Task: Create an orange waves letterhead.
Action: Mouse moved to (320, 161)
Screenshot: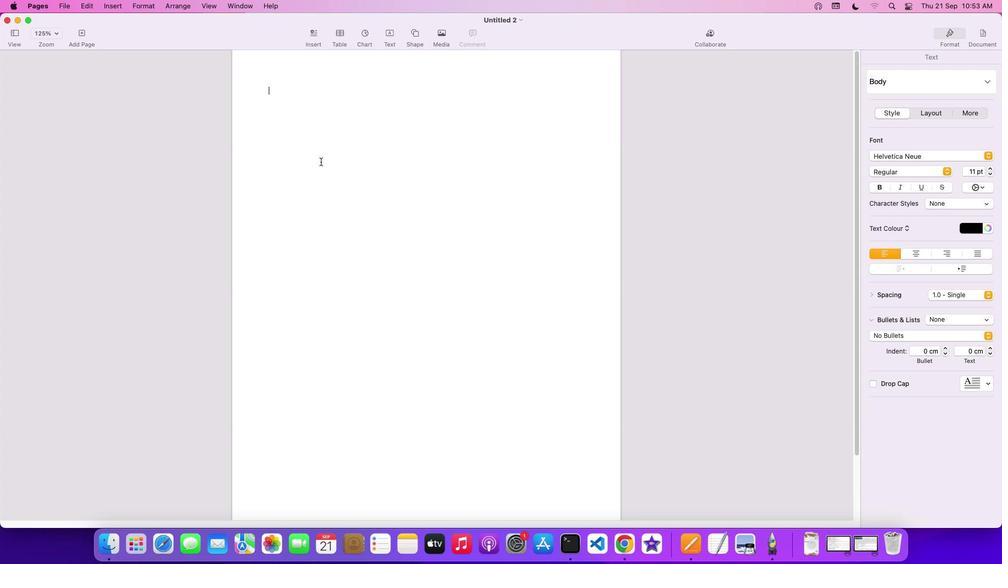 
Action: Mouse pressed left at (320, 161)
Screenshot: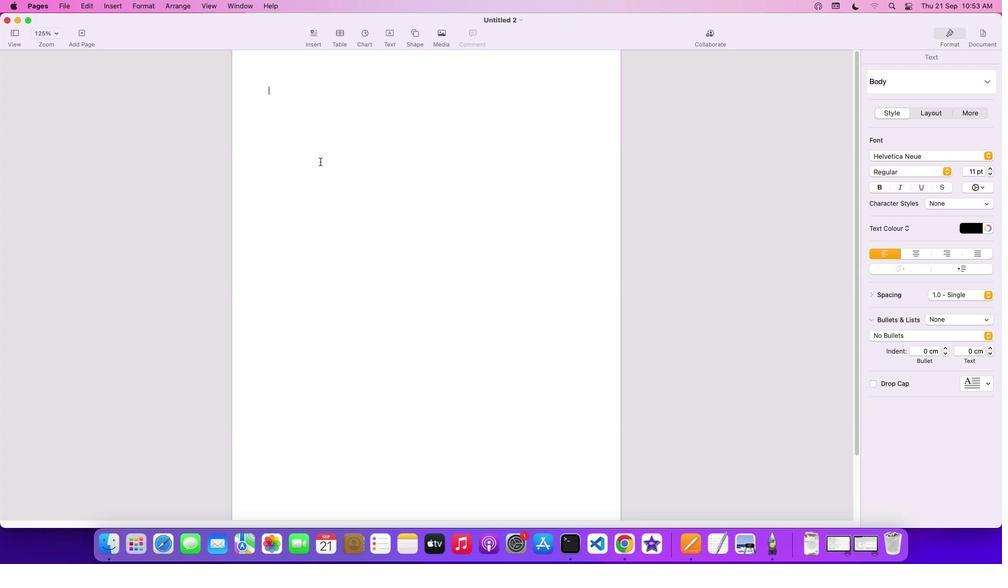 
Action: Mouse moved to (410, 32)
Screenshot: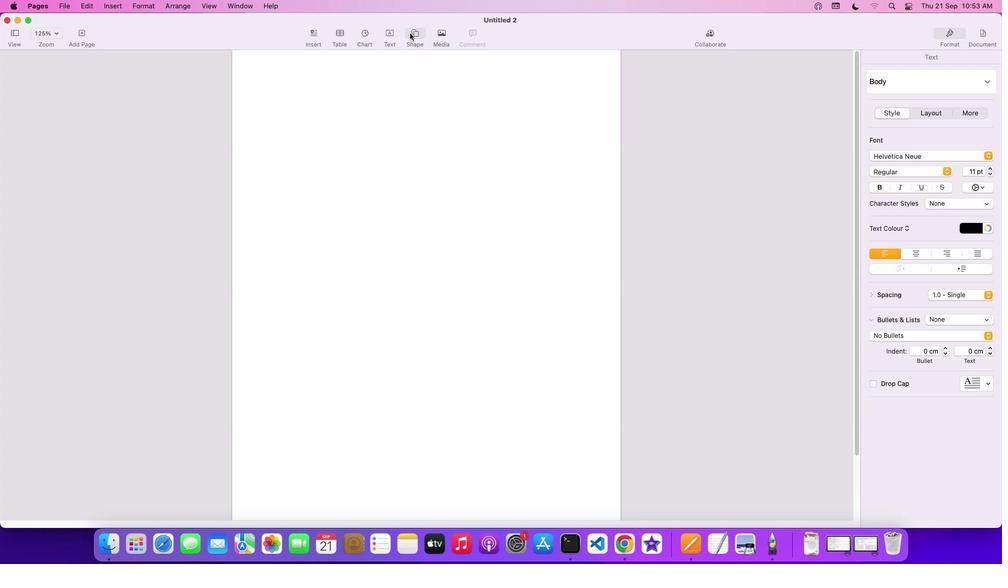 
Action: Mouse pressed left at (410, 32)
Screenshot: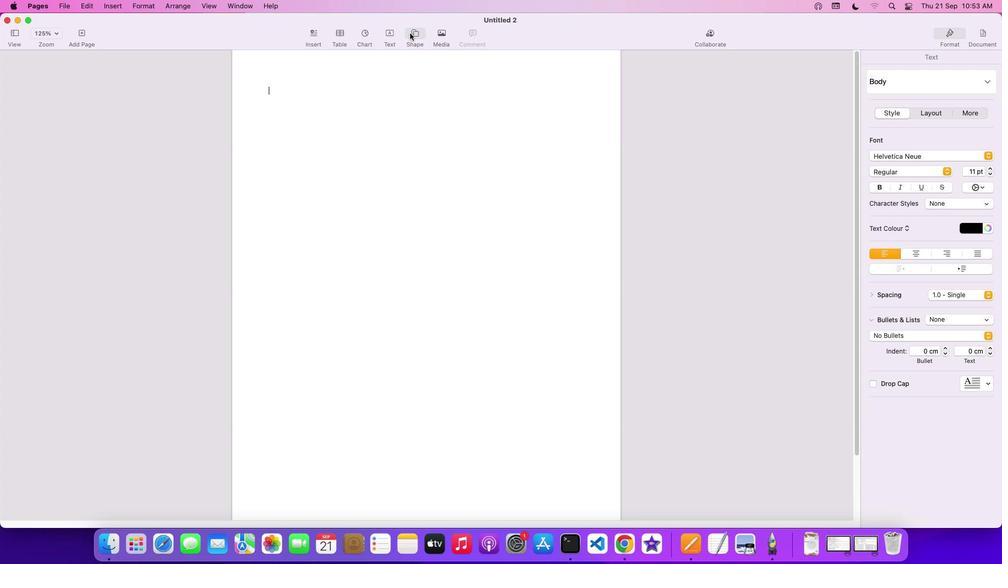 
Action: Mouse moved to (421, 183)
Screenshot: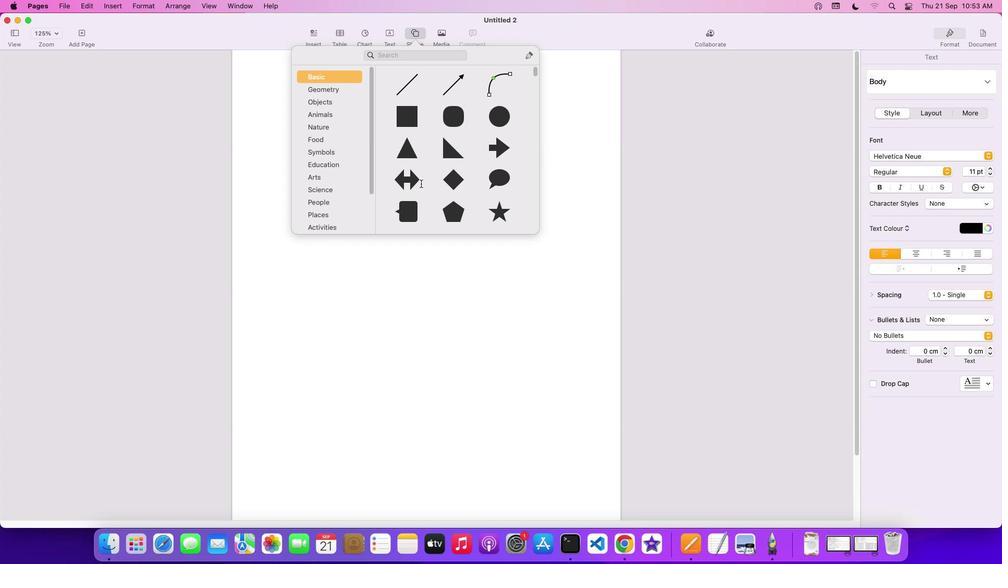 
Action: Mouse scrolled (421, 183) with delta (0, 0)
Screenshot: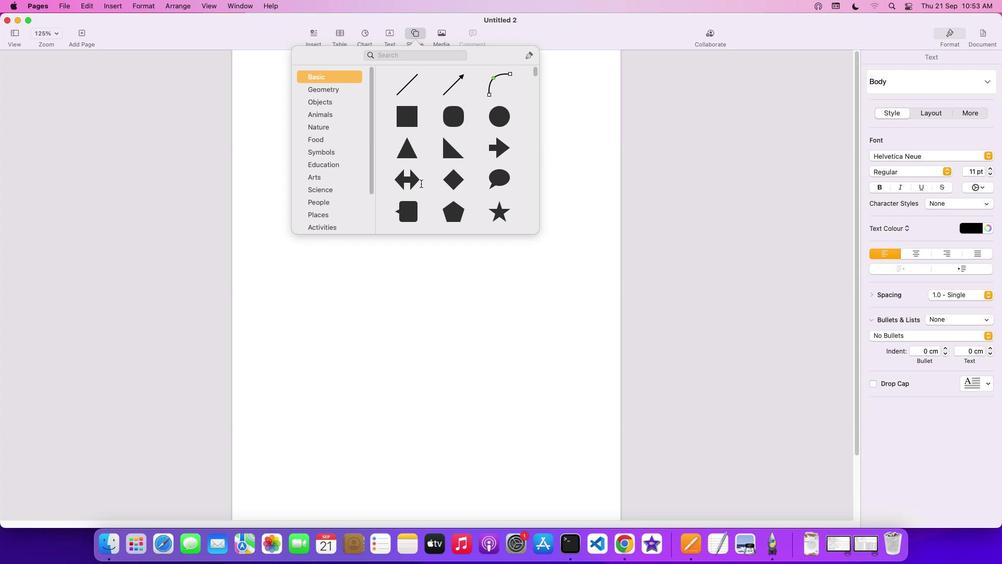 
Action: Mouse scrolled (421, 183) with delta (0, 0)
Screenshot: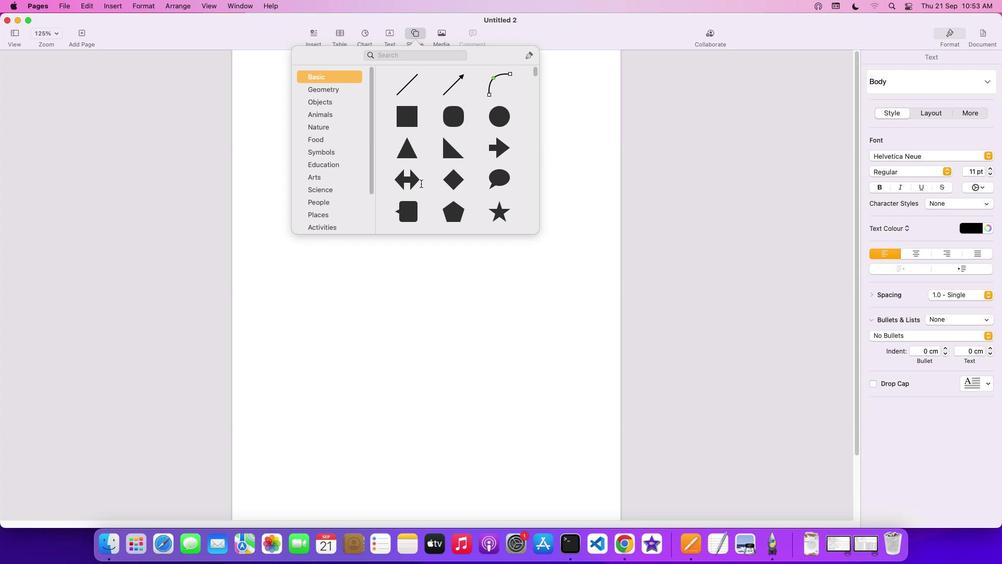 
Action: Mouse scrolled (421, 183) with delta (0, -1)
Screenshot: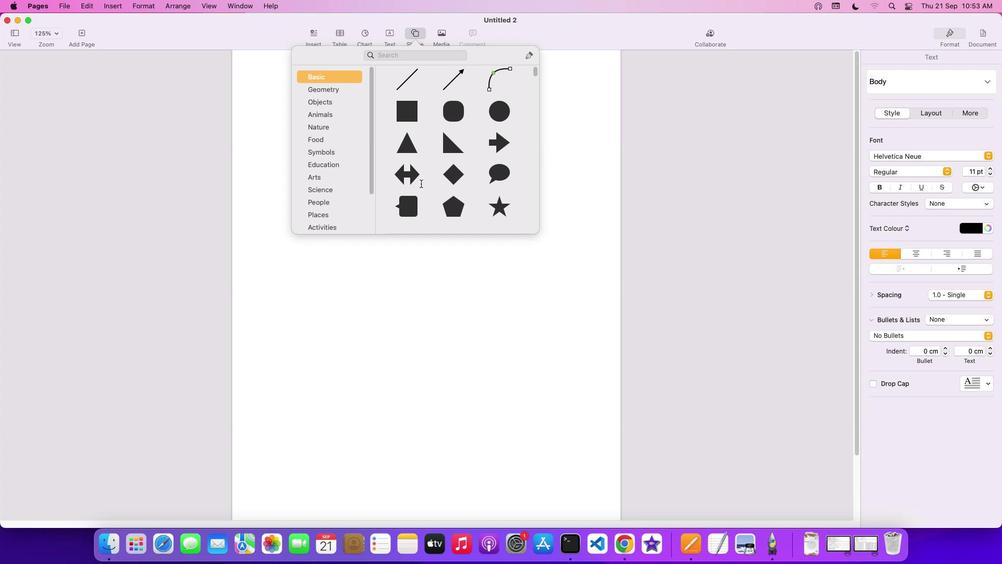 
Action: Mouse scrolled (421, 183) with delta (0, -2)
Screenshot: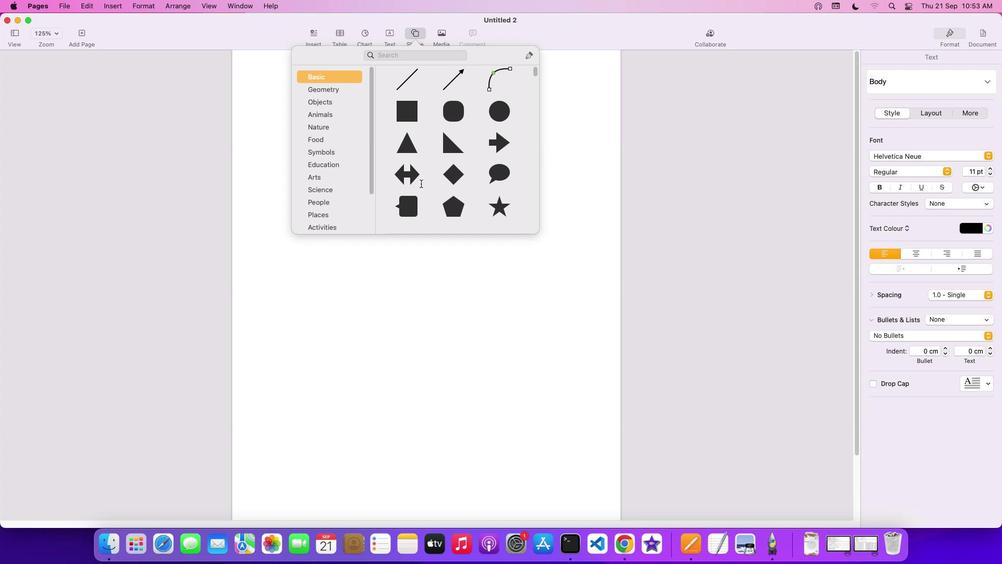 
Action: Mouse scrolled (421, 183) with delta (0, -3)
Screenshot: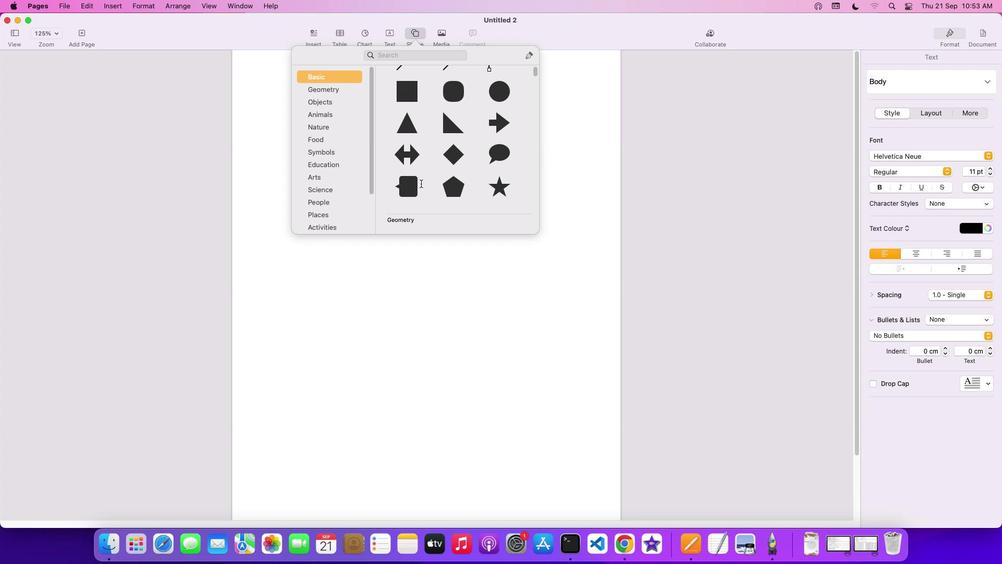 
Action: Mouse scrolled (421, 183) with delta (0, -3)
Screenshot: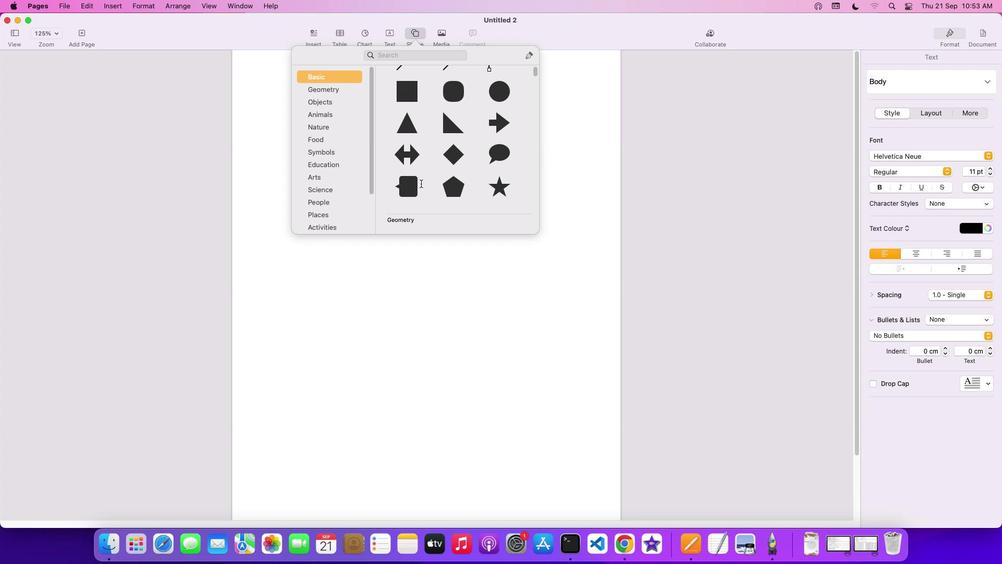 
Action: Mouse scrolled (421, 183) with delta (0, -3)
Screenshot: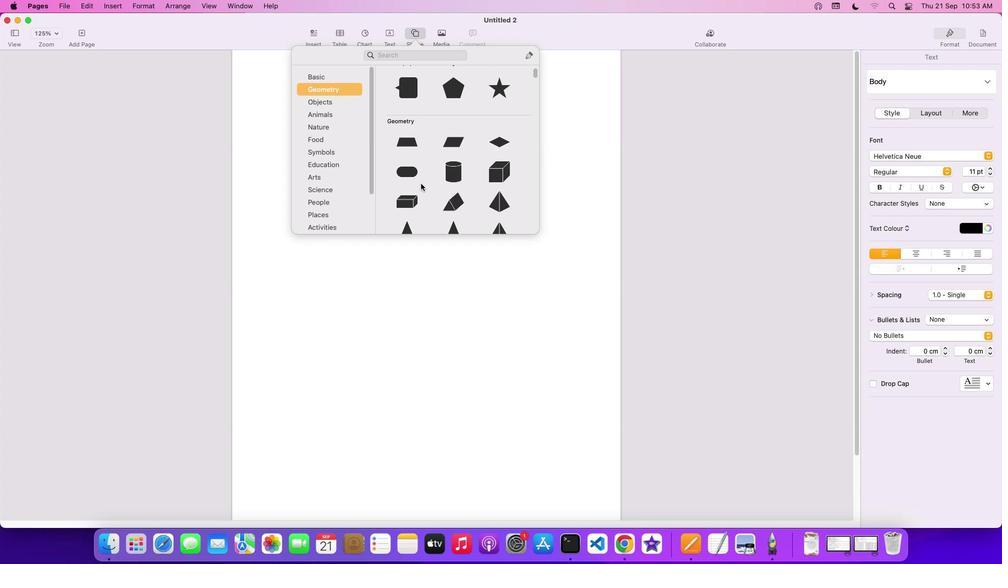 
Action: Mouse scrolled (421, 183) with delta (0, 0)
Screenshot: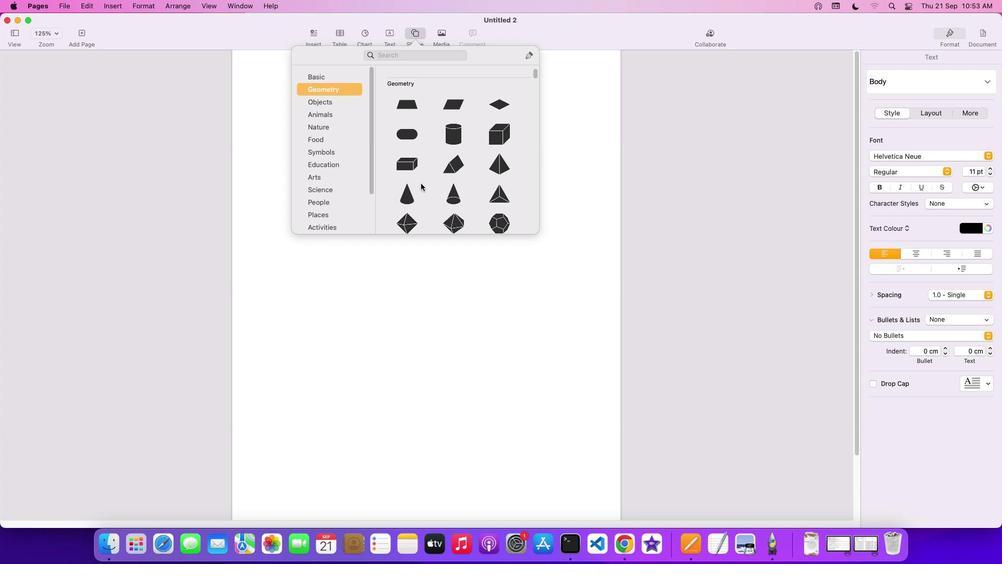 
Action: Mouse scrolled (421, 183) with delta (0, 0)
Screenshot: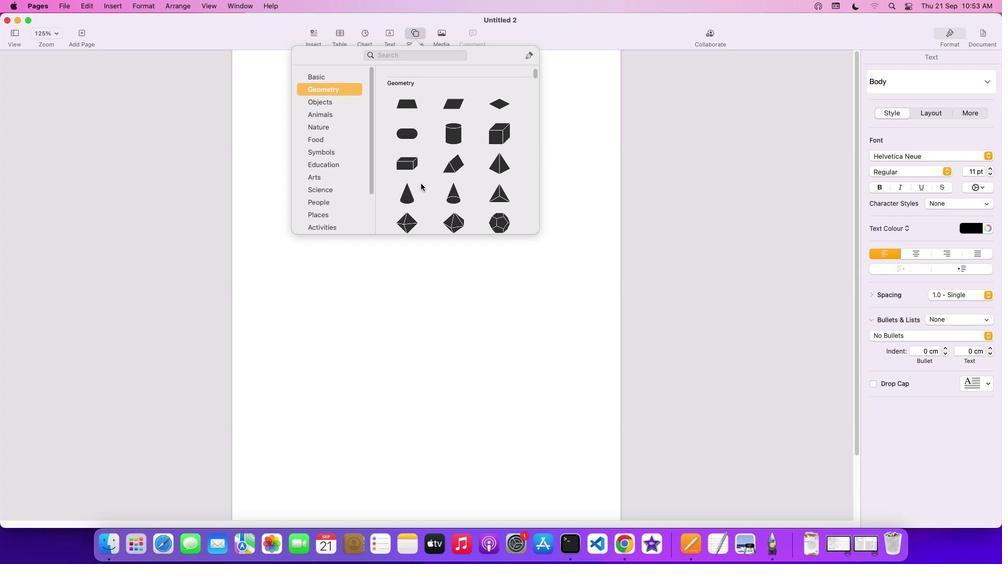 
Action: Mouse scrolled (421, 183) with delta (0, -1)
Screenshot: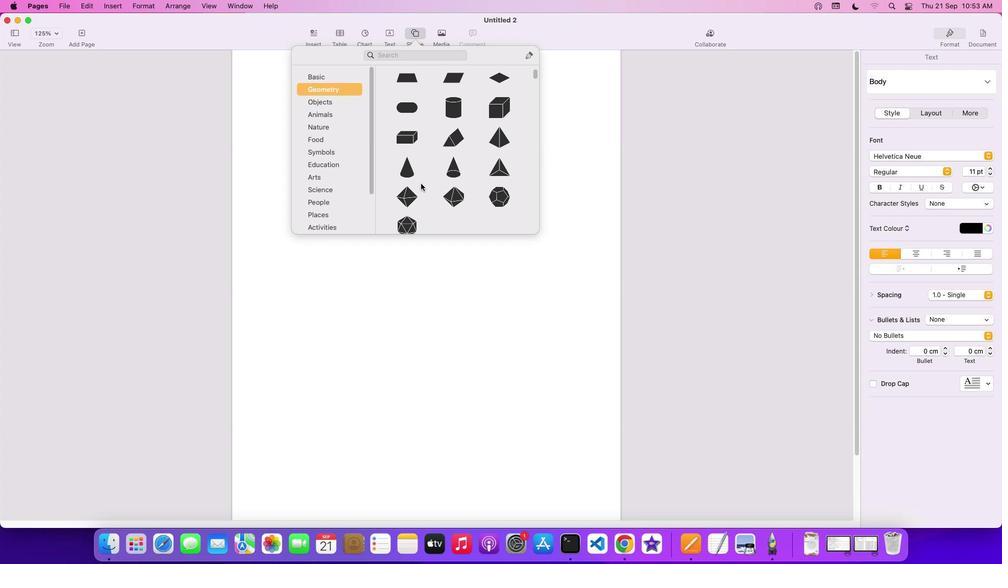 
Action: Mouse scrolled (421, 183) with delta (0, -2)
Screenshot: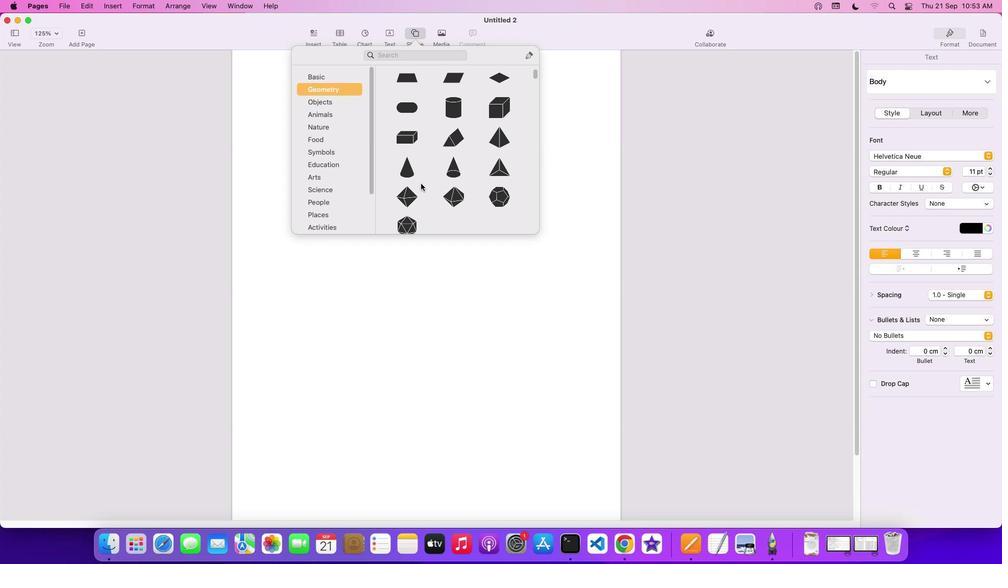 
Action: Mouse scrolled (421, 183) with delta (0, -3)
Screenshot: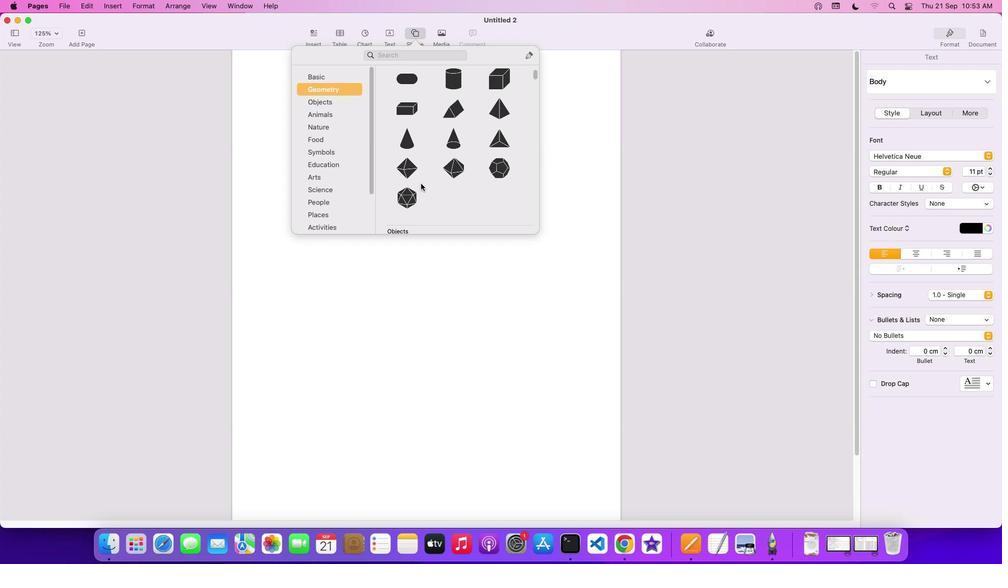 
Action: Mouse scrolled (421, 183) with delta (0, -3)
Screenshot: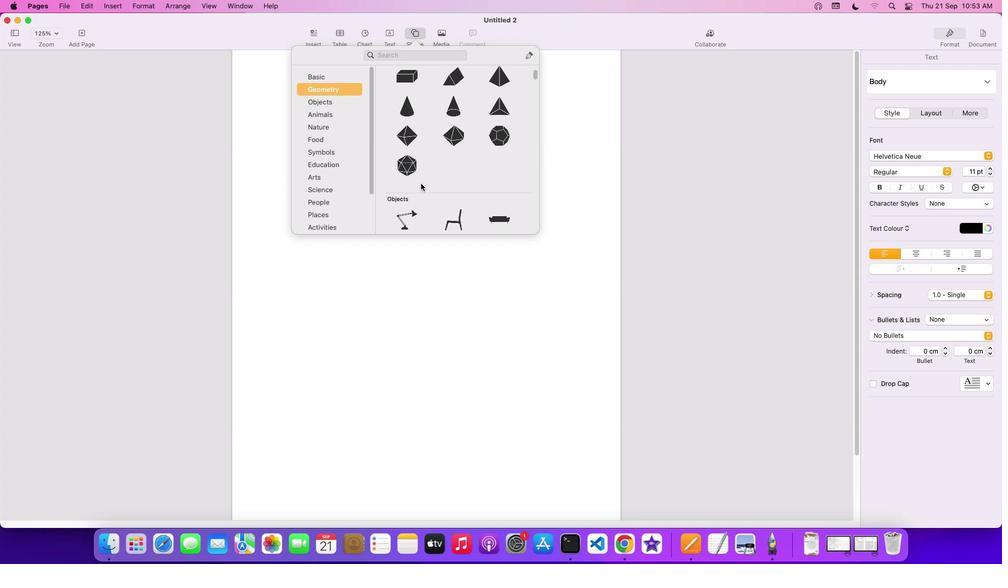 
Action: Mouse scrolled (421, 183) with delta (0, -3)
Screenshot: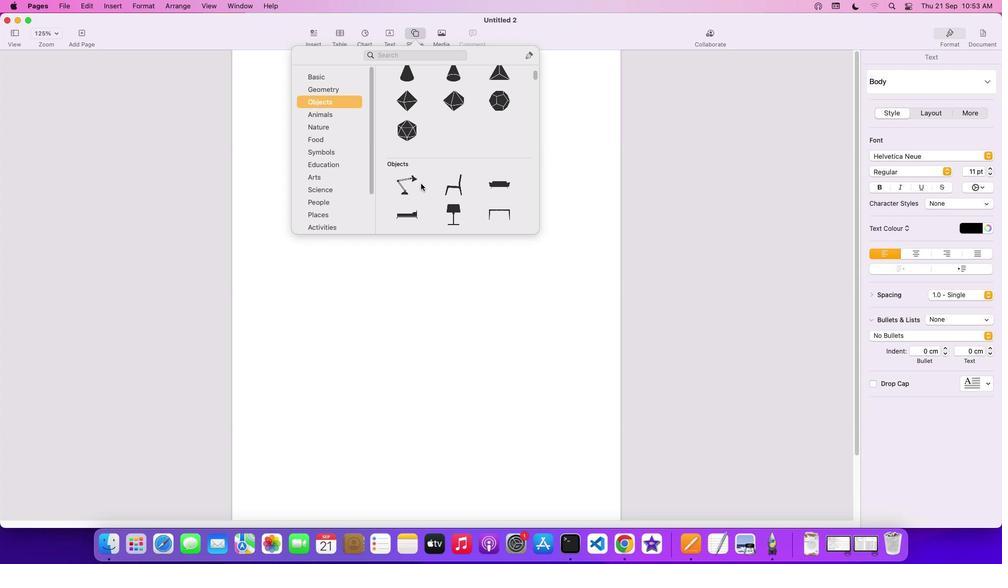 
Action: Mouse scrolled (421, 183) with delta (0, 0)
Screenshot: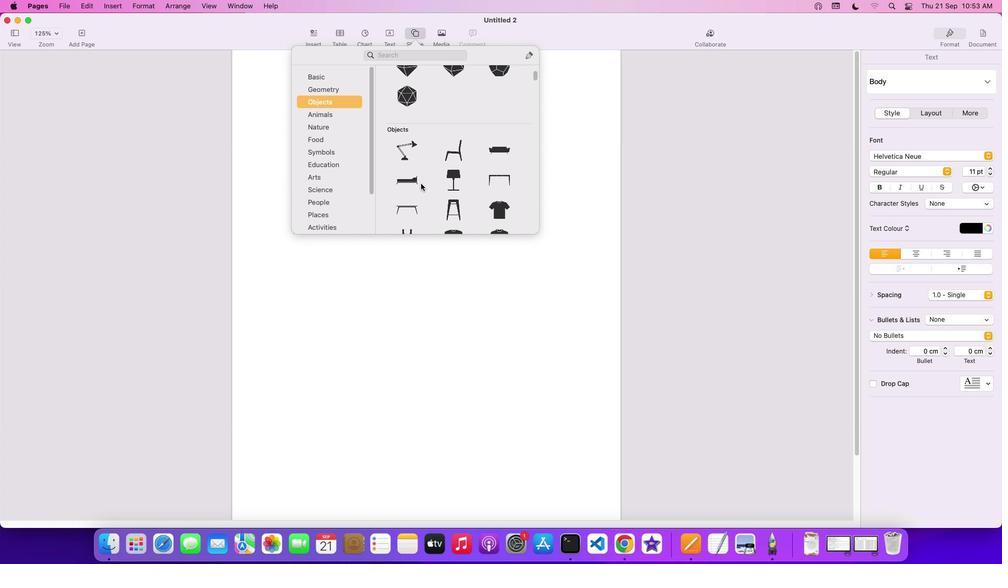 
Action: Mouse scrolled (421, 183) with delta (0, 0)
Screenshot: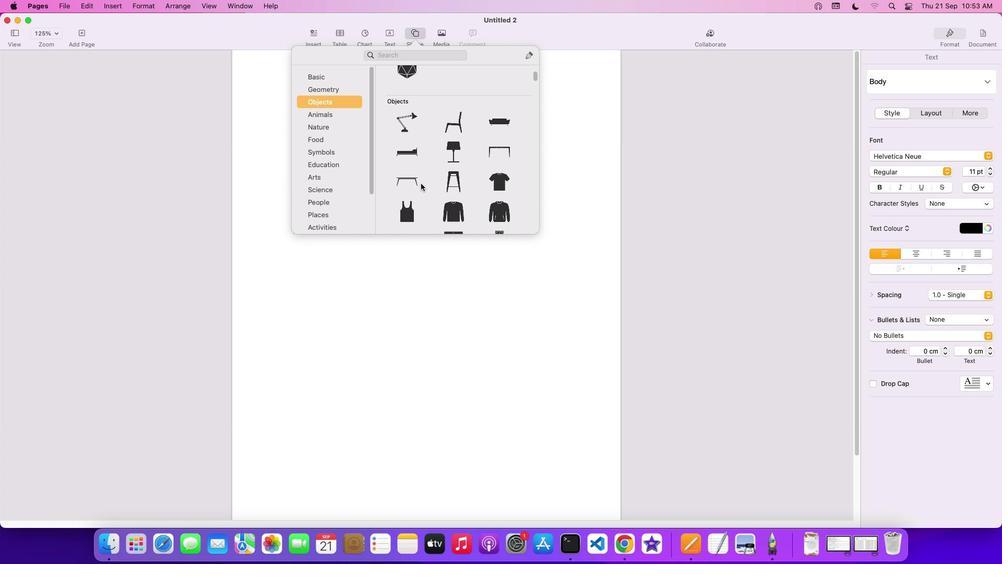 
Action: Mouse scrolled (421, 183) with delta (0, -2)
Screenshot: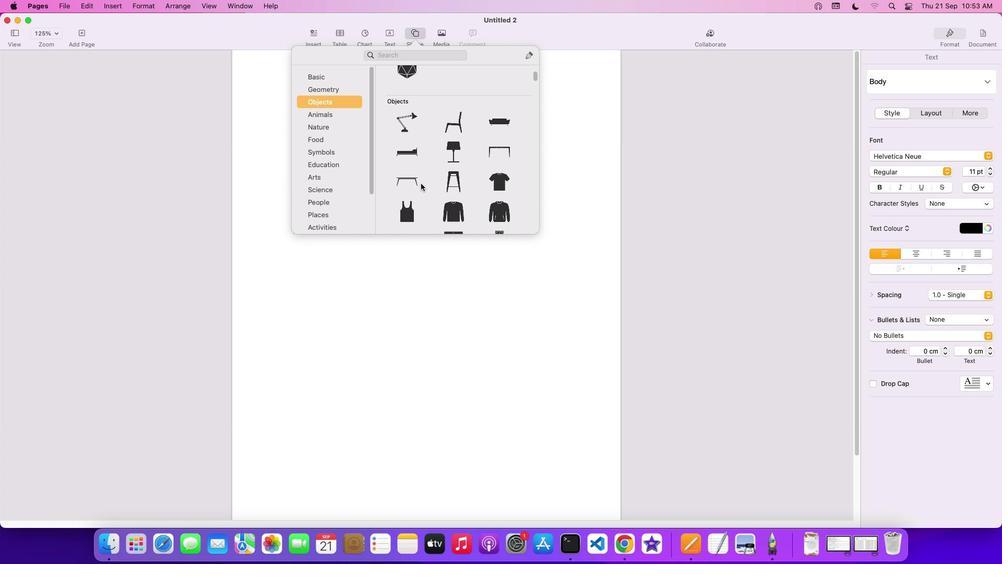 
Action: Mouse scrolled (421, 183) with delta (0, -2)
Screenshot: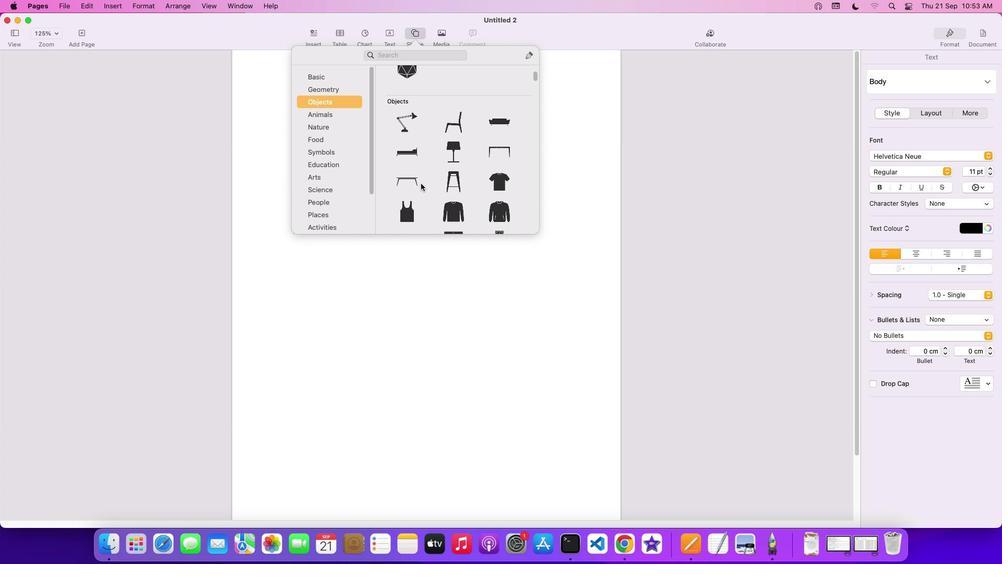 
Action: Mouse scrolled (421, 183) with delta (0, -3)
Screenshot: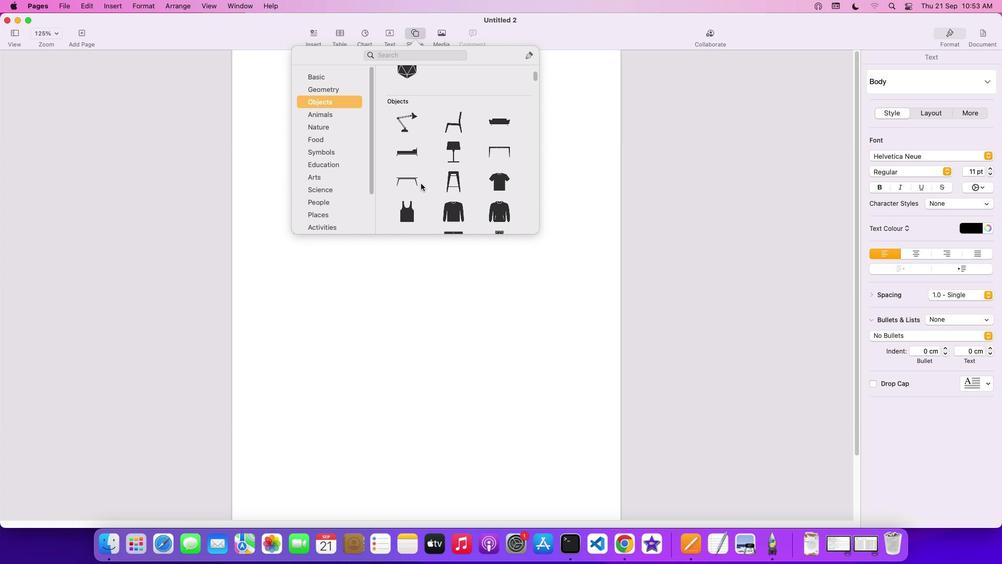 
Action: Mouse scrolled (421, 183) with delta (0, -3)
Screenshot: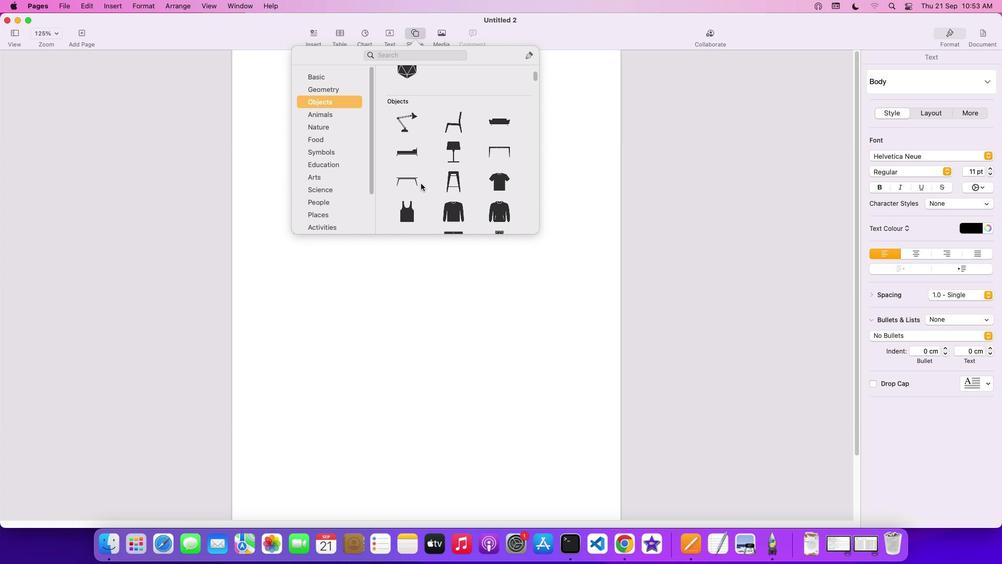 
Action: Mouse scrolled (421, 183) with delta (0, -3)
Screenshot: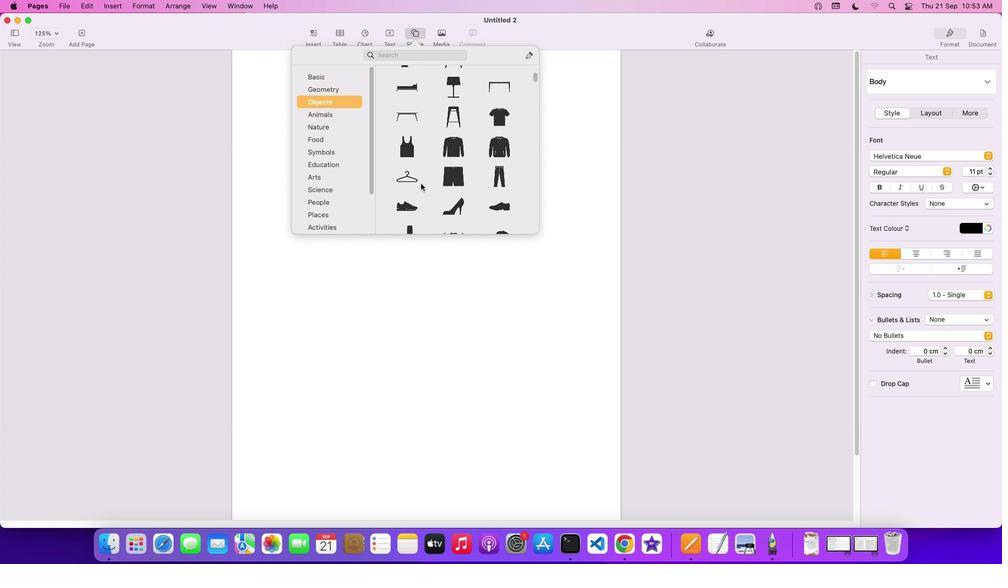
Action: Mouse scrolled (421, 183) with delta (0, 0)
Screenshot: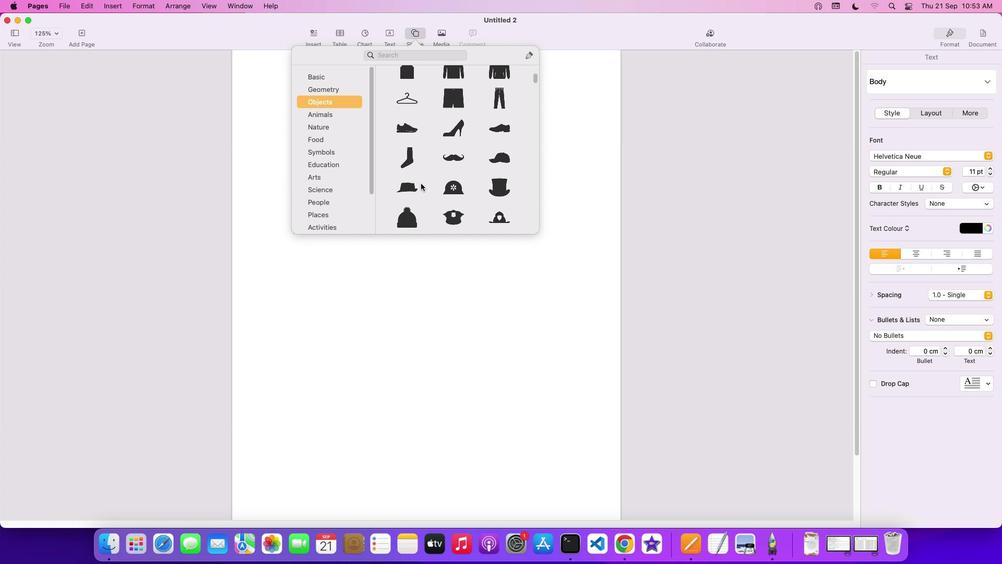 
Action: Mouse scrolled (421, 183) with delta (0, 0)
Screenshot: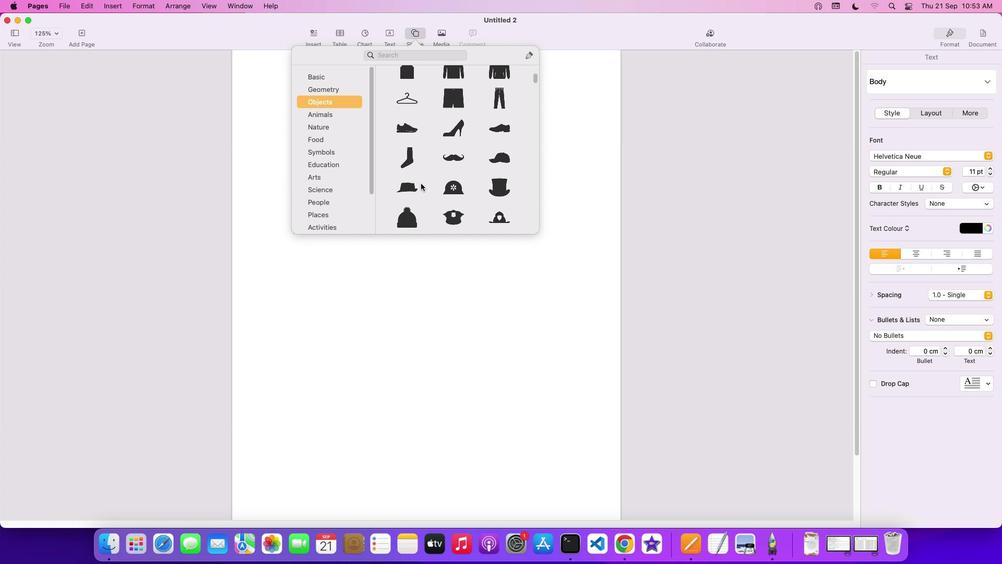 
Action: Mouse scrolled (421, 183) with delta (0, -2)
Screenshot: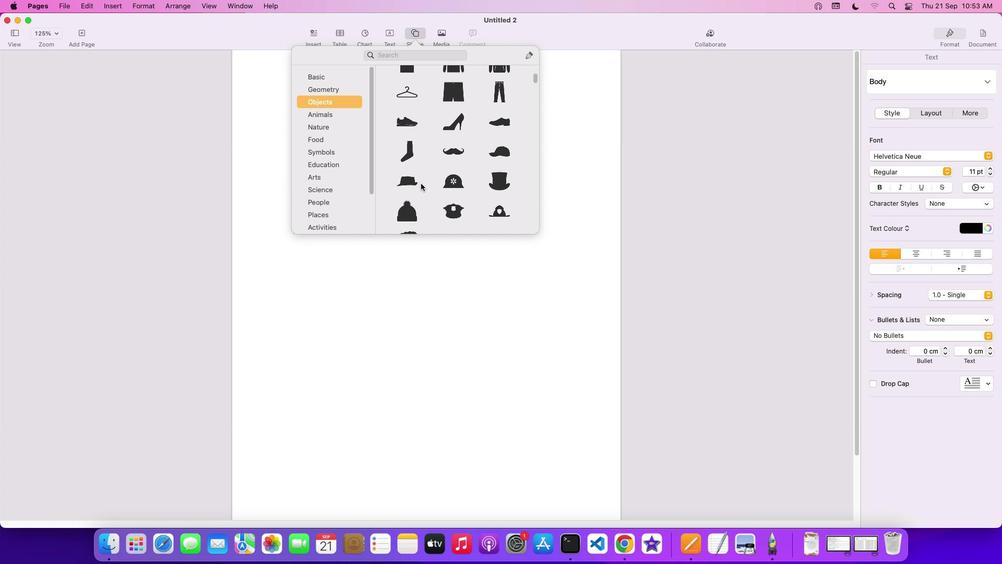 
Action: Mouse scrolled (421, 183) with delta (0, -2)
Screenshot: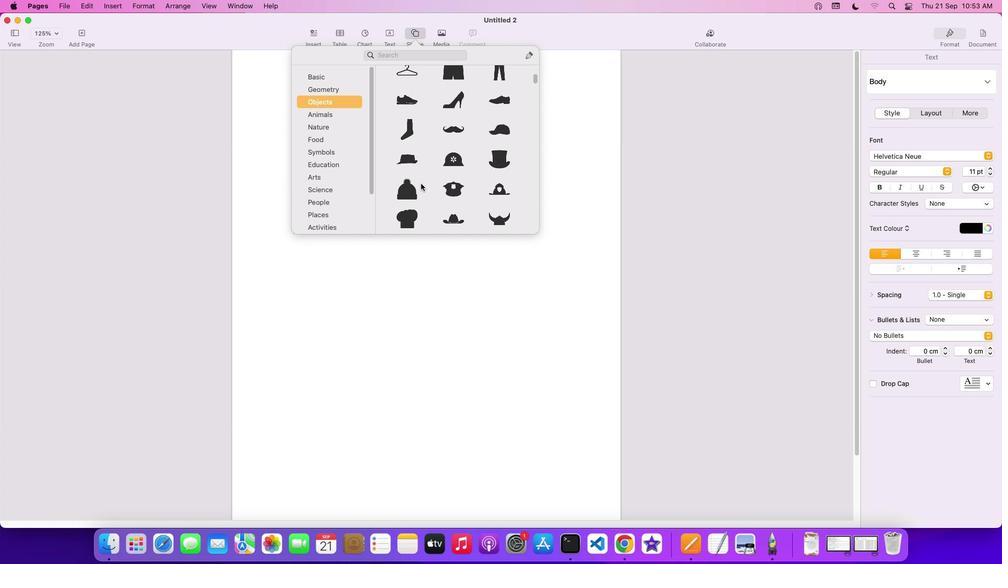 
Action: Mouse scrolled (421, 183) with delta (0, -3)
Screenshot: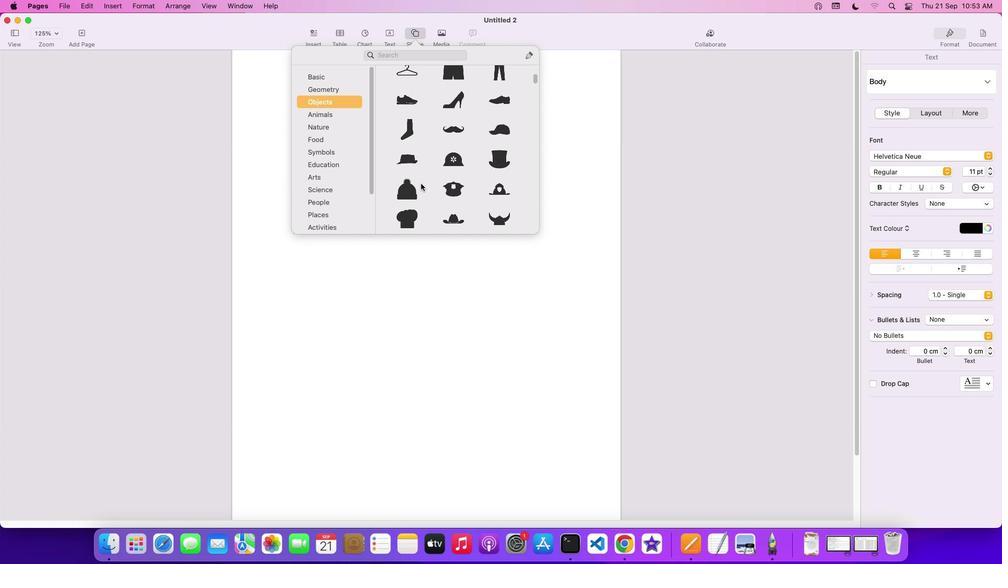
Action: Mouse scrolled (421, 183) with delta (0, -3)
Screenshot: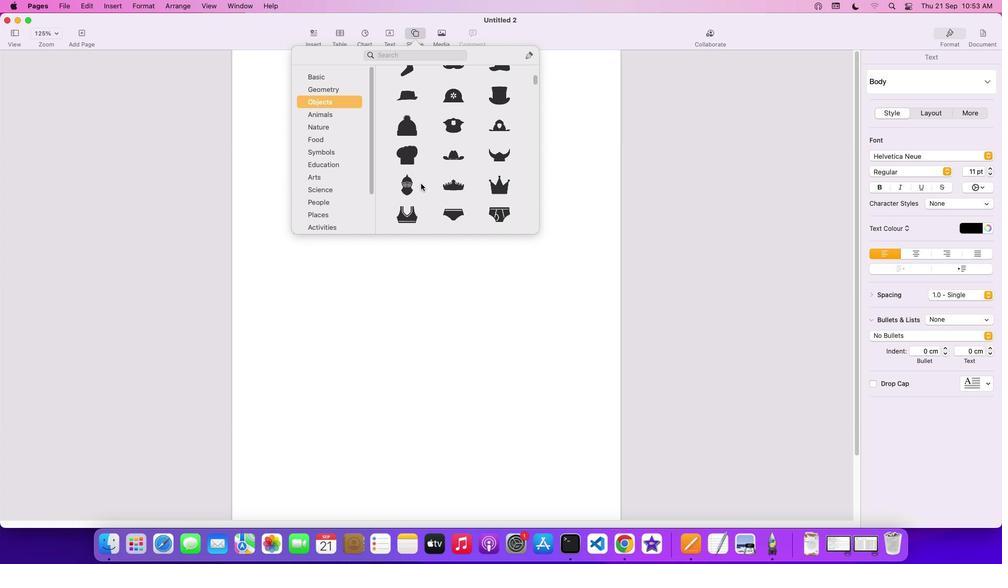 
Action: Mouse moved to (420, 177)
Screenshot: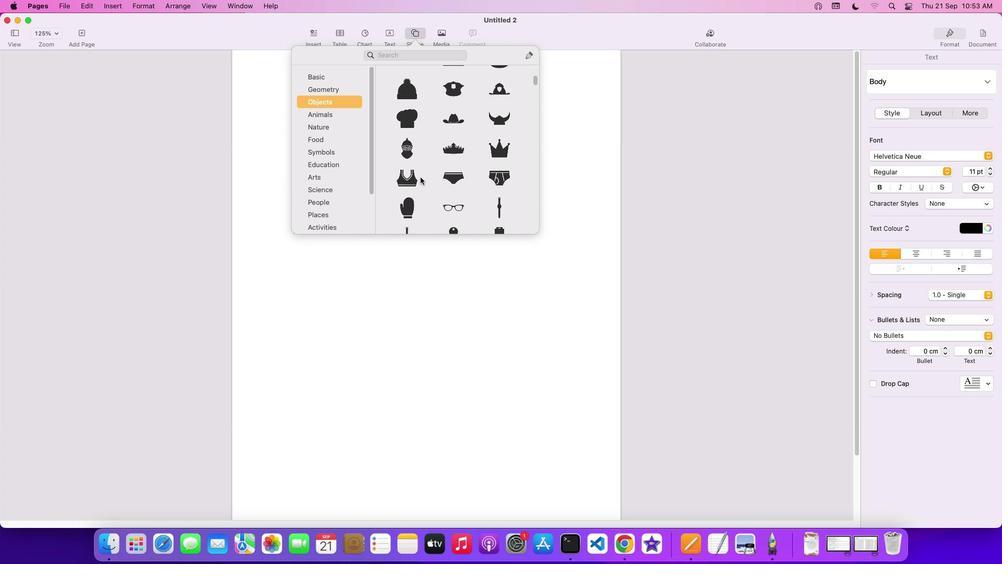 
Action: Mouse scrolled (420, 177) with delta (0, 0)
Screenshot: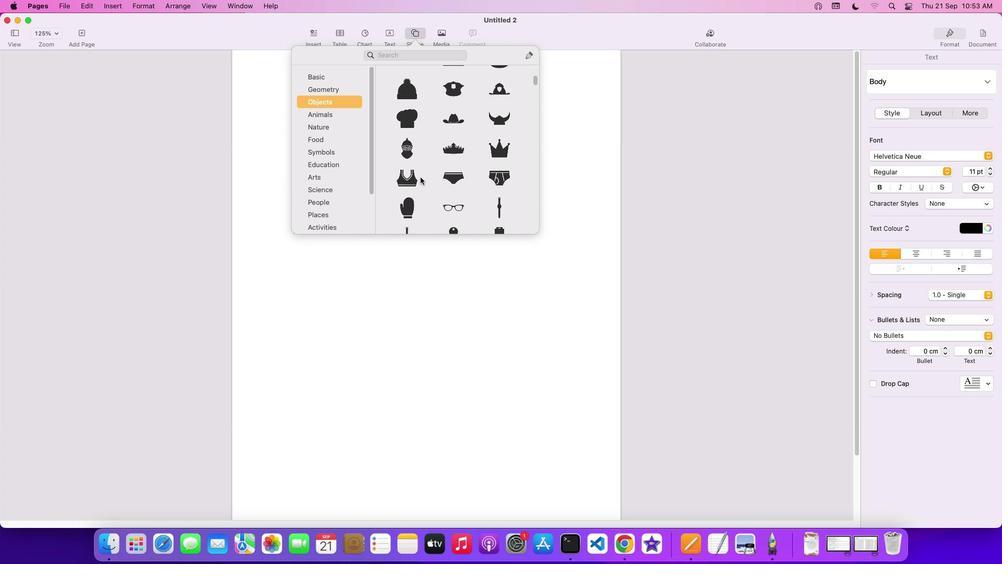 
Action: Mouse moved to (420, 177)
Screenshot: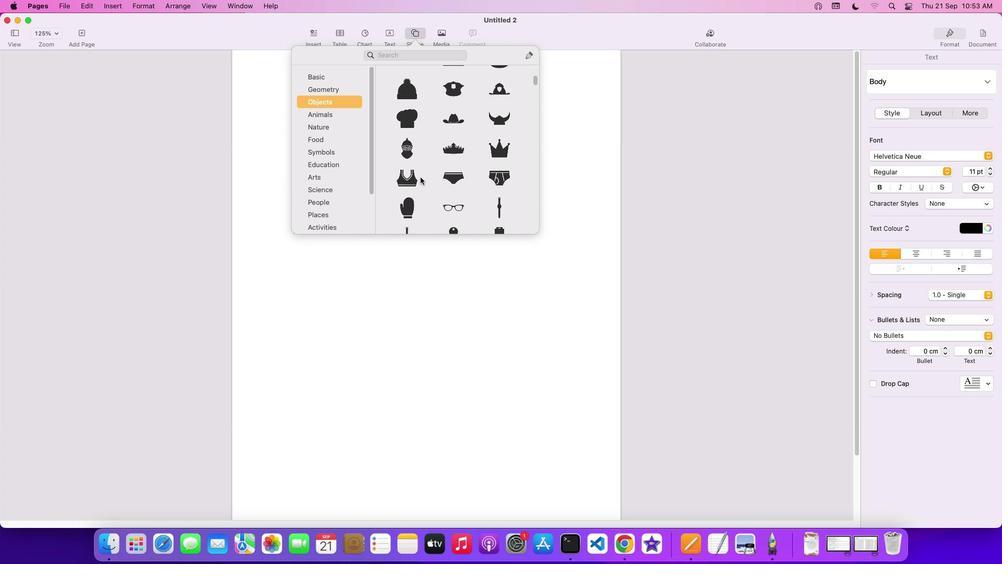 
Action: Mouse scrolled (420, 177) with delta (0, 0)
Screenshot: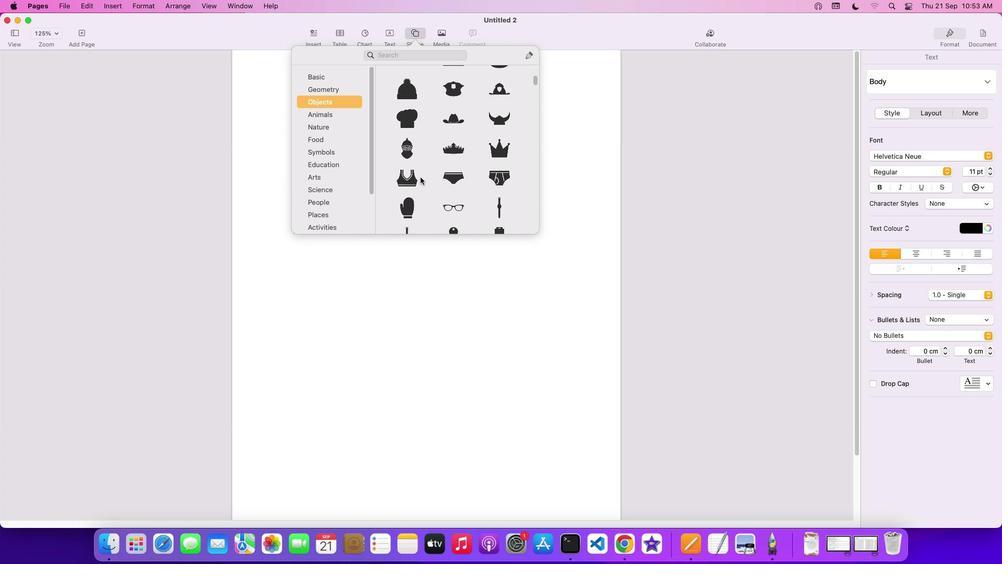 
Action: Mouse scrolled (420, 177) with delta (0, -2)
Screenshot: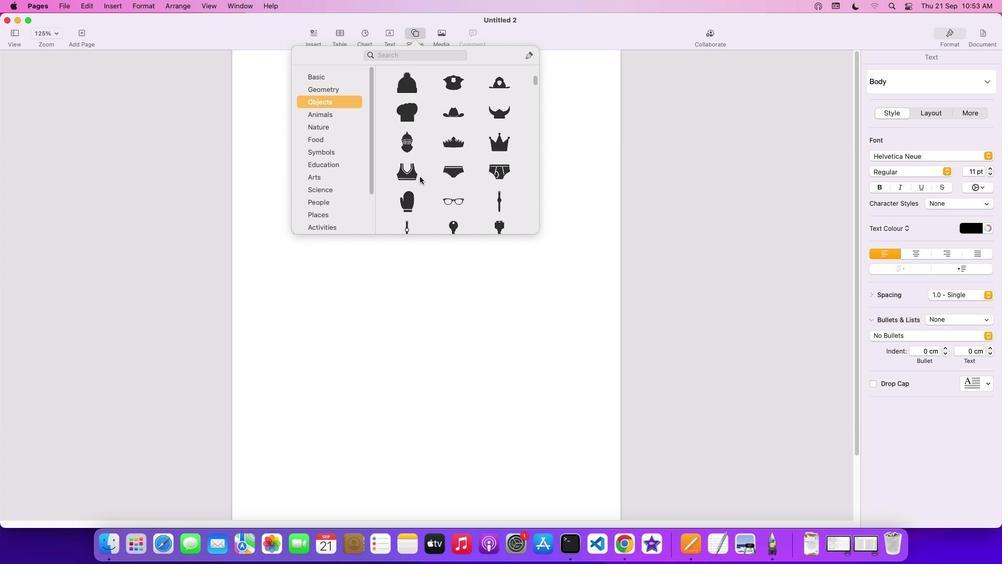 
Action: Mouse scrolled (420, 177) with delta (0, -2)
Screenshot: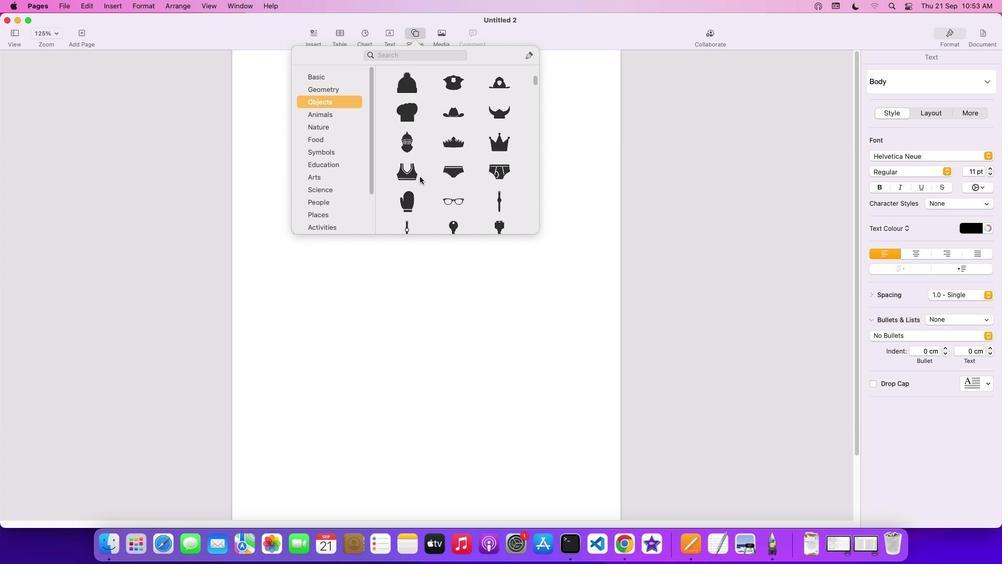 
Action: Mouse scrolled (420, 177) with delta (0, -3)
Screenshot: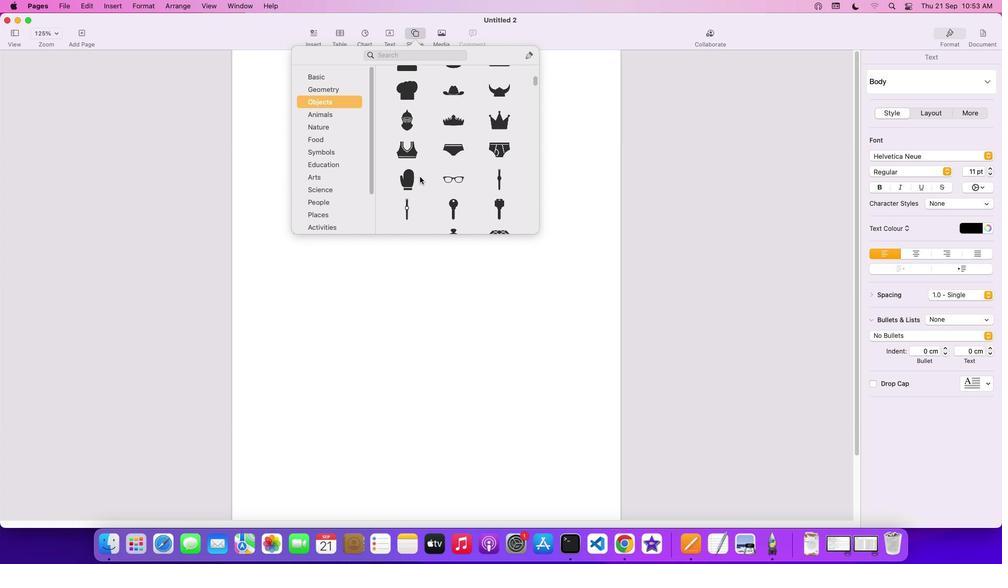 
Action: Mouse scrolled (420, 177) with delta (0, -3)
Screenshot: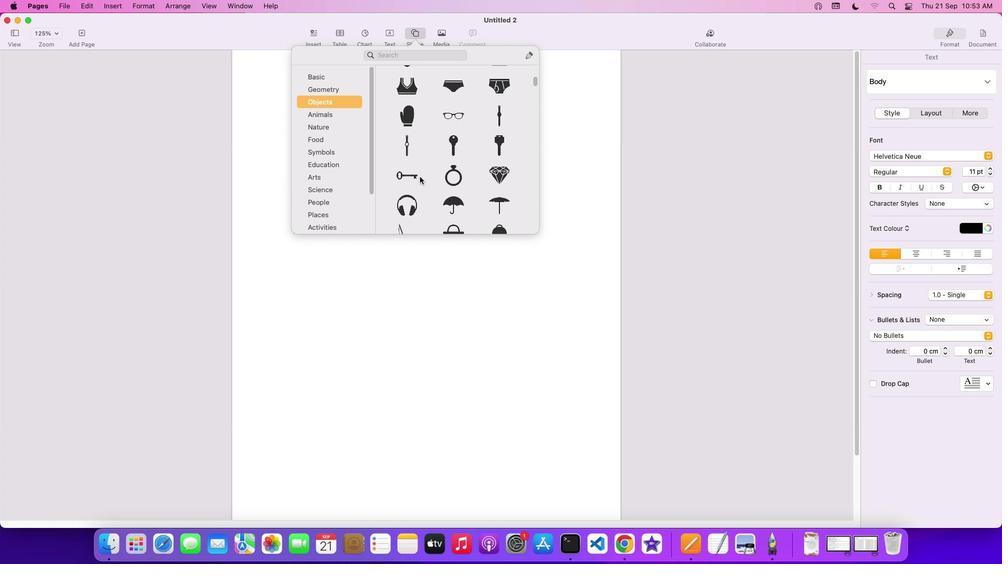 
Action: Mouse scrolled (420, 177) with delta (0, 0)
Screenshot: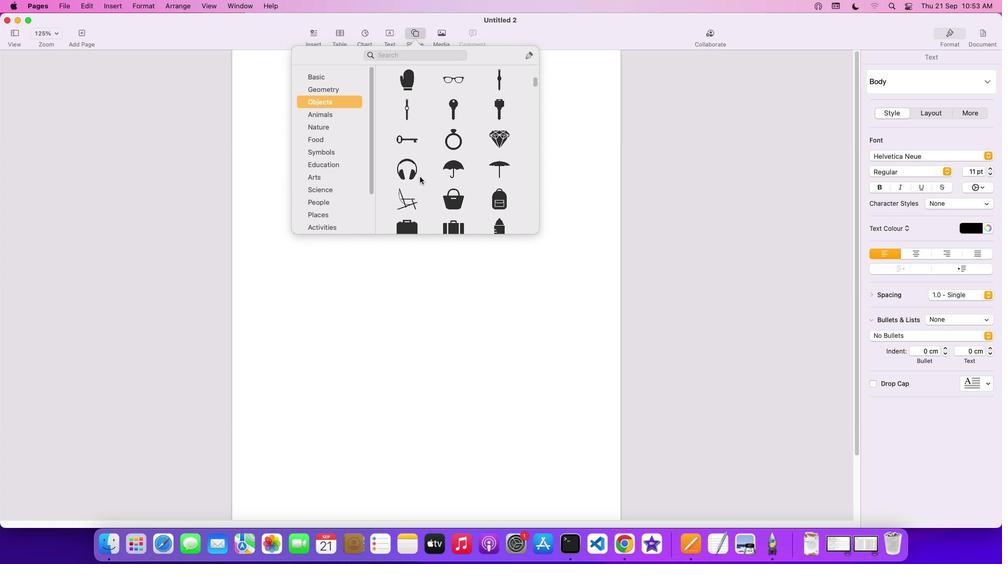 
Action: Mouse scrolled (420, 177) with delta (0, 0)
Screenshot: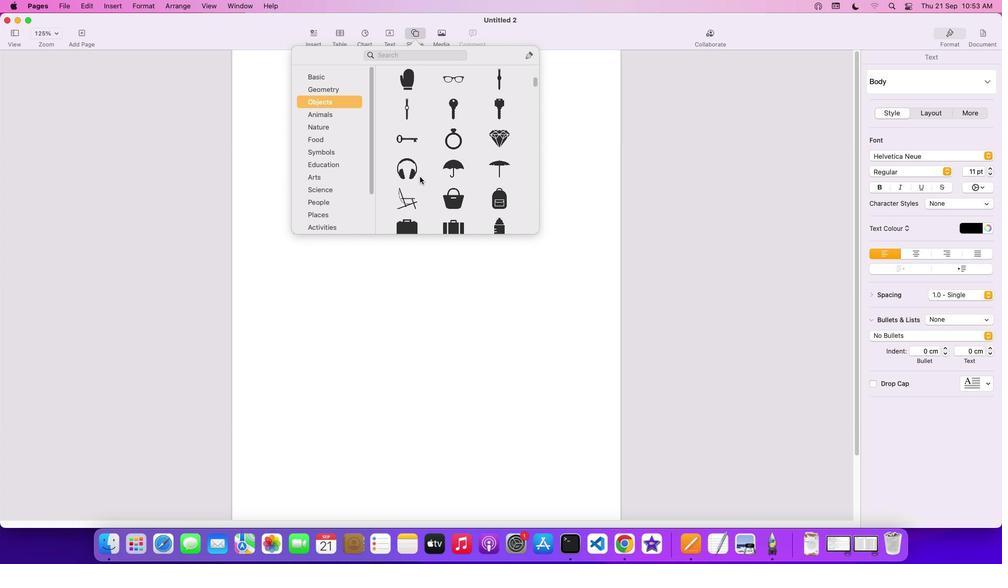 
Action: Mouse scrolled (420, 177) with delta (0, -1)
Screenshot: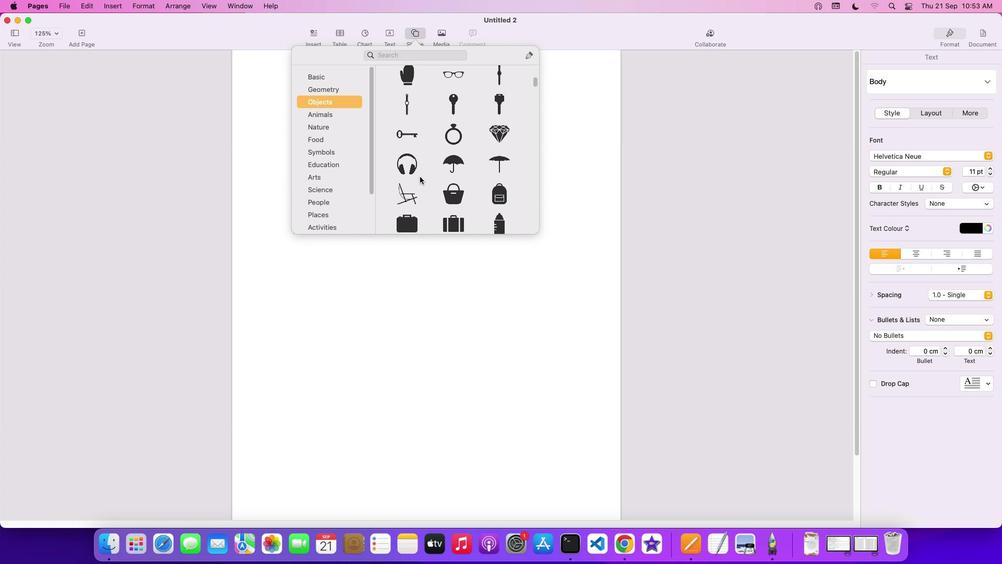 
Action: Mouse scrolled (420, 177) with delta (0, -2)
Screenshot: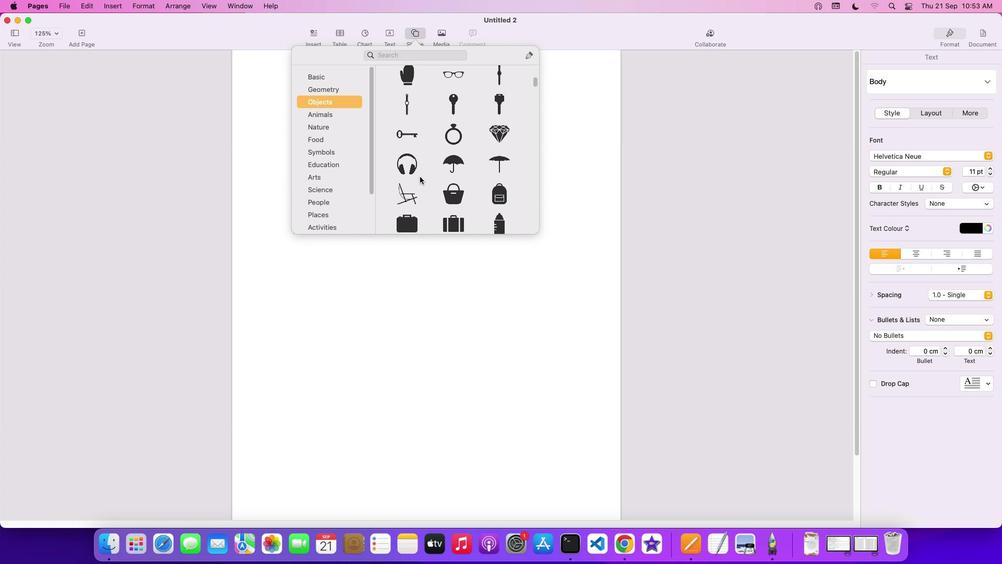
Action: Mouse scrolled (420, 177) with delta (0, 0)
Screenshot: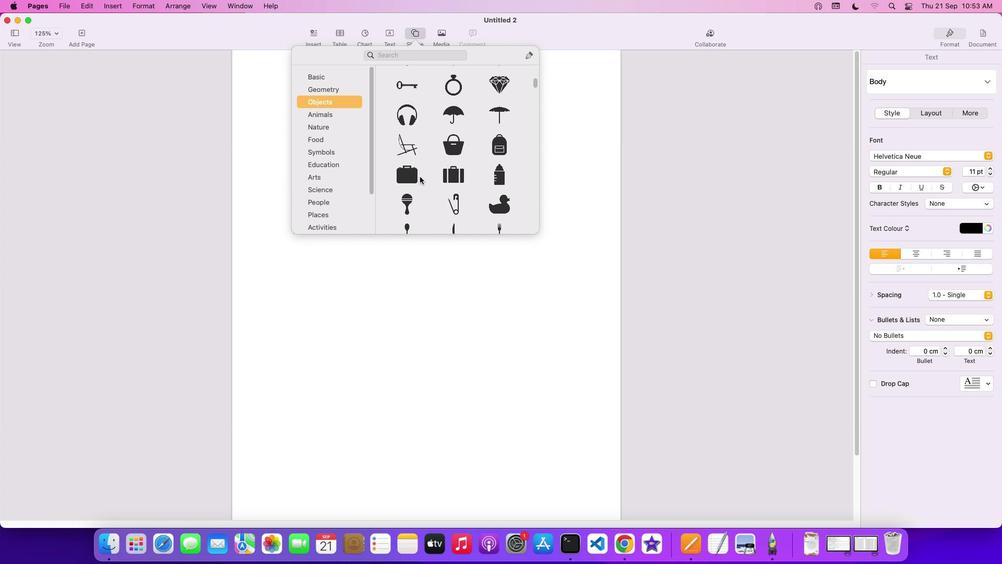 
Action: Mouse scrolled (420, 177) with delta (0, 0)
Screenshot: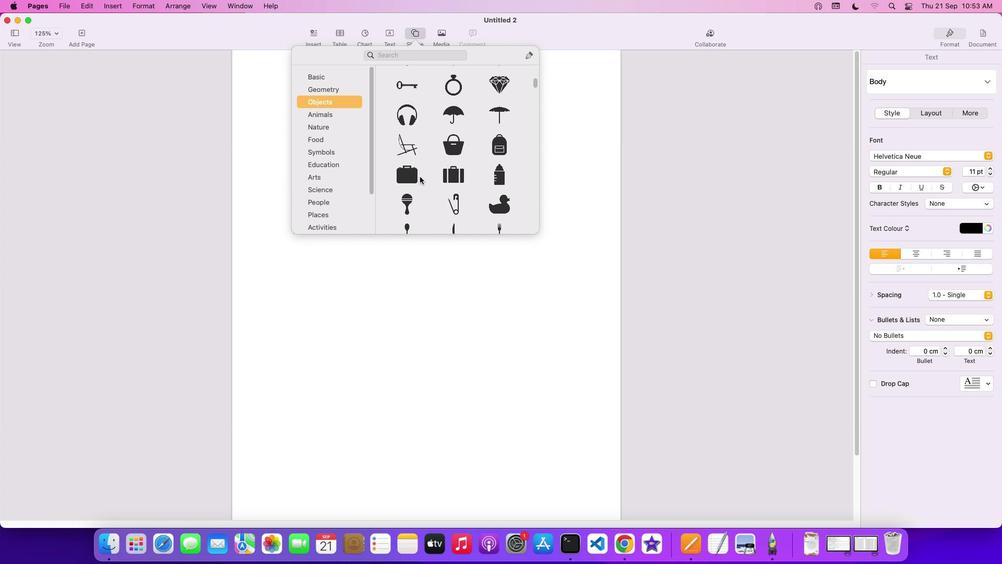 
Action: Mouse scrolled (420, 177) with delta (0, -1)
Screenshot: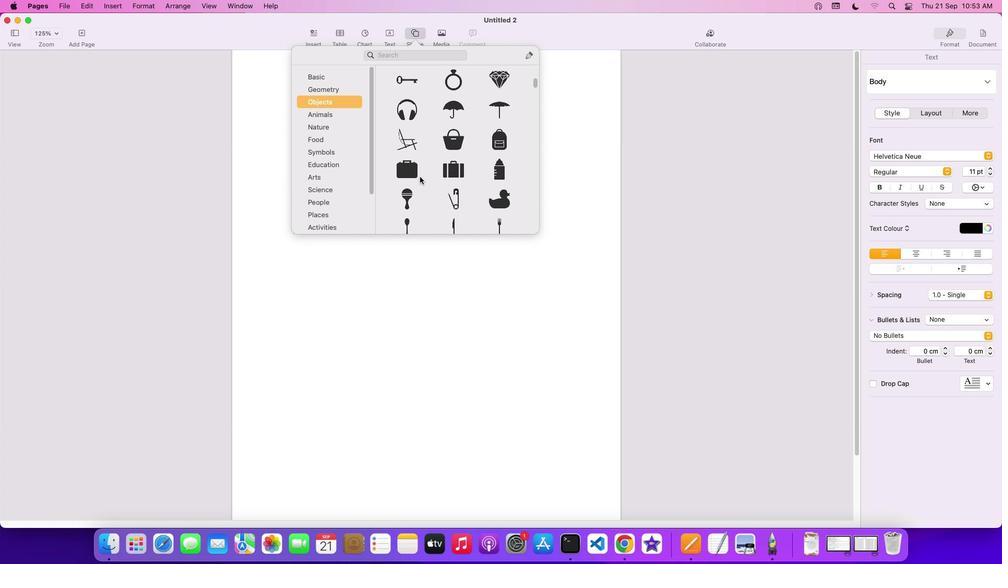 
Action: Mouse scrolled (420, 177) with delta (0, -2)
Screenshot: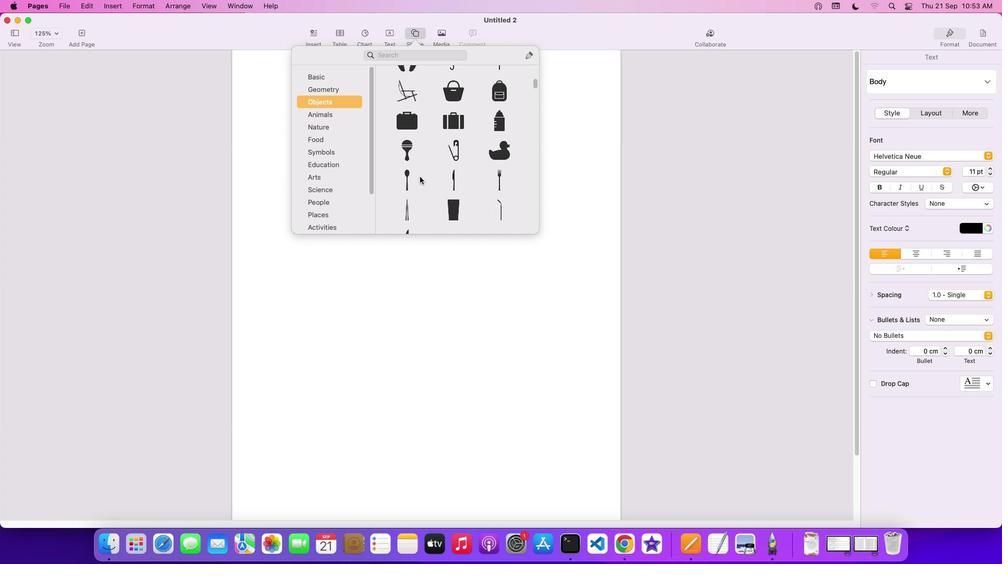 
Action: Mouse scrolled (420, 177) with delta (0, 0)
Screenshot: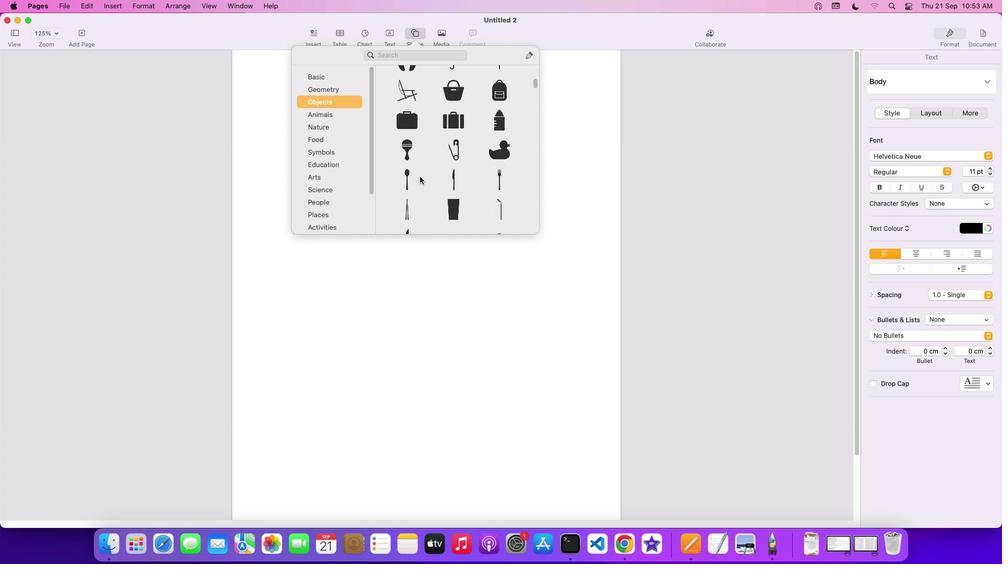 
Action: Mouse scrolled (420, 177) with delta (0, 0)
Screenshot: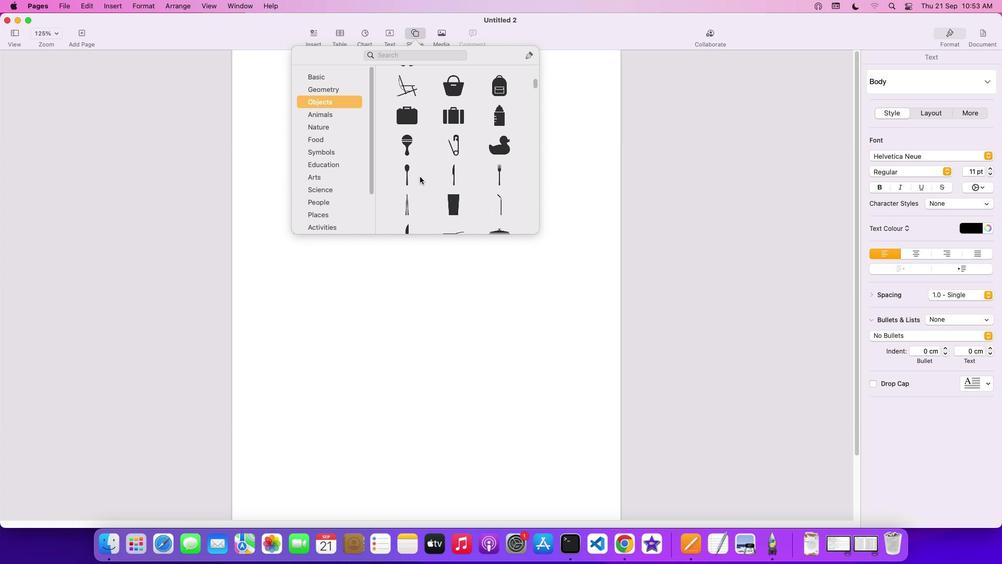 
Action: Mouse scrolled (420, 177) with delta (0, -1)
Screenshot: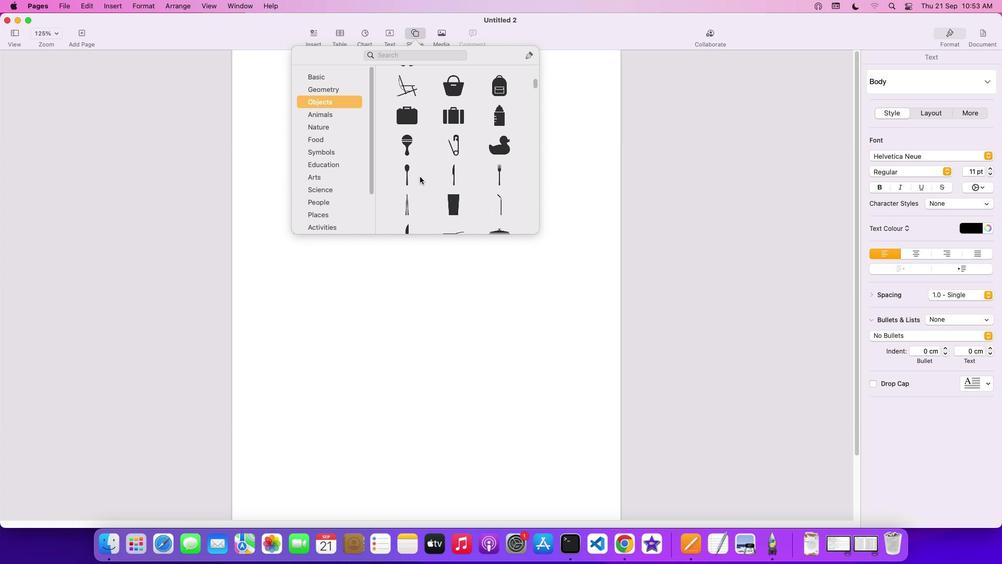 
Action: Mouse scrolled (420, 177) with delta (0, -2)
Screenshot: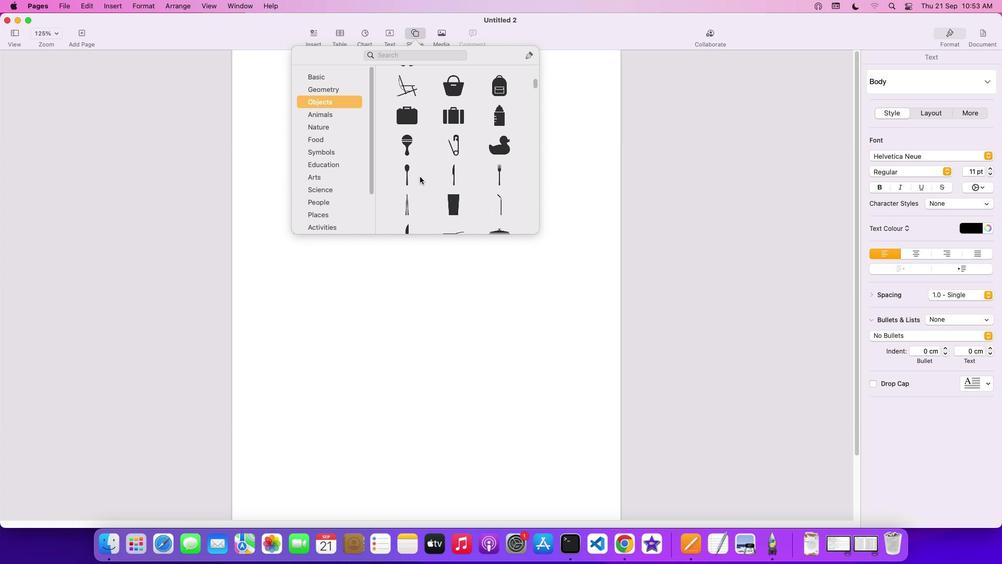 
Action: Mouse scrolled (420, 177) with delta (0, -2)
Screenshot: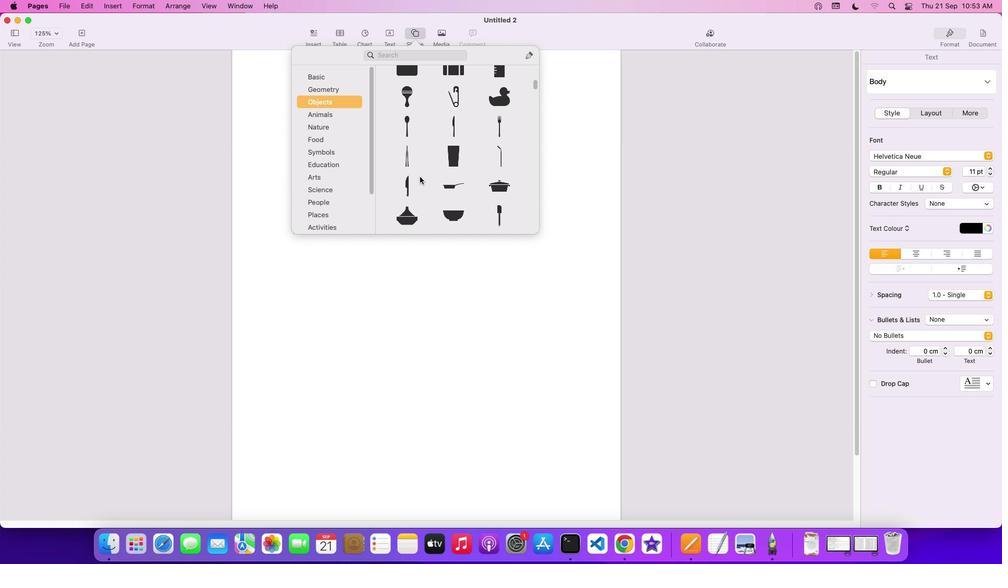 
Action: Mouse scrolled (420, 177) with delta (0, 0)
Screenshot: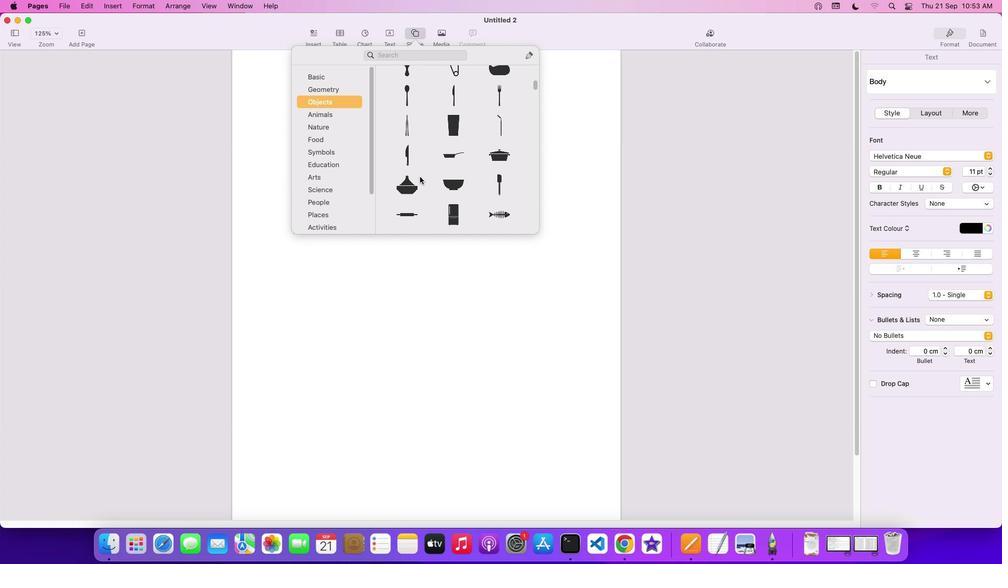 
Action: Mouse scrolled (420, 177) with delta (0, 0)
Screenshot: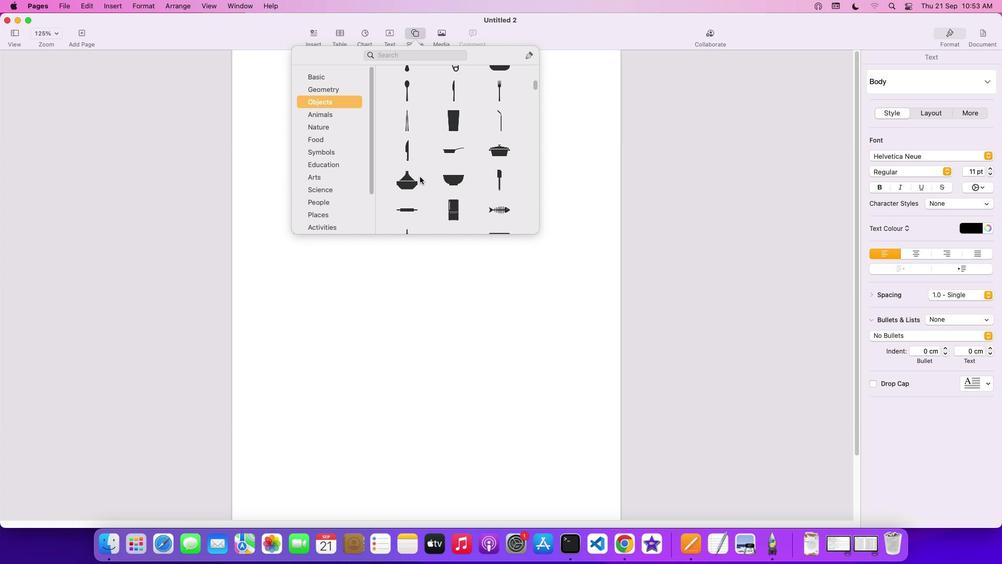 
Action: Mouse scrolled (420, 177) with delta (0, -1)
Screenshot: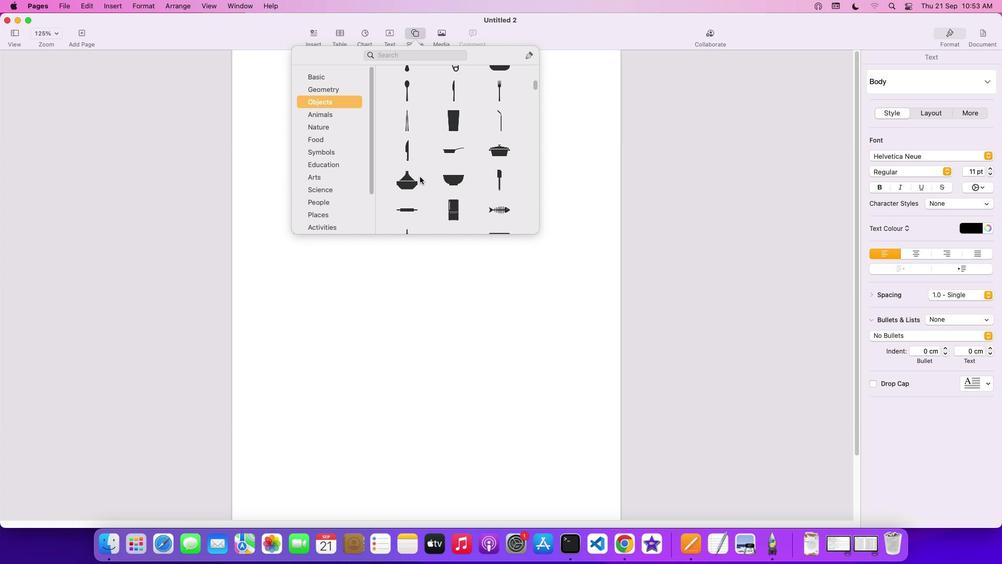 
Action: Mouse scrolled (420, 177) with delta (0, -2)
Screenshot: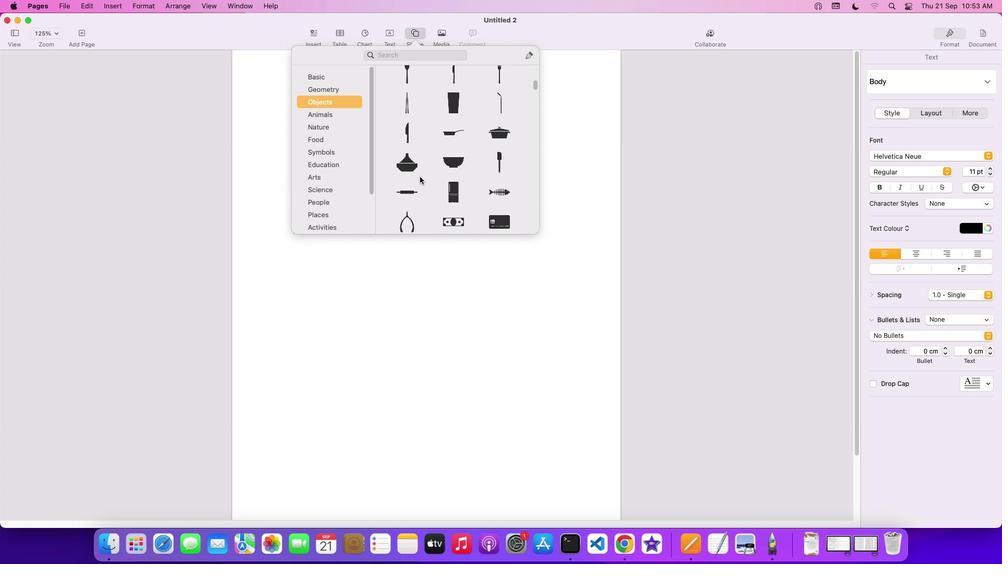 
Action: Mouse scrolled (420, 177) with delta (0, -2)
Screenshot: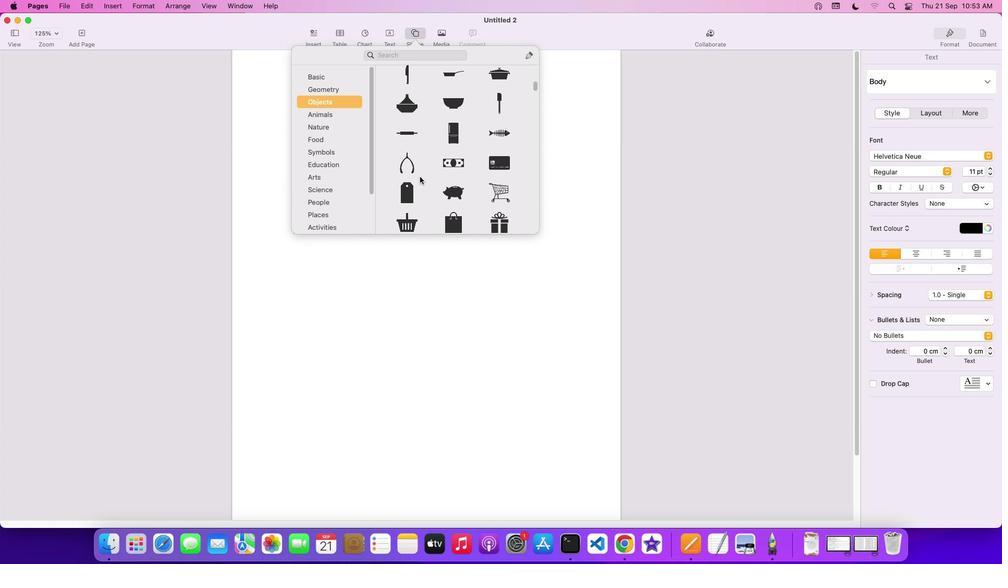 
Action: Mouse scrolled (420, 177) with delta (0, 0)
Screenshot: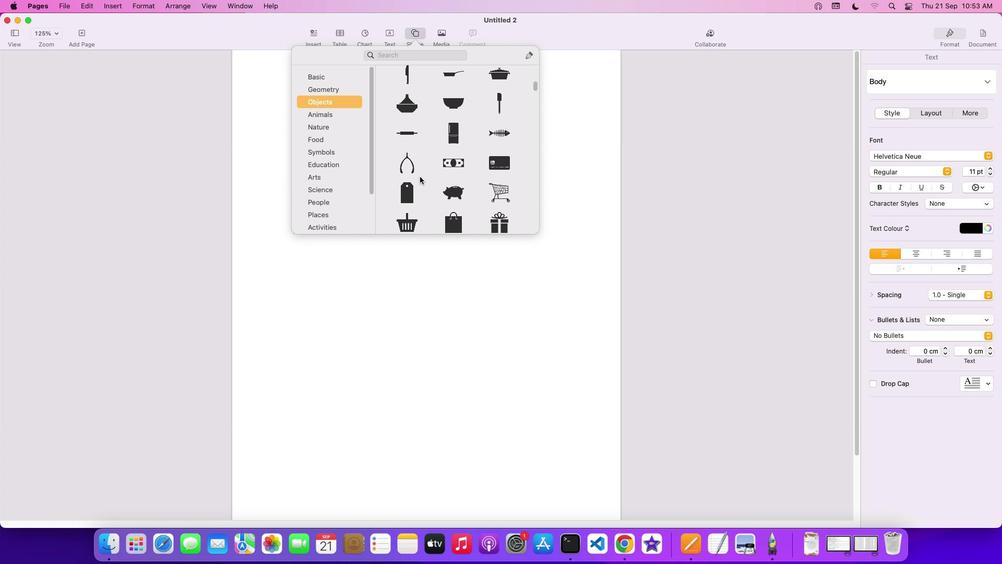 
Action: Mouse scrolled (420, 177) with delta (0, 0)
Screenshot: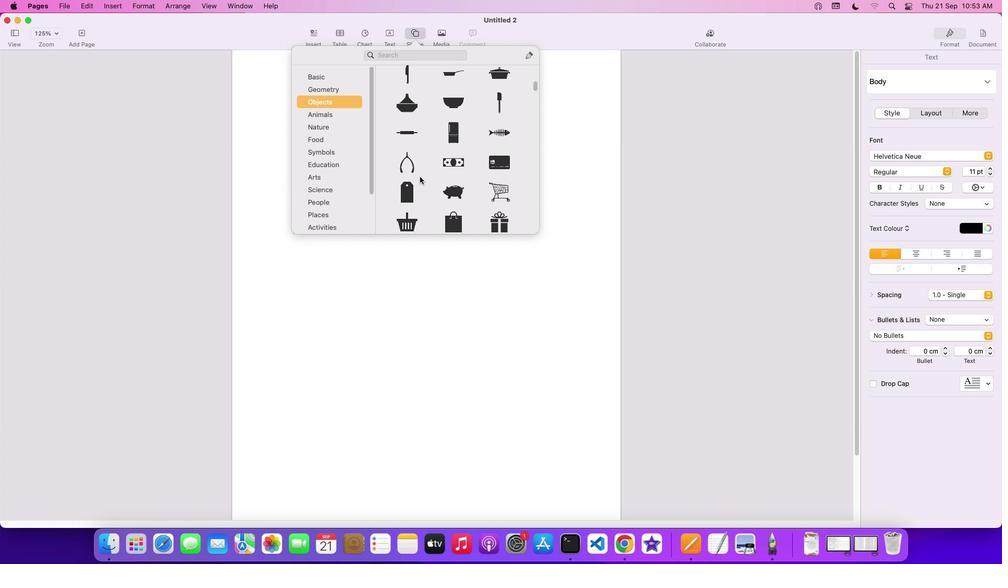 
Action: Mouse scrolled (420, 177) with delta (0, -1)
Screenshot: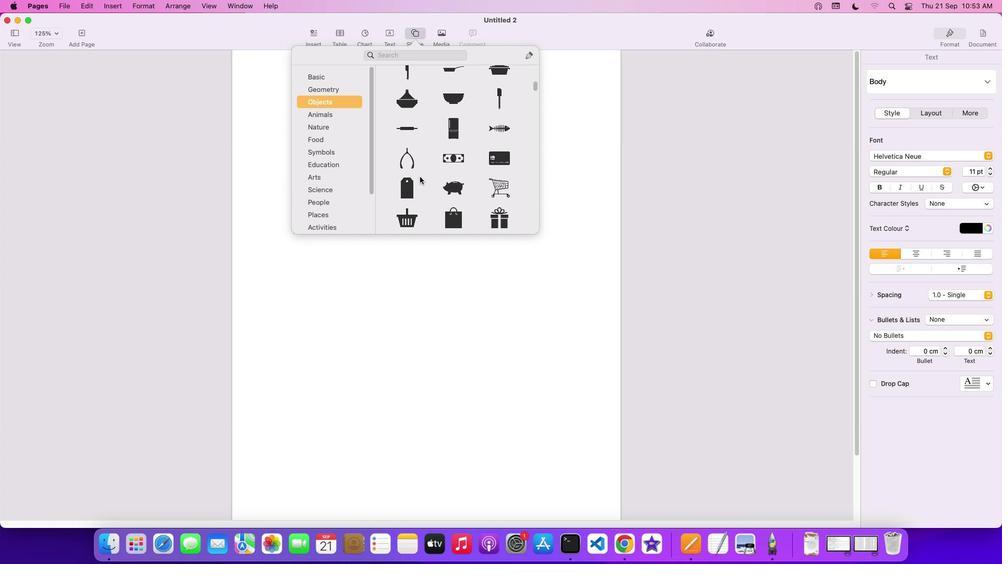 
Action: Mouse scrolled (420, 177) with delta (0, -2)
Screenshot: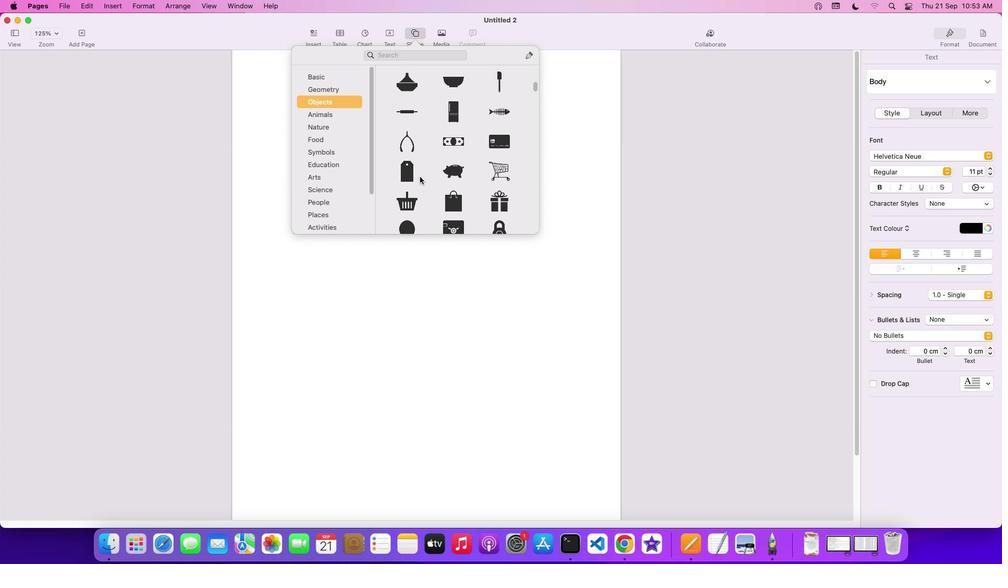 
Action: Mouse scrolled (420, 177) with delta (0, -2)
Screenshot: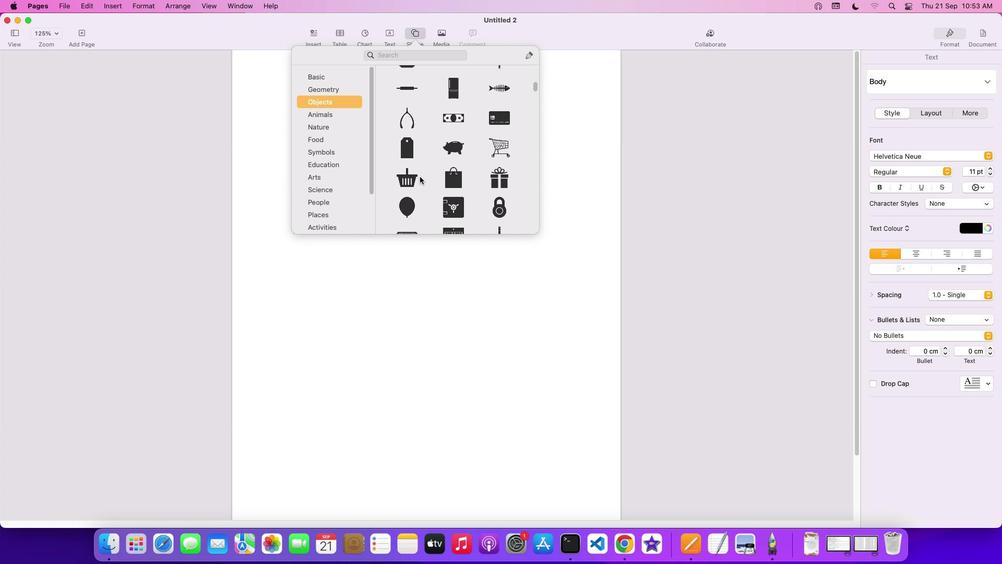 
Action: Mouse scrolled (420, 177) with delta (0, 0)
Screenshot: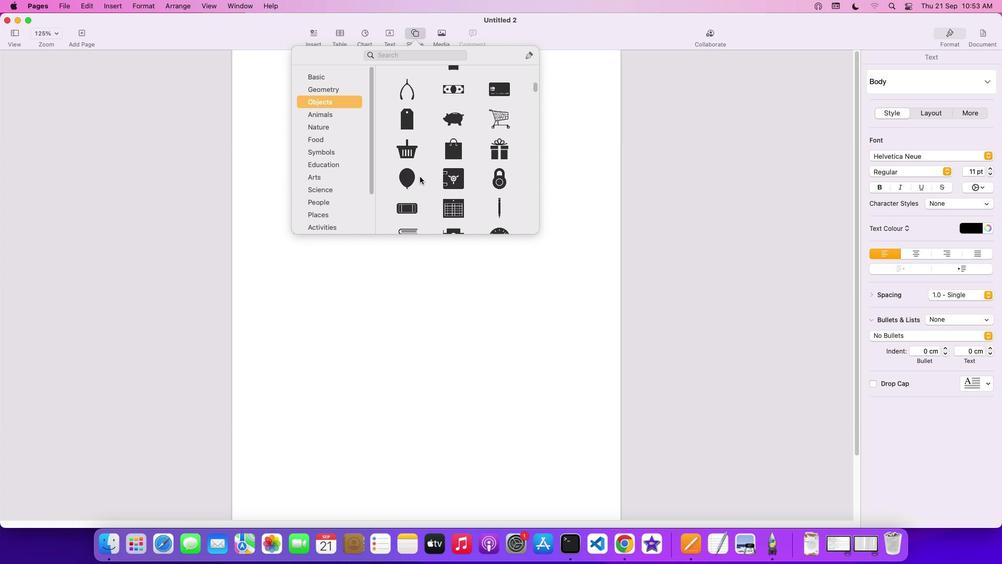 
Action: Mouse scrolled (420, 177) with delta (0, 0)
Screenshot: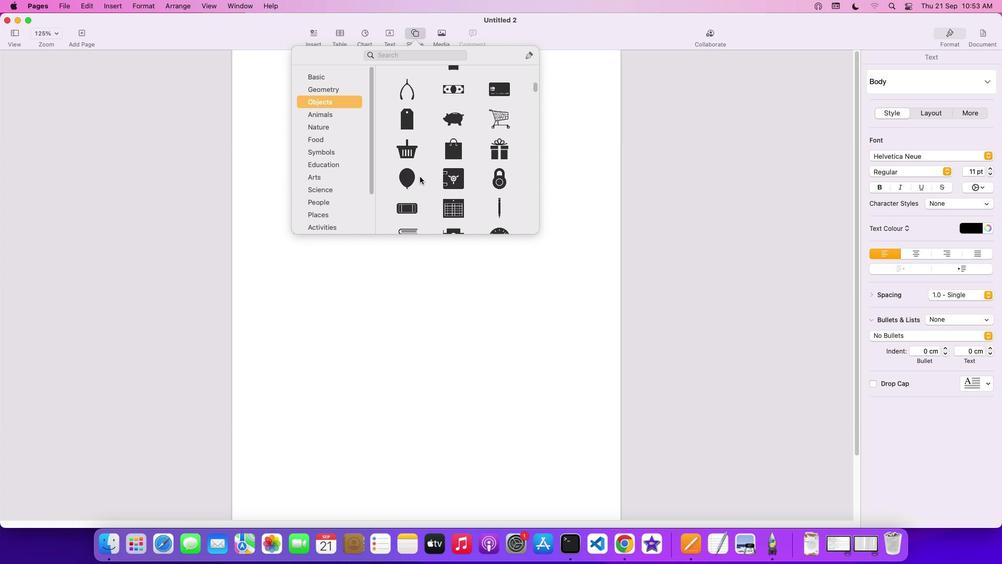 
Action: Mouse scrolled (420, 177) with delta (0, 0)
Screenshot: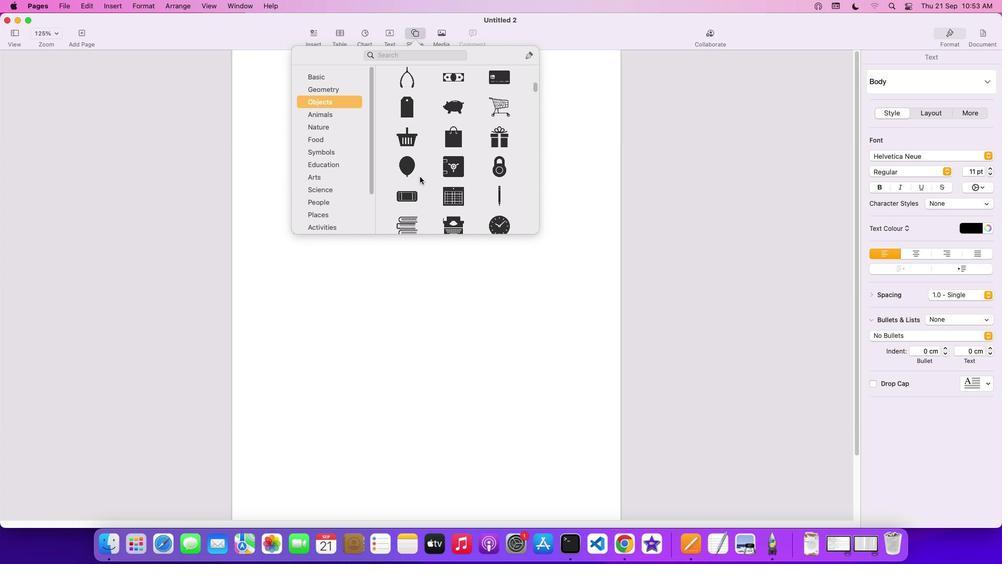 
Action: Mouse scrolled (420, 177) with delta (0, -1)
Screenshot: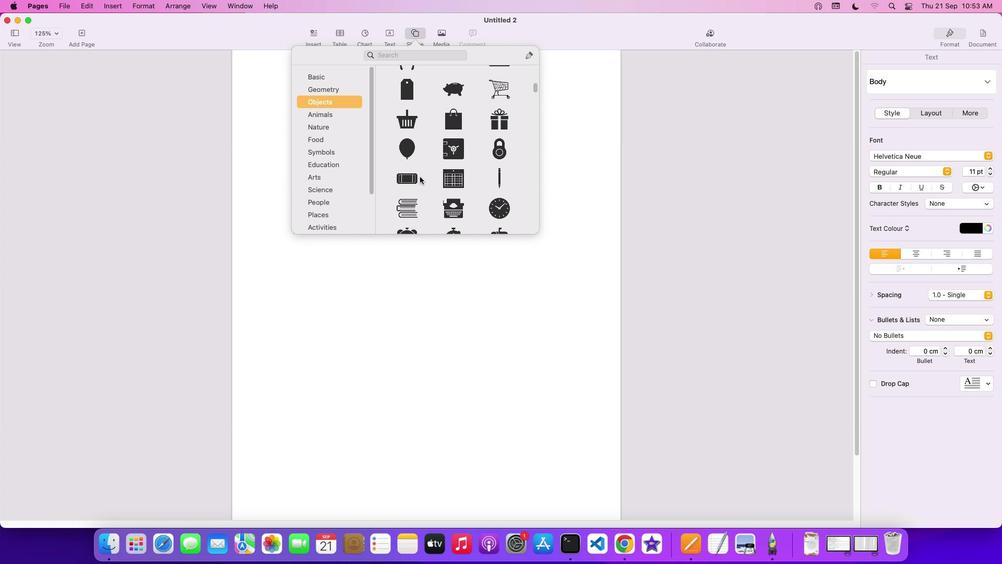 
Action: Mouse scrolled (420, 177) with delta (0, 0)
Screenshot: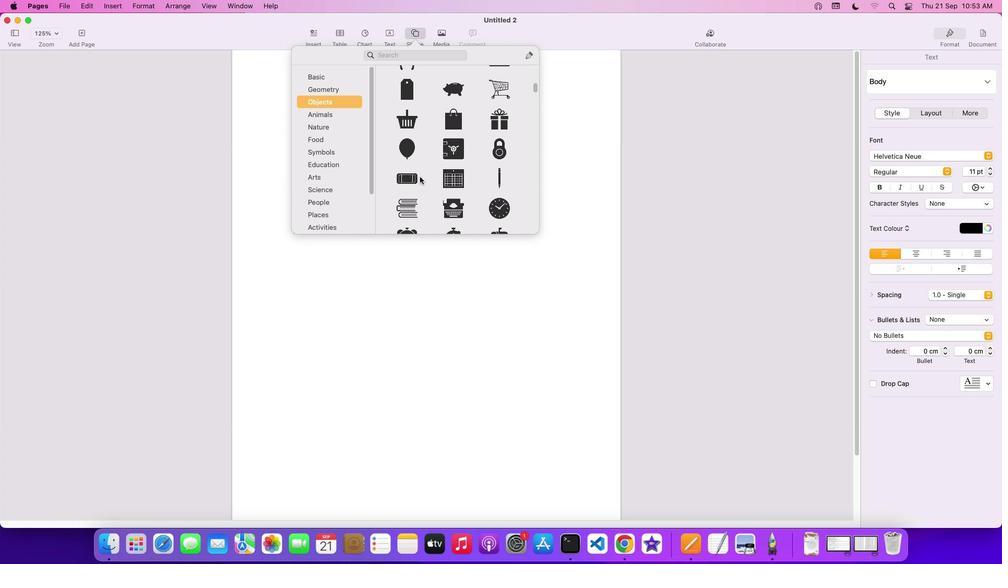 
Action: Mouse scrolled (420, 177) with delta (0, 0)
Screenshot: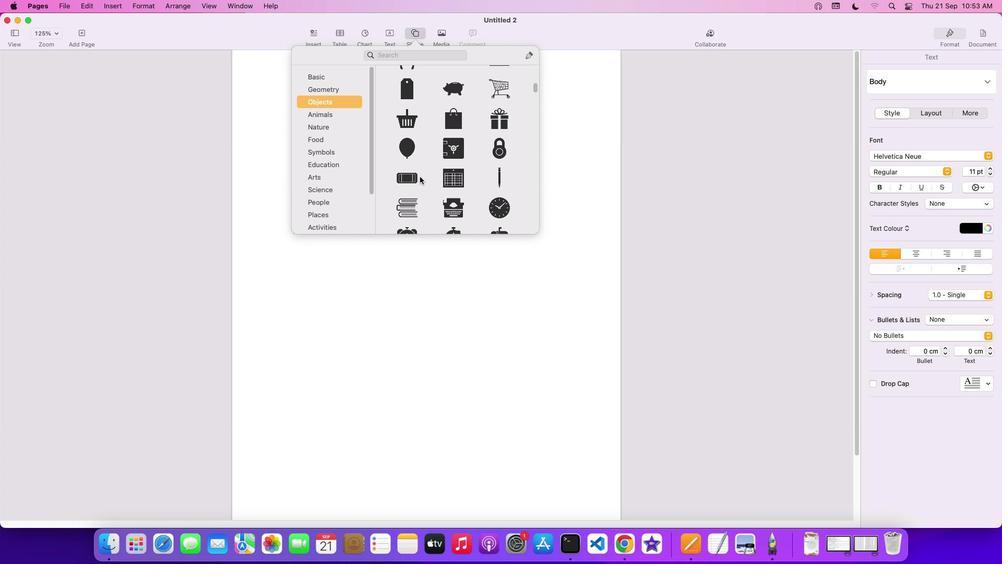 
Action: Mouse scrolled (420, 177) with delta (0, -1)
Screenshot: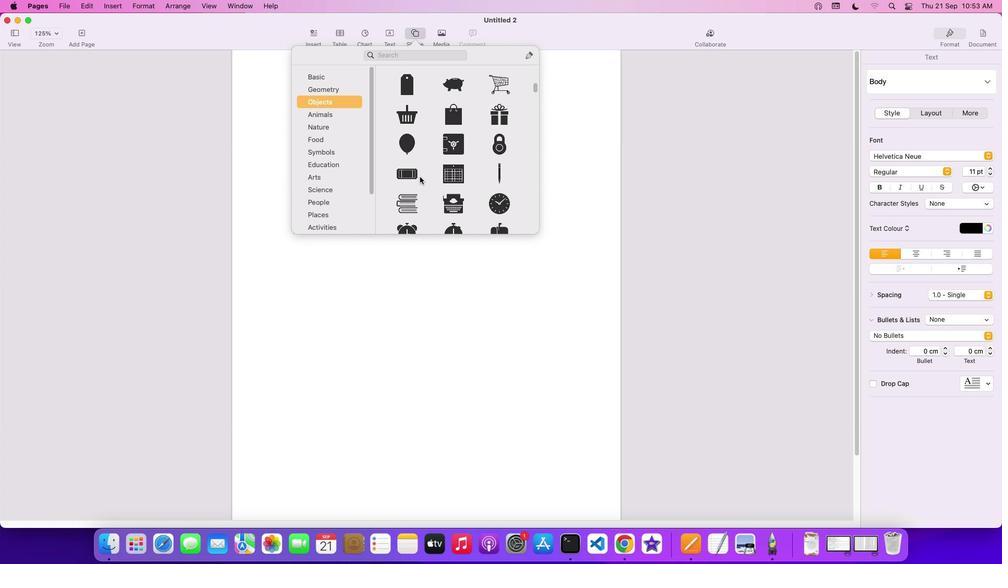 
Action: Mouse scrolled (420, 177) with delta (0, -2)
Screenshot: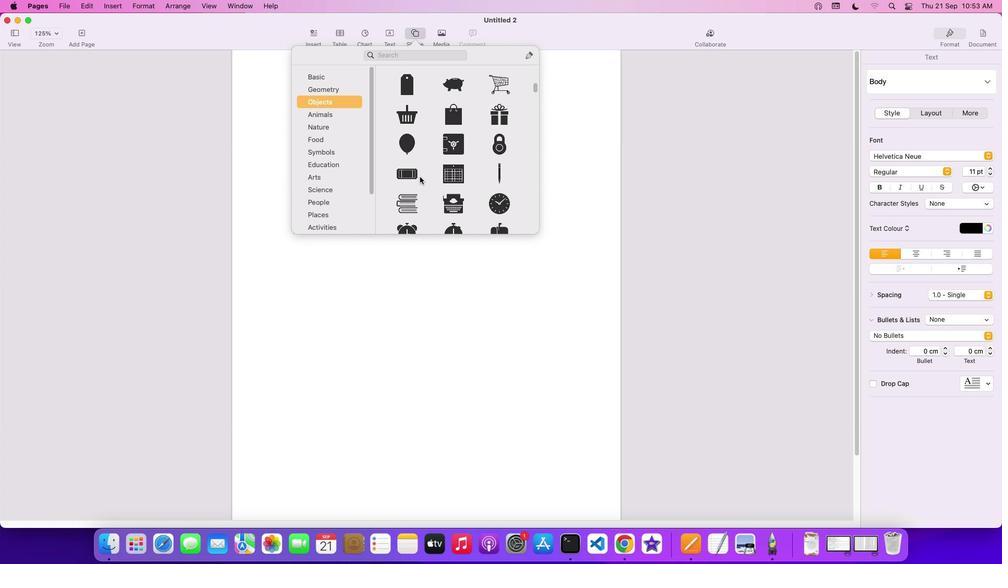 
Action: Mouse scrolled (420, 177) with delta (0, -2)
Screenshot: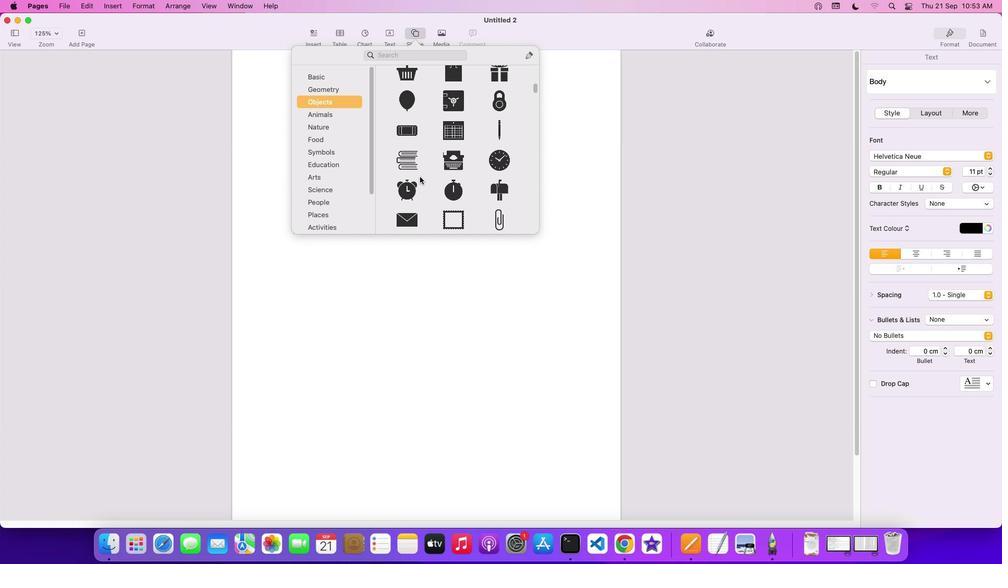 
Action: Mouse scrolled (420, 177) with delta (0, 0)
Screenshot: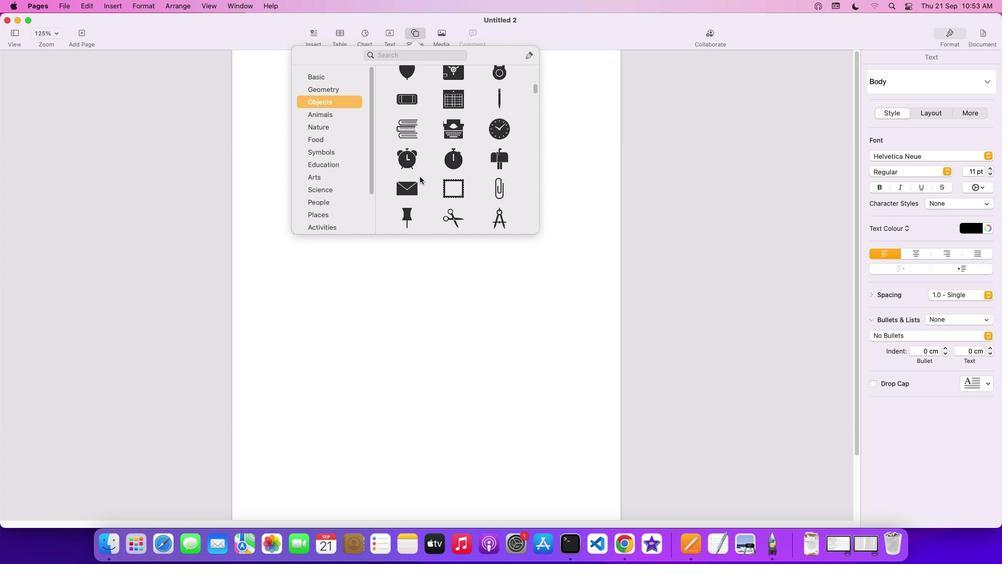 
Action: Mouse scrolled (420, 177) with delta (0, 0)
Screenshot: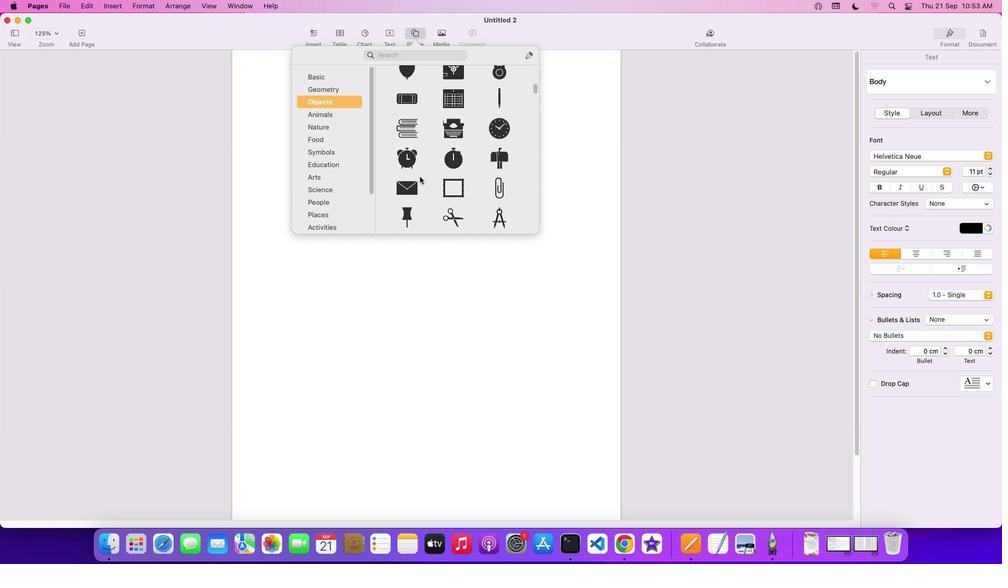 
Action: Mouse scrolled (420, 177) with delta (0, -1)
Screenshot: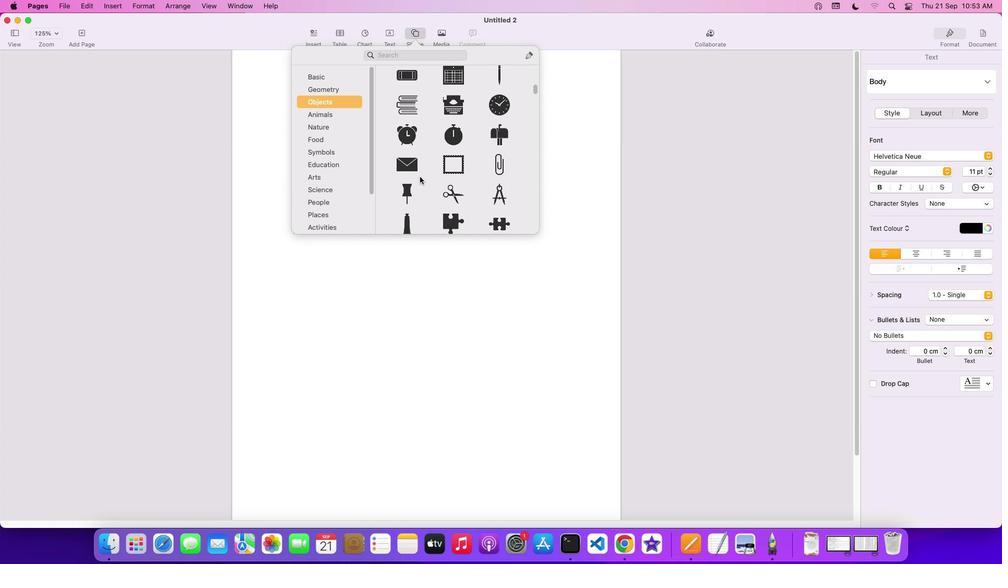 
Action: Mouse scrolled (420, 177) with delta (0, -2)
Screenshot: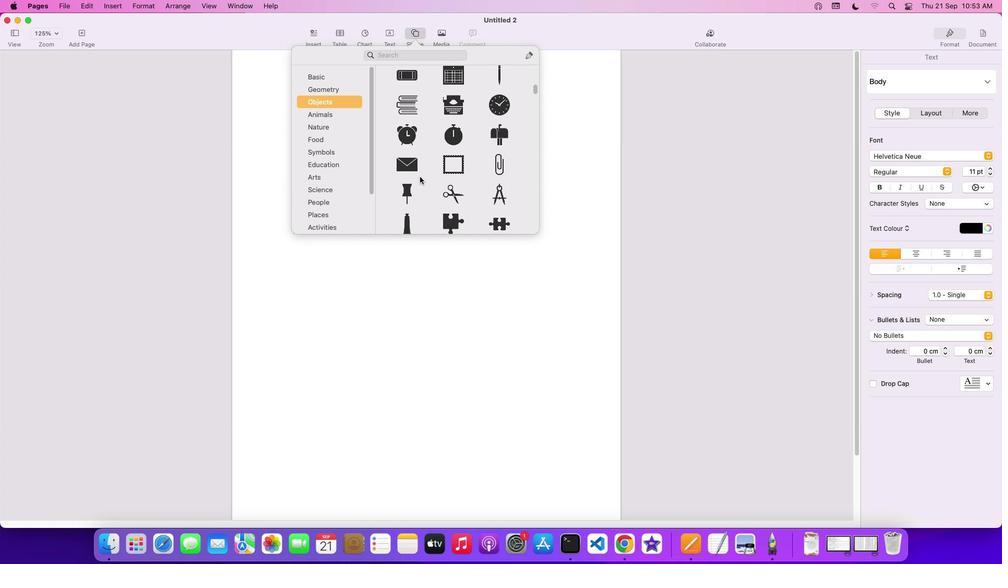 
Action: Mouse scrolled (420, 177) with delta (0, -3)
Screenshot: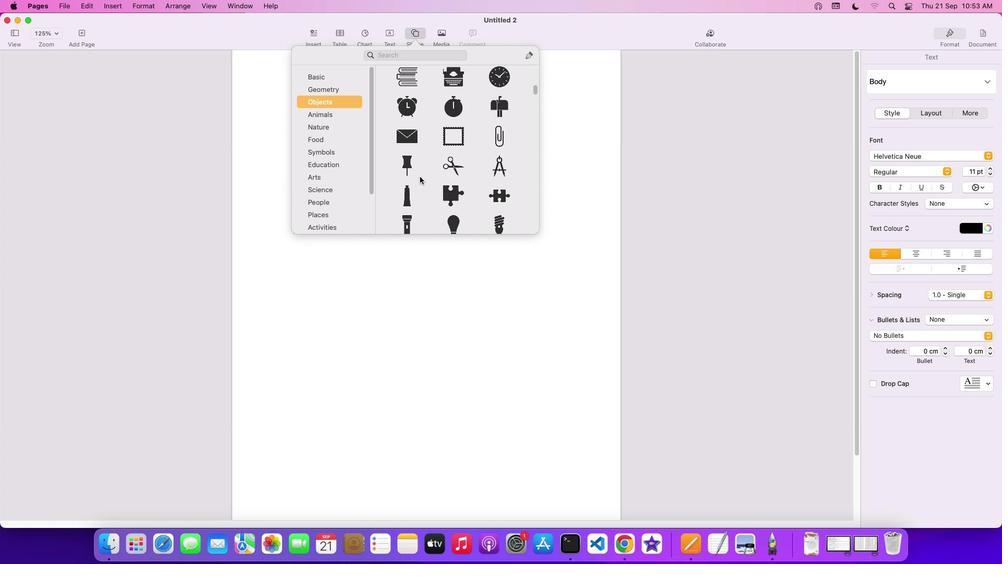 
Action: Mouse scrolled (420, 177) with delta (0, 0)
Screenshot: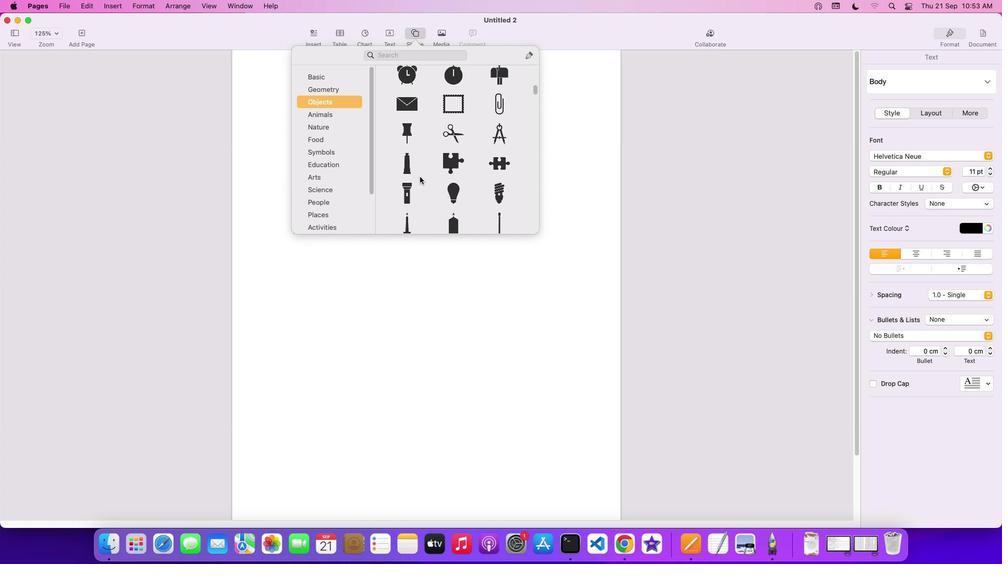 
Action: Mouse scrolled (420, 177) with delta (0, 0)
Screenshot: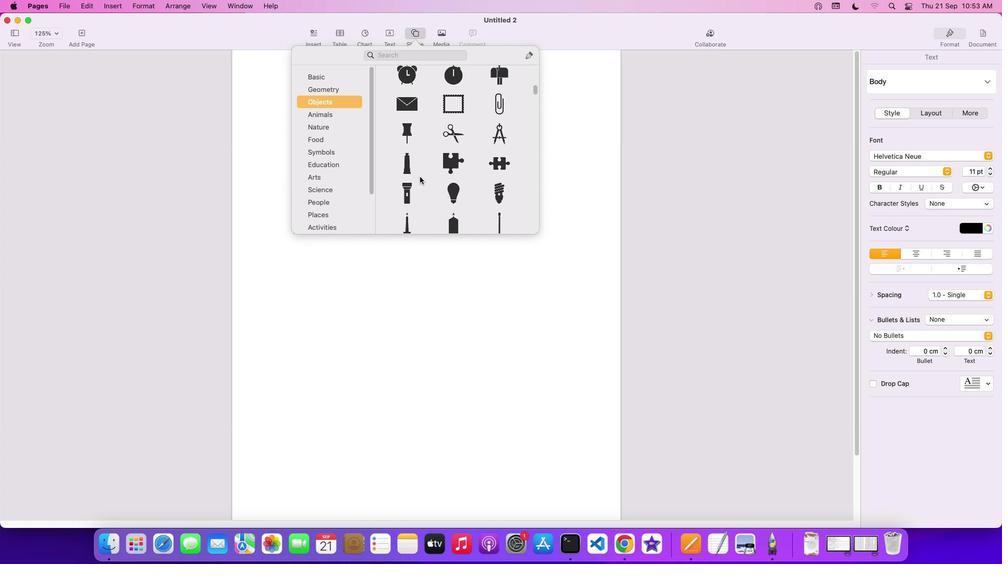 
Action: Mouse scrolled (420, 177) with delta (0, -1)
Screenshot: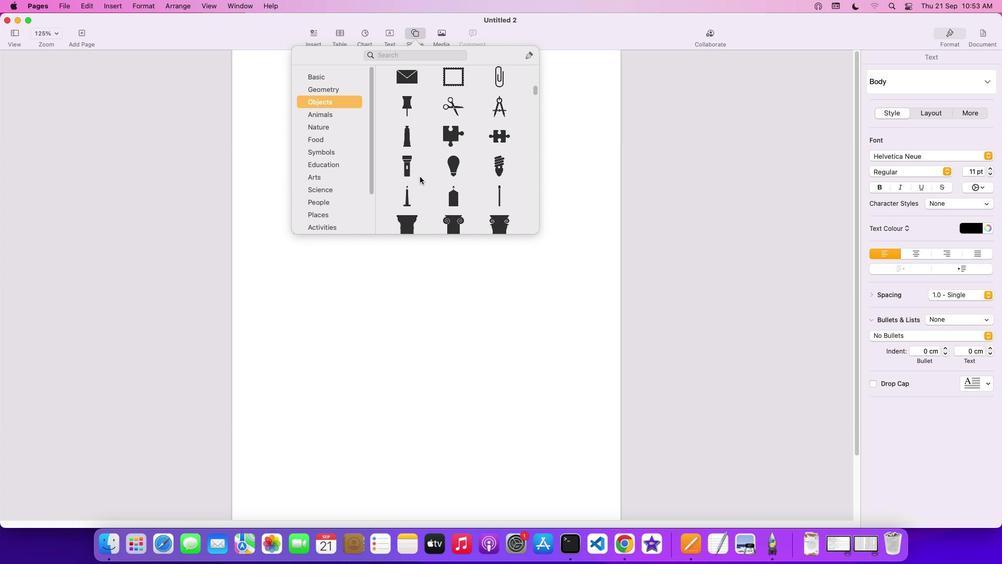 
Action: Mouse scrolled (420, 177) with delta (0, -2)
Screenshot: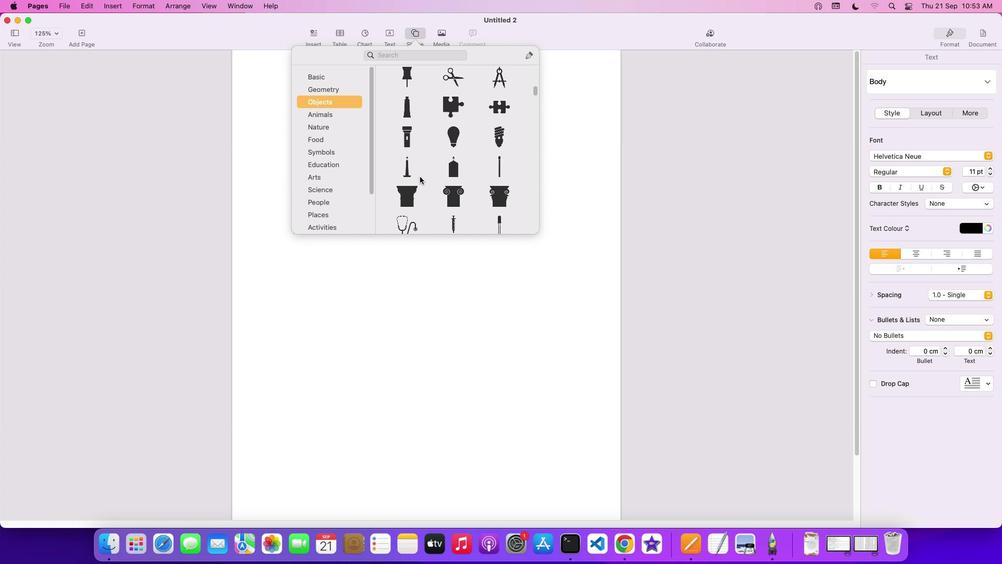 
Action: Mouse scrolled (420, 177) with delta (0, -3)
Screenshot: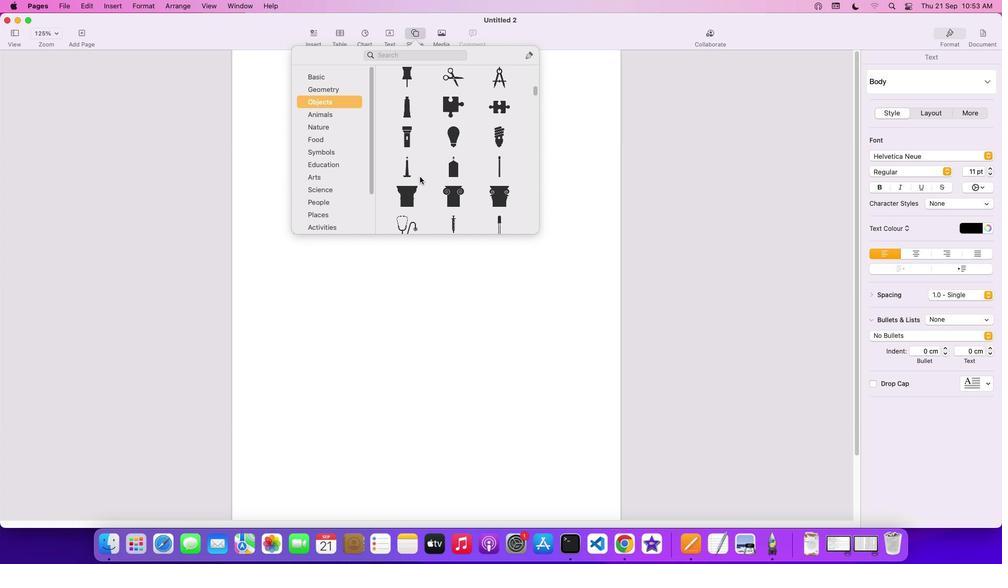 
Action: Mouse scrolled (420, 177) with delta (0, 0)
Screenshot: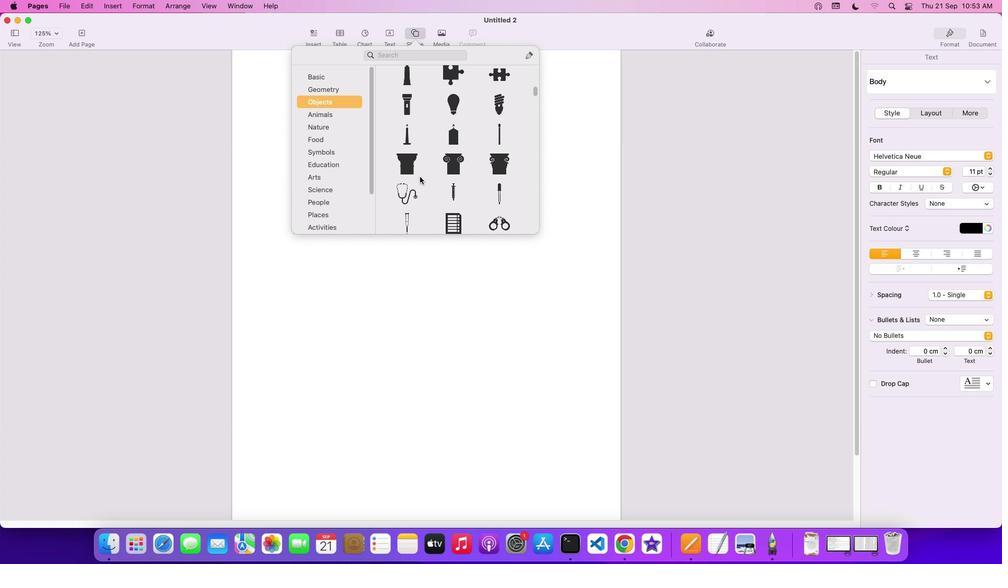 
Action: Mouse scrolled (420, 177) with delta (0, 0)
Screenshot: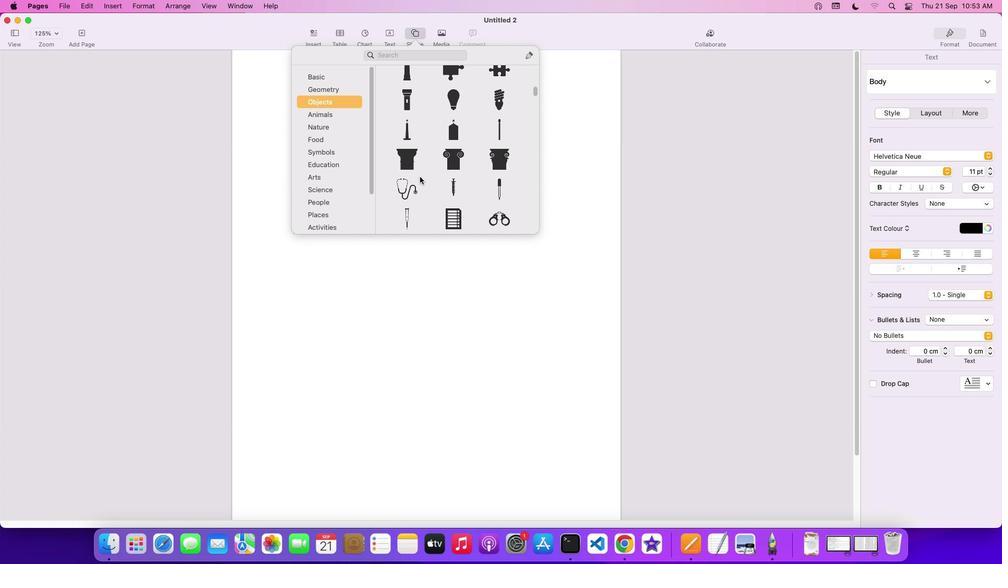 
Action: Mouse scrolled (420, 177) with delta (0, -1)
Screenshot: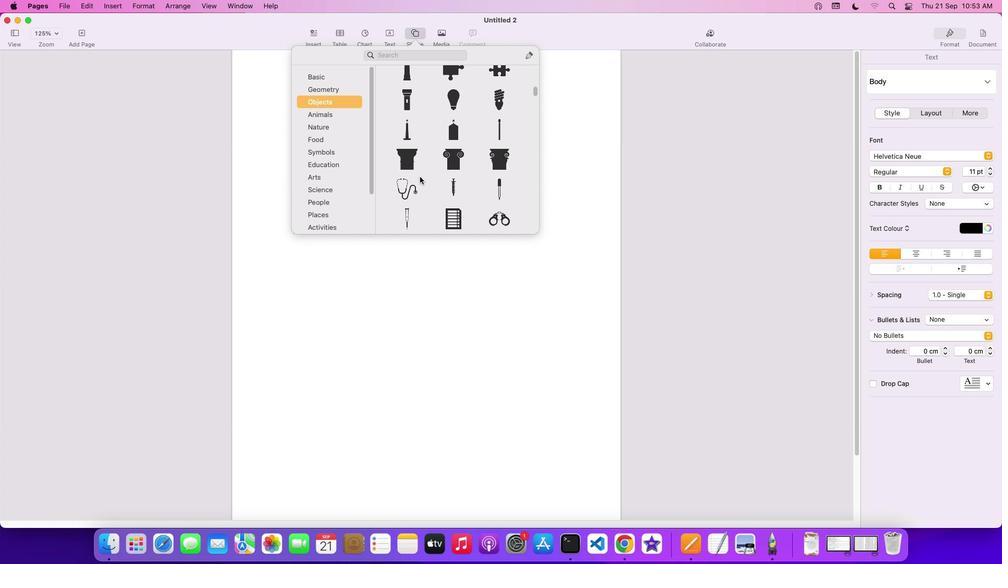 
Action: Mouse scrolled (420, 177) with delta (0, -2)
Screenshot: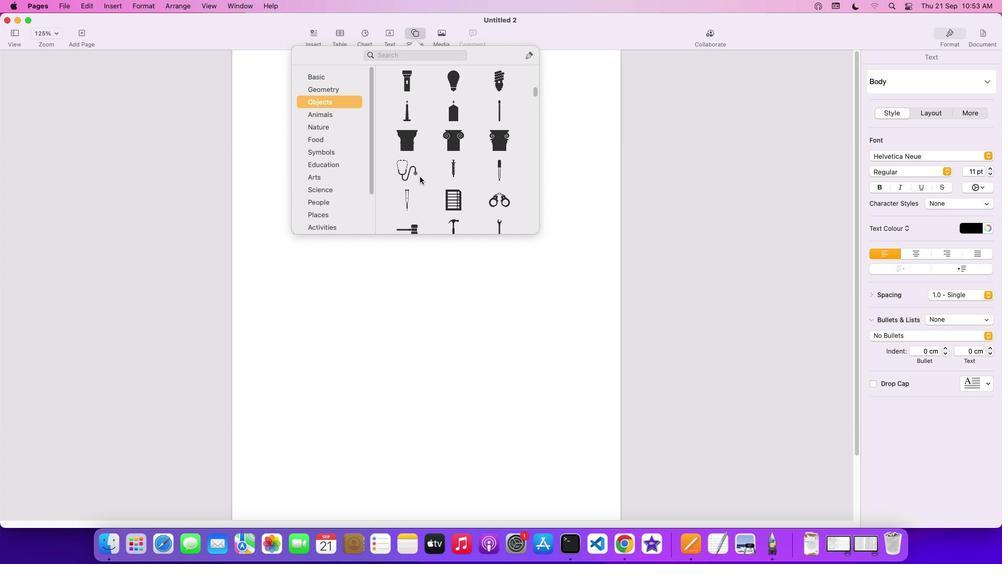 
Action: Mouse scrolled (420, 177) with delta (0, -2)
Screenshot: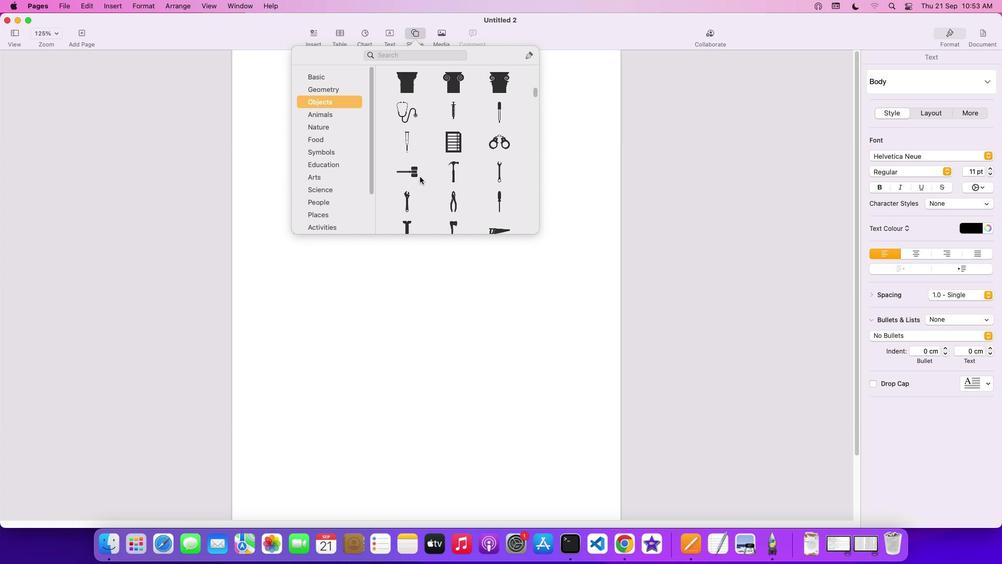
Action: Mouse scrolled (420, 177) with delta (0, 0)
Screenshot: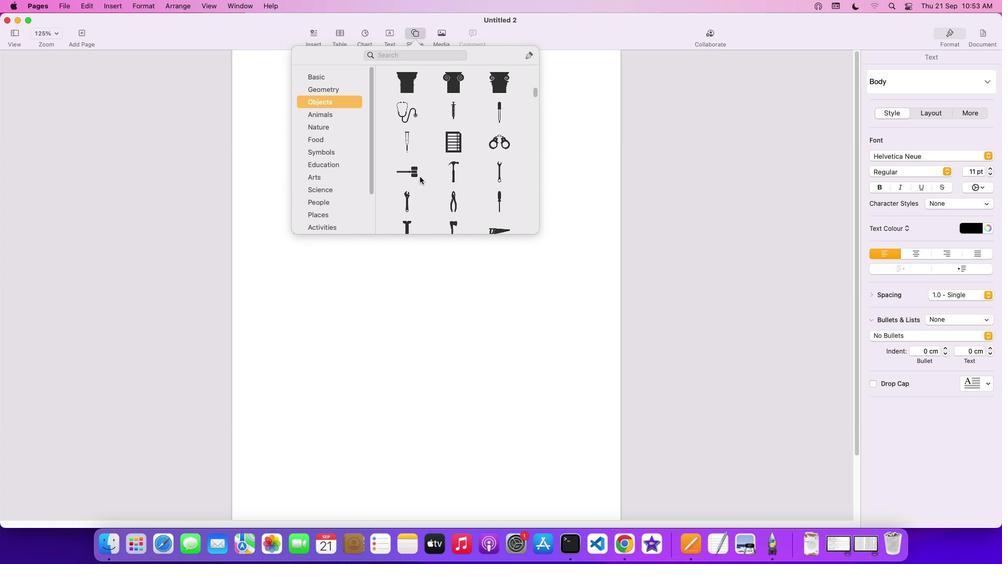 
Action: Mouse scrolled (420, 177) with delta (0, 0)
Screenshot: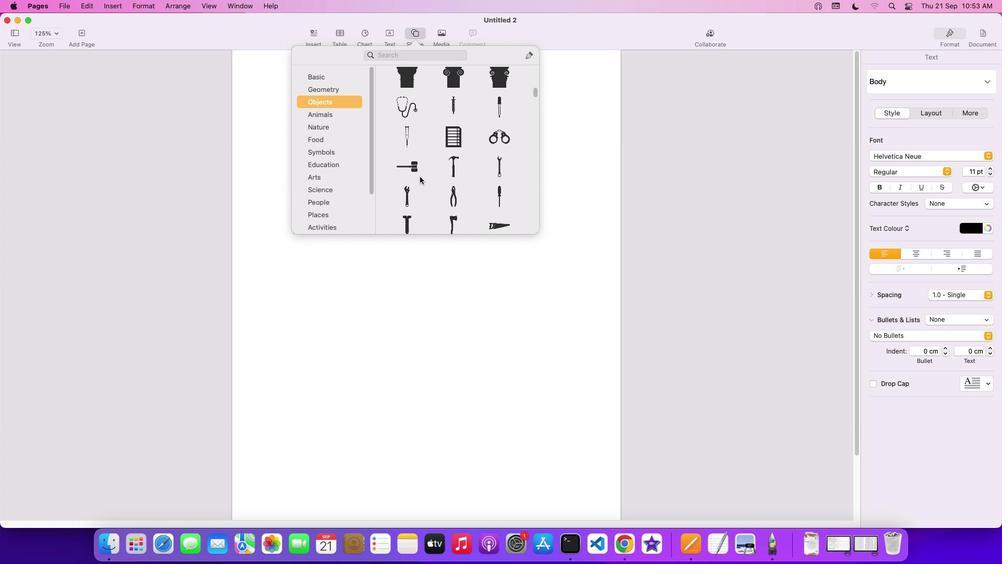 
Action: Mouse scrolled (420, 177) with delta (0, -1)
Screenshot: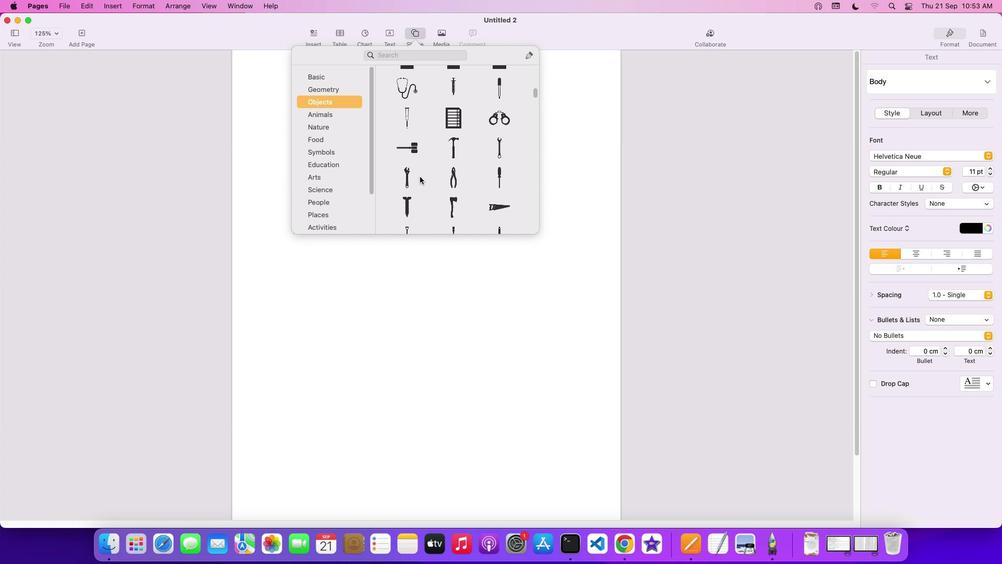 
Action: Mouse scrolled (420, 177) with delta (0, -2)
Screenshot: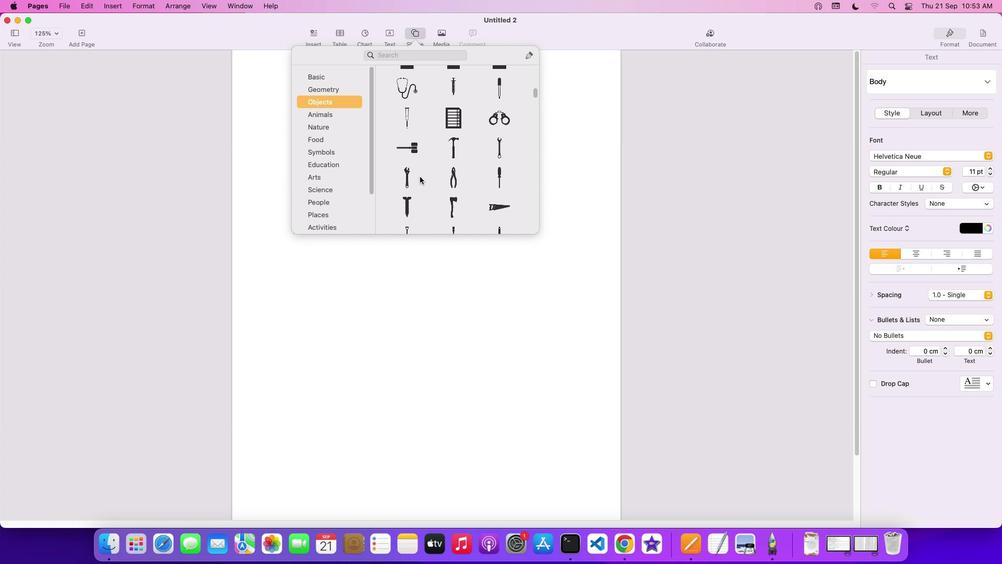 
Action: Mouse scrolled (420, 177) with delta (0, -3)
Screenshot: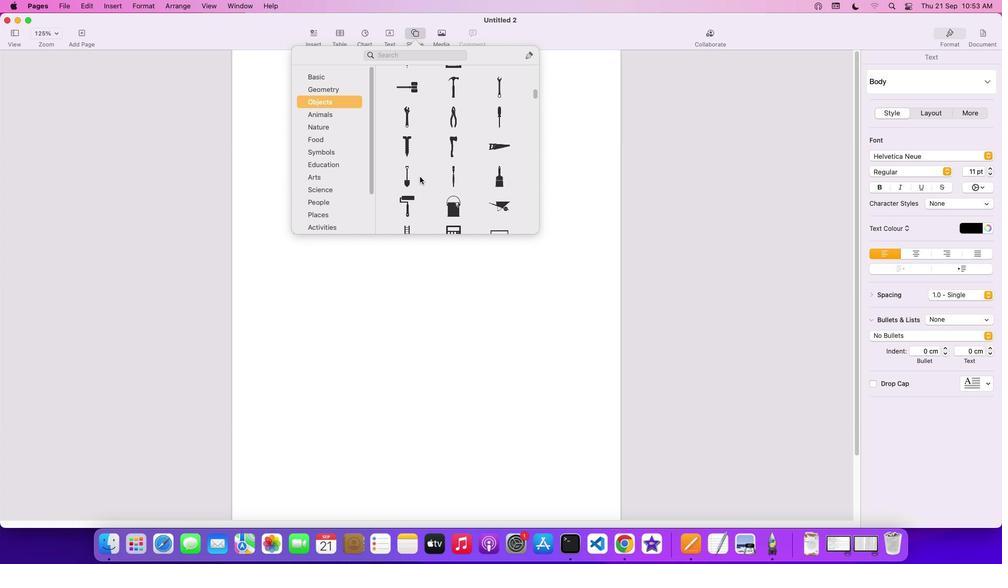 
Action: Mouse scrolled (420, 177) with delta (0, -2)
Screenshot: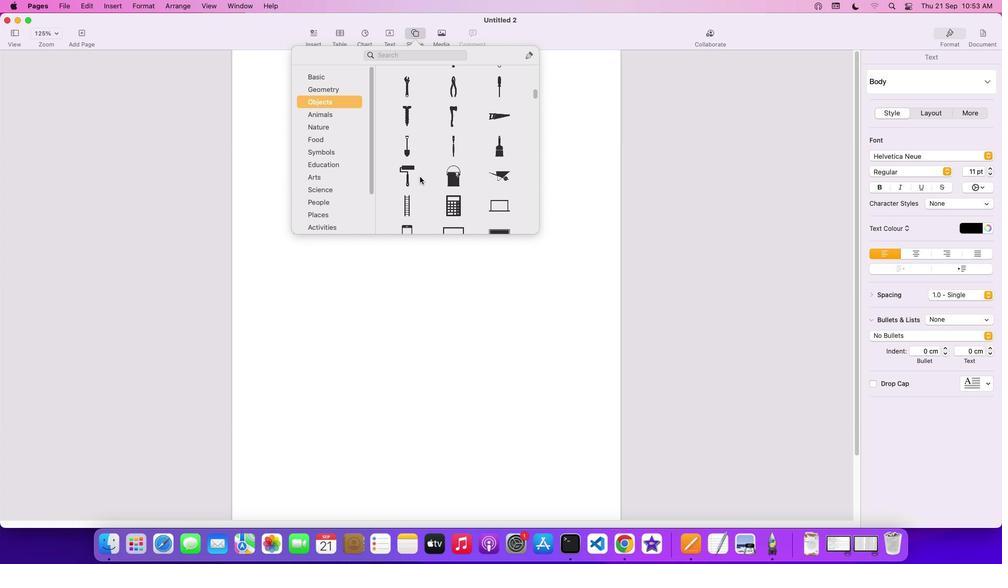 
Action: Mouse scrolled (420, 177) with delta (0, 0)
Screenshot: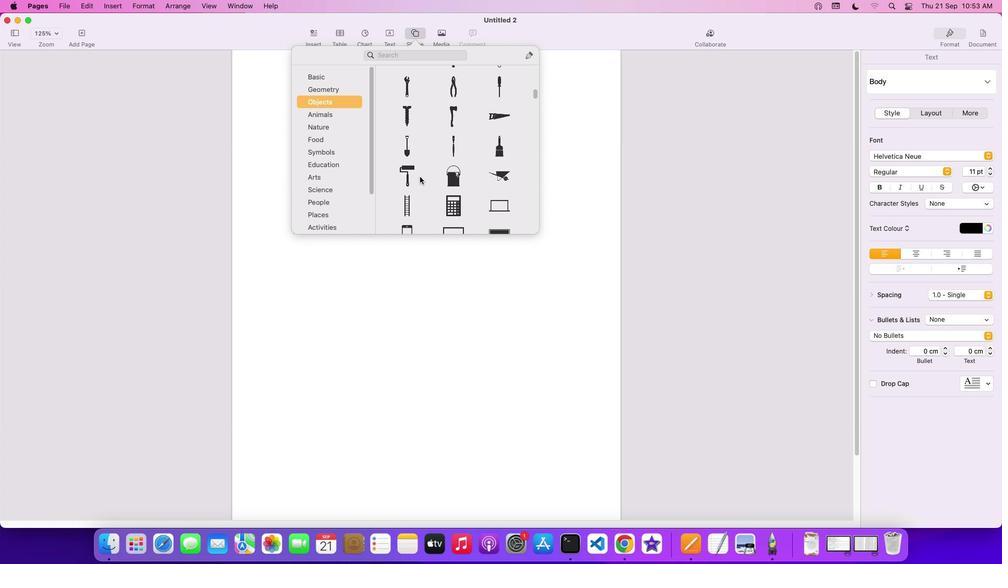 
Action: Mouse scrolled (420, 177) with delta (0, 0)
Screenshot: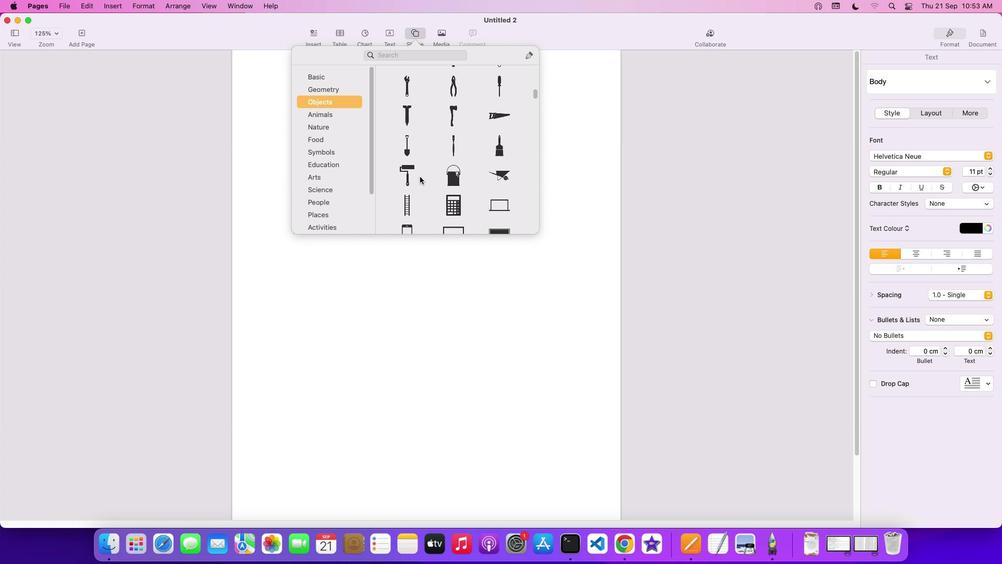 
Action: Mouse scrolled (420, 177) with delta (0, -1)
Screenshot: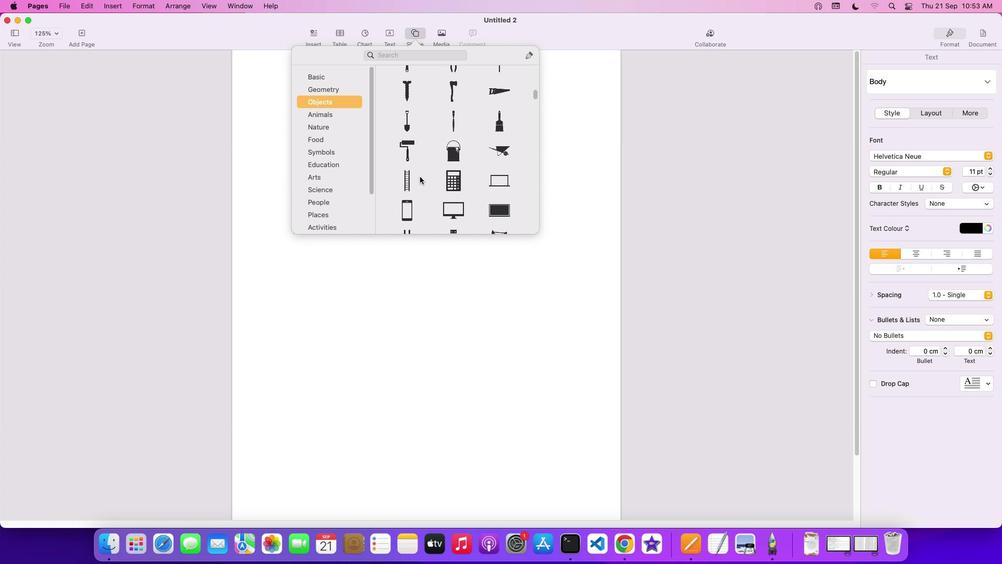 
Action: Mouse scrolled (420, 177) with delta (0, -2)
Screenshot: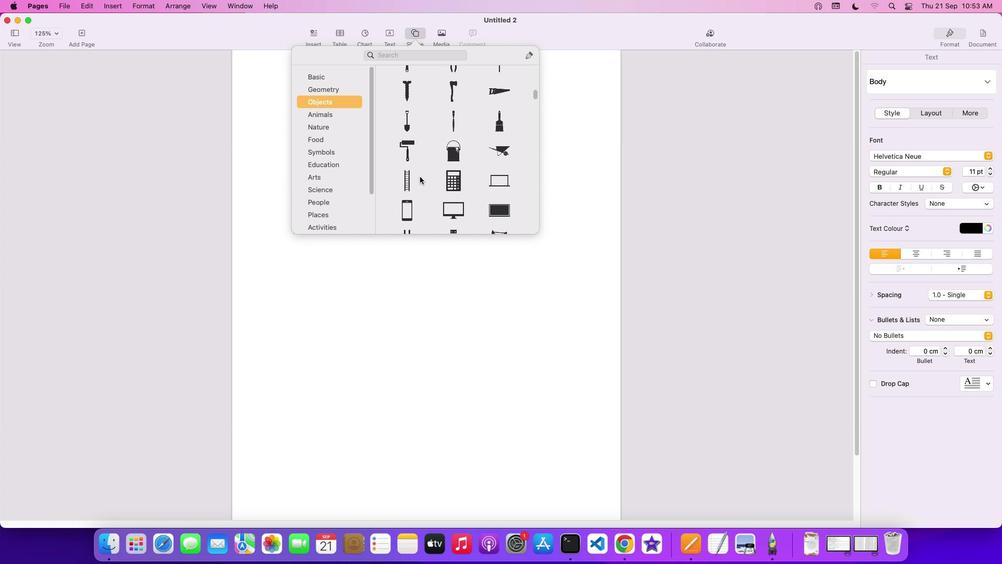 
Action: Mouse scrolled (420, 177) with delta (0, -3)
Screenshot: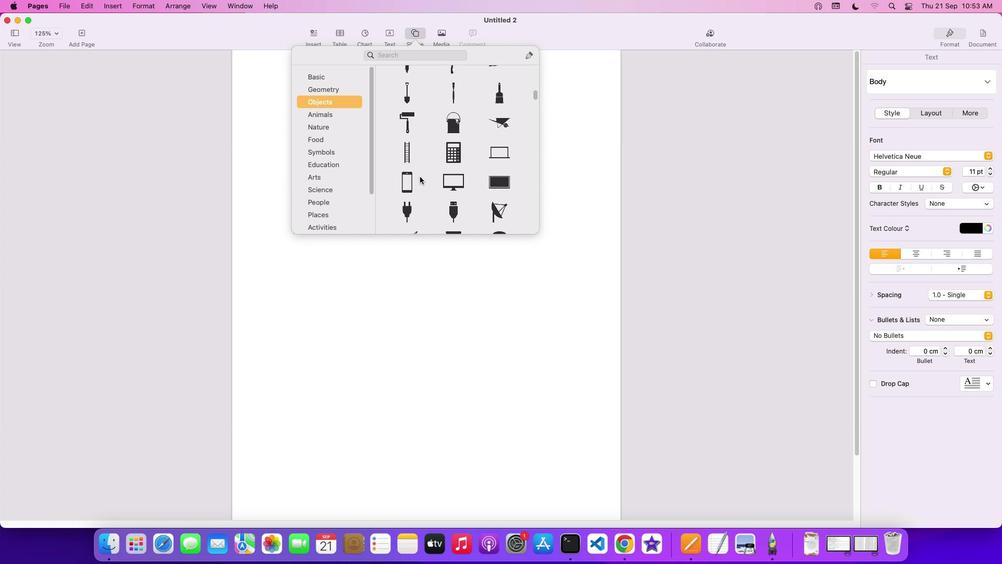 
Action: Mouse scrolled (420, 177) with delta (0, 0)
Screenshot: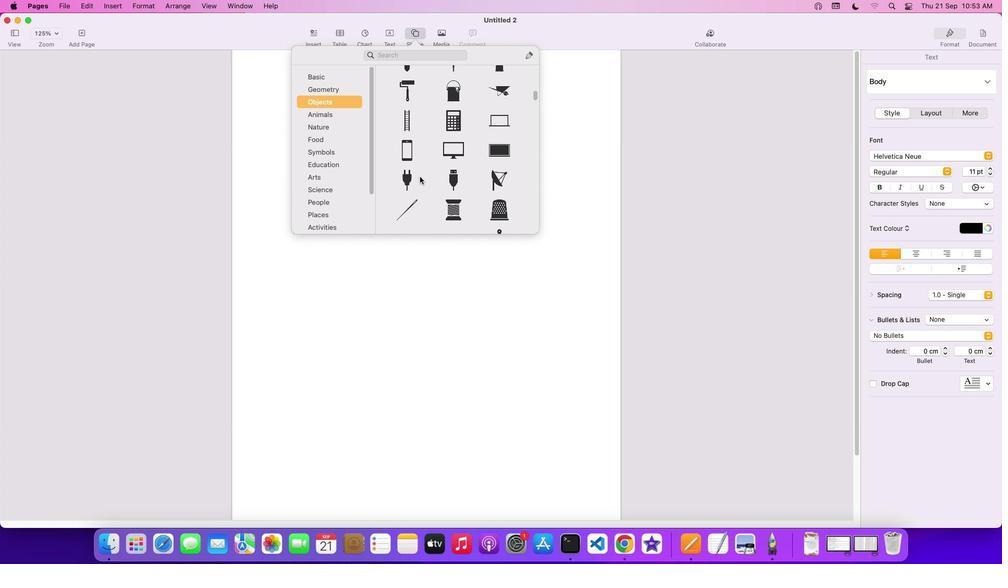 
Action: Mouse scrolled (420, 177) with delta (0, 0)
Screenshot: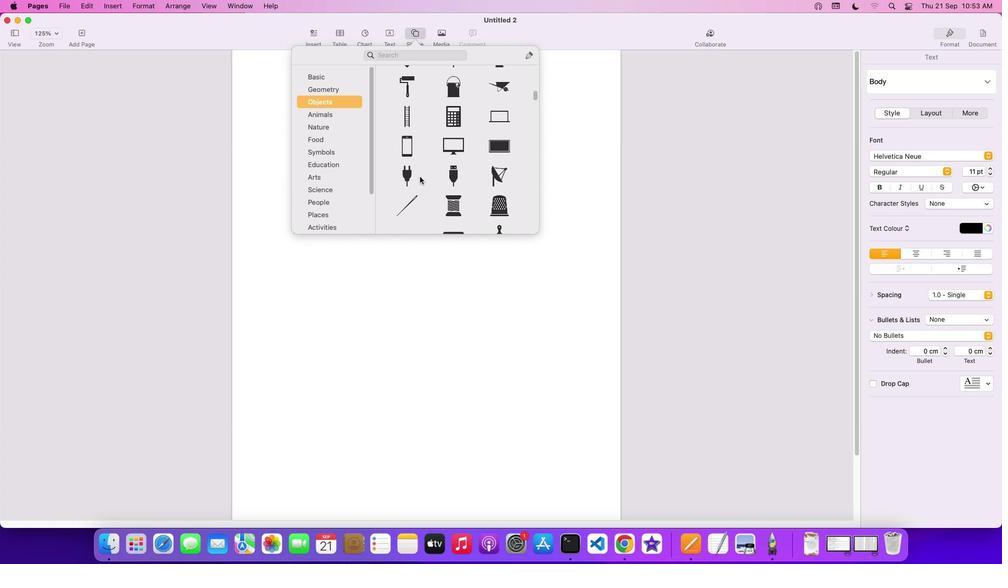 
Action: Mouse scrolled (420, 177) with delta (0, -1)
Screenshot: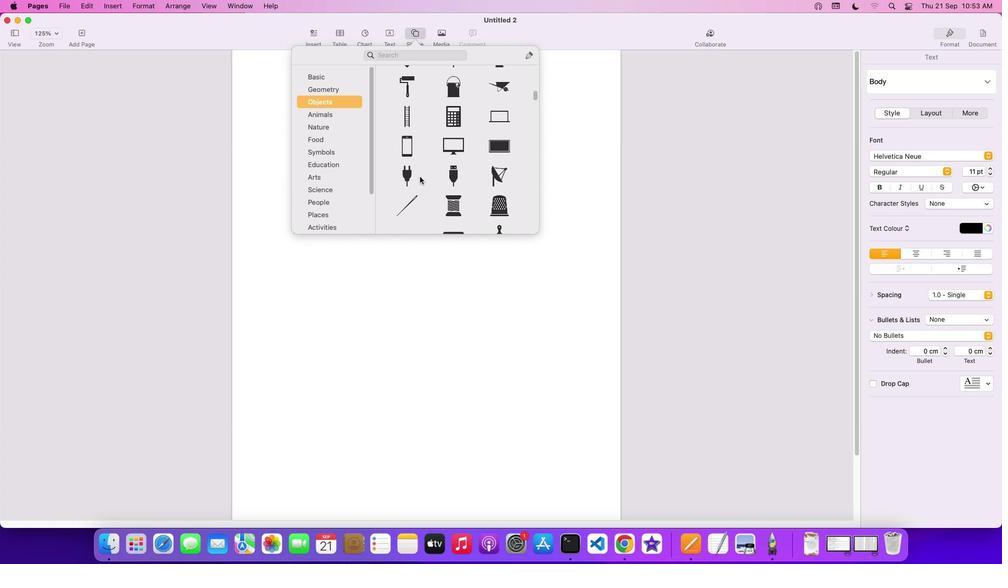 
Action: Mouse scrolled (420, 177) with delta (0, 0)
Screenshot: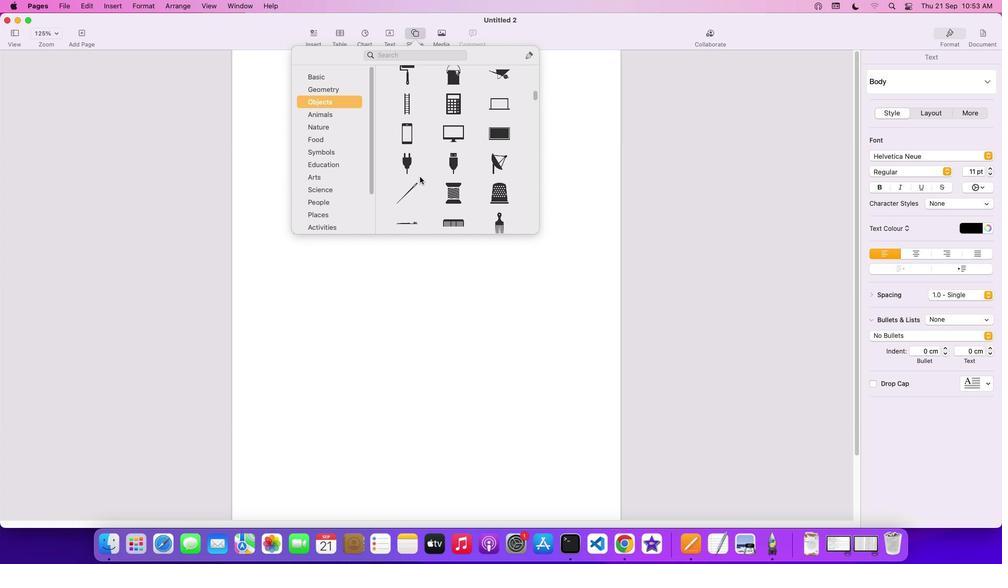 
Action: Mouse scrolled (420, 177) with delta (0, 0)
Screenshot: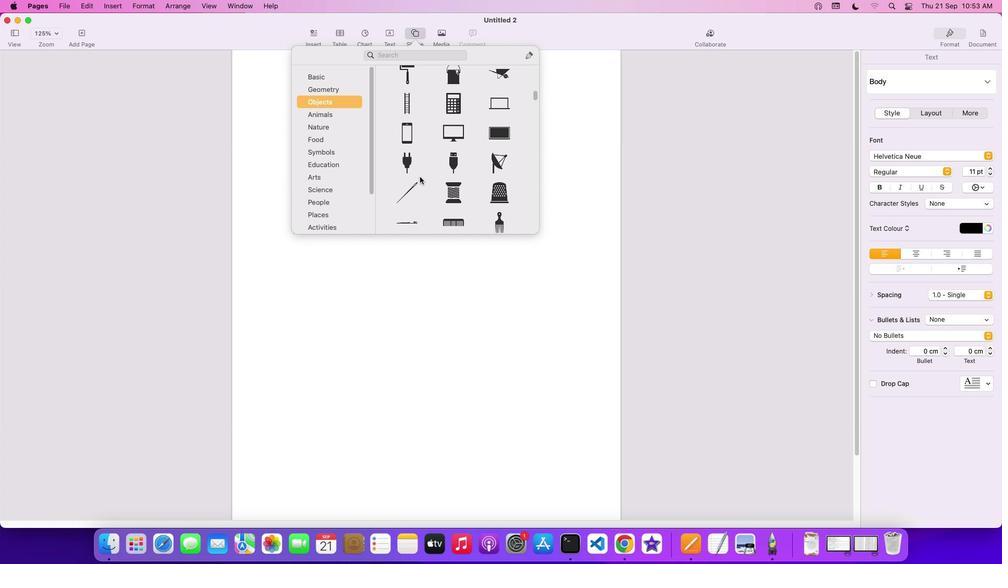 
Action: Mouse scrolled (420, 177) with delta (0, -1)
Screenshot: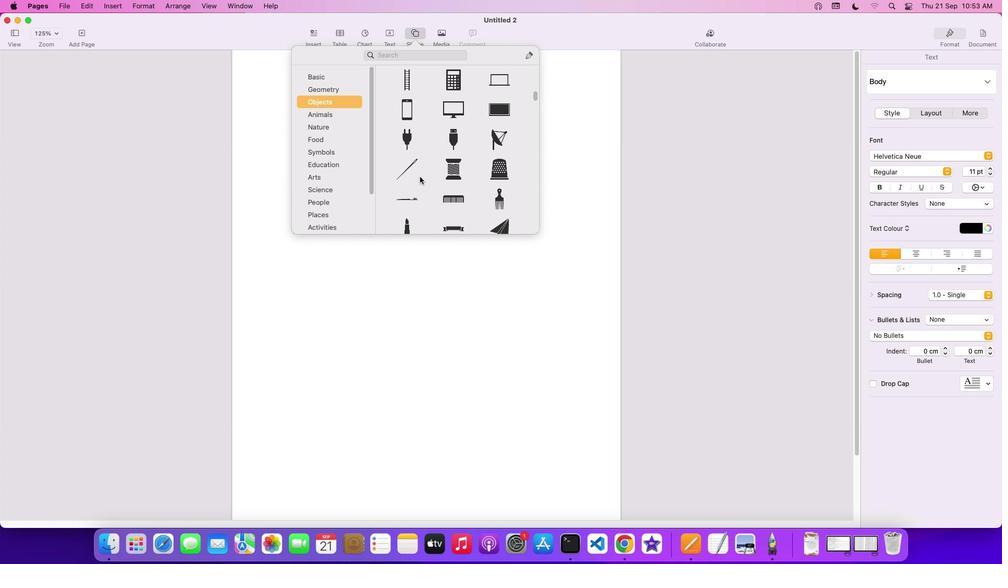 
Action: Mouse scrolled (420, 177) with delta (0, -2)
Screenshot: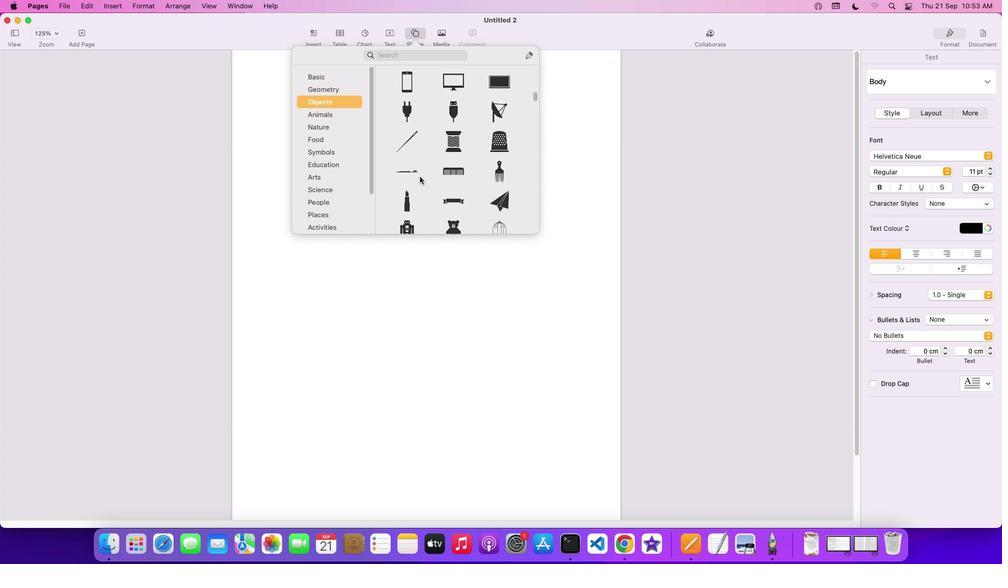 
Action: Mouse scrolled (420, 177) with delta (0, -2)
Screenshot: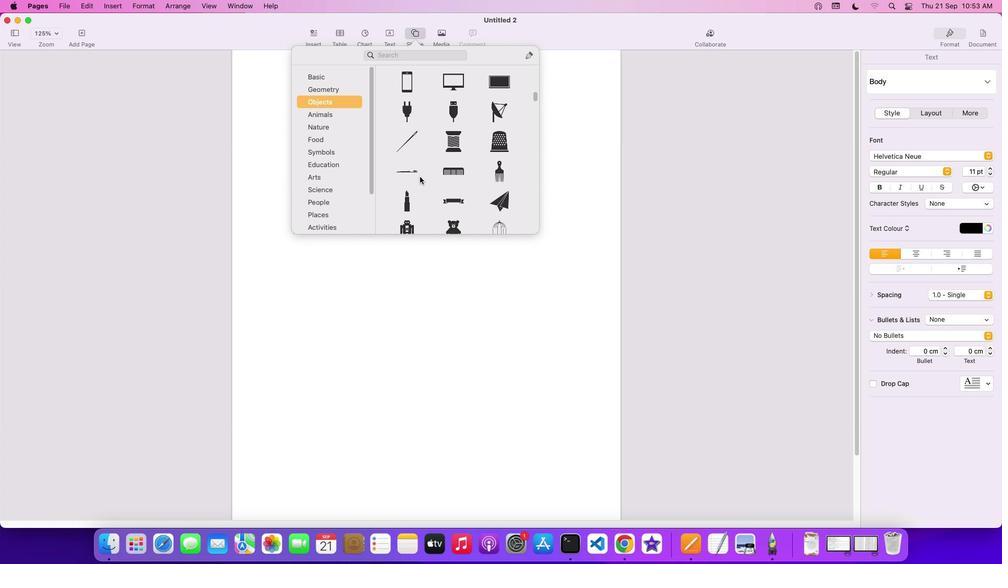 
Action: Mouse moved to (422, 177)
Screenshot: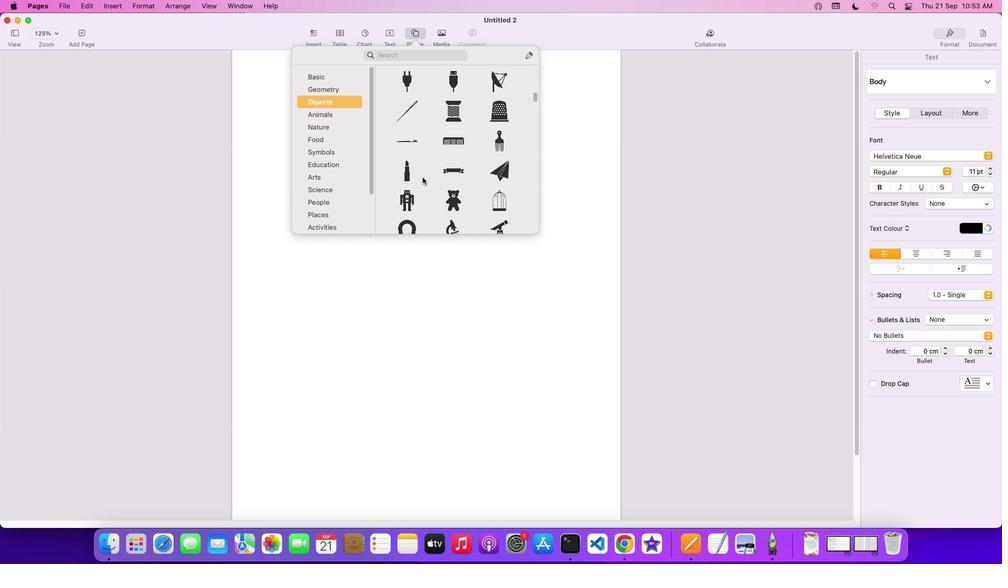 
Action: Mouse scrolled (422, 177) with delta (0, 0)
Screenshot: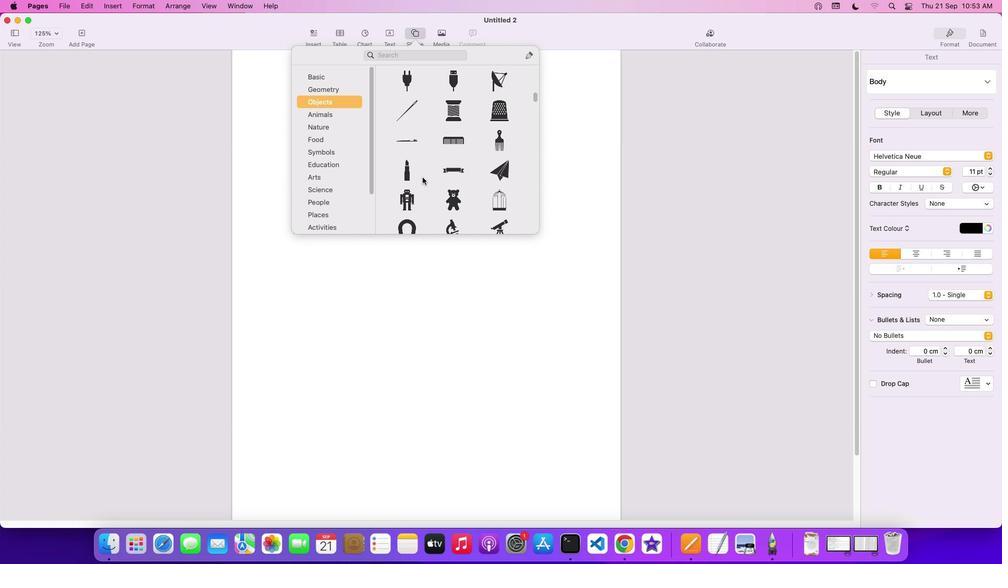 
Action: Mouse scrolled (422, 177) with delta (0, 0)
Screenshot: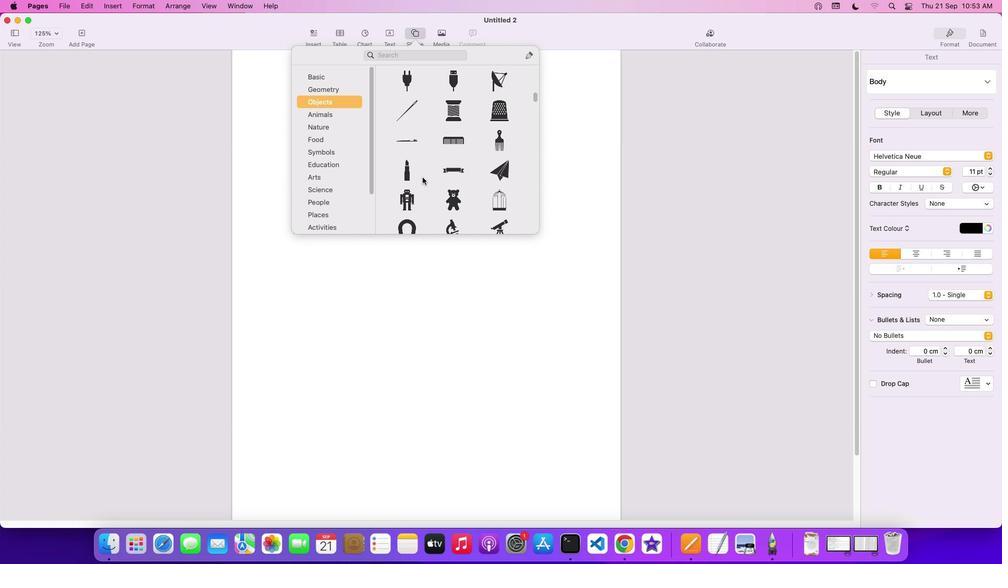 
Action: Mouse scrolled (422, 177) with delta (0, -1)
Screenshot: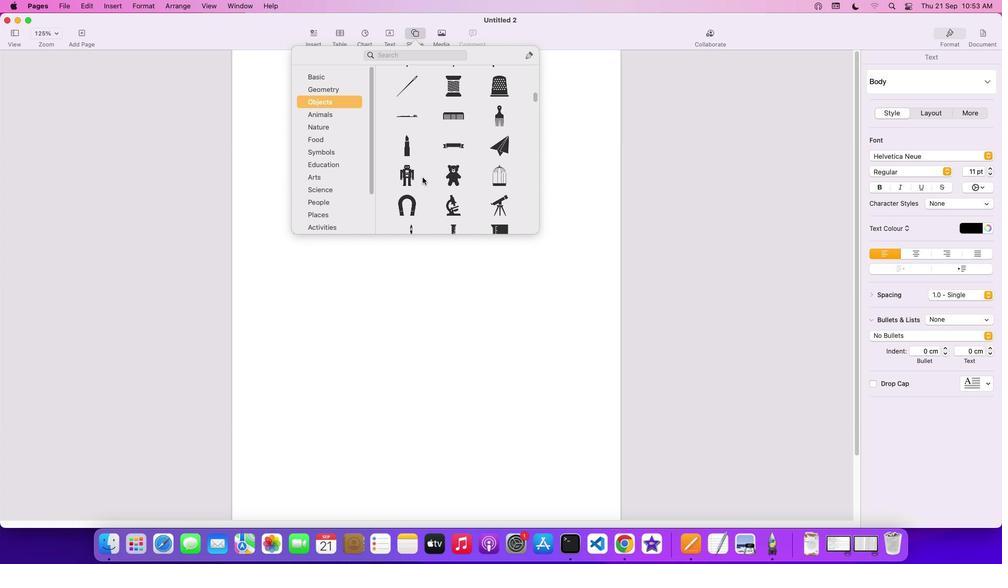 
Action: Mouse scrolled (422, 177) with delta (0, -2)
Screenshot: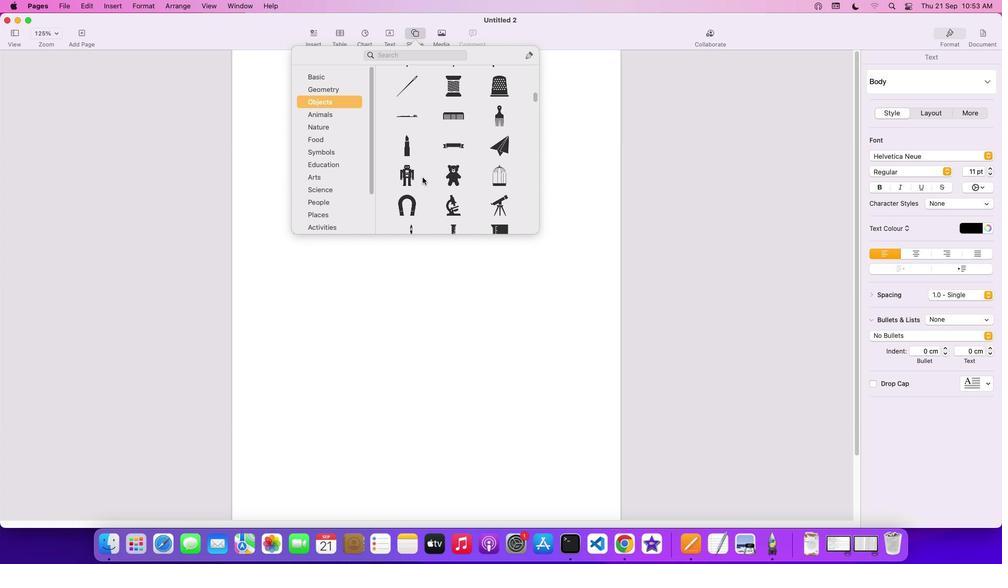
Action: Mouse scrolled (422, 177) with delta (0, -2)
Screenshot: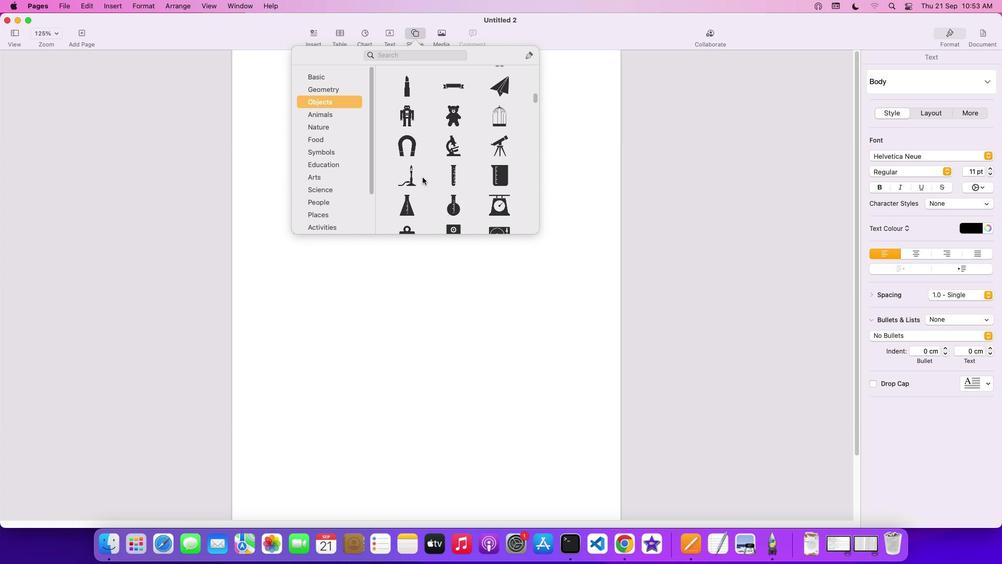 
Action: Mouse scrolled (422, 177) with delta (0, 0)
Screenshot: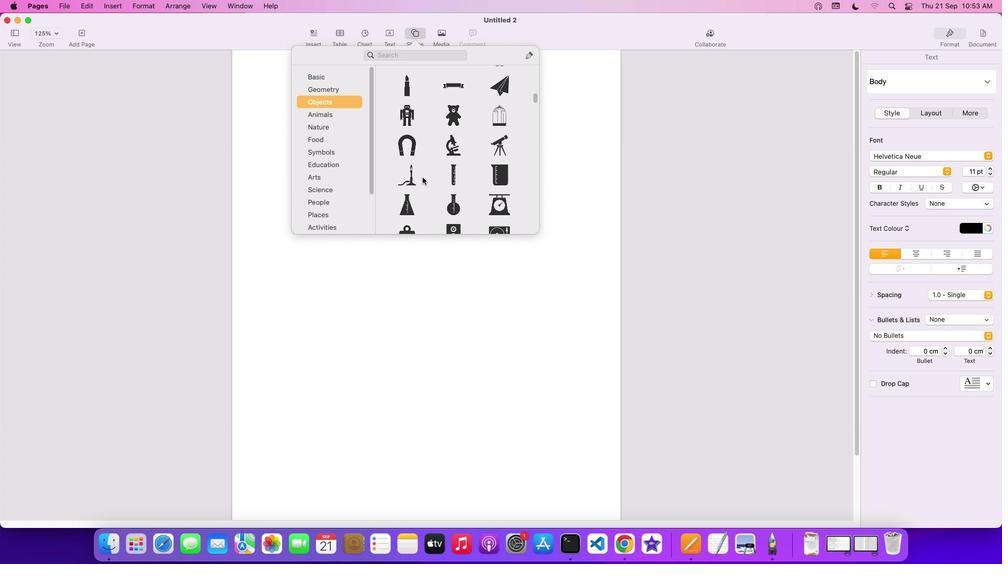 
Action: Mouse scrolled (422, 177) with delta (0, 0)
Screenshot: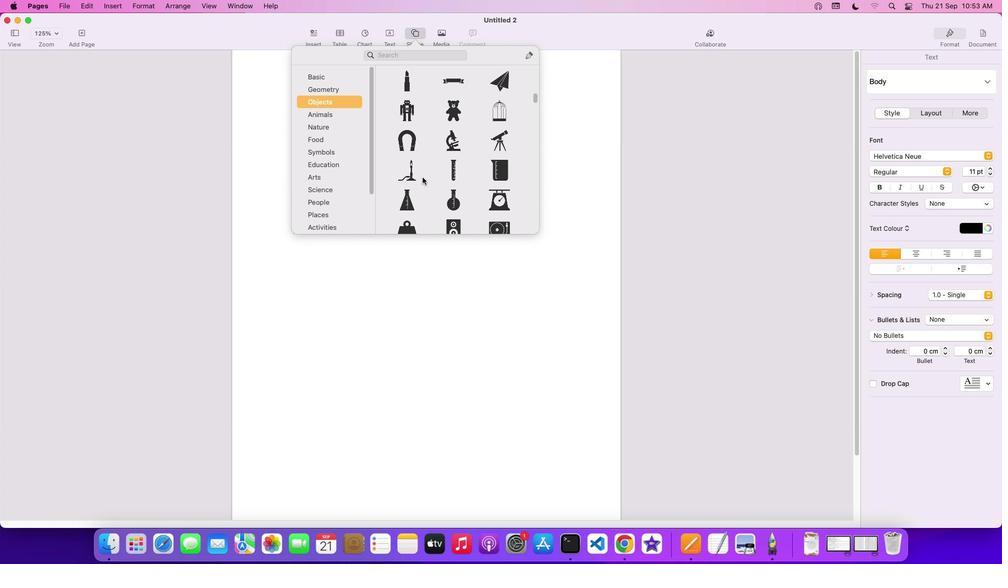 
Action: Mouse scrolled (422, 177) with delta (0, -1)
Screenshot: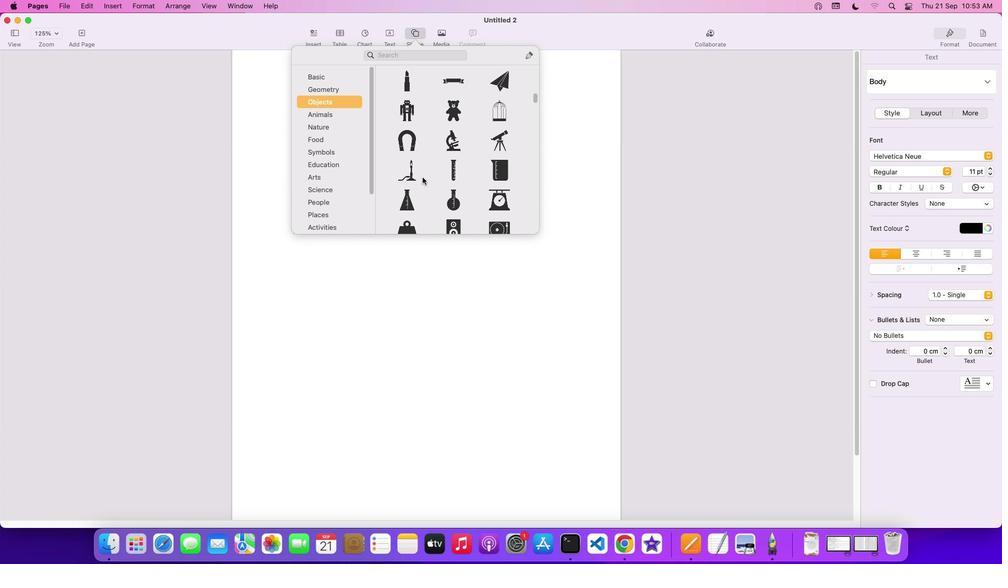 
Action: Mouse scrolled (422, 177) with delta (0, -2)
Screenshot: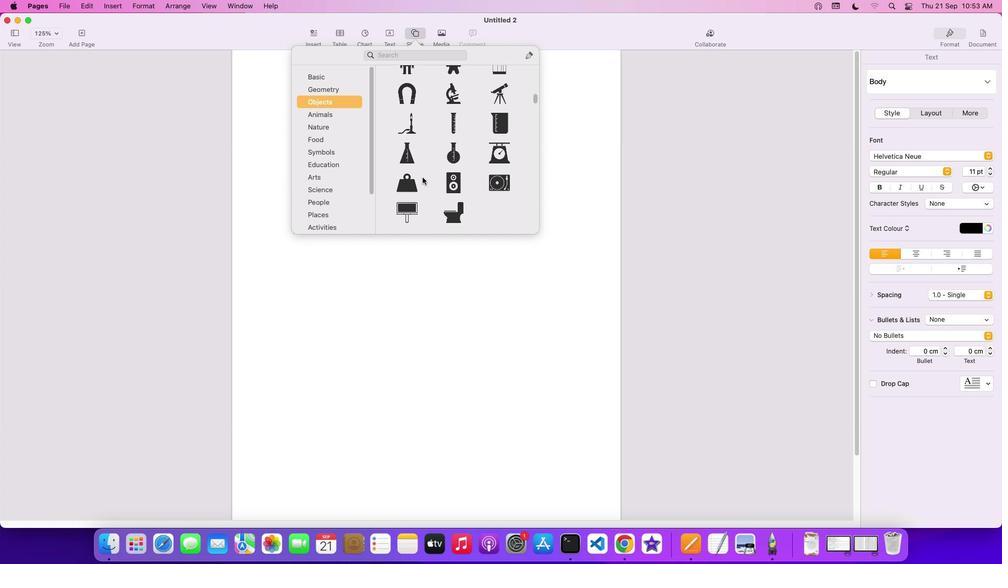 
Action: Mouse scrolled (422, 177) with delta (0, -2)
Screenshot: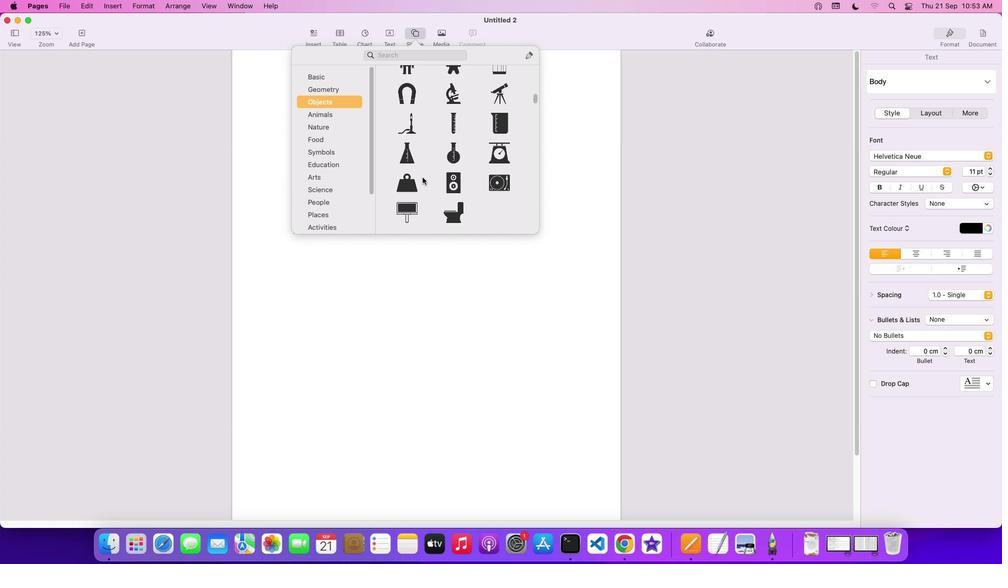 
Action: Mouse scrolled (422, 177) with delta (0, 0)
Screenshot: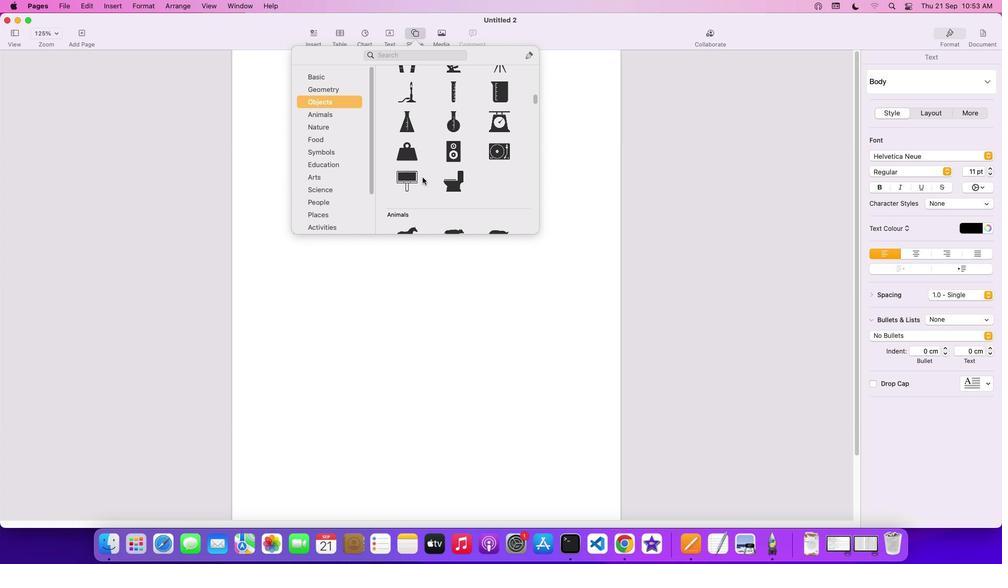 
Action: Mouse scrolled (422, 177) with delta (0, 0)
Screenshot: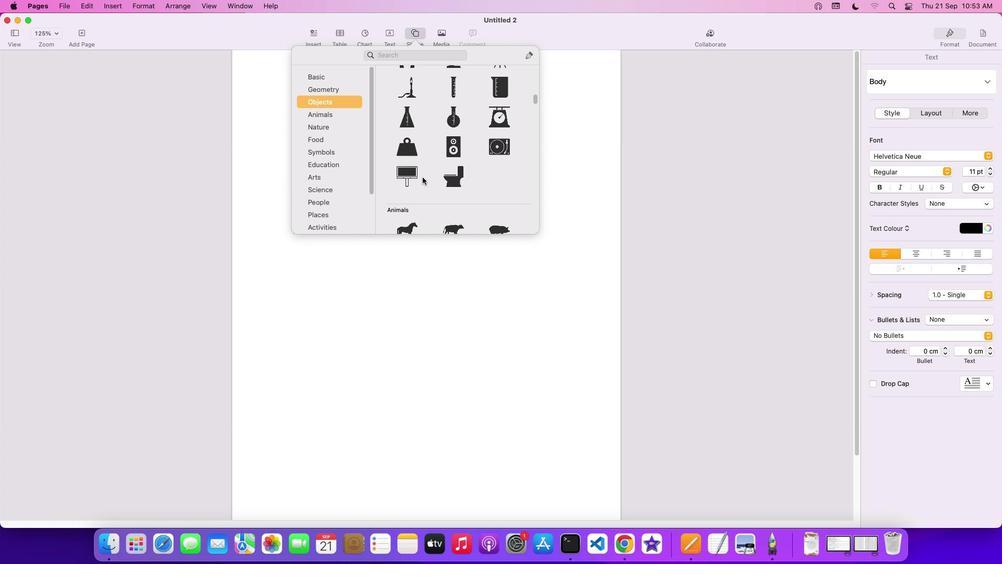 
Action: Mouse scrolled (422, 177) with delta (0, -1)
Screenshot: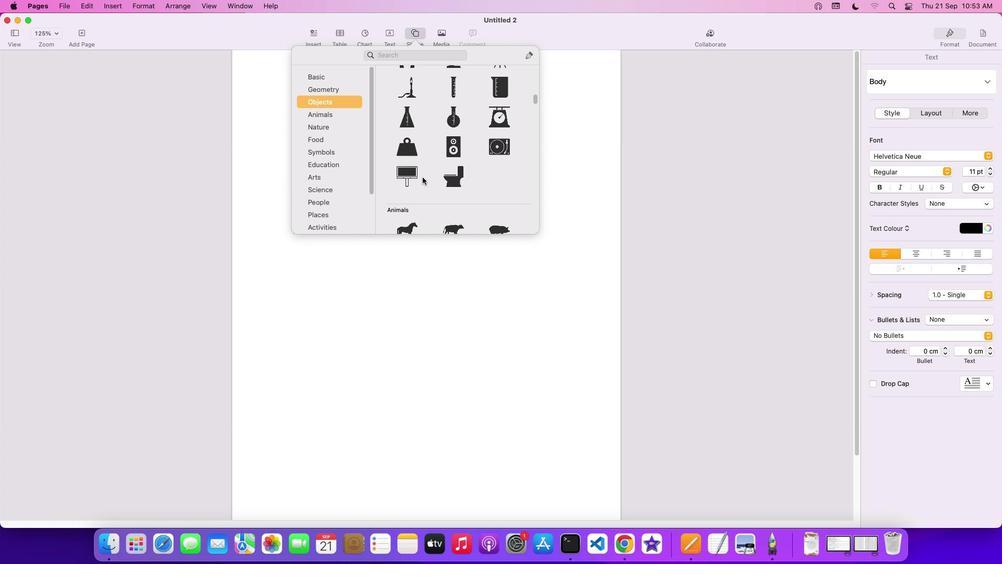 
Action: Mouse scrolled (422, 177) with delta (0, -2)
Screenshot: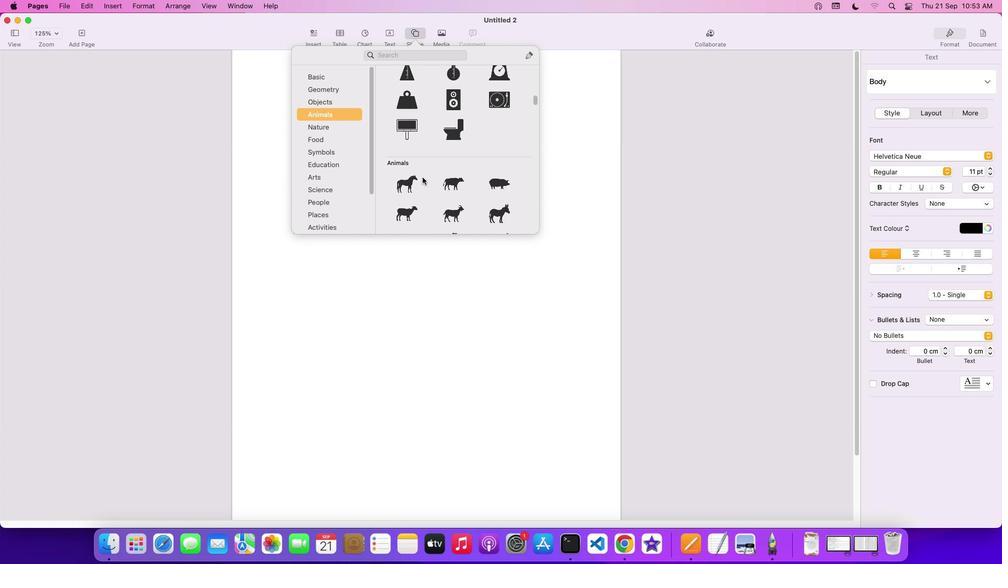 
Action: Mouse scrolled (422, 177) with delta (0, -3)
Screenshot: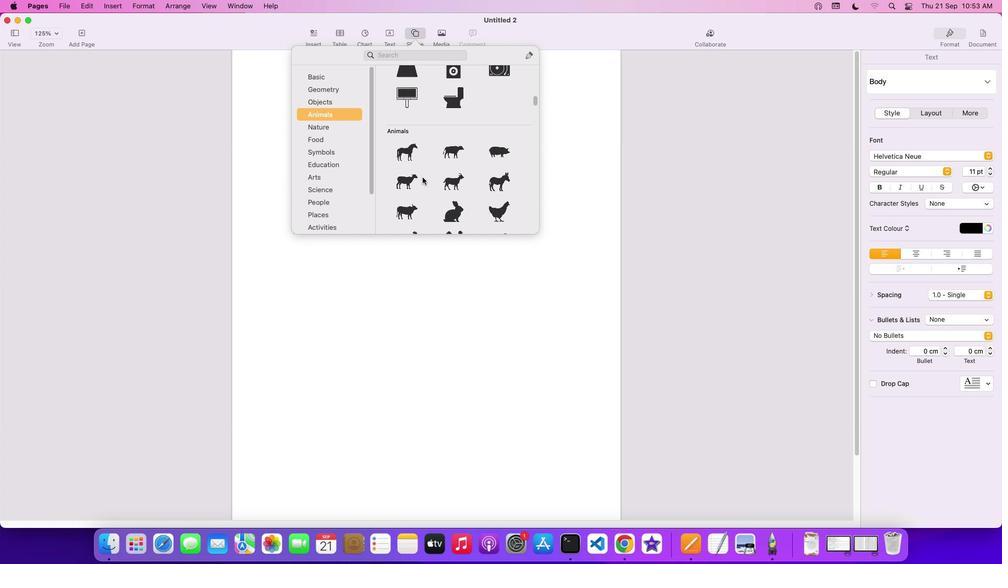 
Action: Mouse scrolled (422, 177) with delta (0, 0)
Screenshot: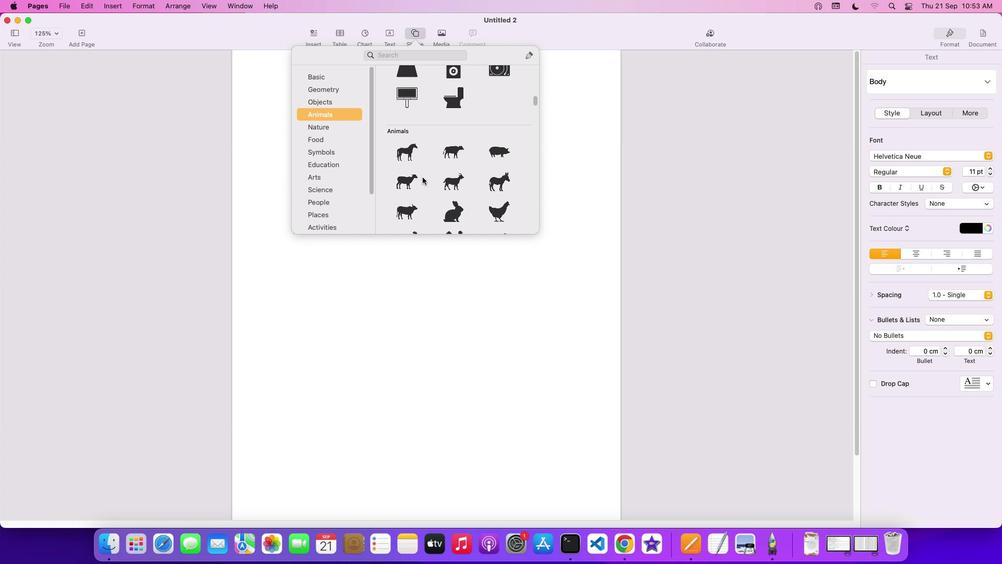 
Action: Mouse scrolled (422, 177) with delta (0, 0)
Screenshot: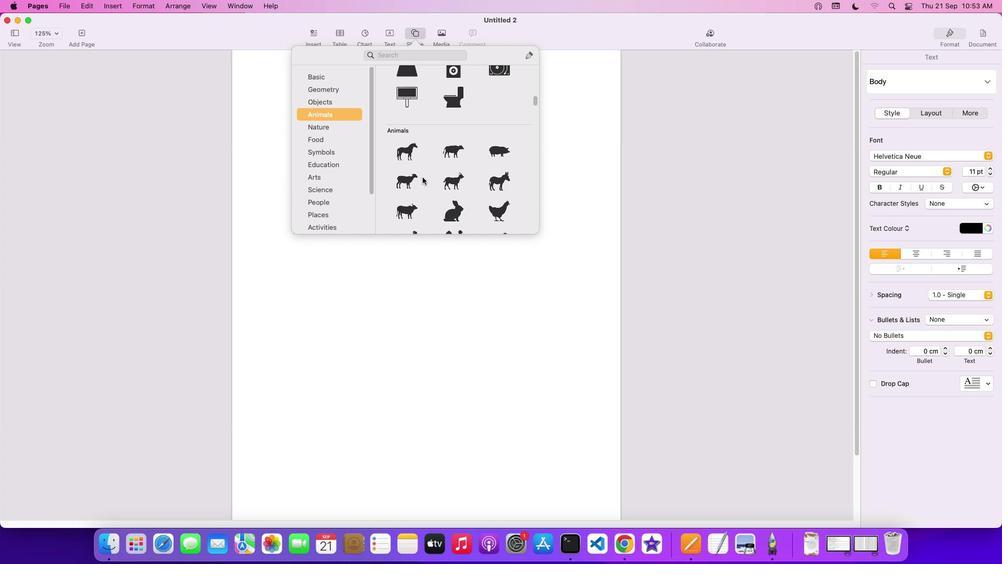 
Action: Mouse scrolled (422, 177) with delta (0, -1)
Screenshot: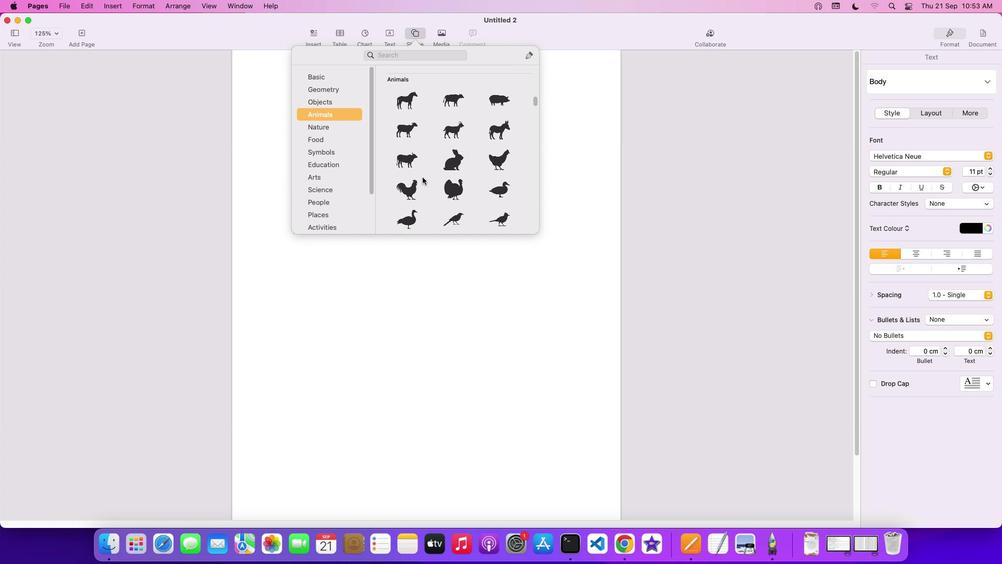 
Action: Mouse scrolled (422, 177) with delta (0, -2)
Screenshot: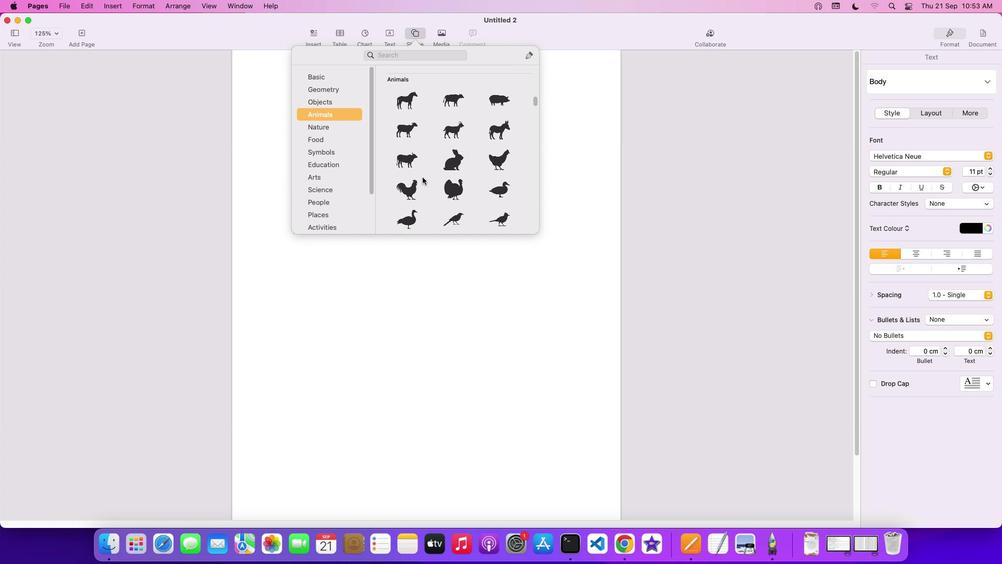 
Action: Mouse scrolled (422, 177) with delta (0, -2)
Screenshot: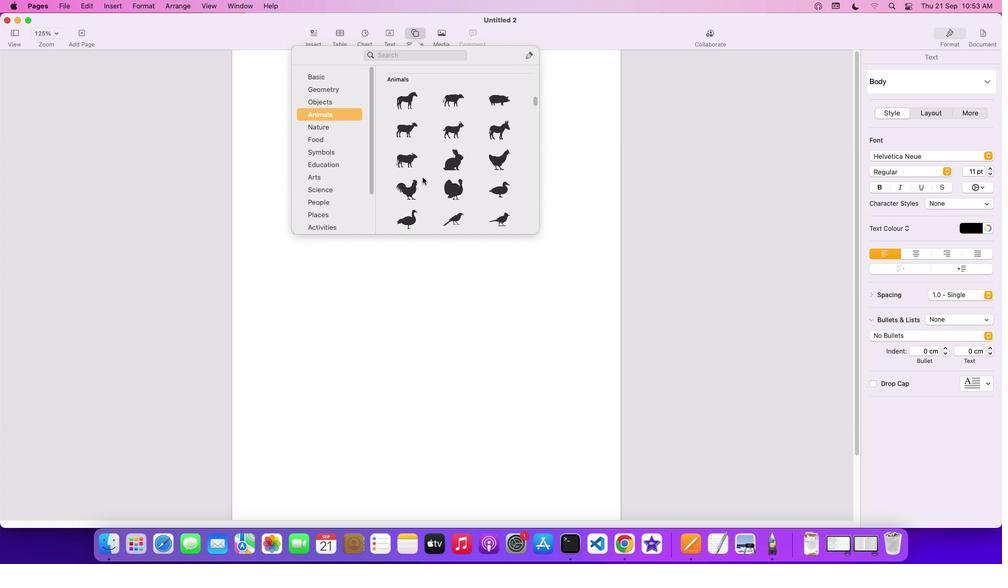 
Action: Mouse scrolled (422, 177) with delta (0, 0)
Screenshot: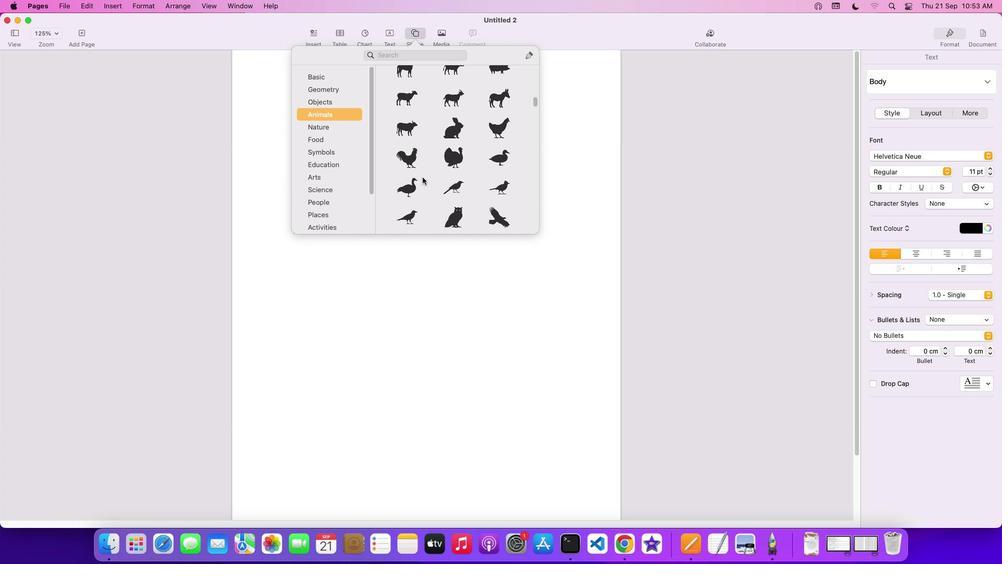 
Action: Mouse scrolled (422, 177) with delta (0, 0)
Screenshot: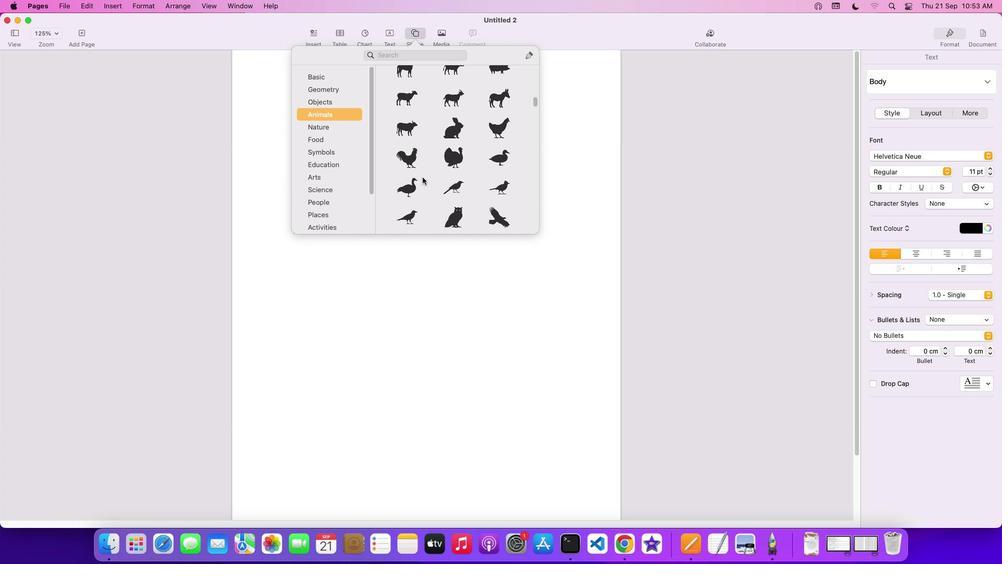 
Action: Mouse scrolled (422, 177) with delta (0, -1)
Screenshot: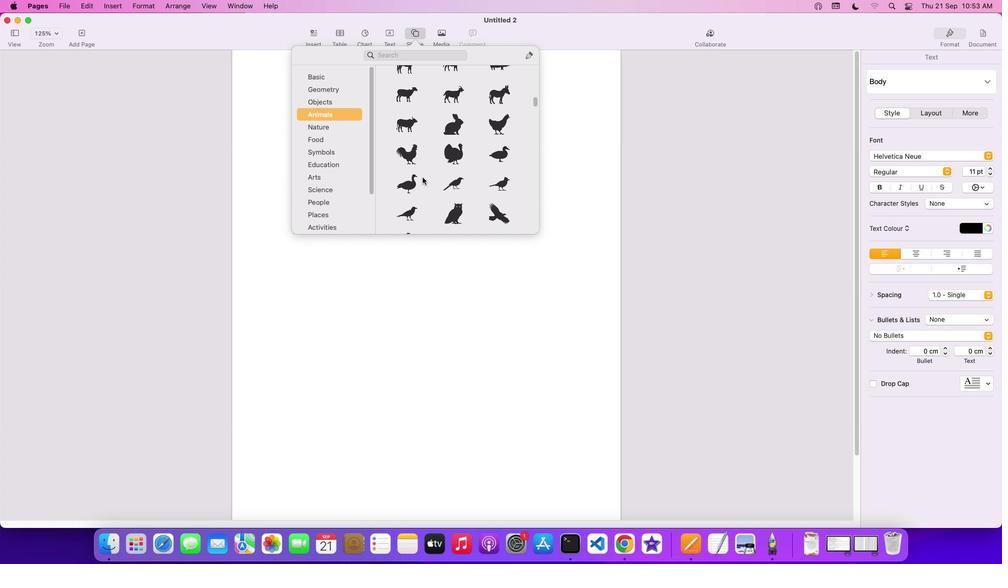 
Action: Mouse scrolled (422, 177) with delta (0, -2)
Screenshot: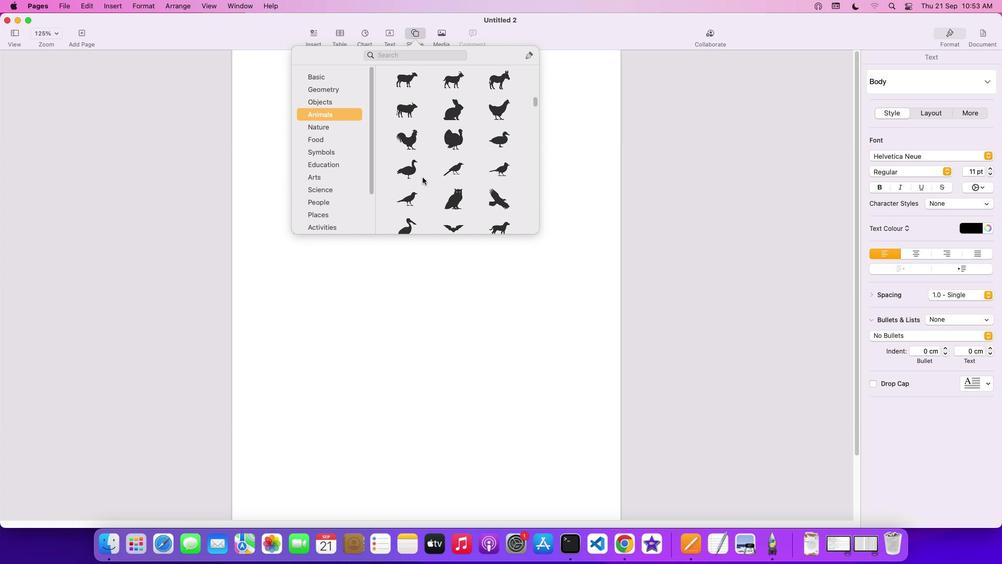 
Action: Mouse scrolled (422, 177) with delta (0, -2)
Screenshot: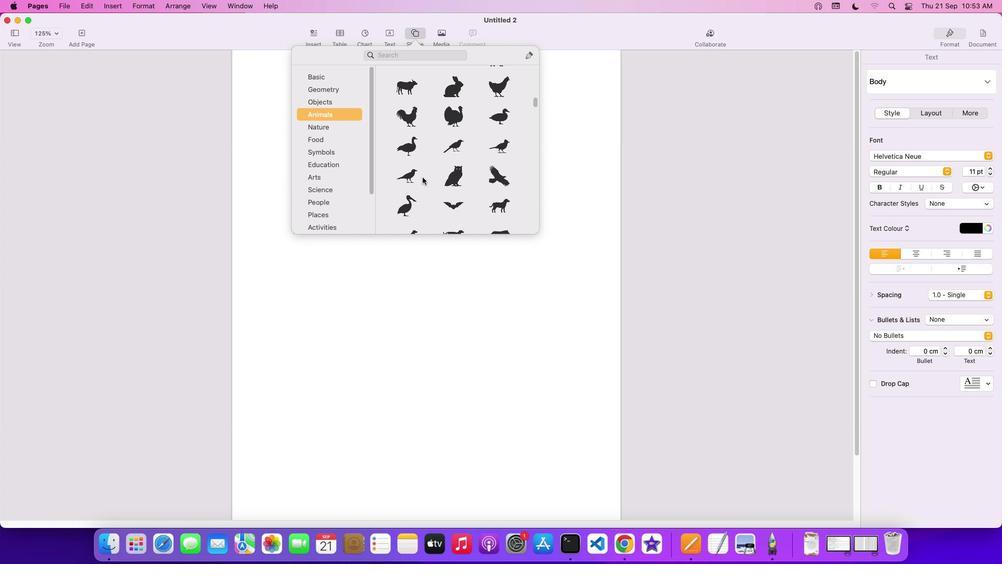 
Action: Mouse scrolled (422, 177) with delta (0, 0)
Screenshot: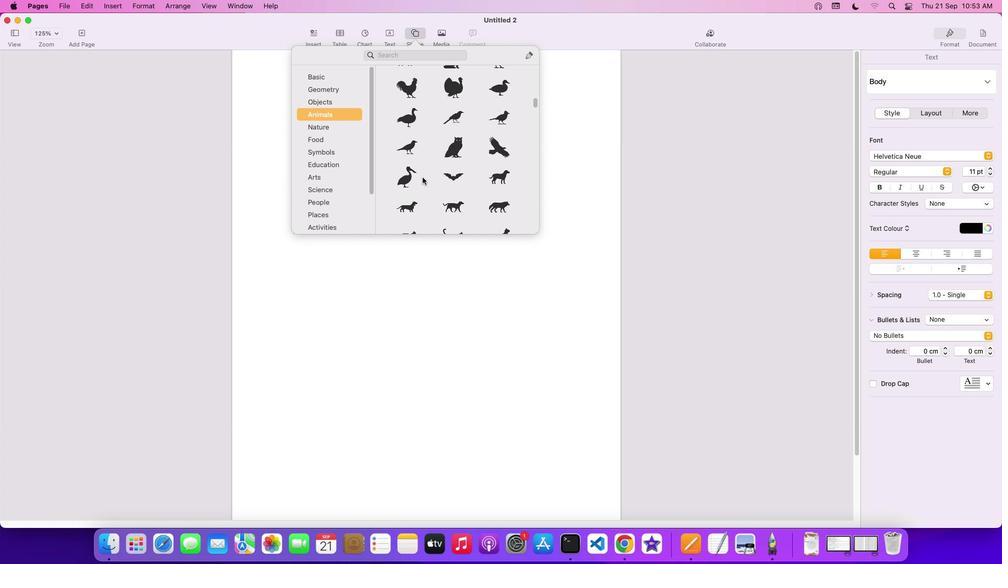 
Action: Mouse scrolled (422, 177) with delta (0, 0)
Screenshot: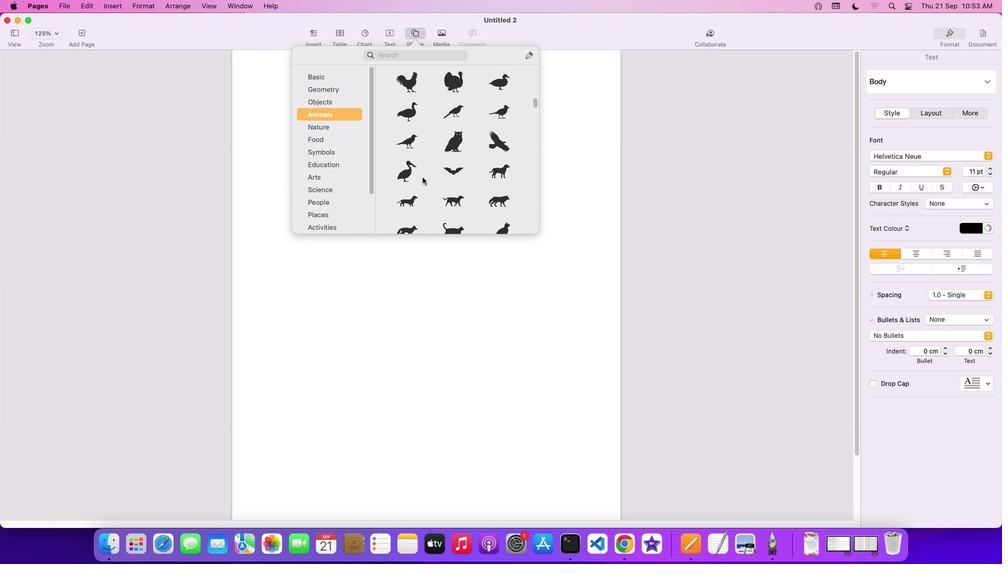 
Action: Mouse scrolled (422, 177) with delta (0, -1)
Screenshot: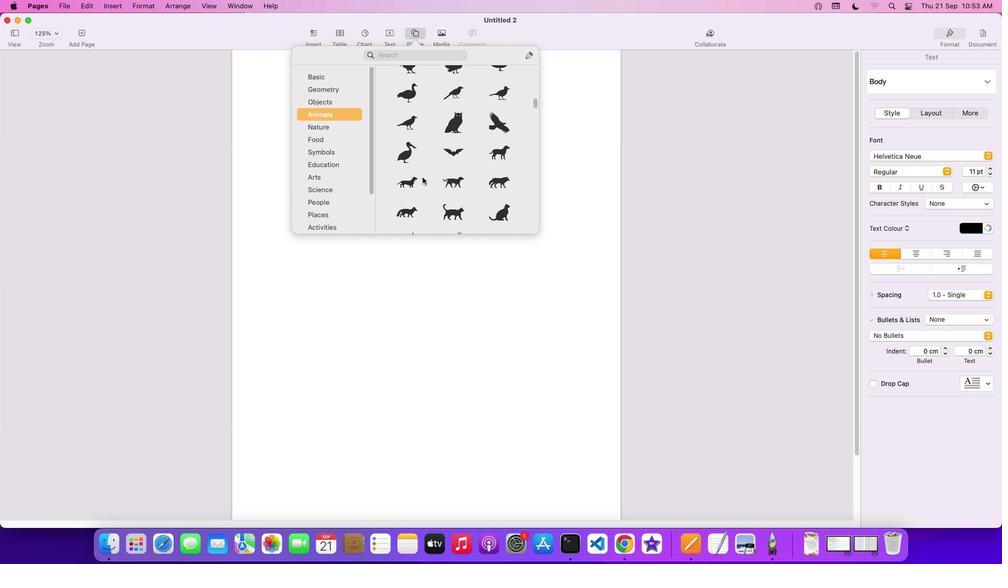 
Action: Mouse scrolled (422, 177) with delta (0, -2)
Screenshot: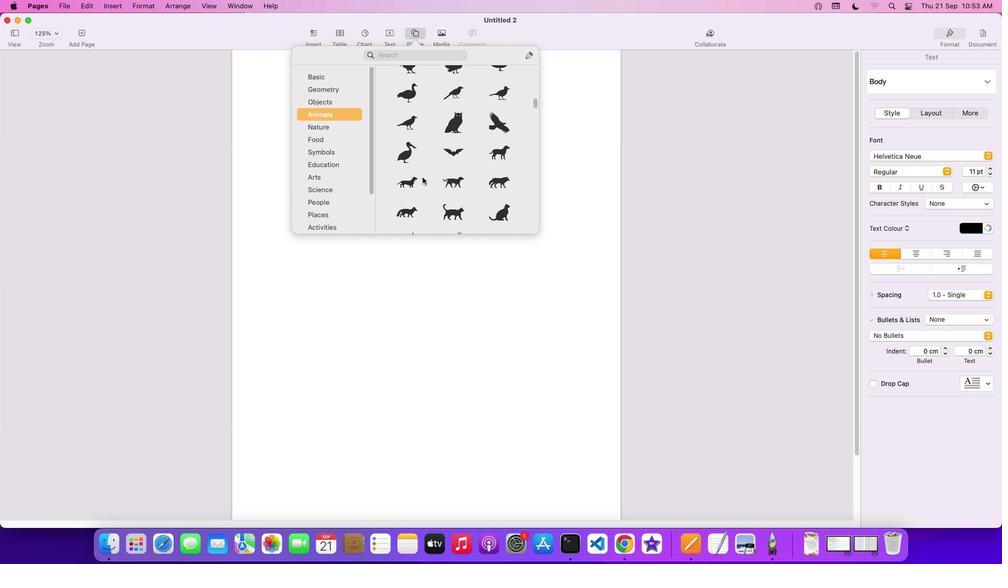 
Action: Mouse scrolled (422, 177) with delta (0, -3)
Screenshot: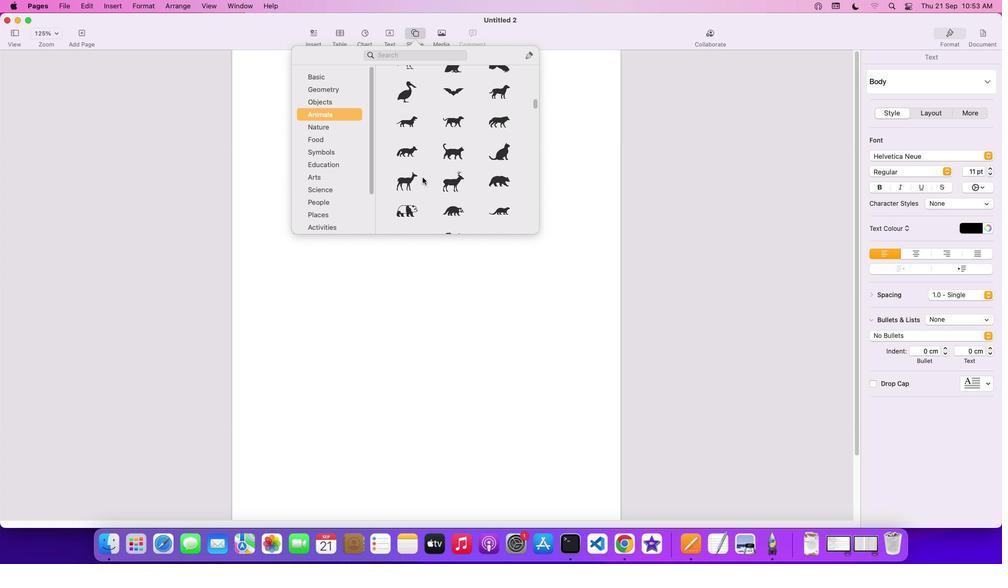 
Action: Mouse scrolled (422, 177) with delta (0, -3)
Screenshot: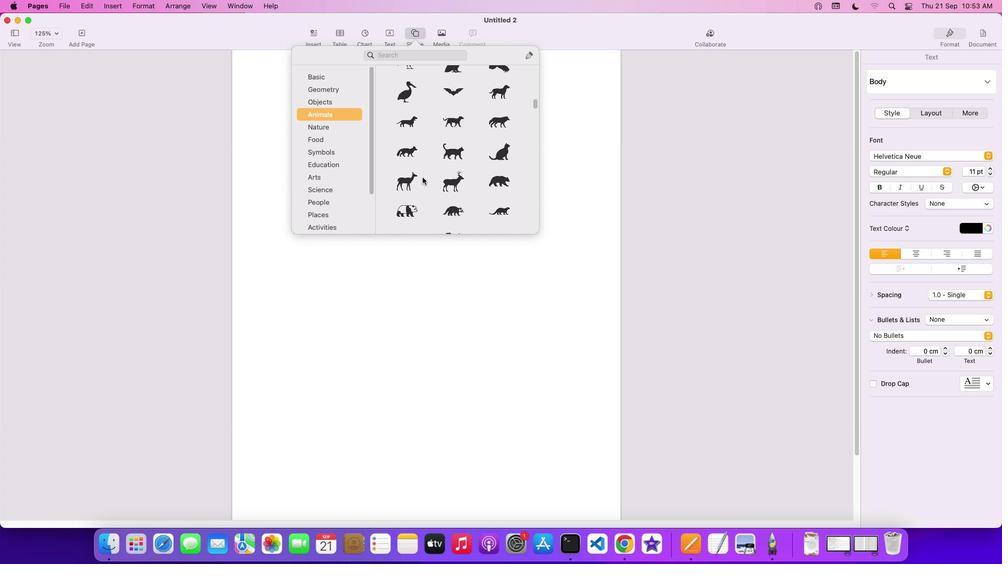 
Action: Mouse scrolled (422, 177) with delta (0, 0)
Screenshot: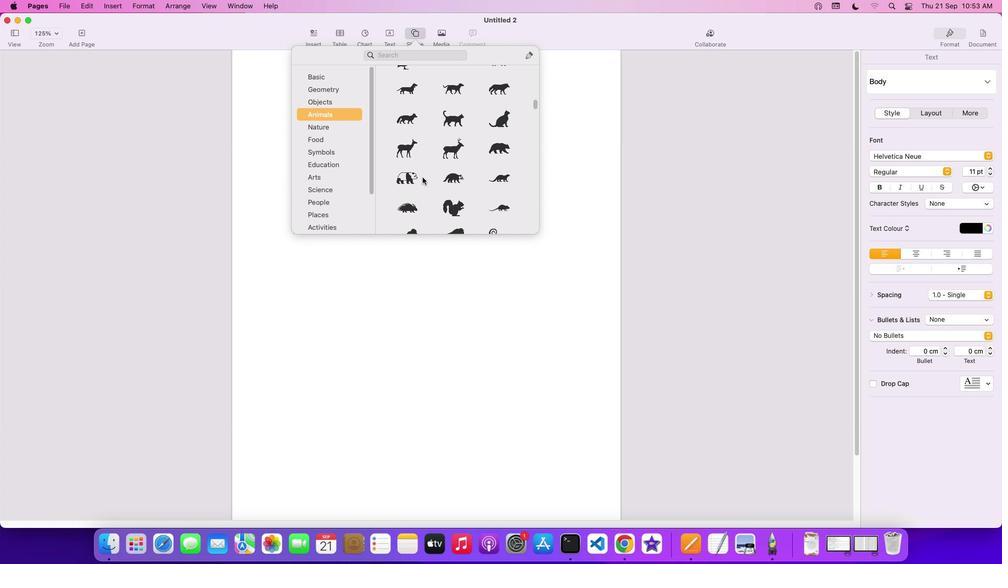 
Action: Mouse scrolled (422, 177) with delta (0, 0)
Screenshot: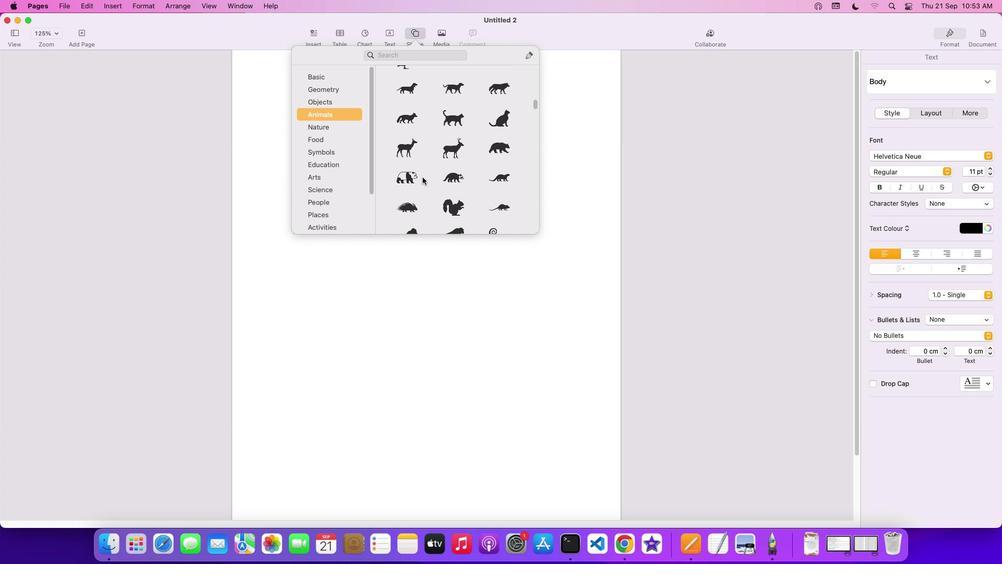 
Action: Mouse scrolled (422, 177) with delta (0, -1)
Screenshot: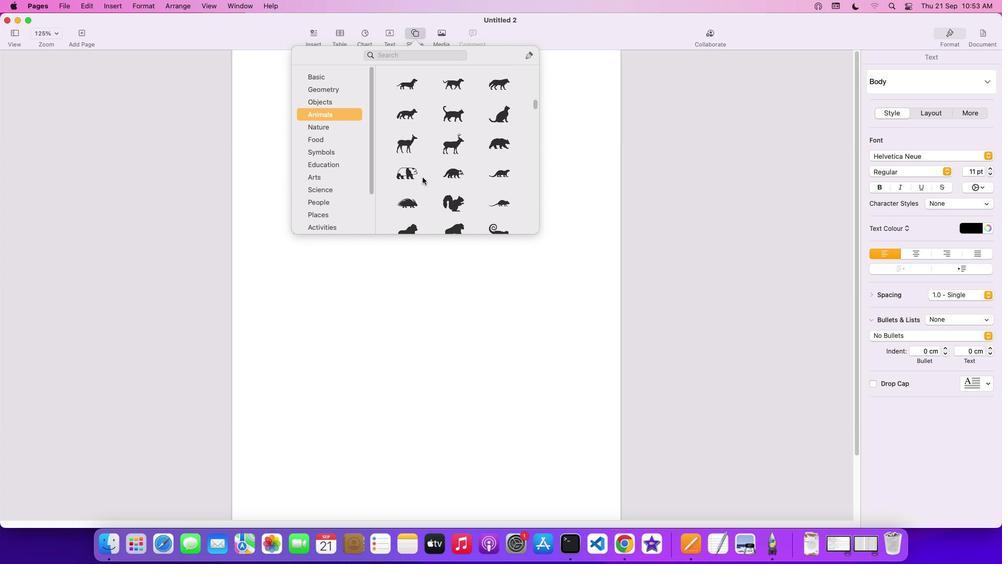 
Action: Mouse scrolled (422, 177) with delta (0, -2)
Screenshot: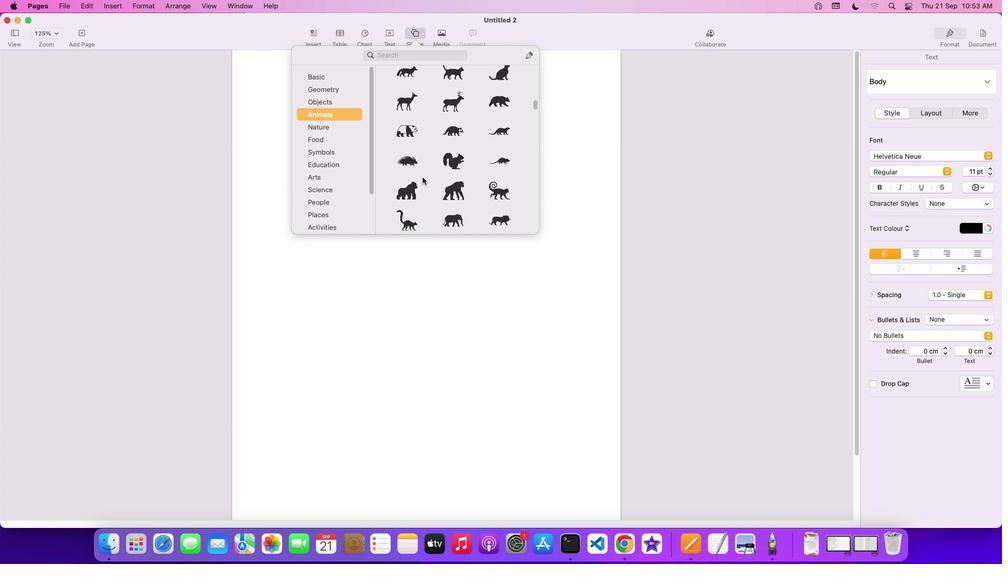 
Action: Mouse scrolled (422, 177) with delta (0, -2)
Screenshot: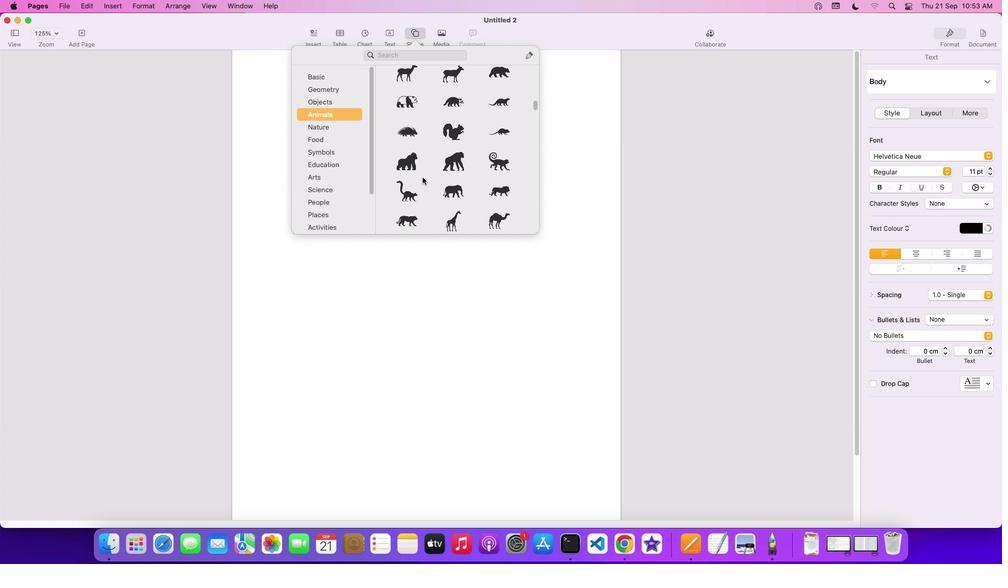 
Action: Mouse scrolled (422, 177) with delta (0, 0)
Screenshot: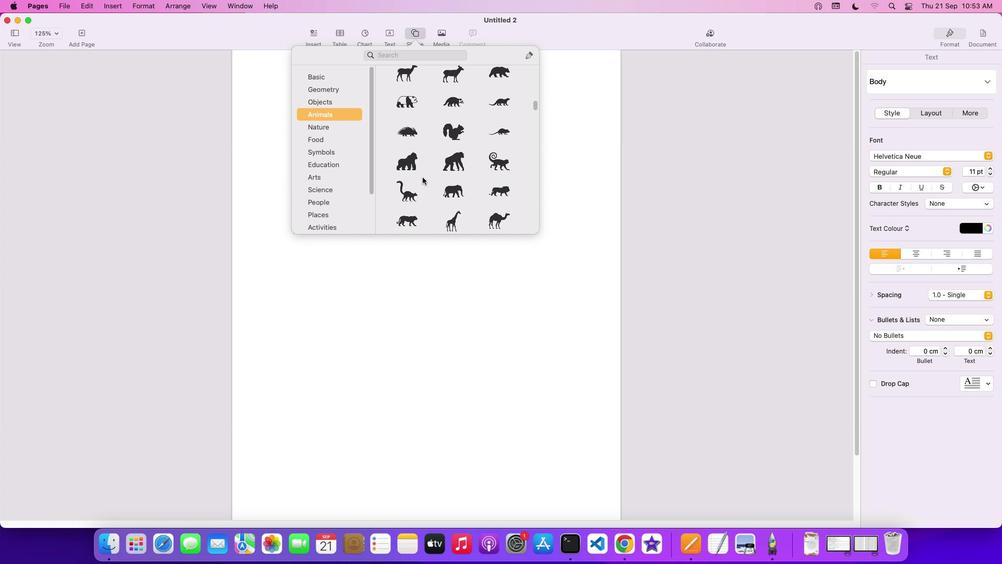 
Action: Mouse scrolled (422, 177) with delta (0, 0)
Screenshot: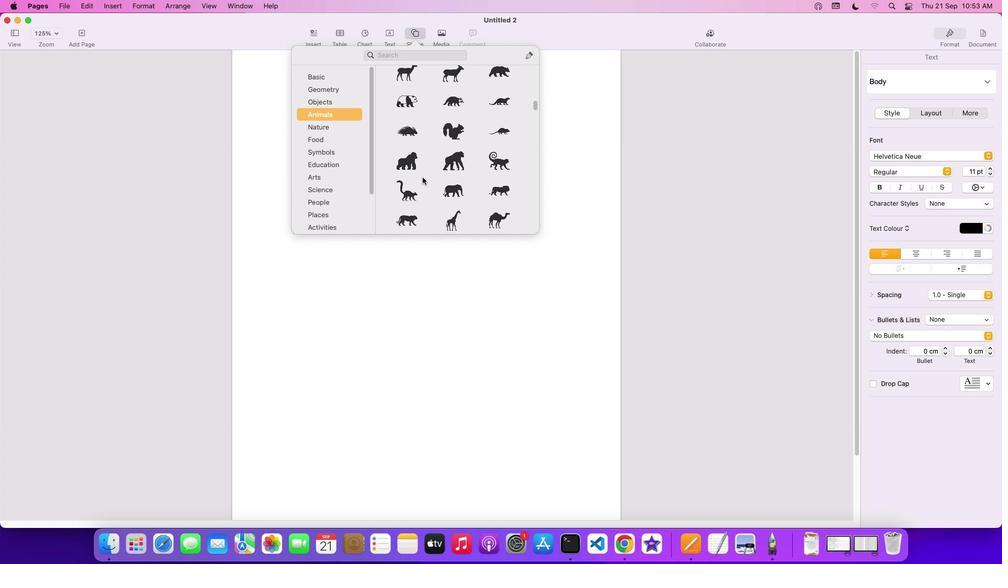 
Action: Mouse scrolled (422, 177) with delta (0, -1)
Screenshot: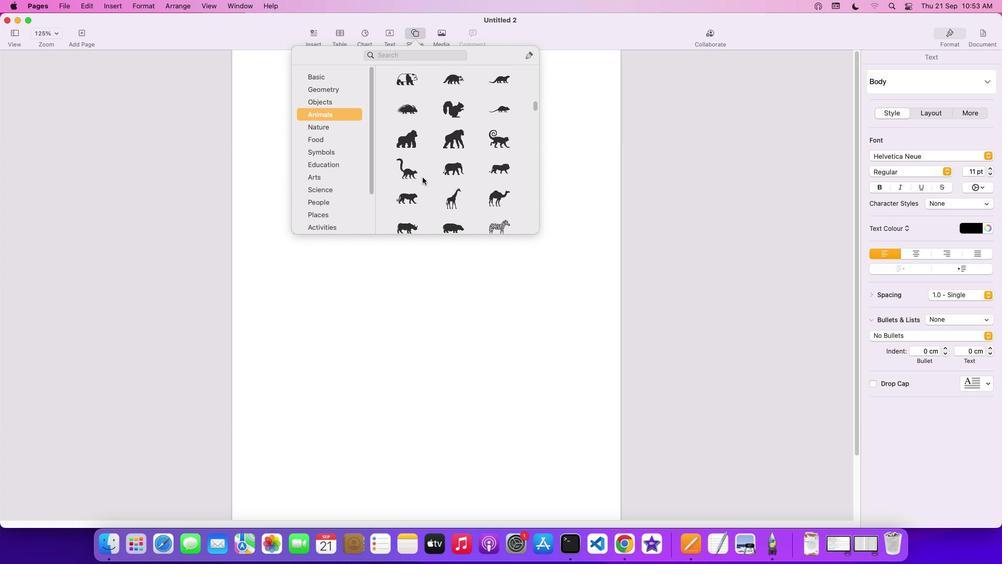 
Action: Mouse scrolled (422, 177) with delta (0, -2)
Screenshot: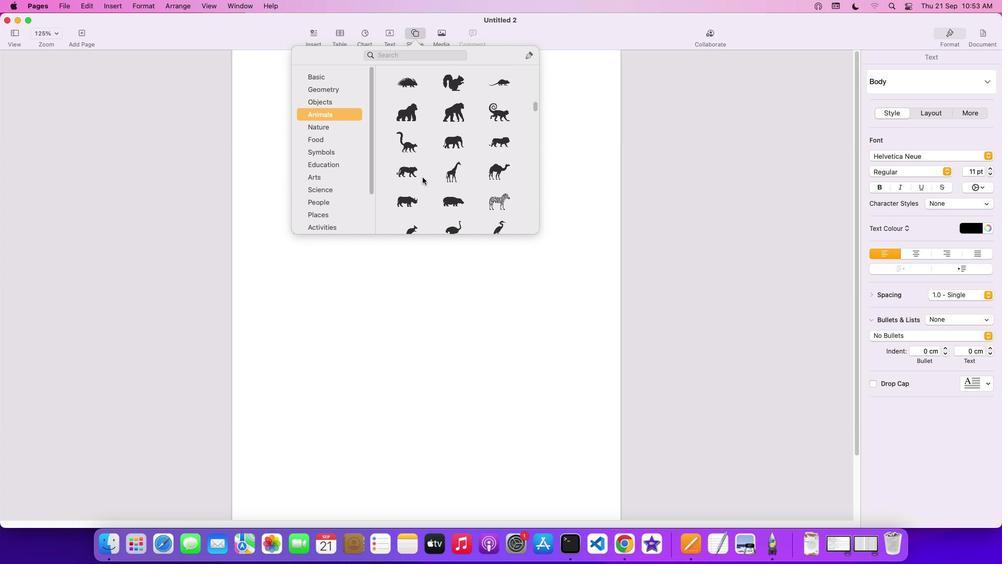 
Action: Mouse scrolled (422, 177) with delta (0, -2)
Screenshot: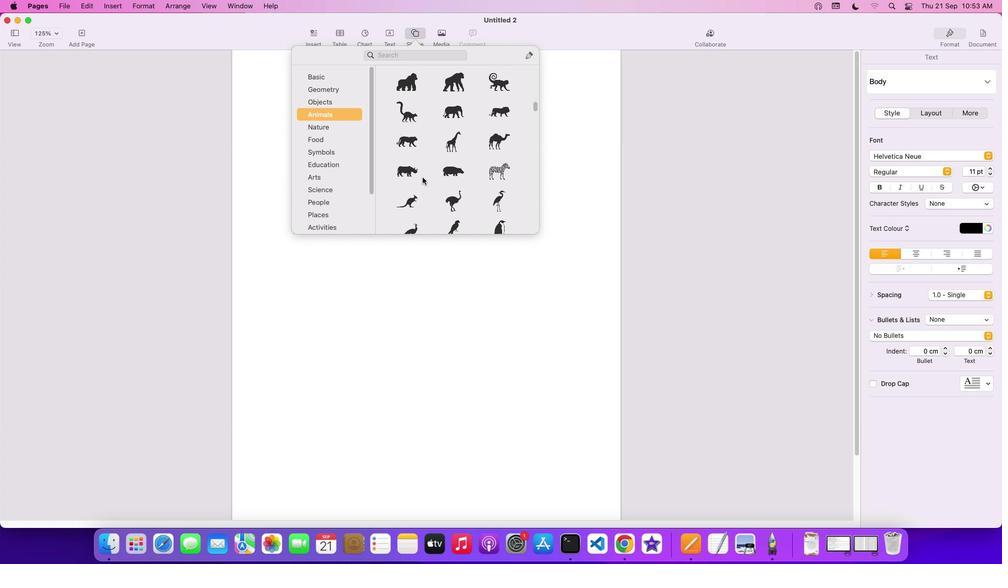 
Action: Mouse scrolled (422, 177) with delta (0, 0)
Screenshot: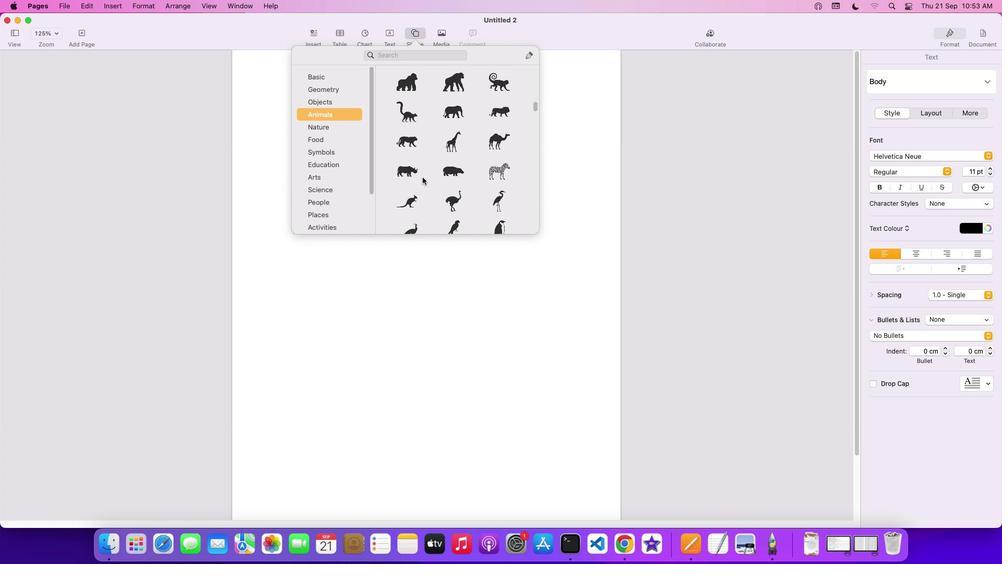 
Action: Mouse scrolled (422, 177) with delta (0, 0)
Screenshot: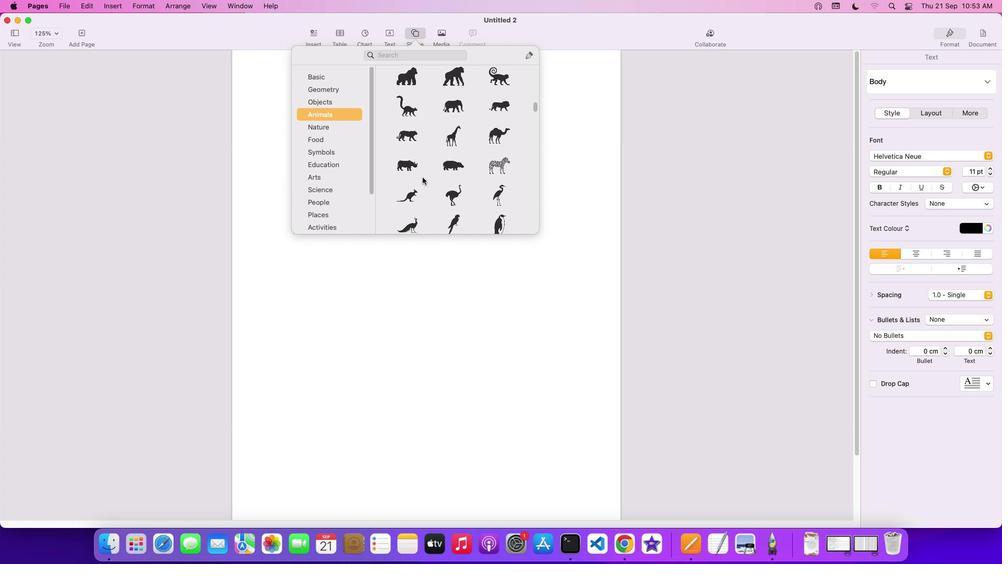 
Action: Mouse scrolled (422, 177) with delta (0, -1)
Screenshot: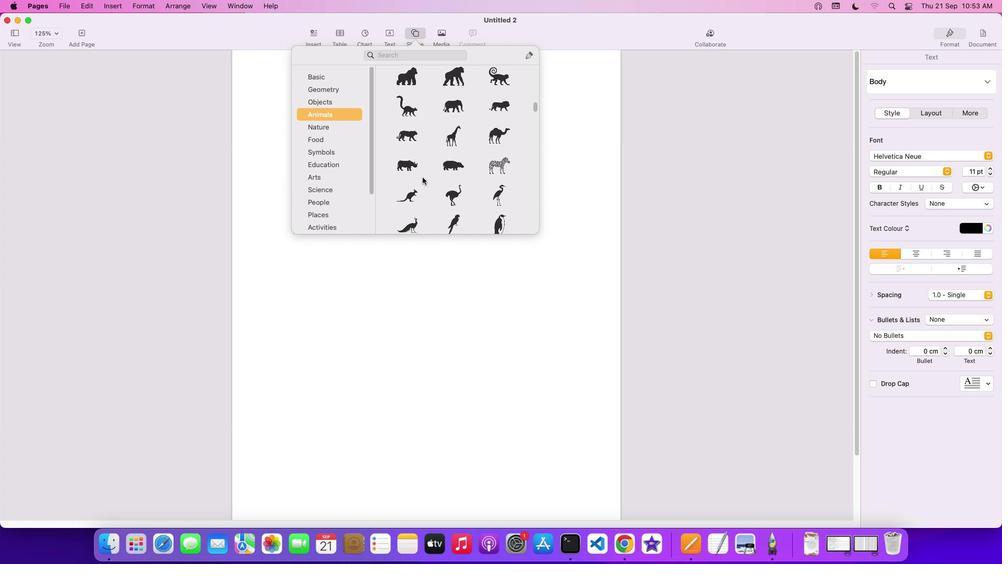 
Action: Mouse scrolled (422, 177) with delta (0, -2)
Screenshot: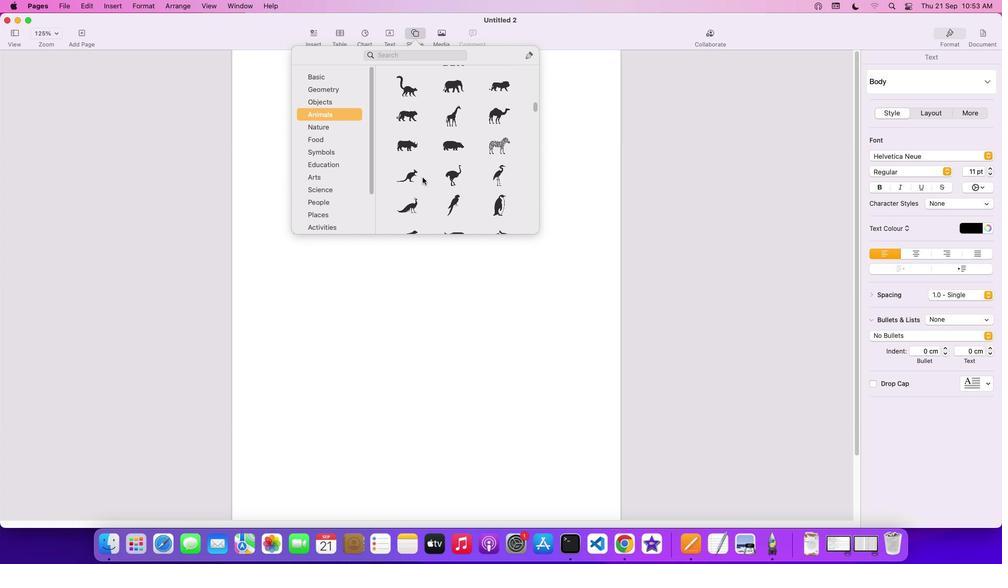 
Action: Mouse scrolled (422, 177) with delta (0, -3)
Screenshot: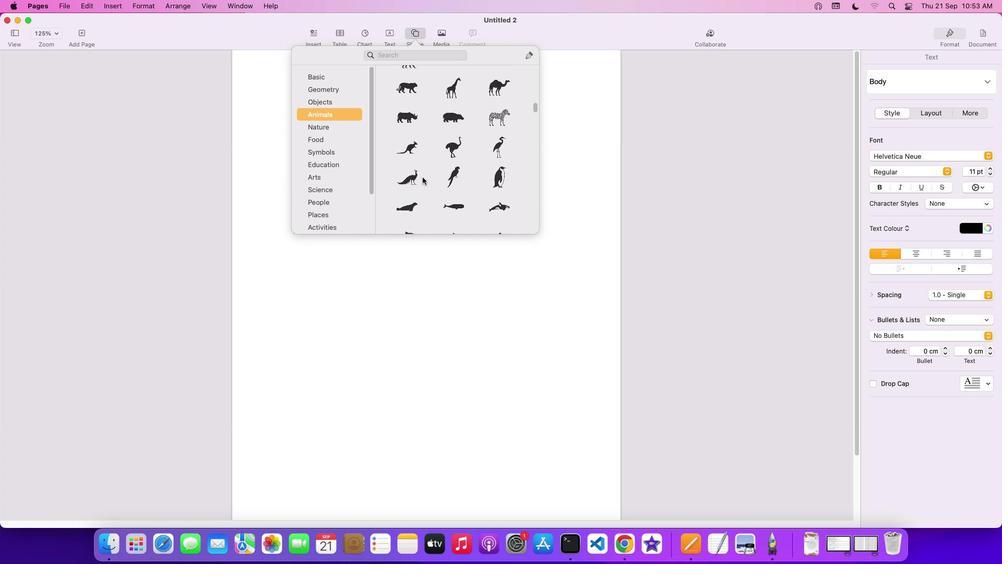 
Action: Mouse scrolled (422, 177) with delta (0, -3)
Screenshot: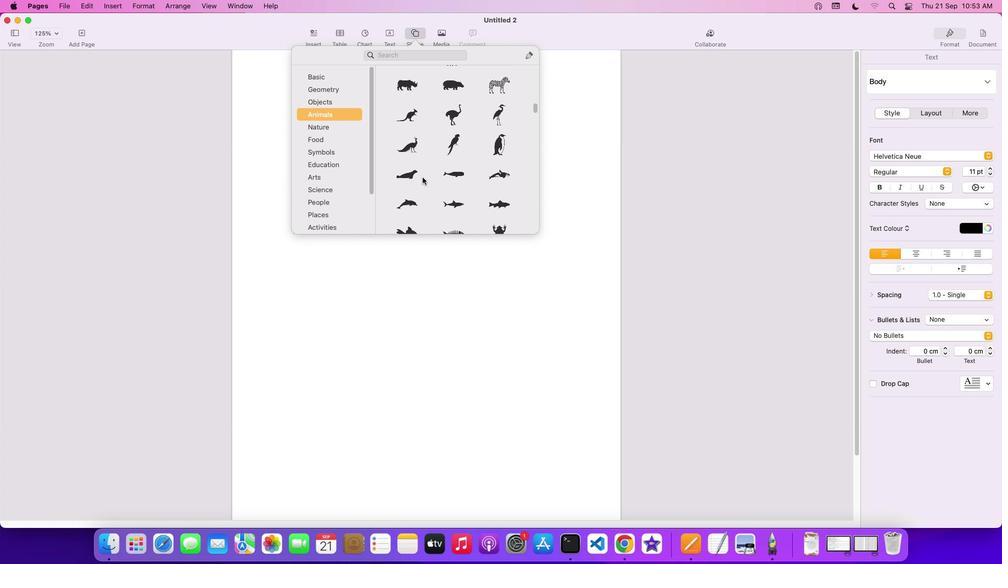 
Action: Mouse moved to (324, 143)
Screenshot: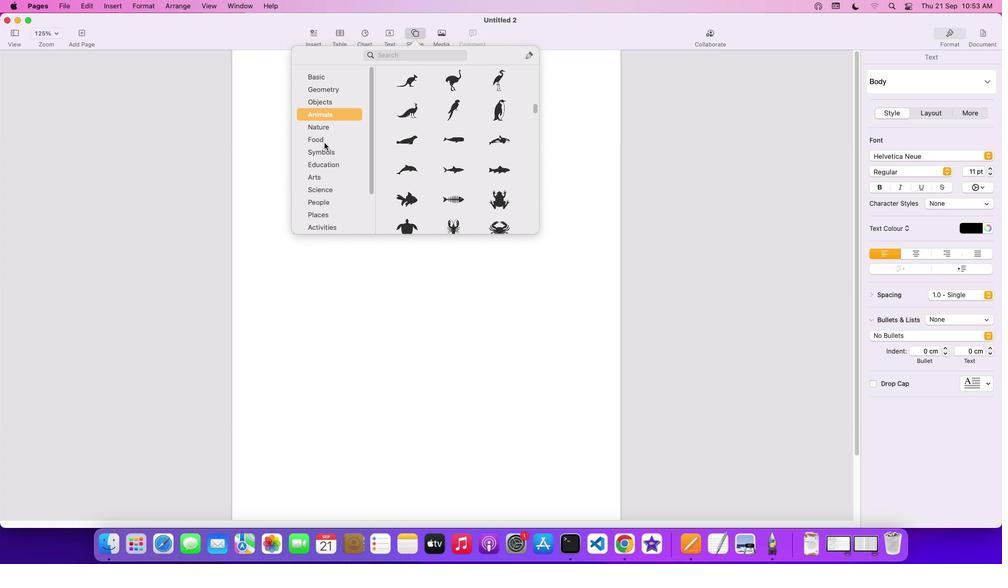
Action: Mouse pressed left at (324, 143)
Screenshot: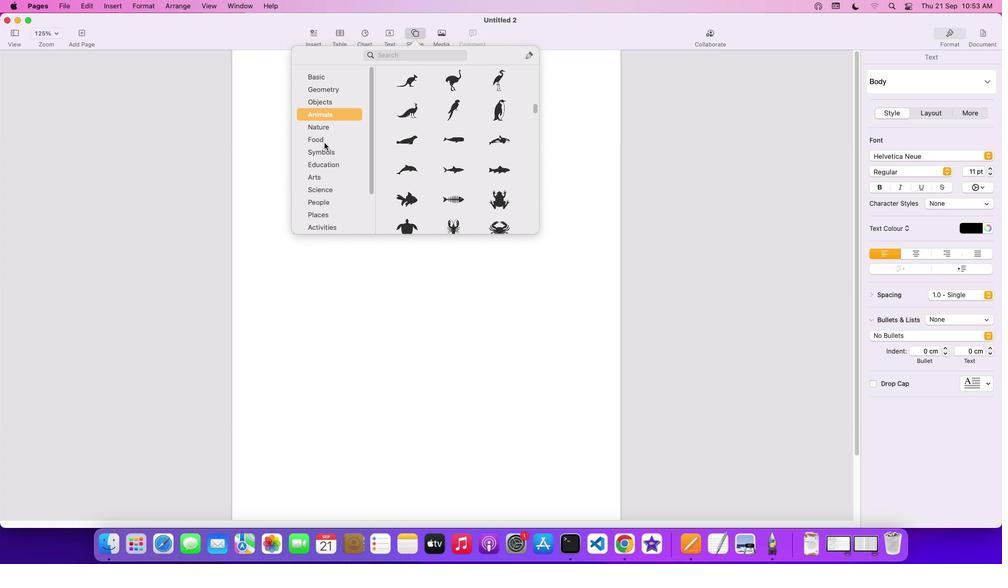 
Action: Mouse moved to (322, 149)
Screenshot: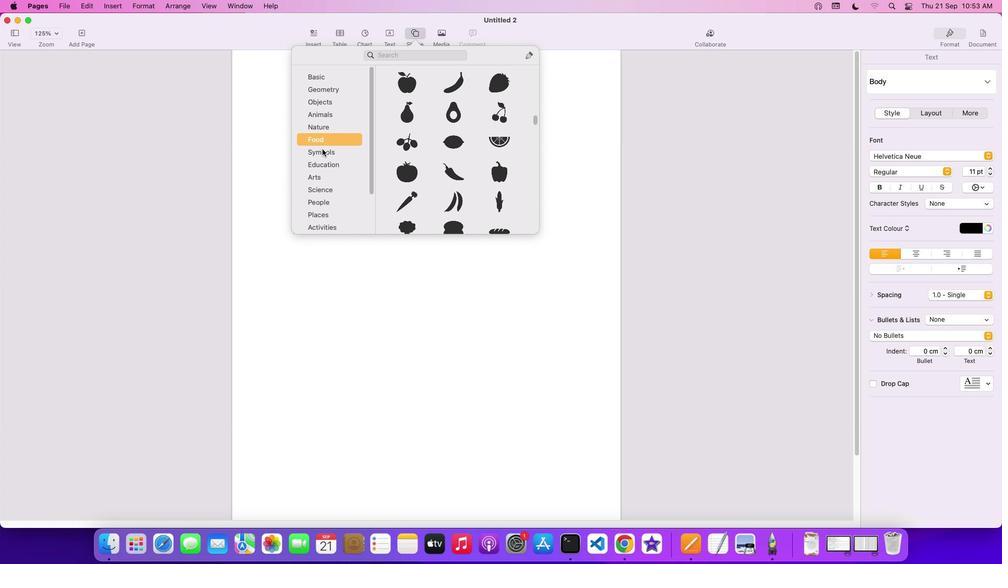 
Action: Mouse pressed left at (322, 149)
Screenshot: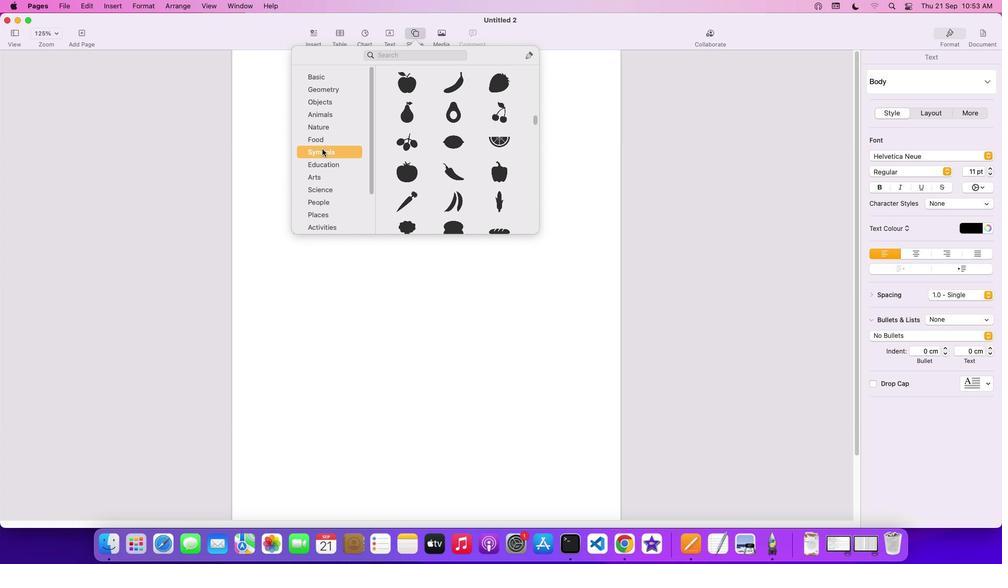 
Action: Mouse moved to (470, 190)
Screenshot: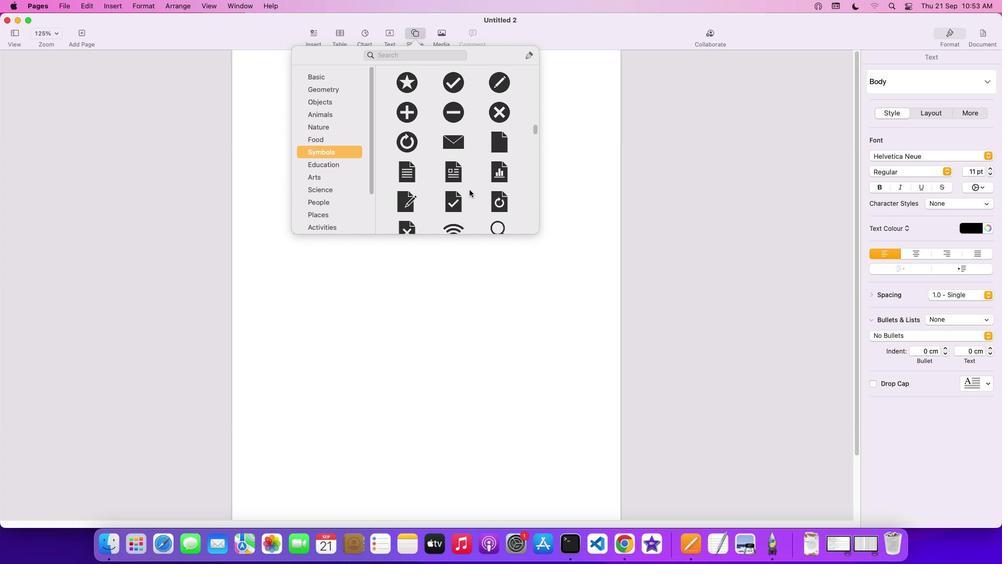 
Action: Mouse scrolled (470, 190) with delta (0, 0)
Screenshot: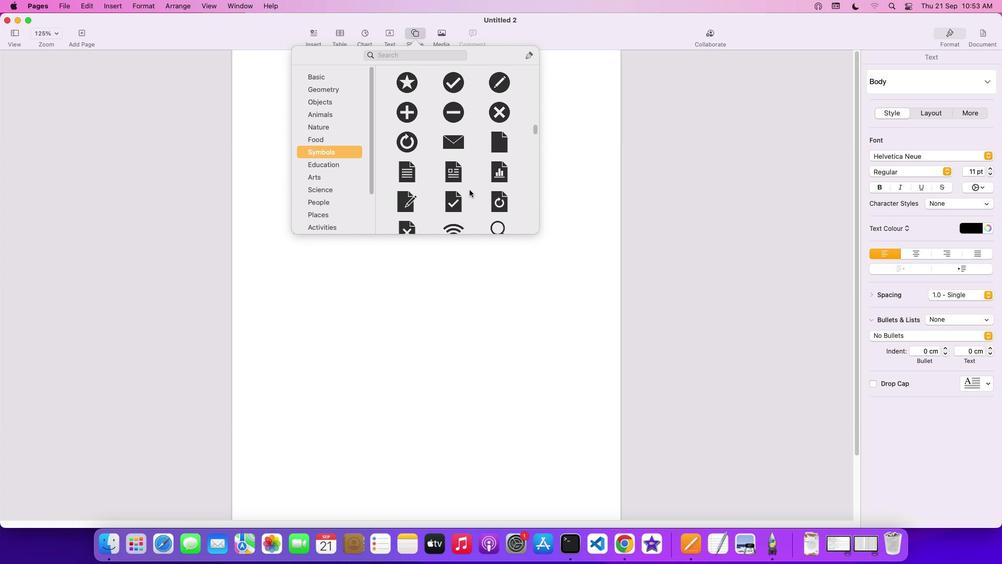 
Action: Mouse scrolled (470, 190) with delta (0, 0)
Screenshot: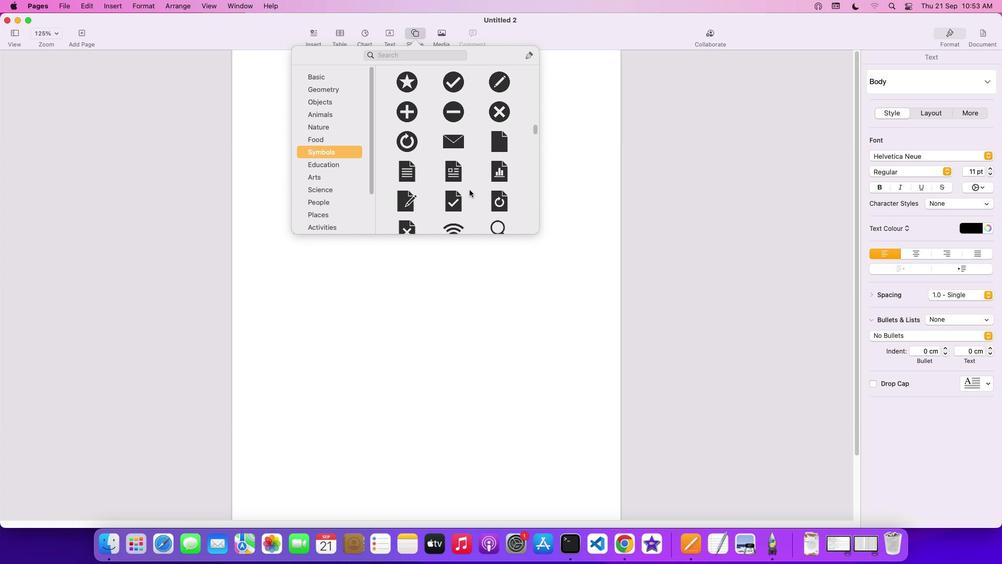 
Action: Mouse scrolled (470, 190) with delta (0, -1)
Screenshot: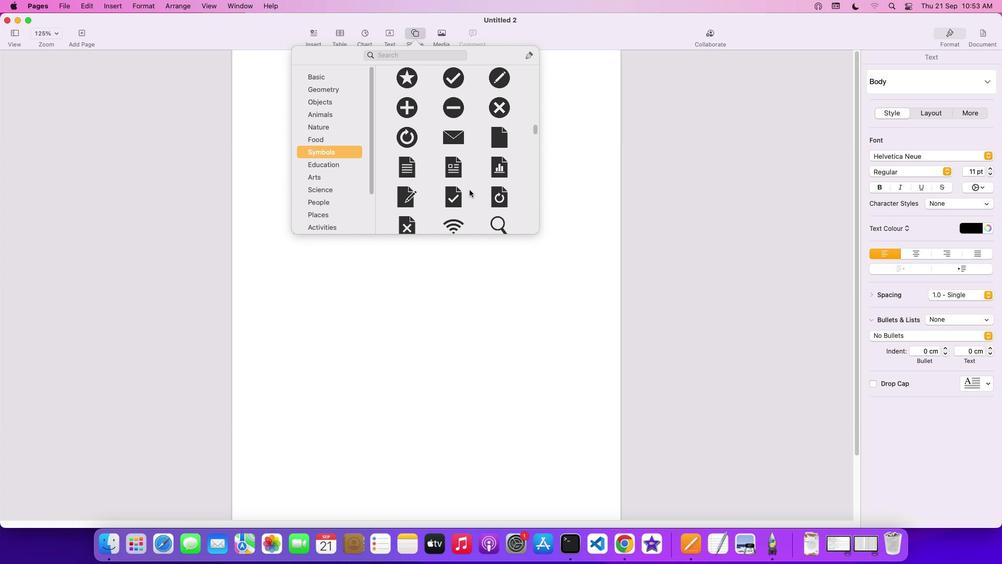 
Action: Mouse scrolled (470, 190) with delta (0, -2)
Screenshot: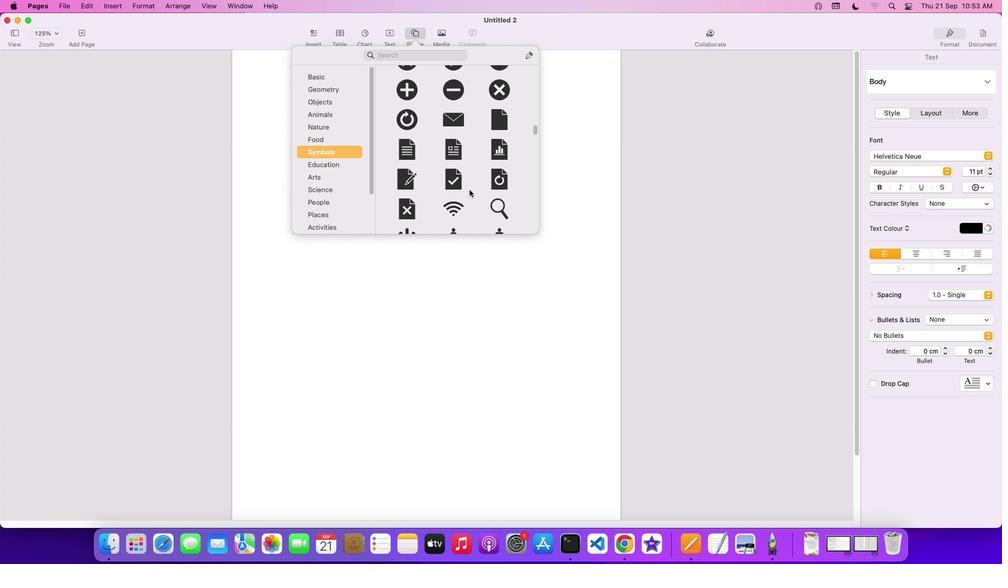 
Action: Mouse scrolled (470, 190) with delta (0, -2)
Screenshot: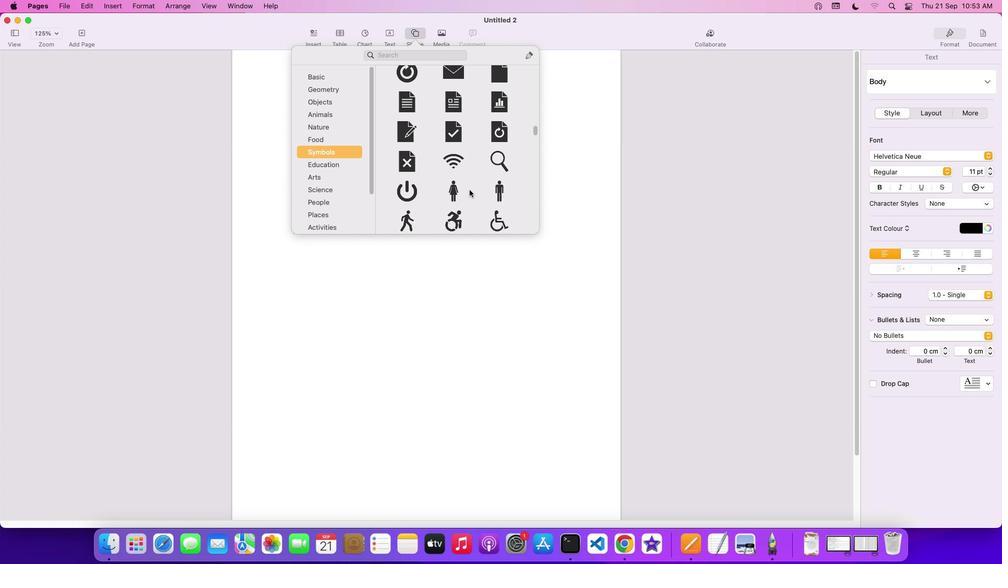 
Action: Mouse scrolled (470, 190) with delta (0, 0)
Screenshot: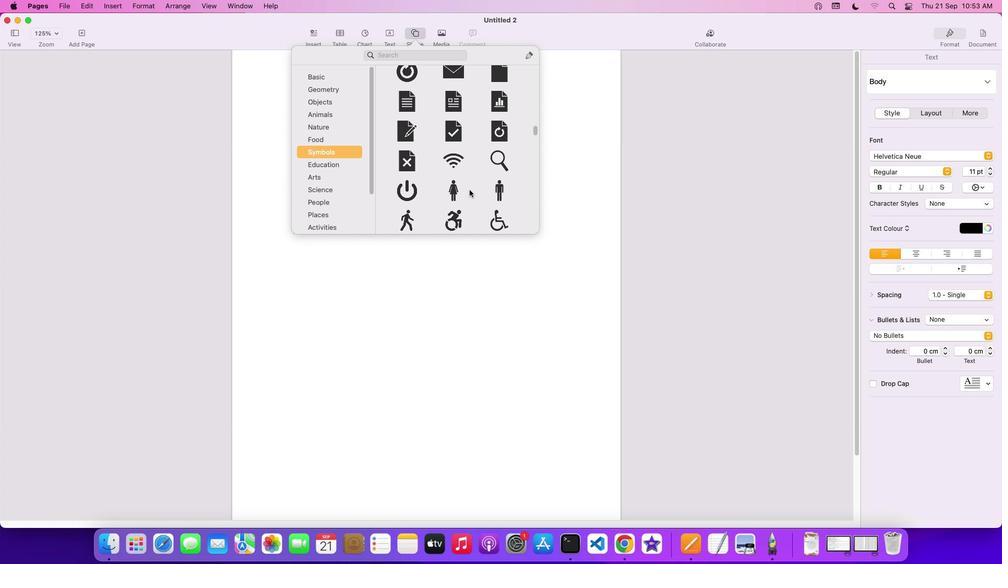 
Action: Mouse scrolled (470, 190) with delta (0, 0)
Screenshot: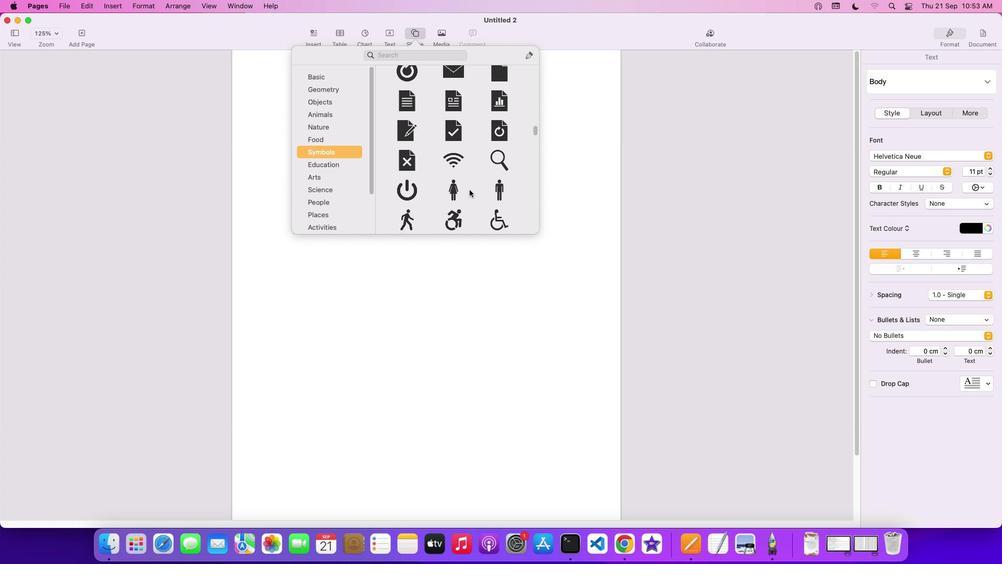 
Action: Mouse scrolled (470, 190) with delta (0, 0)
Screenshot: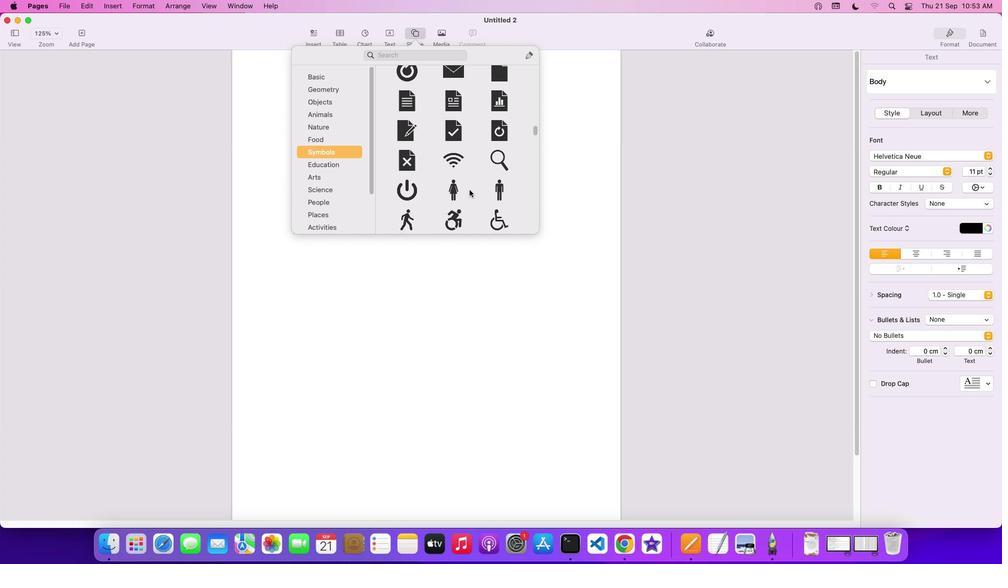 
Action: Mouse scrolled (470, 190) with delta (0, -1)
Screenshot: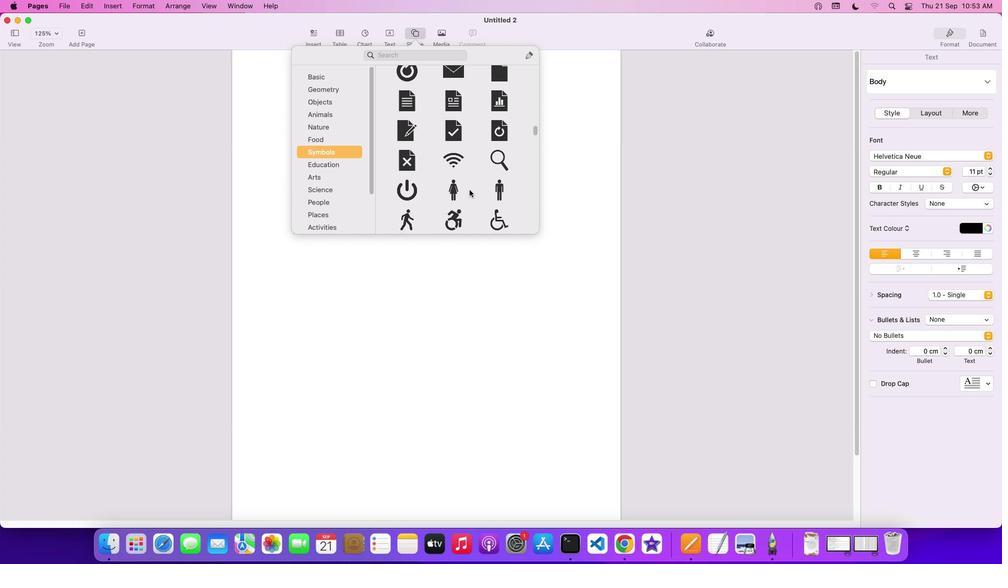 
Action: Mouse scrolled (470, 190) with delta (0, -2)
Screenshot: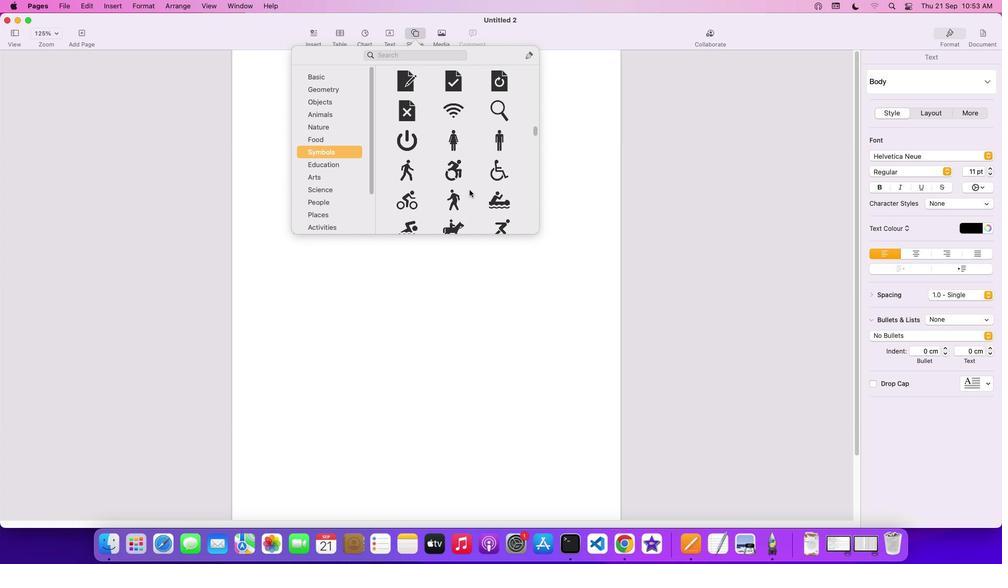 
Action: Mouse scrolled (470, 190) with delta (0, -2)
Screenshot: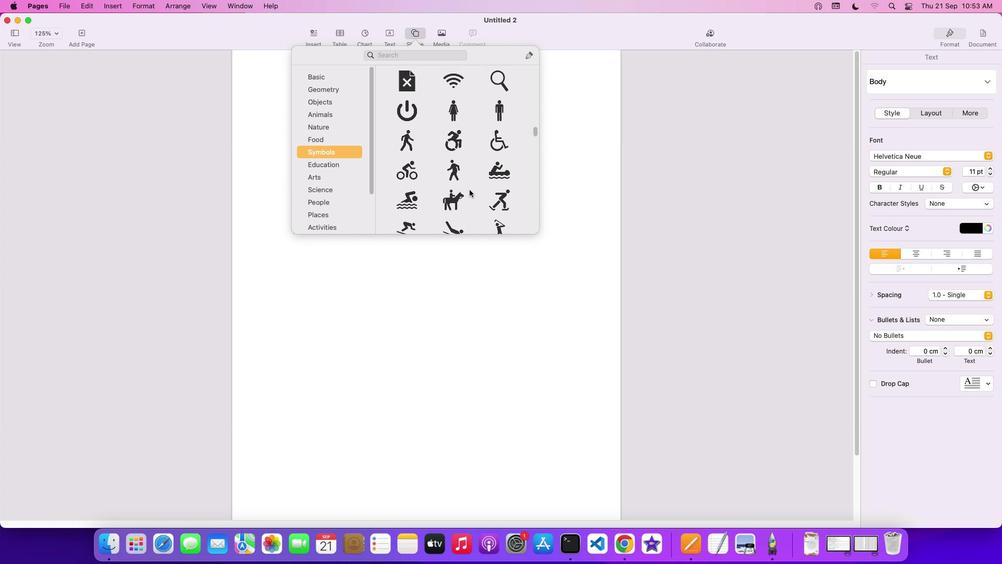 
Action: Mouse scrolled (470, 190) with delta (0, 0)
Screenshot: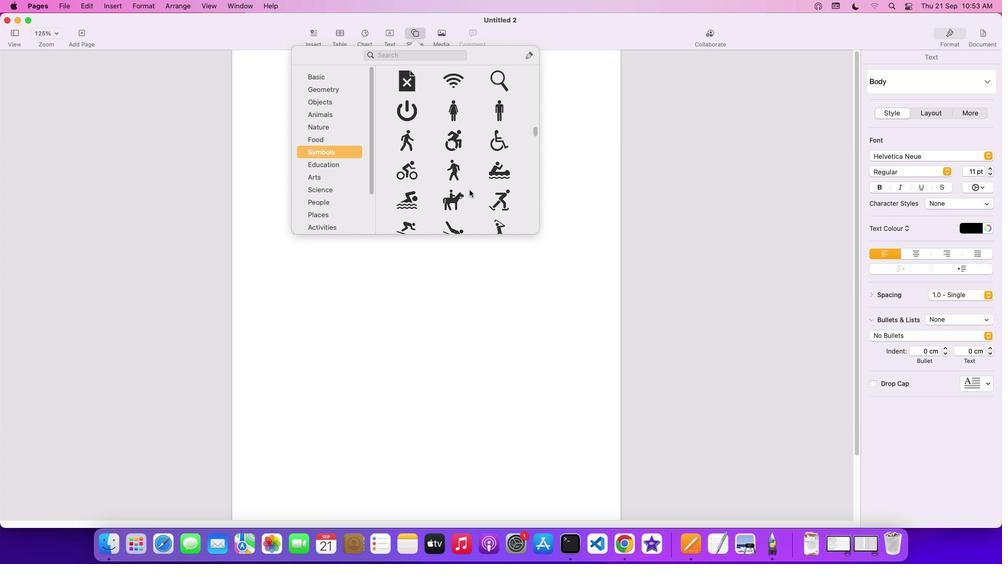 
Action: Mouse scrolled (470, 190) with delta (0, 0)
Screenshot: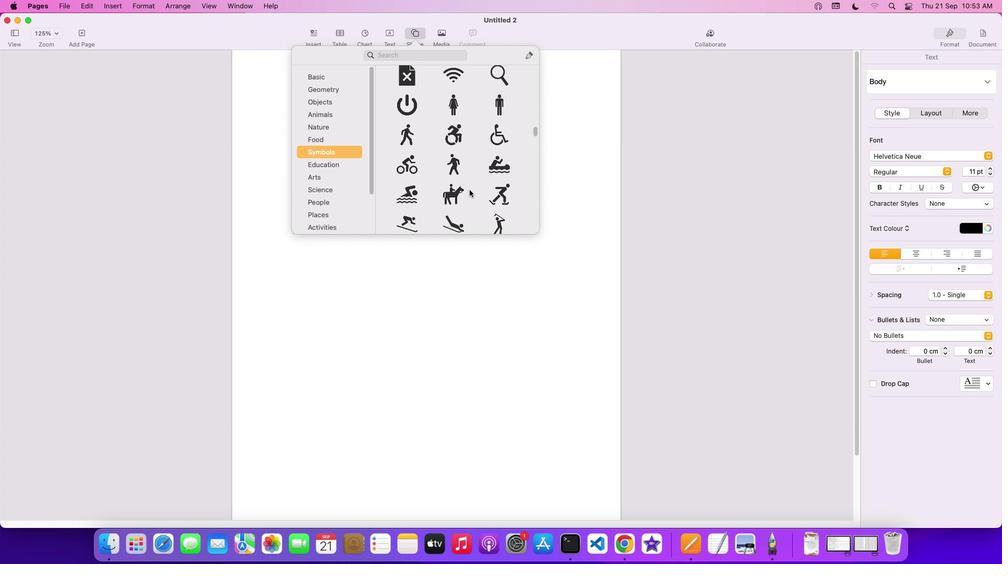 
Action: Mouse scrolled (470, 190) with delta (0, -1)
Screenshot: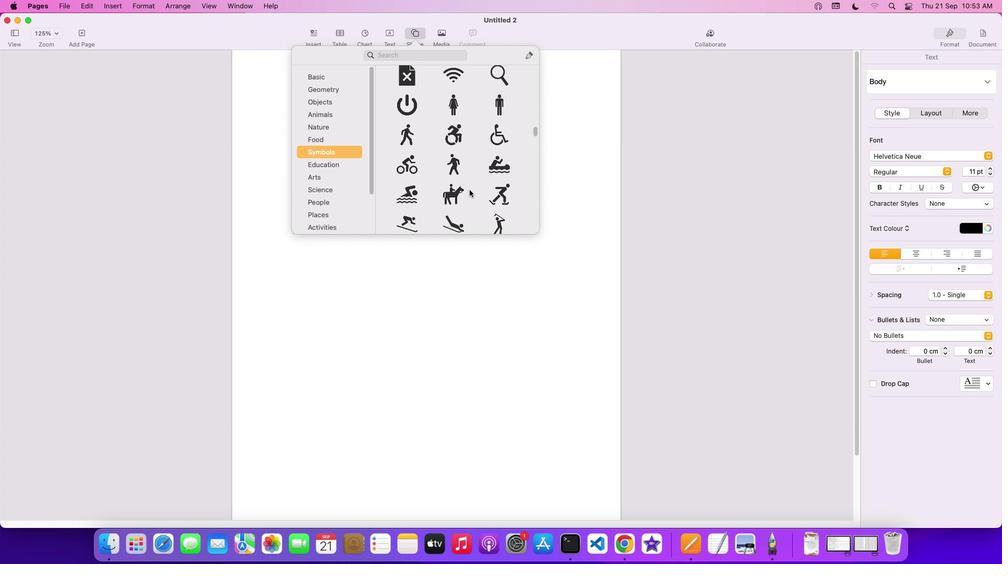 
Action: Mouse scrolled (470, 190) with delta (0, -2)
Screenshot: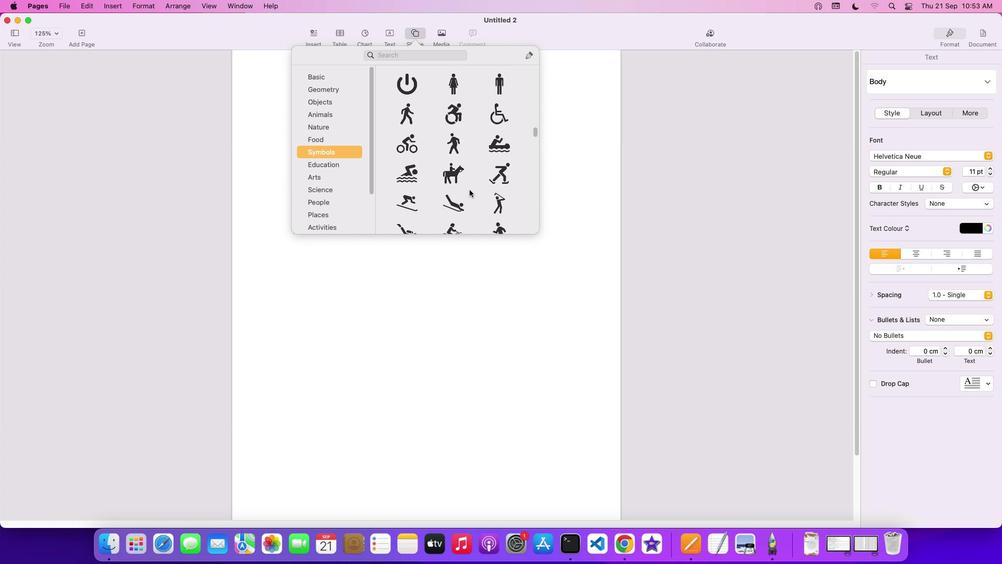 
Action: Mouse scrolled (470, 190) with delta (0, -2)
Screenshot: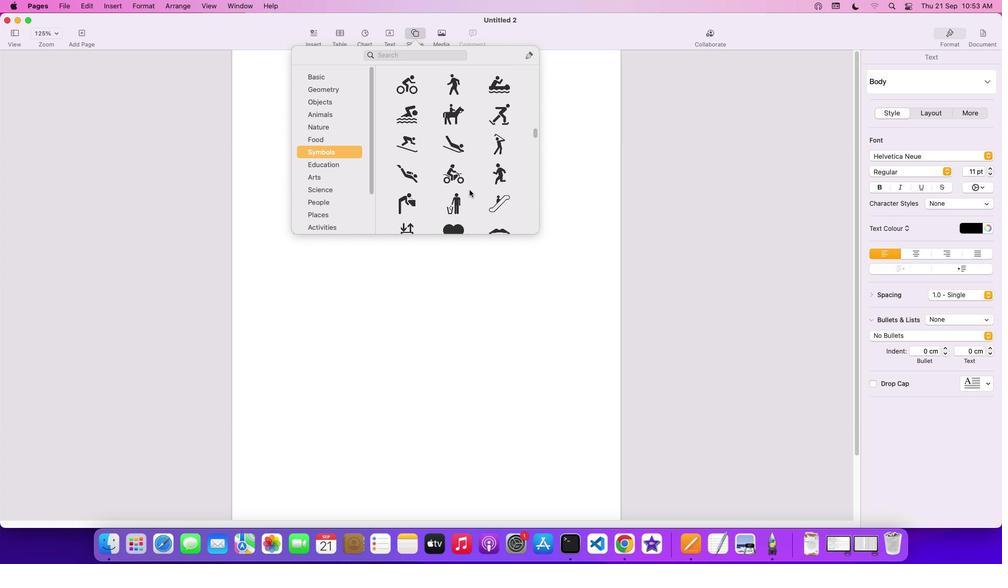 
Action: Mouse scrolled (470, 190) with delta (0, 0)
Screenshot: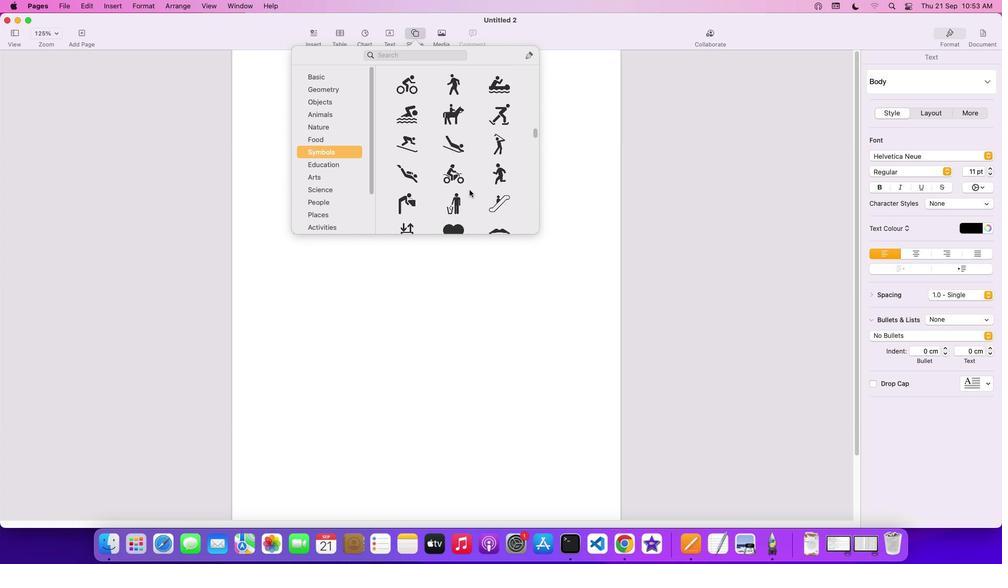 
Action: Mouse scrolled (470, 190) with delta (0, 0)
Screenshot: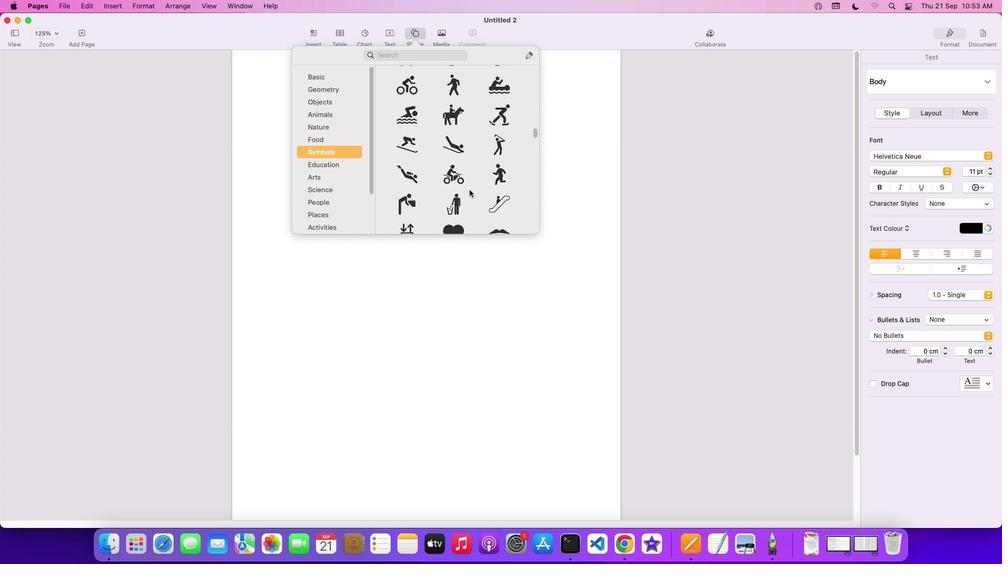 
Action: Mouse scrolled (470, 190) with delta (0, 0)
Screenshot: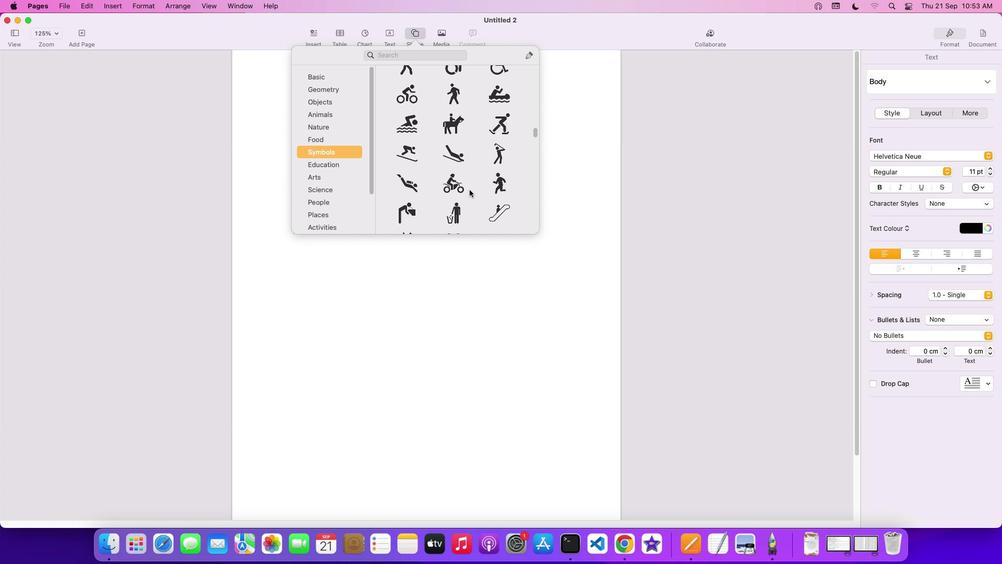 
Action: Mouse scrolled (470, 190) with delta (0, 1)
Screenshot: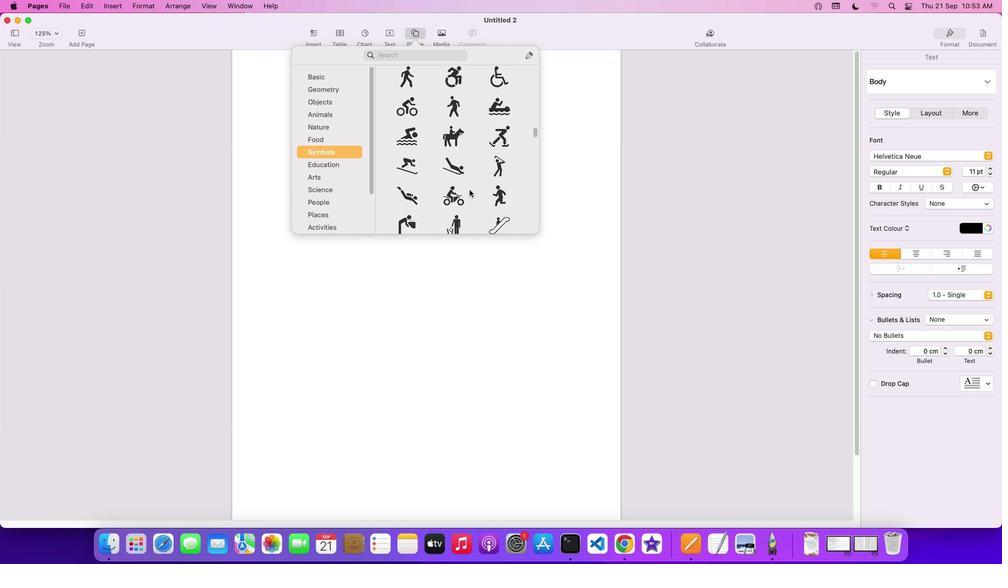 
Action: Mouse scrolled (470, 190) with delta (0, 0)
Screenshot: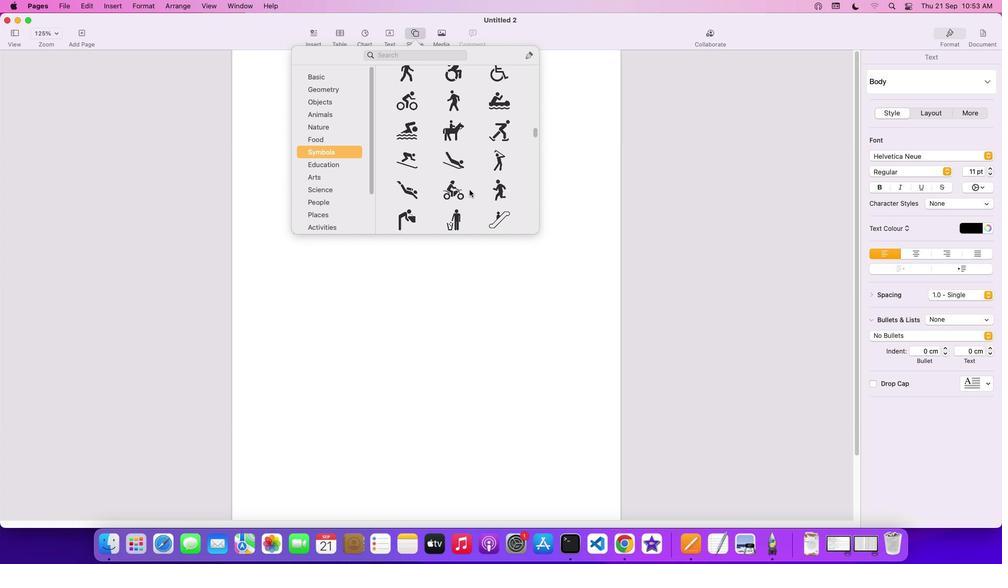
Action: Mouse scrolled (470, 190) with delta (0, 0)
Screenshot: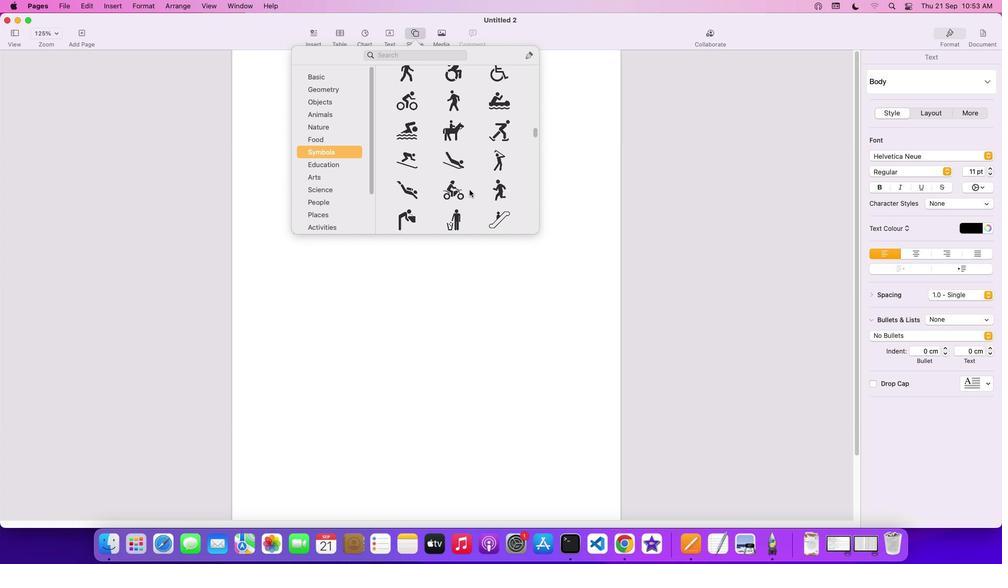 
Action: Mouse scrolled (470, 190) with delta (0, -1)
Screenshot: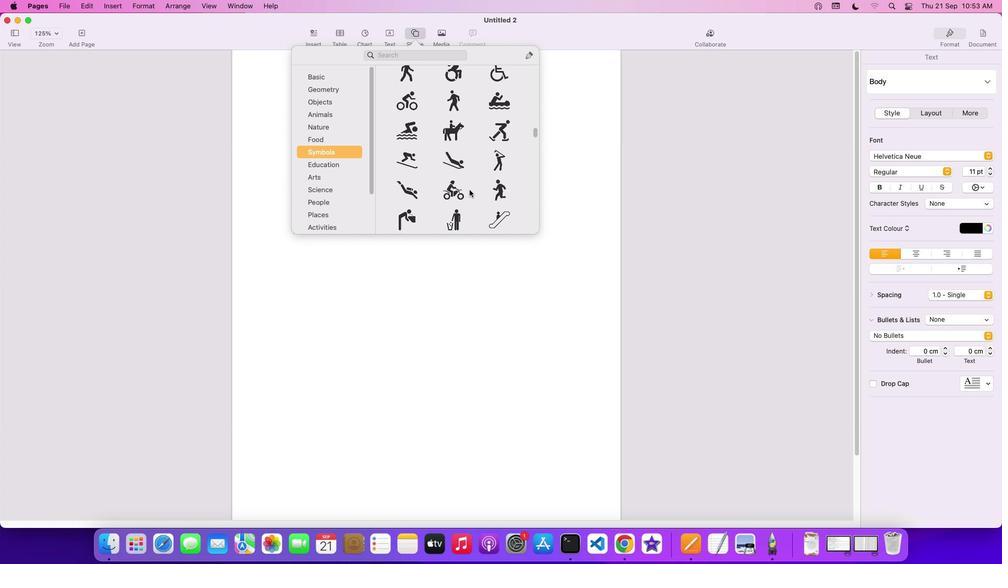 
Action: Mouse scrolled (470, 190) with delta (0, -2)
Screenshot: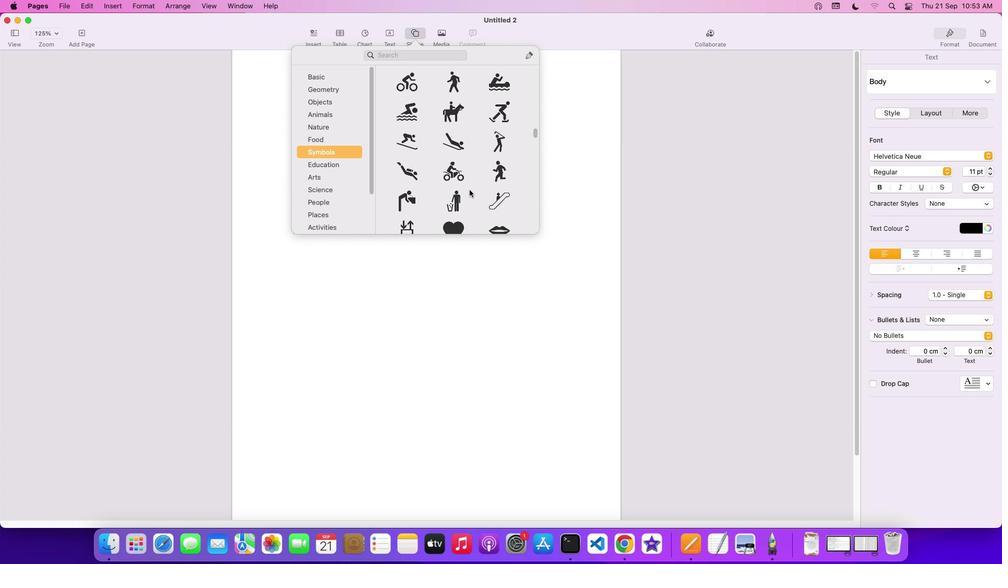 
Action: Mouse scrolled (470, 190) with delta (0, -2)
Screenshot: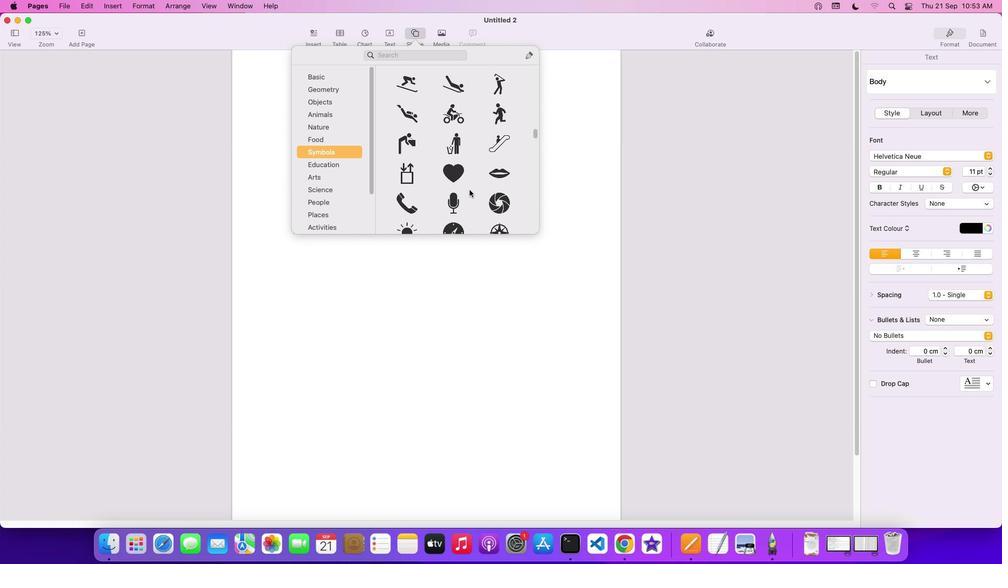 
Action: Mouse scrolled (470, 190) with delta (0, 0)
Screenshot: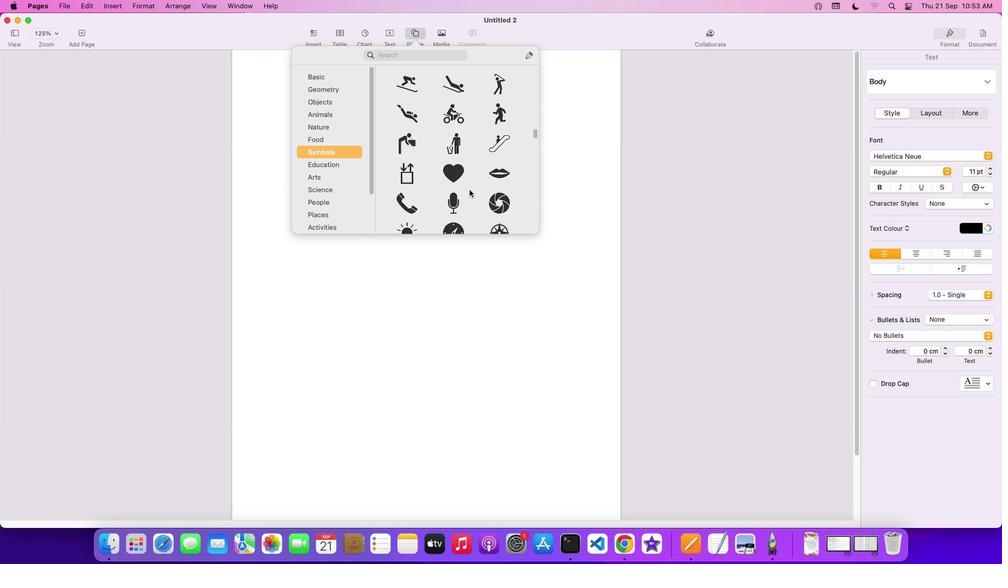 
Action: Mouse scrolled (470, 190) with delta (0, 0)
Screenshot: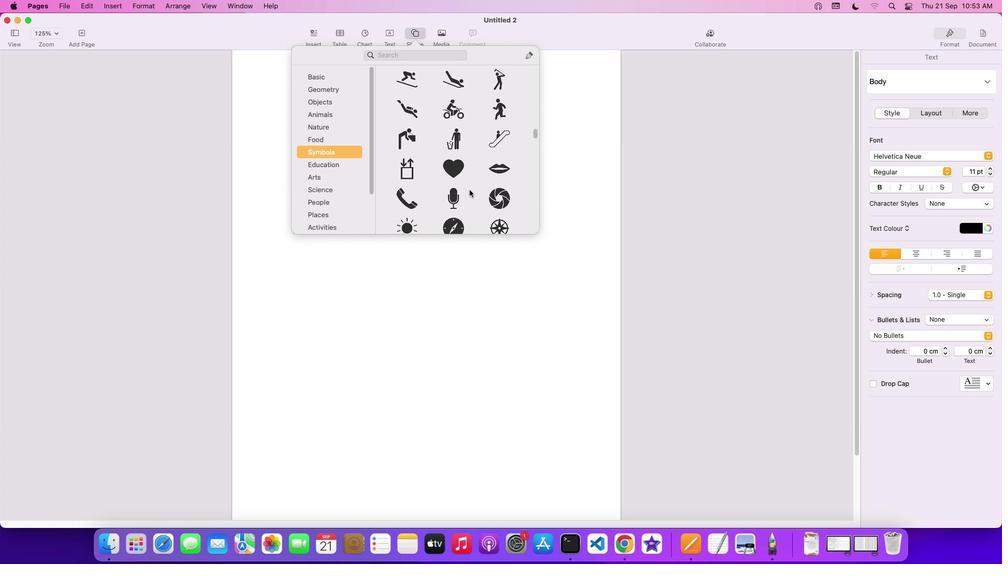 
Action: Mouse scrolled (470, 190) with delta (0, -1)
Screenshot: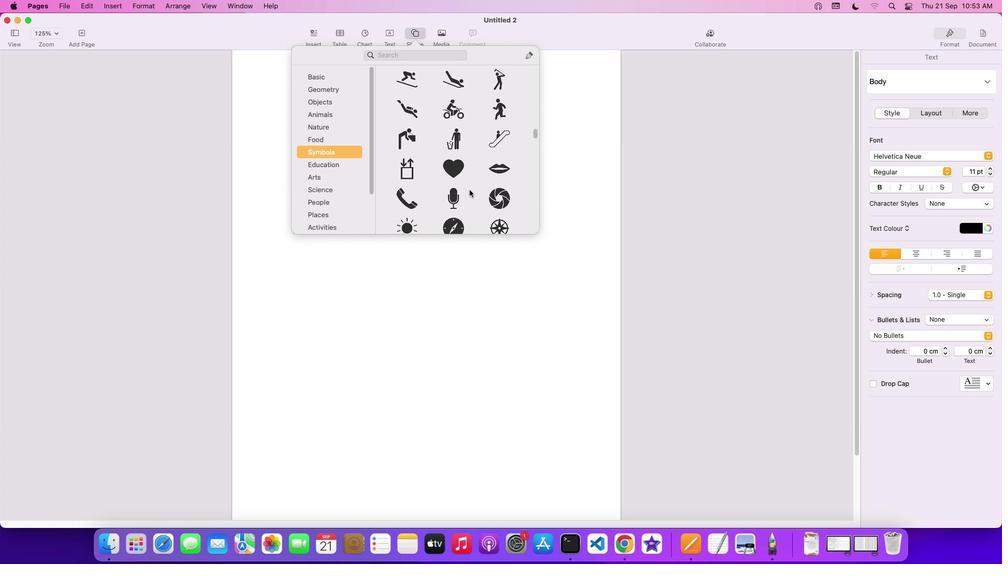 
Action: Mouse scrolled (470, 190) with delta (0, -2)
Screenshot: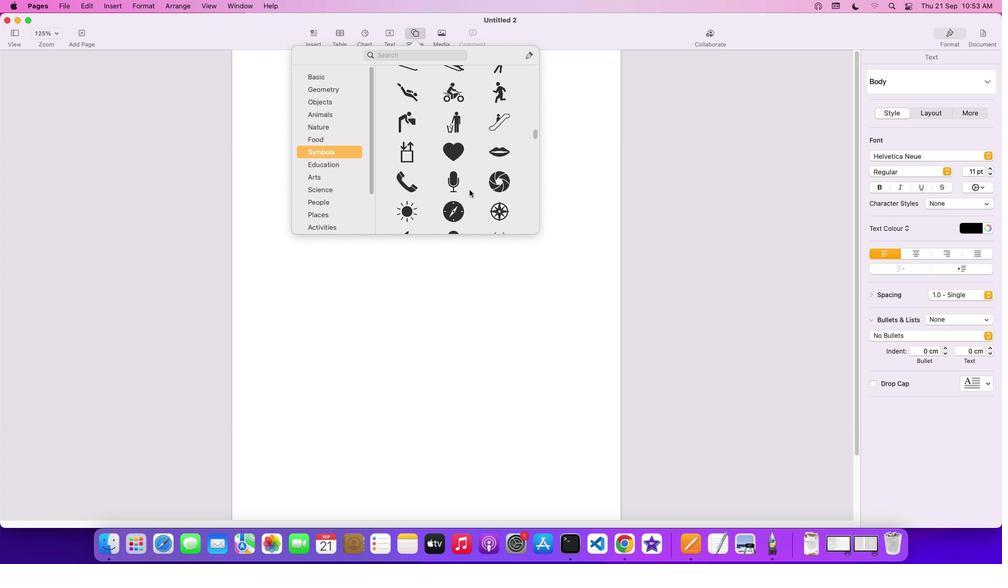 
Action: Mouse scrolled (470, 190) with delta (0, -2)
Screenshot: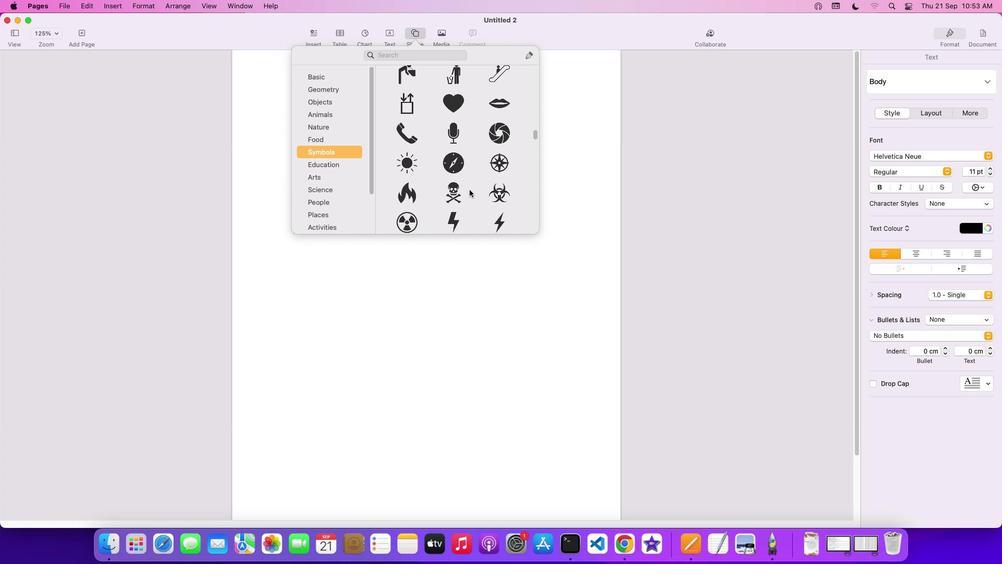 
Action: Mouse scrolled (470, 190) with delta (0, 0)
Screenshot: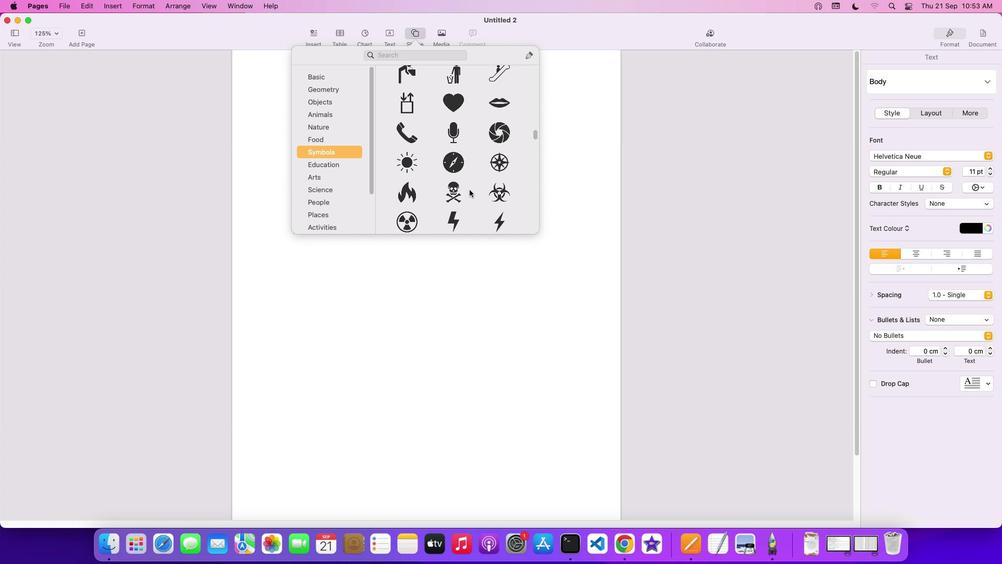 
Action: Mouse scrolled (470, 190) with delta (0, 0)
Screenshot: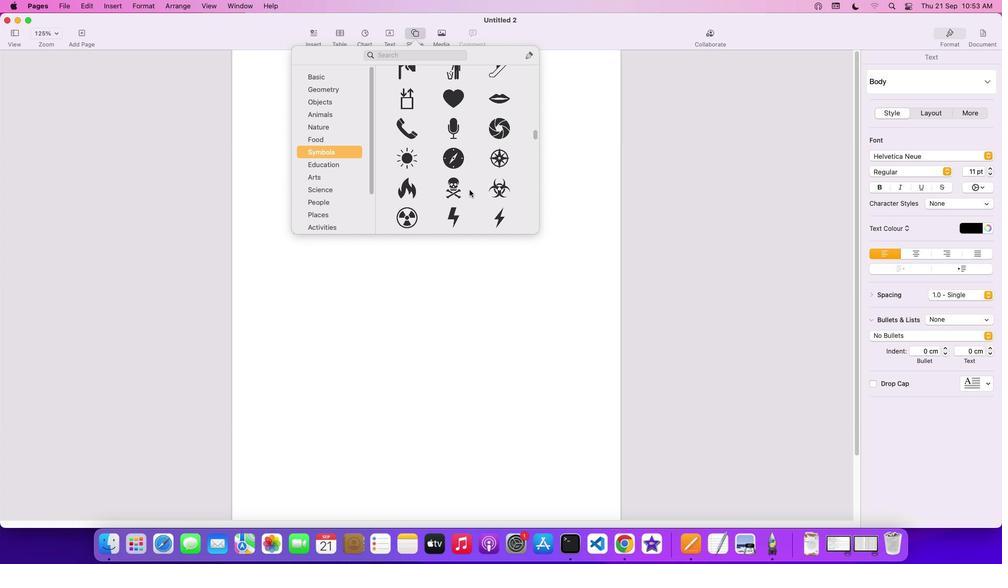 
Action: Mouse scrolled (470, 190) with delta (0, -1)
Screenshot: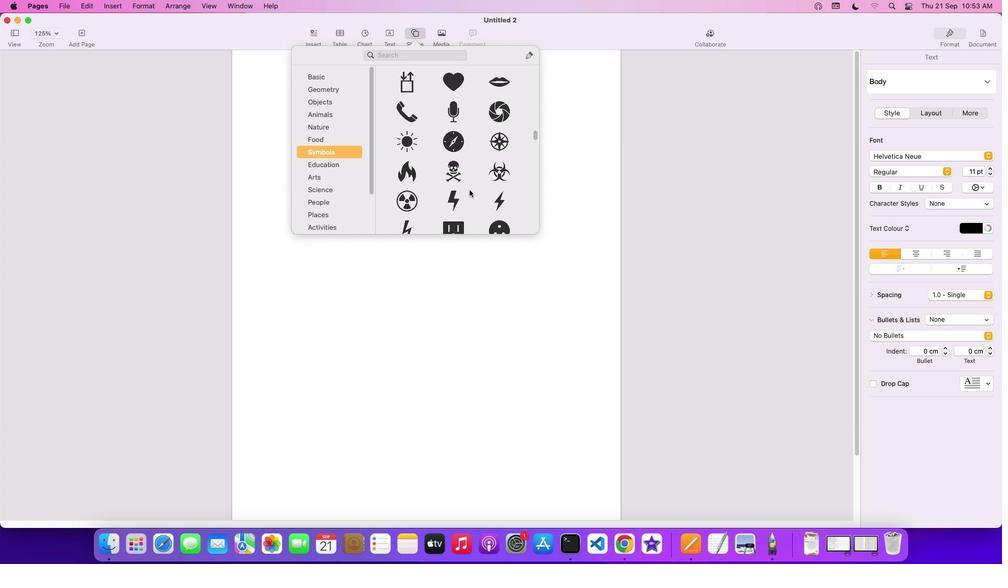 
Action: Mouse scrolled (470, 190) with delta (0, -2)
Screenshot: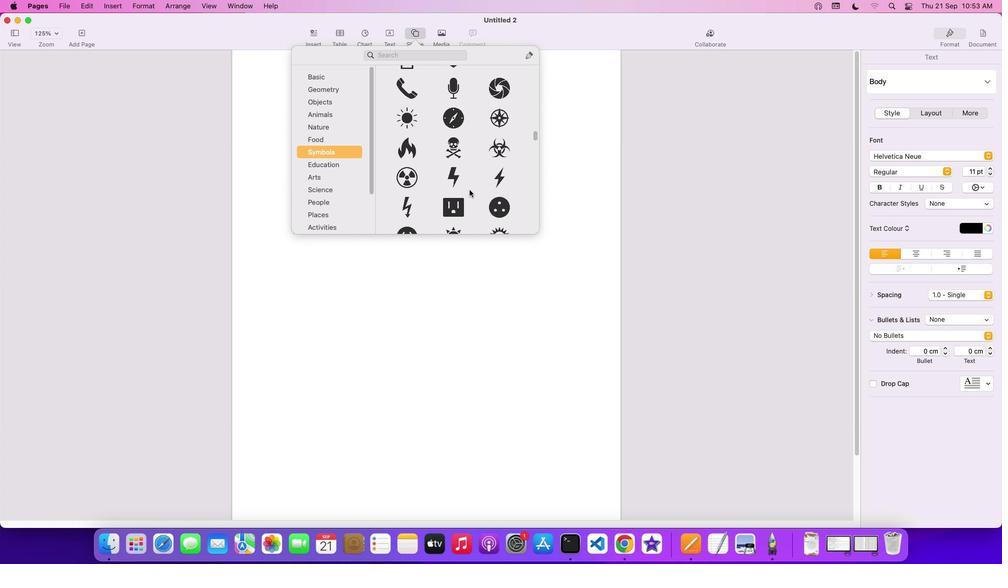 
Action: Mouse scrolled (470, 190) with delta (0, -2)
Screenshot: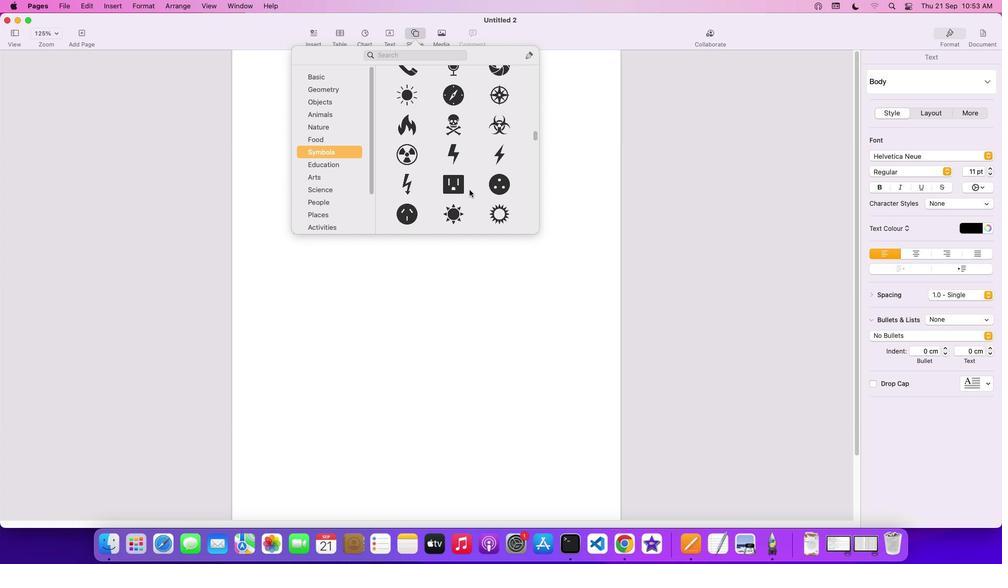 
Action: Mouse scrolled (470, 190) with delta (0, 0)
Screenshot: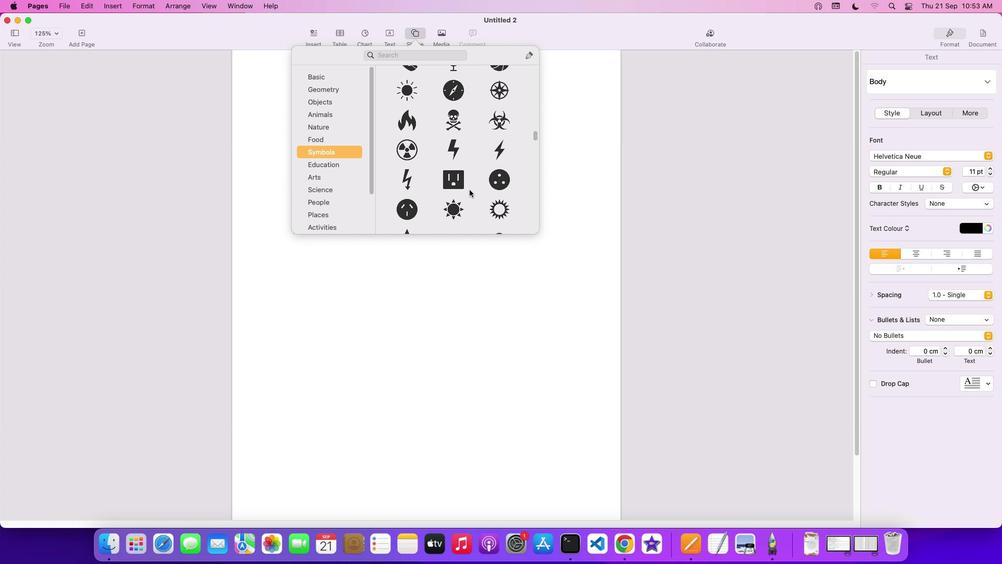
Action: Mouse scrolled (470, 190) with delta (0, 0)
Screenshot: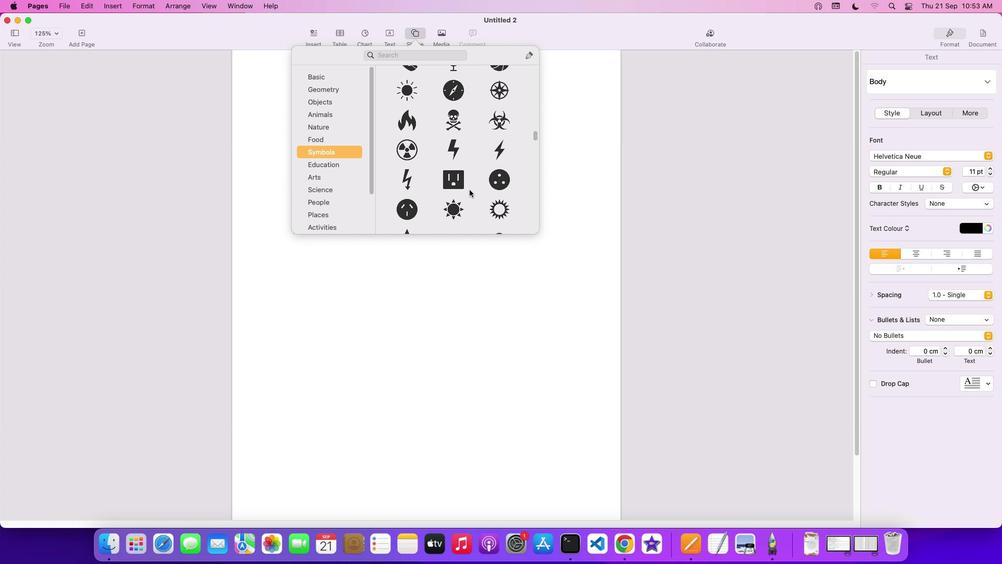 
Action: Mouse scrolled (470, 190) with delta (0, -1)
Screenshot: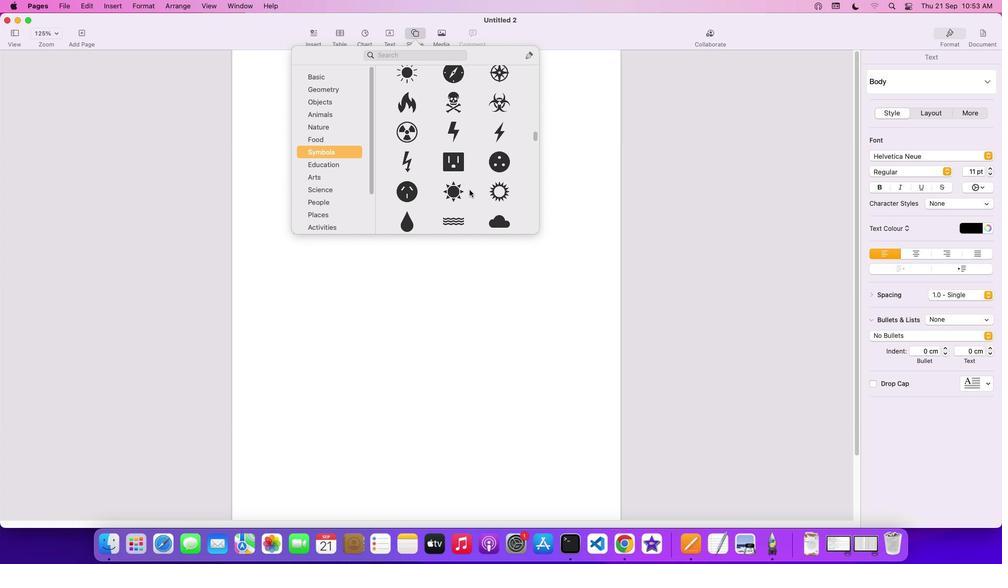 
Action: Mouse scrolled (470, 190) with delta (0, -2)
Screenshot: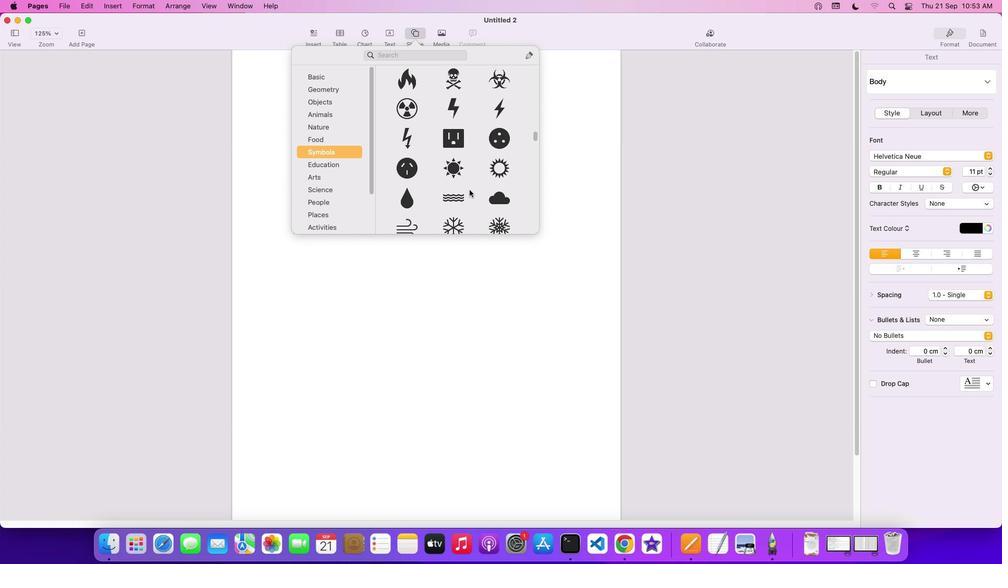 
Action: Mouse scrolled (470, 190) with delta (0, 0)
Screenshot: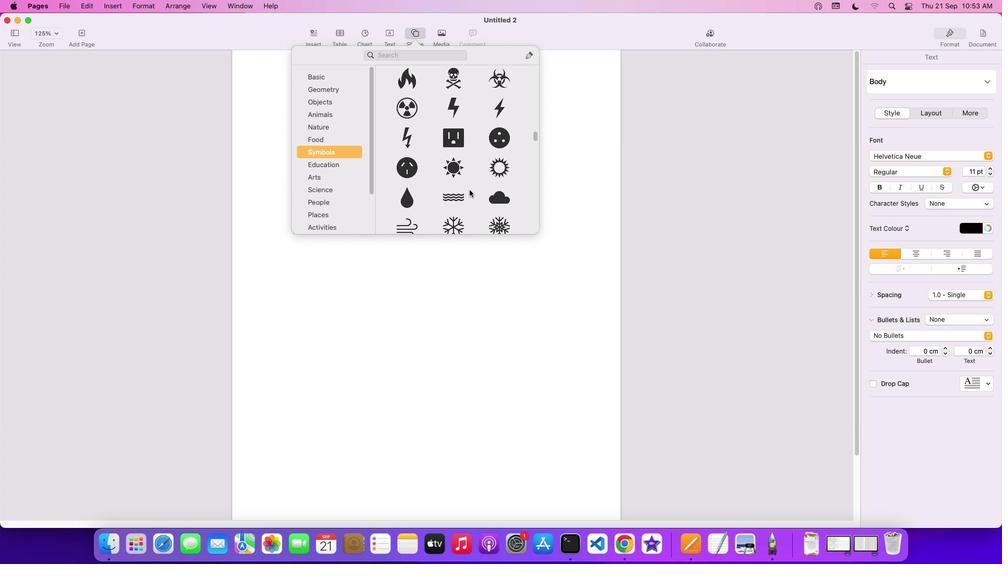 
Action: Mouse scrolled (470, 190) with delta (0, 0)
Screenshot: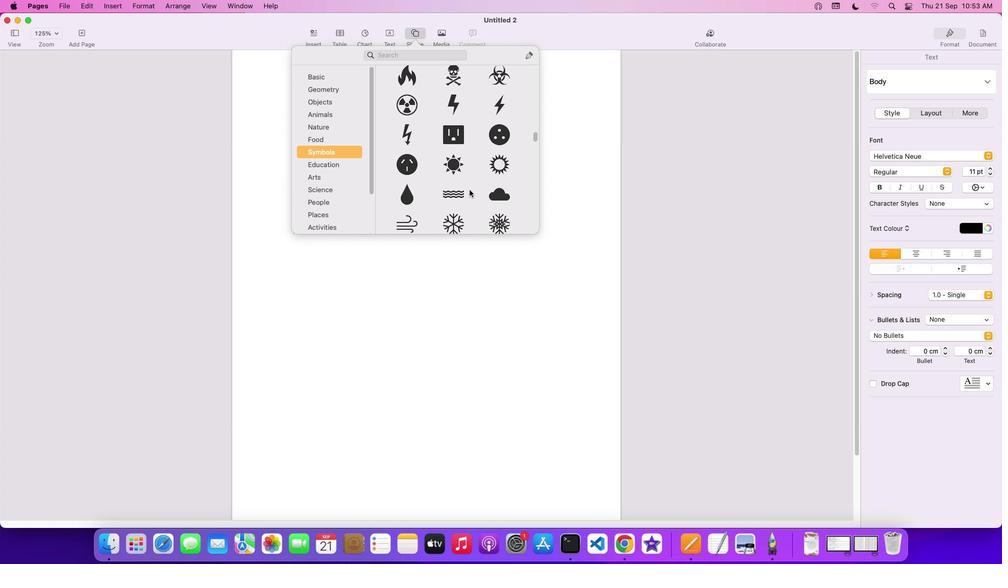 
Action: Mouse moved to (451, 190)
Screenshot: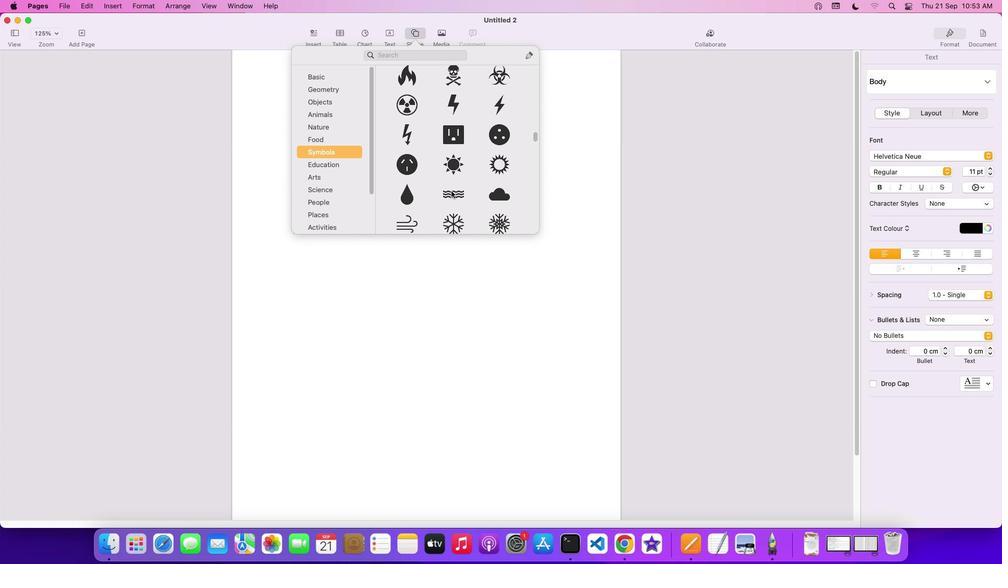 
Action: Mouse pressed left at (451, 190)
Screenshot: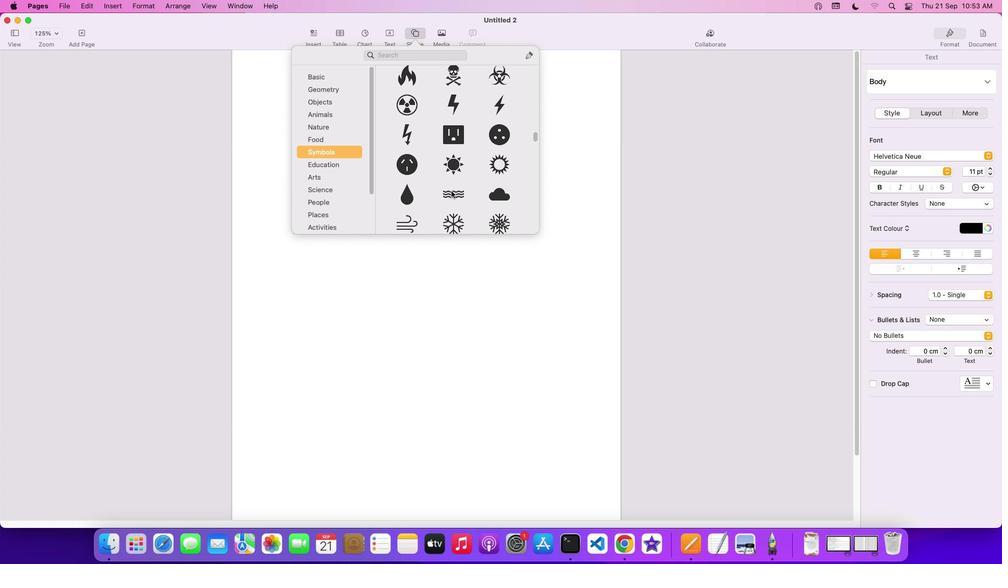 
Action: Mouse moved to (420, 110)
Screenshot: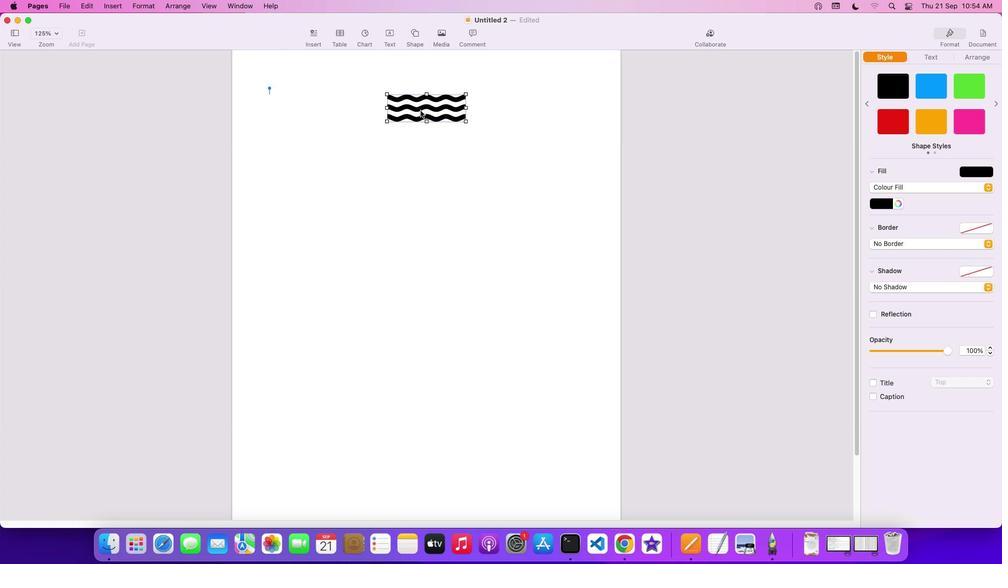 
Action: Mouse pressed left at (420, 110)
Screenshot: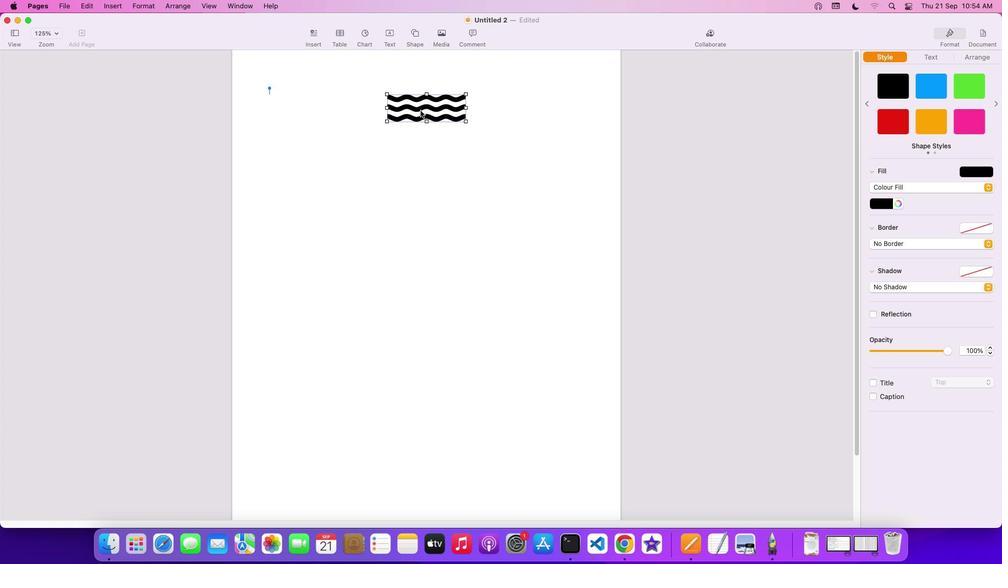
Action: Mouse moved to (418, 177)
Screenshot: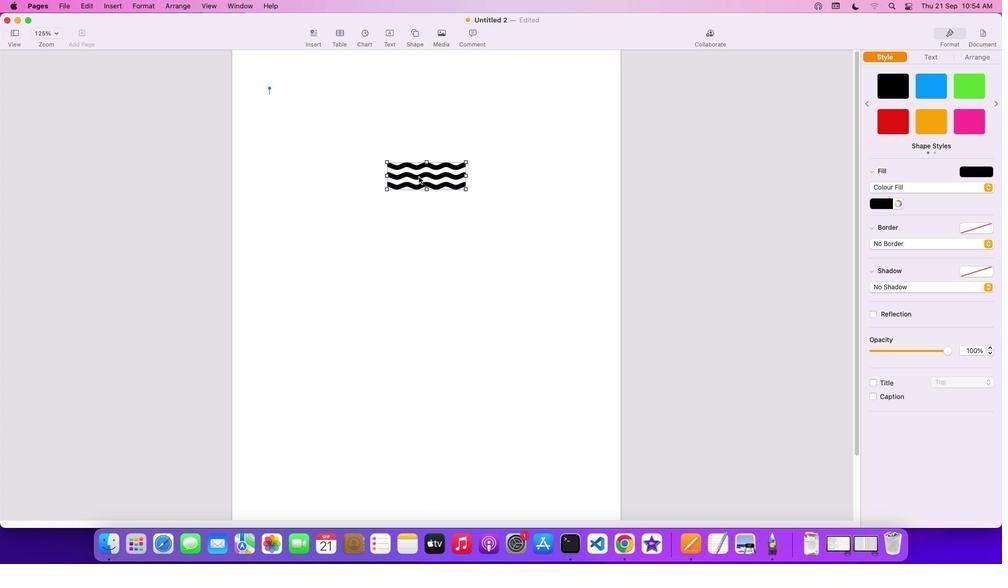 
Action: Mouse pressed right at (418, 177)
Screenshot: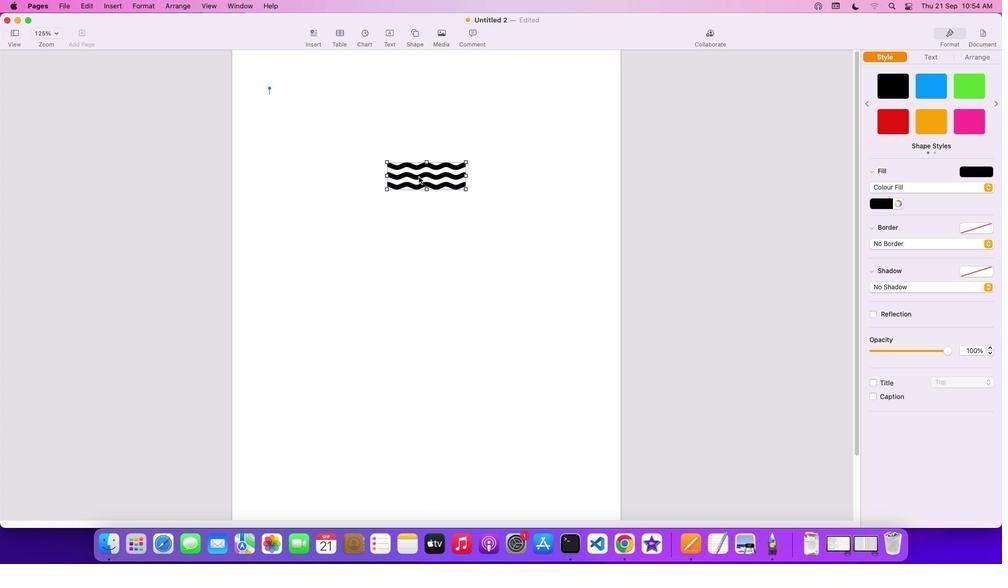 
Action: Mouse moved to (579, 222)
Screenshot: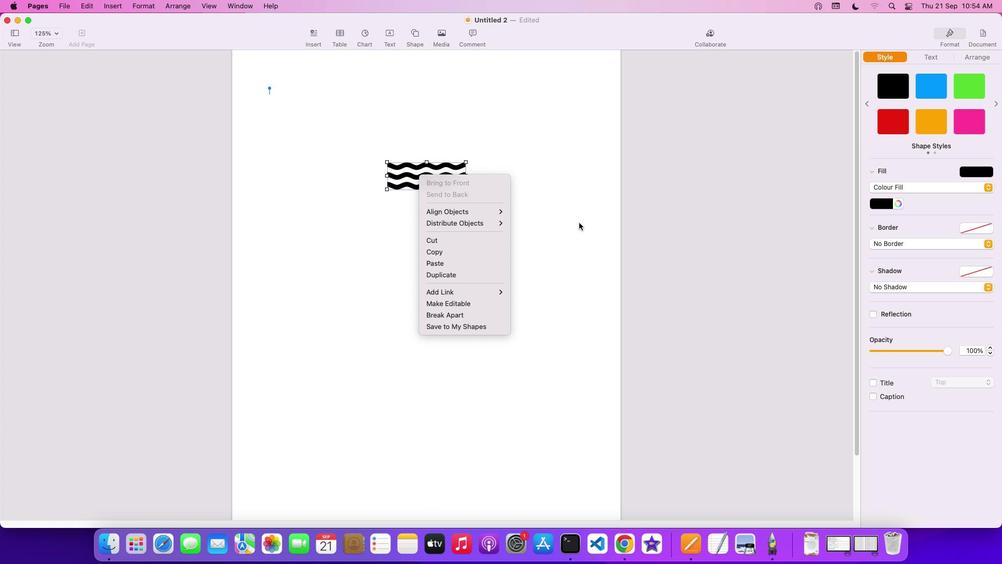 
Action: Mouse pressed left at (579, 222)
Screenshot: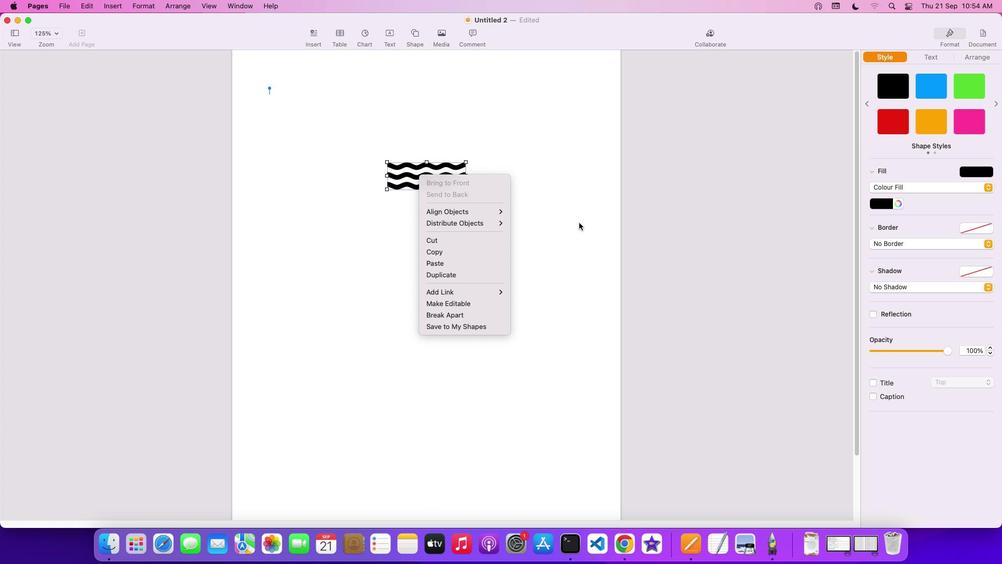 
Action: Mouse moved to (466, 162)
Screenshot: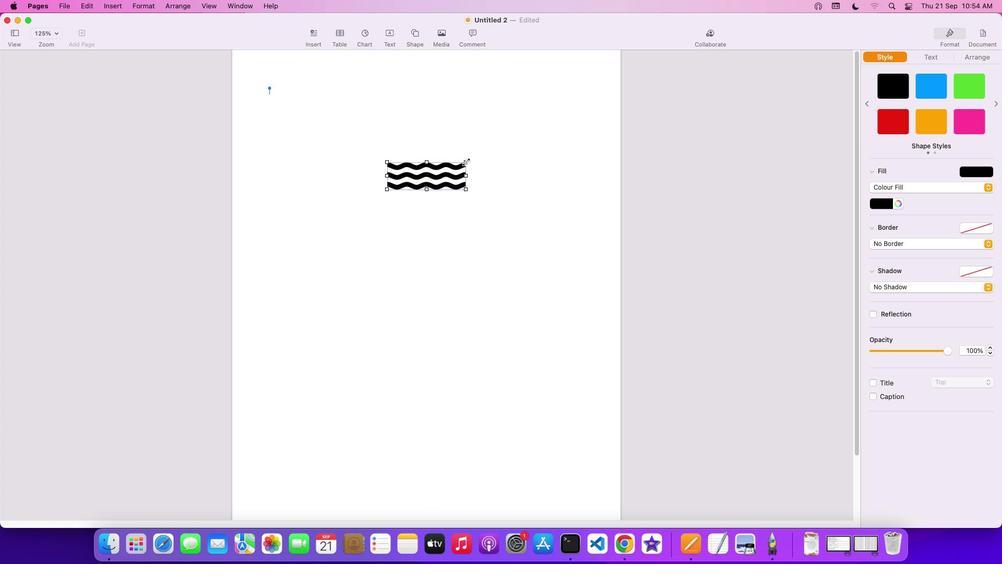 
Action: Mouse pressed left at (466, 162)
Screenshot: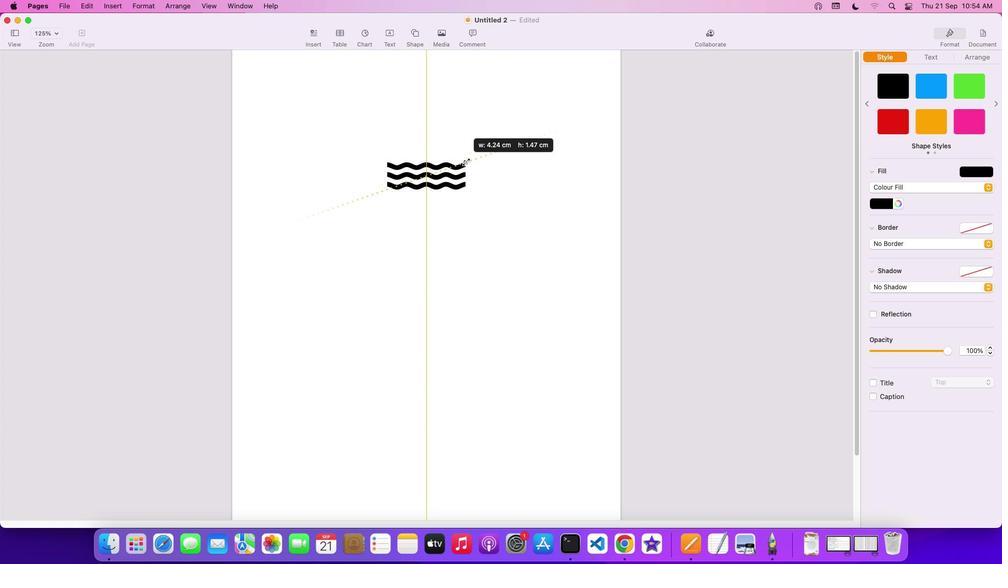 
Action: Mouse moved to (521, 125)
Screenshot: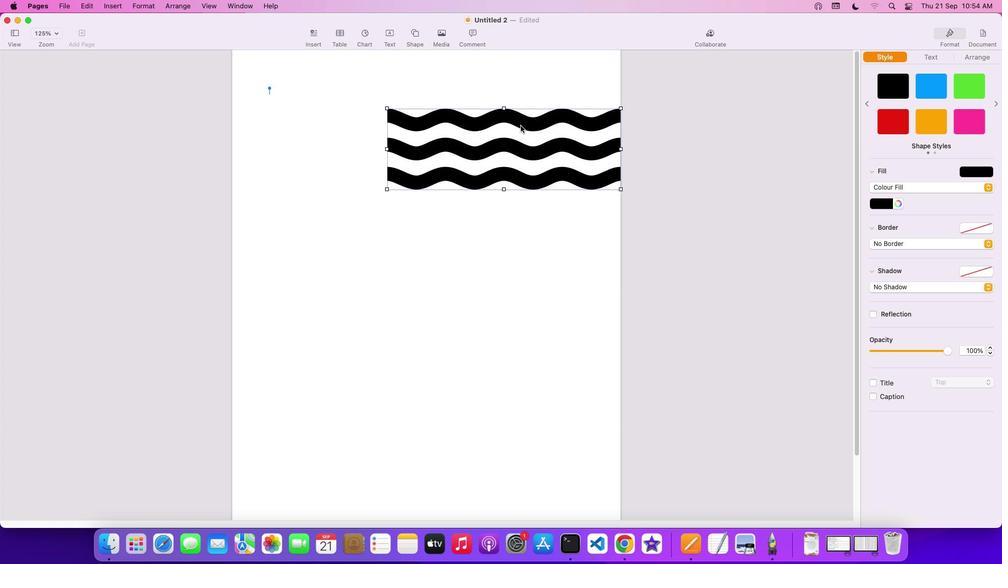 
Action: Mouse pressed left at (521, 125)
Screenshot: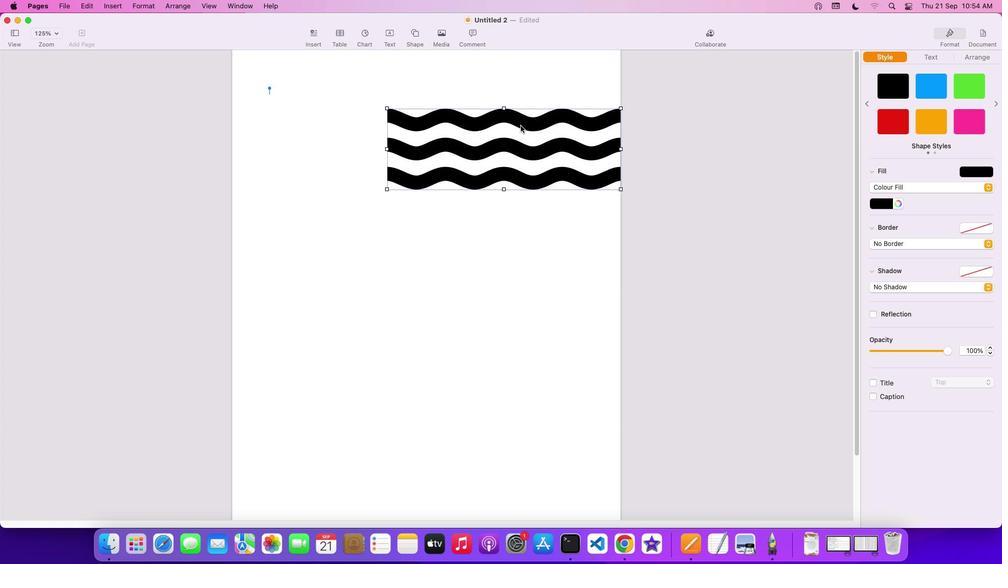
Action: Mouse moved to (489, 124)
Screenshot: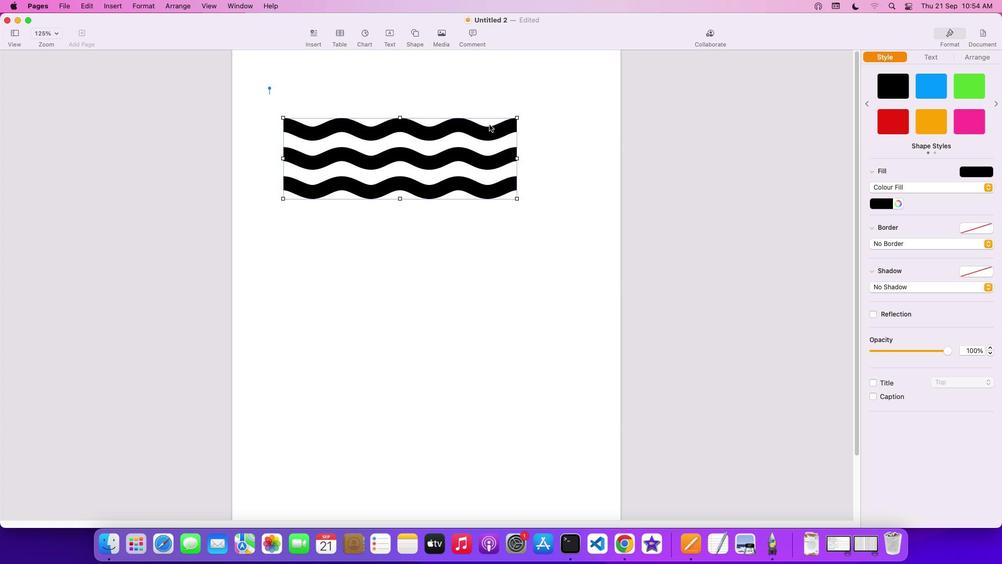 
Action: Mouse pressed right at (489, 124)
Screenshot: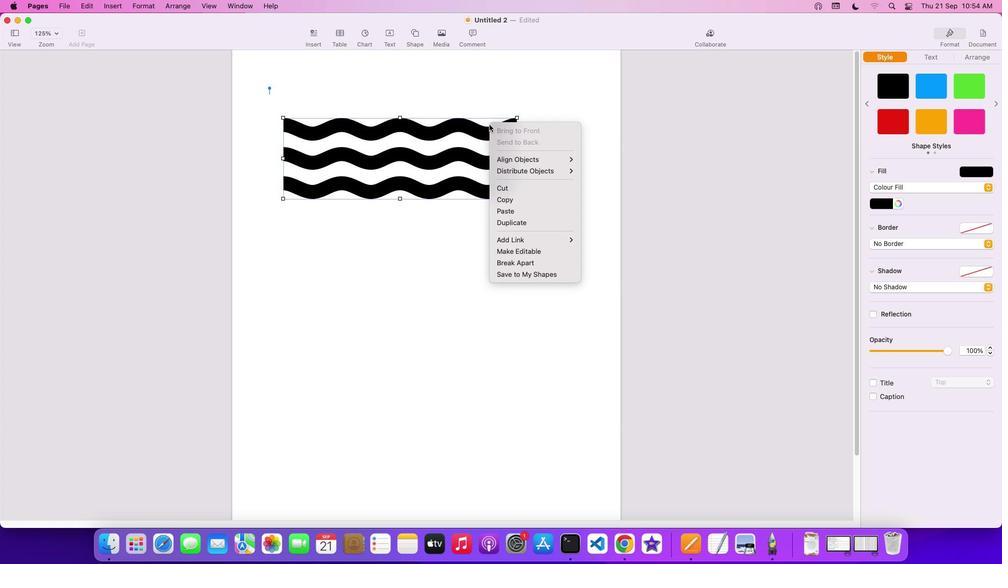 
Action: Mouse moved to (539, 261)
Screenshot: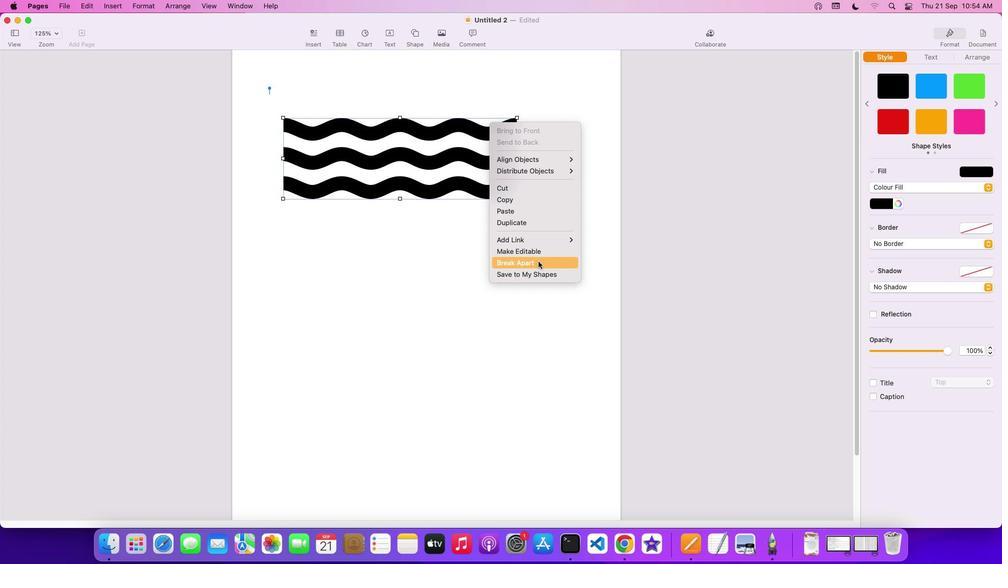 
Action: Mouse pressed left at (539, 261)
Screenshot: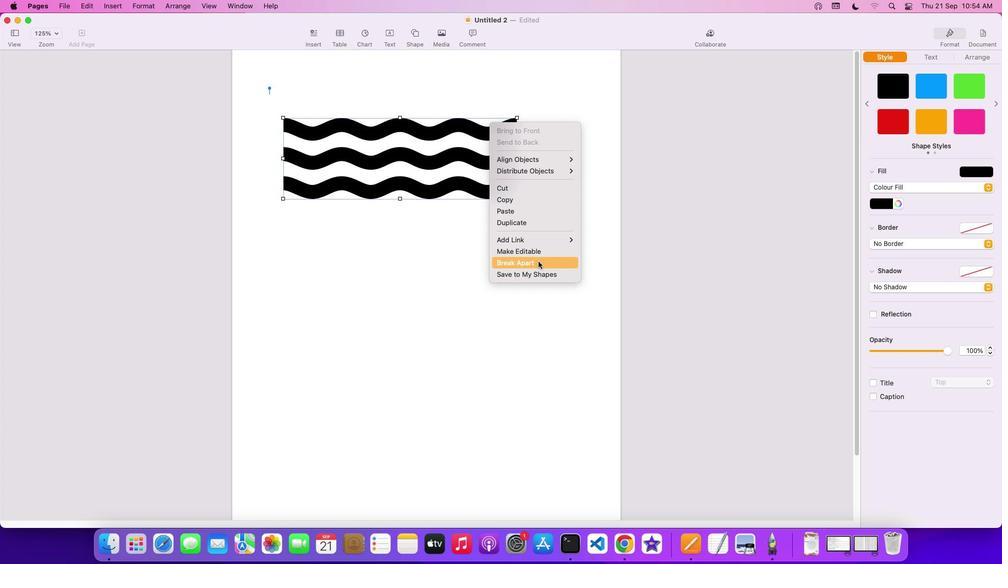 
Action: Mouse moved to (539, 181)
Screenshot: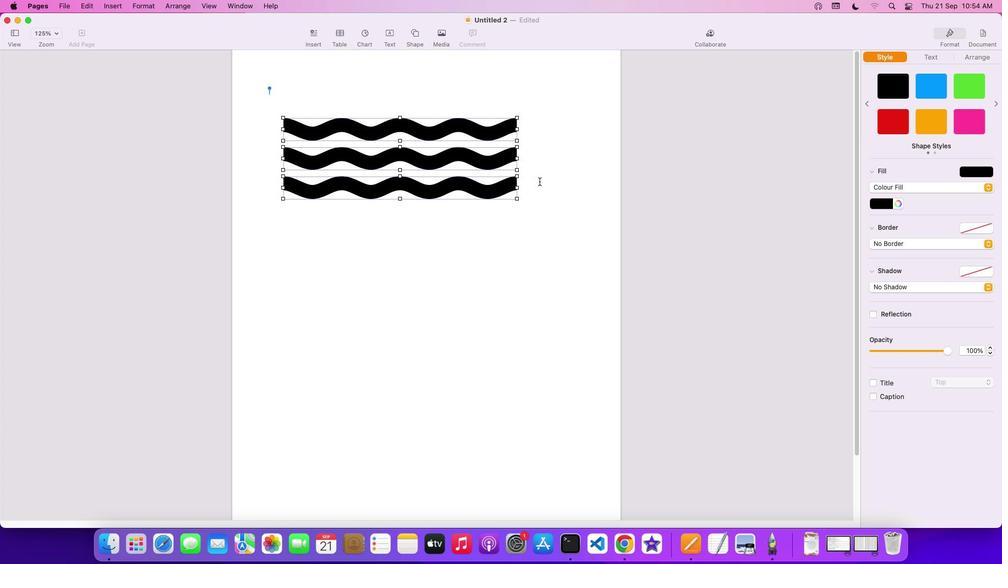 
Action: Mouse pressed left at (539, 181)
Screenshot: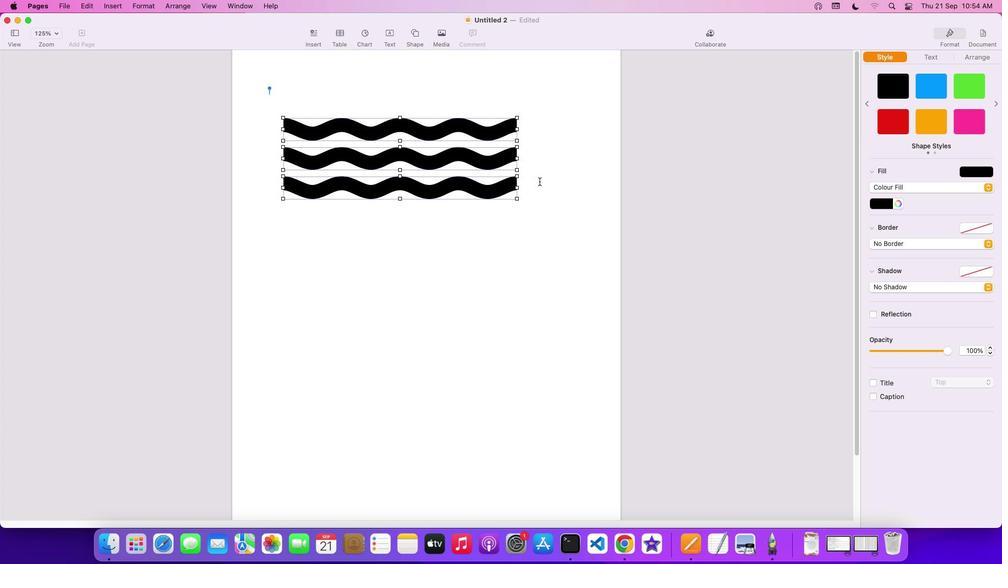 
Action: Mouse moved to (470, 128)
Screenshot: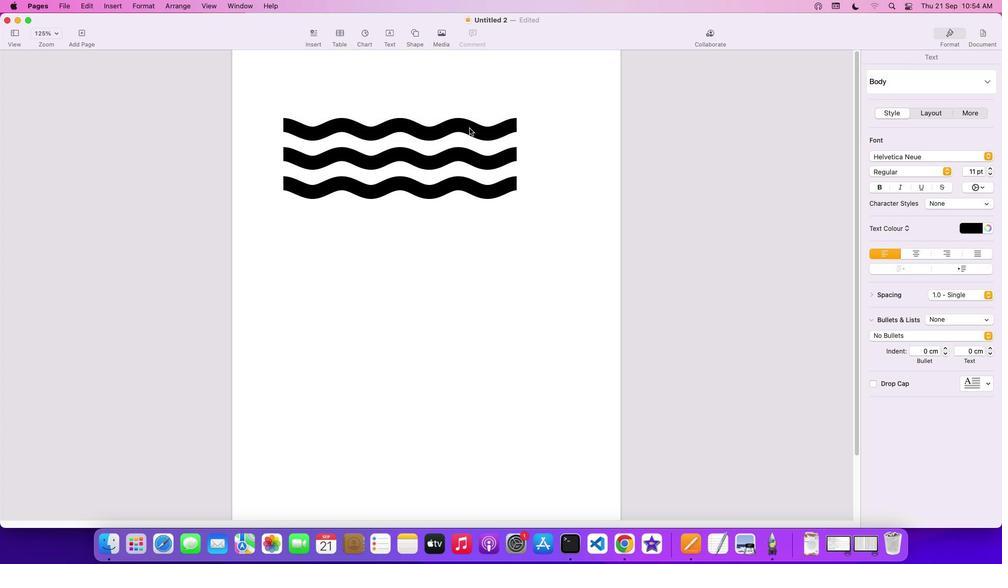 
Action: Mouse pressed left at (470, 128)
Screenshot: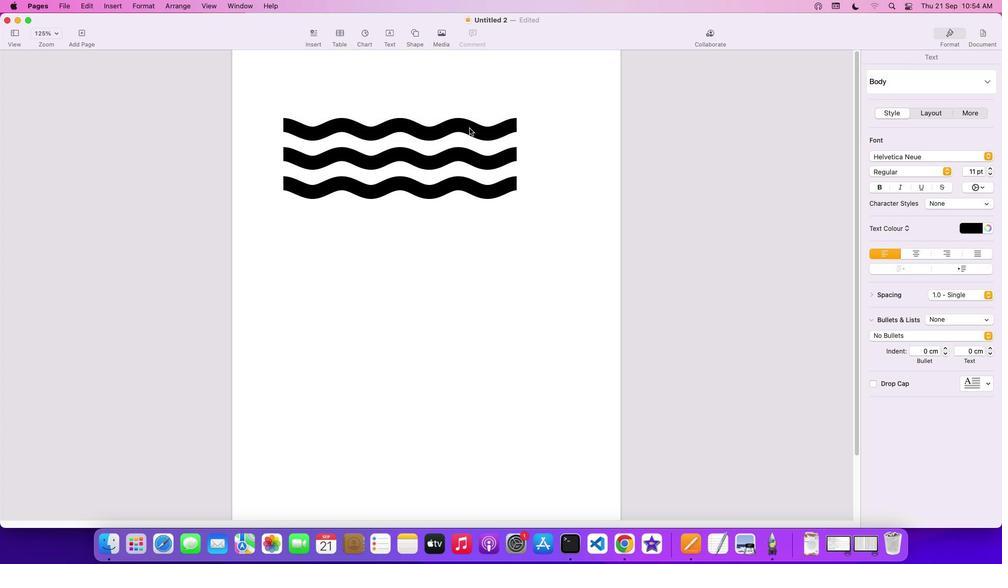 
Action: Mouse moved to (481, 161)
Screenshot: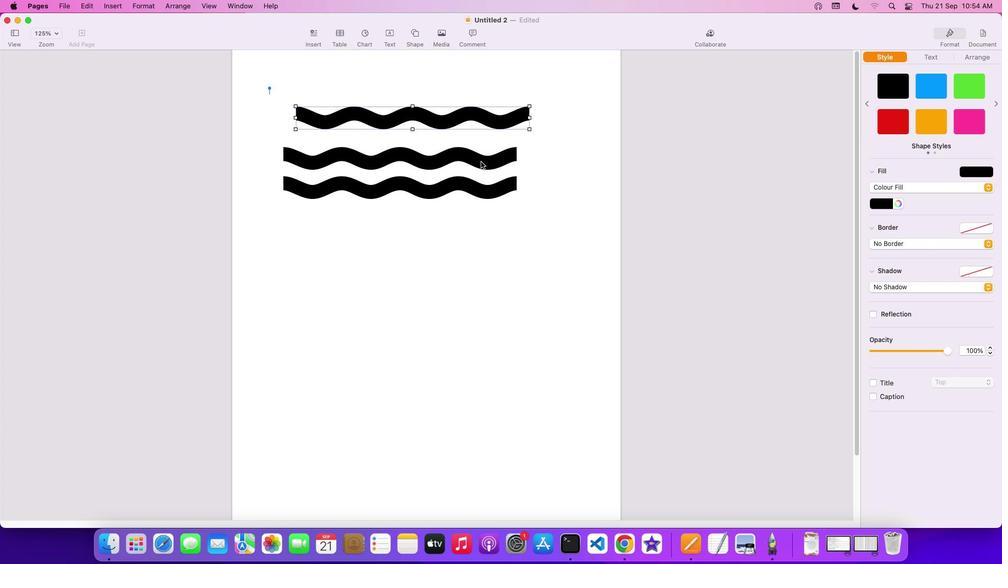 
Action: Mouse pressed left at (481, 161)
Screenshot: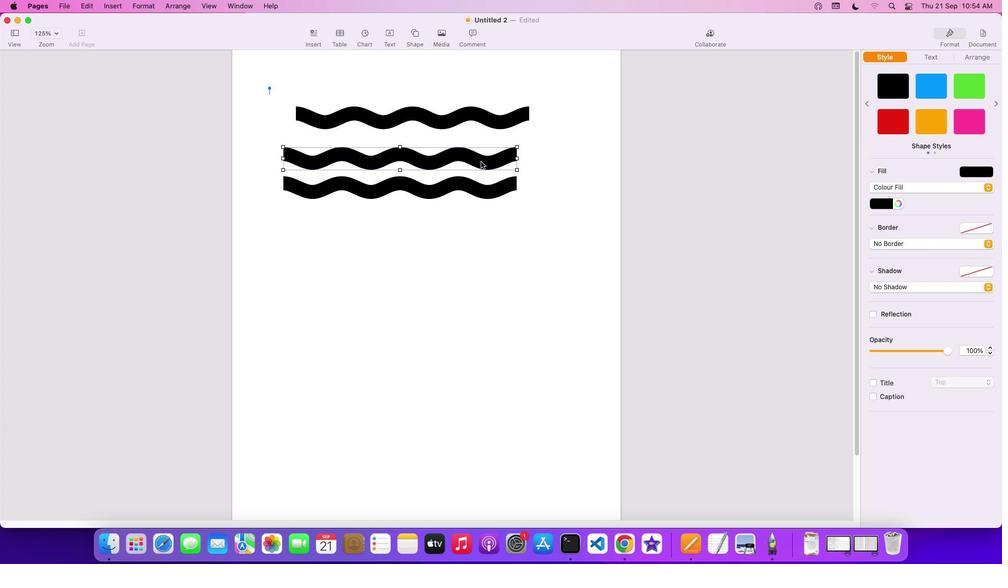 
Action: Mouse moved to (484, 194)
Screenshot: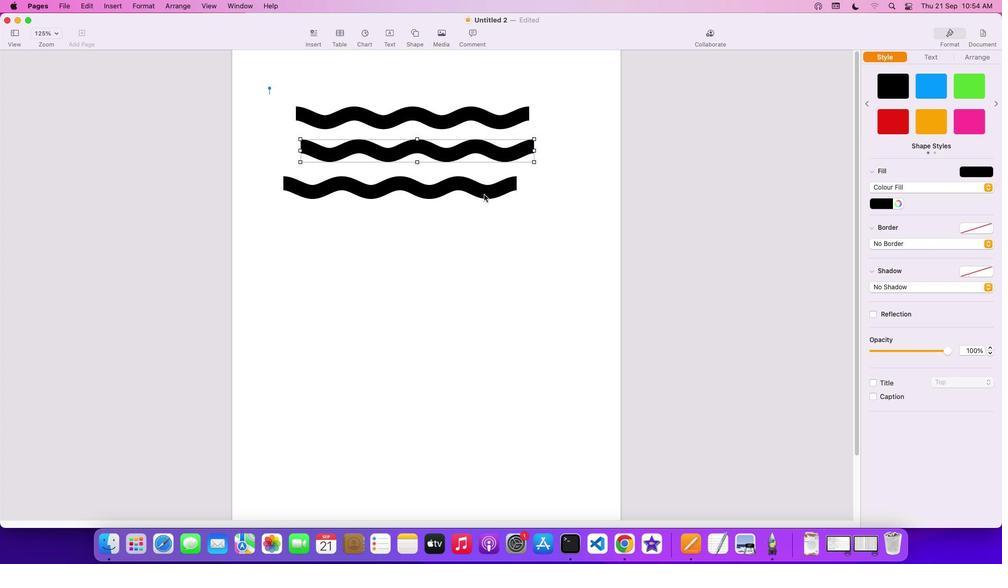 
Action: Mouse pressed left at (484, 194)
Screenshot: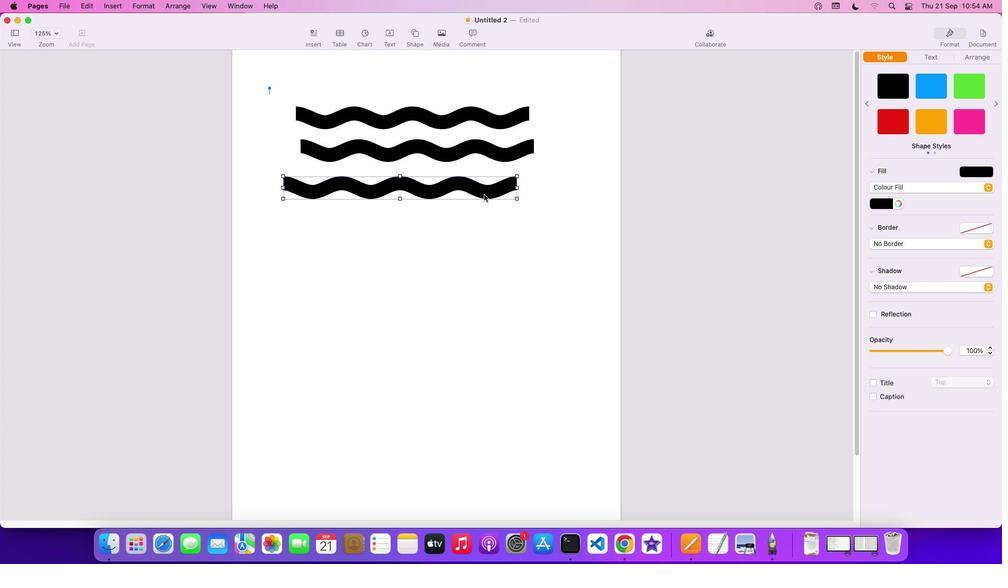 
Action: Mouse moved to (463, 121)
Screenshot: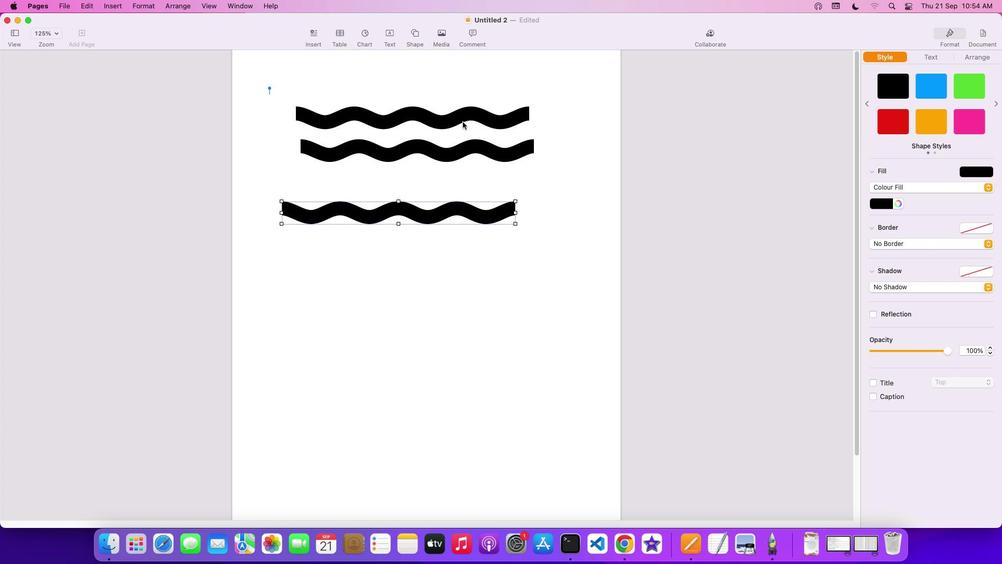 
Action: Mouse pressed left at (463, 121)
Screenshot: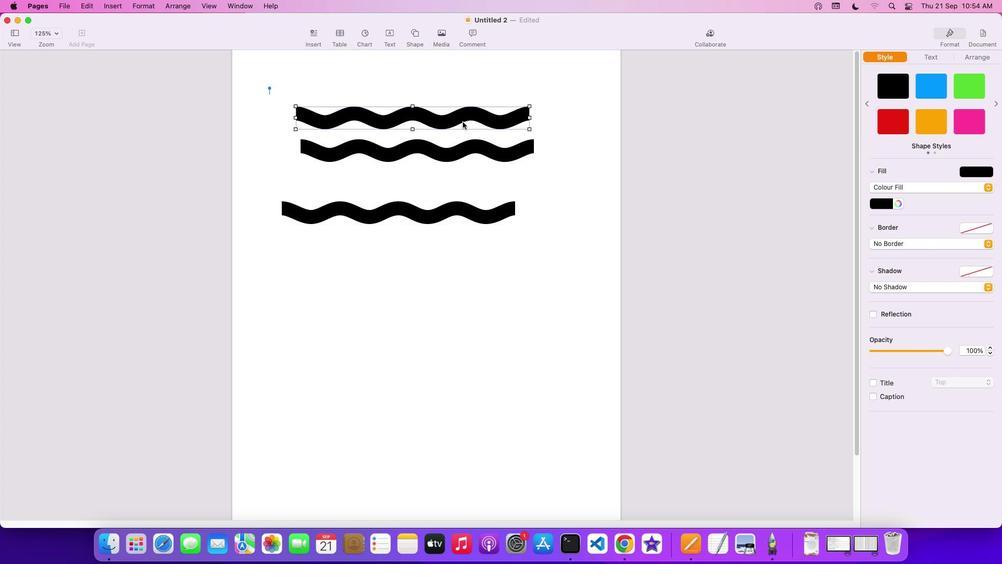
Action: Mouse moved to (977, 59)
Screenshot: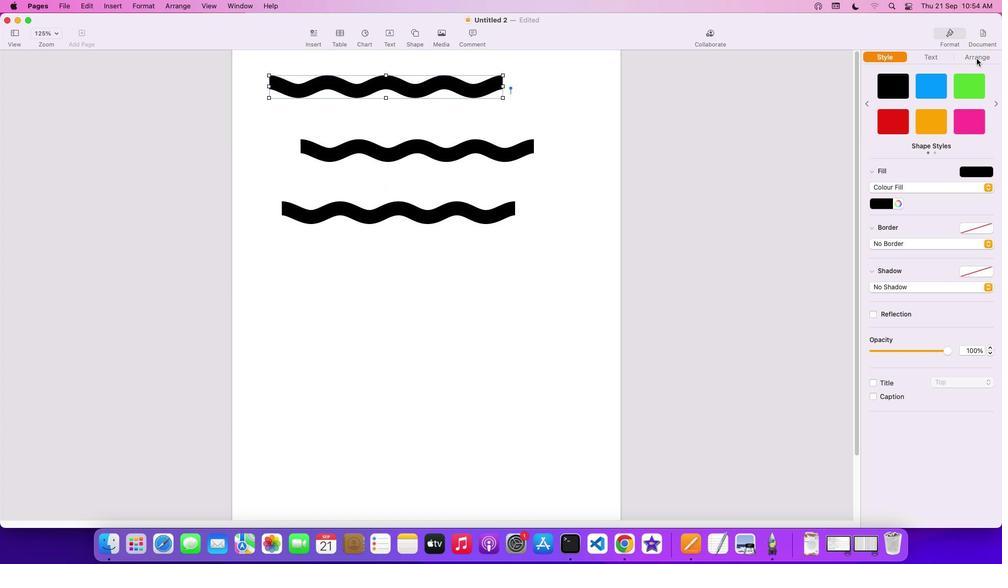 
Action: Mouse pressed left at (977, 59)
Screenshot: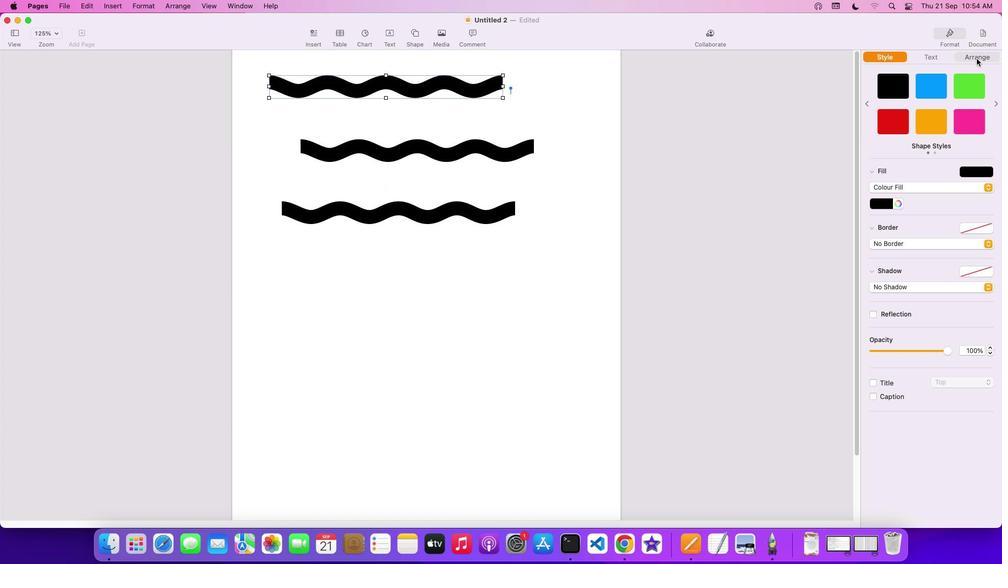 
Action: Mouse moved to (969, 325)
Screenshot: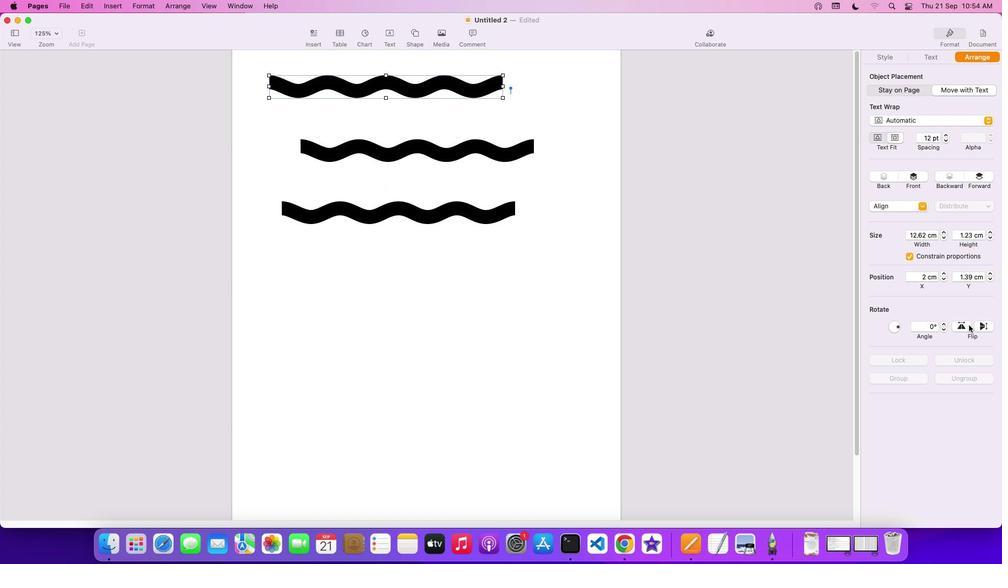 
Action: Mouse pressed left at (969, 325)
Screenshot: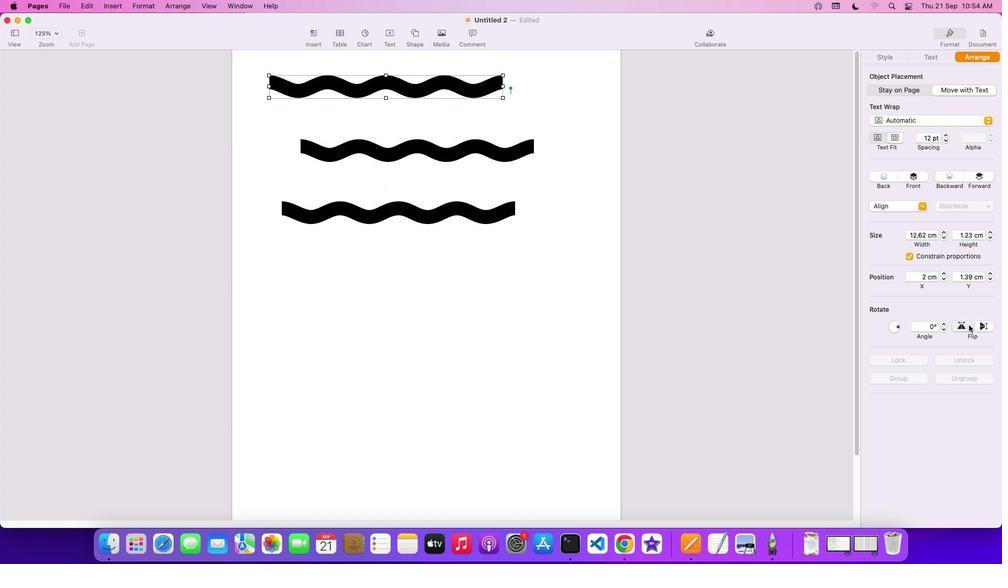 
Action: Mouse moved to (988, 324)
Screenshot: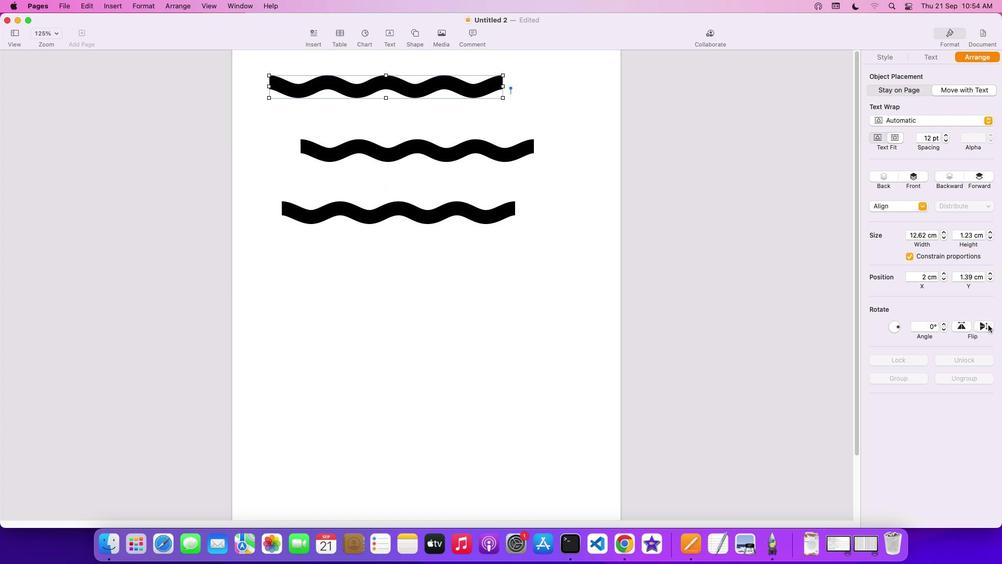 
Action: Mouse pressed left at (988, 324)
Screenshot: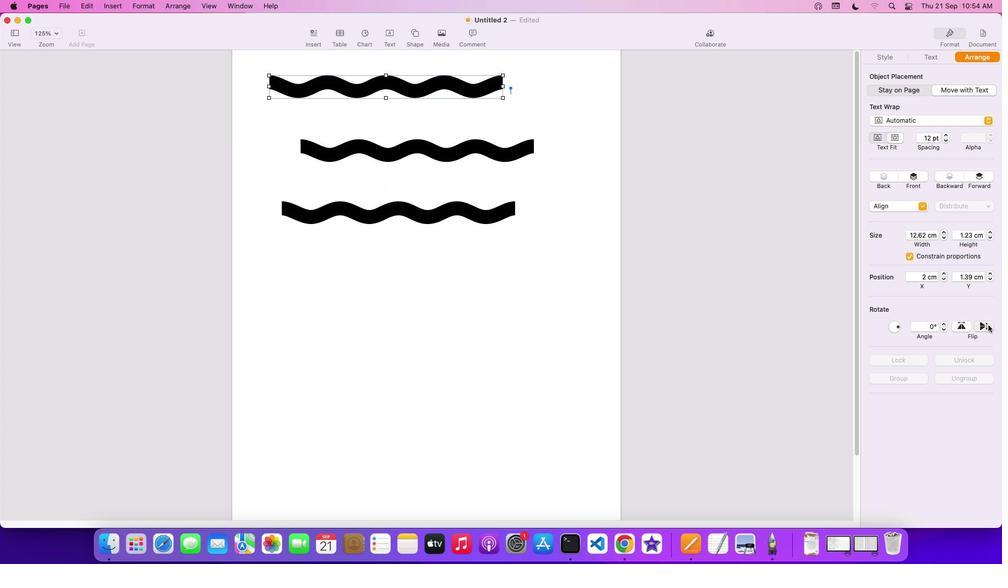 
Action: Mouse moved to (984, 326)
Screenshot: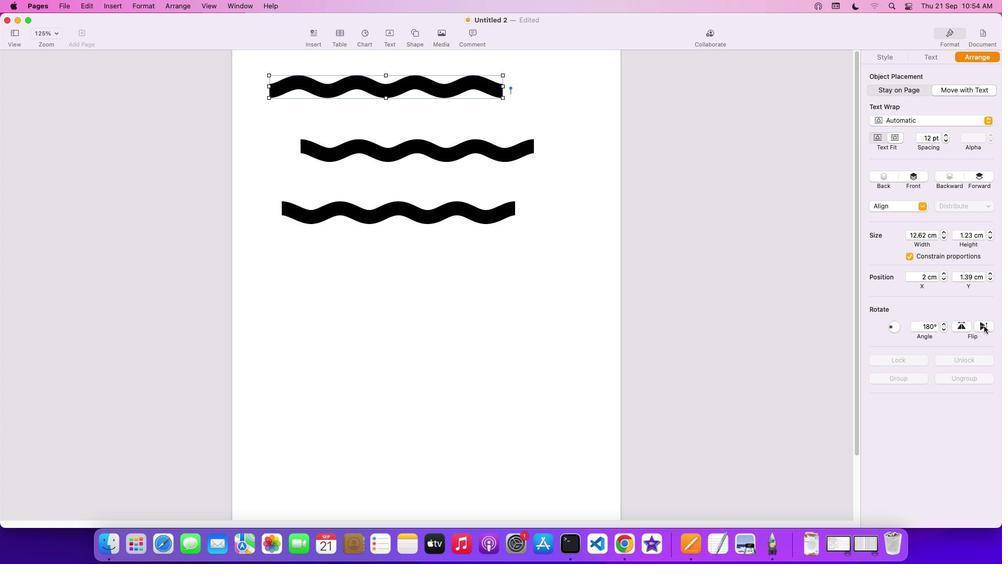 
Action: Mouse pressed left at (984, 326)
Screenshot: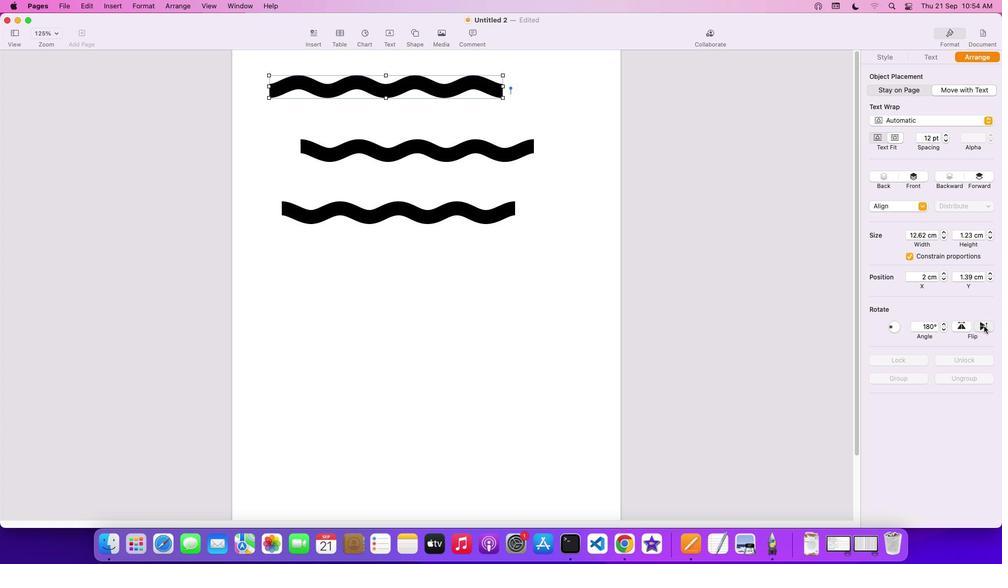 
Action: Mouse pressed left at (984, 326)
Screenshot: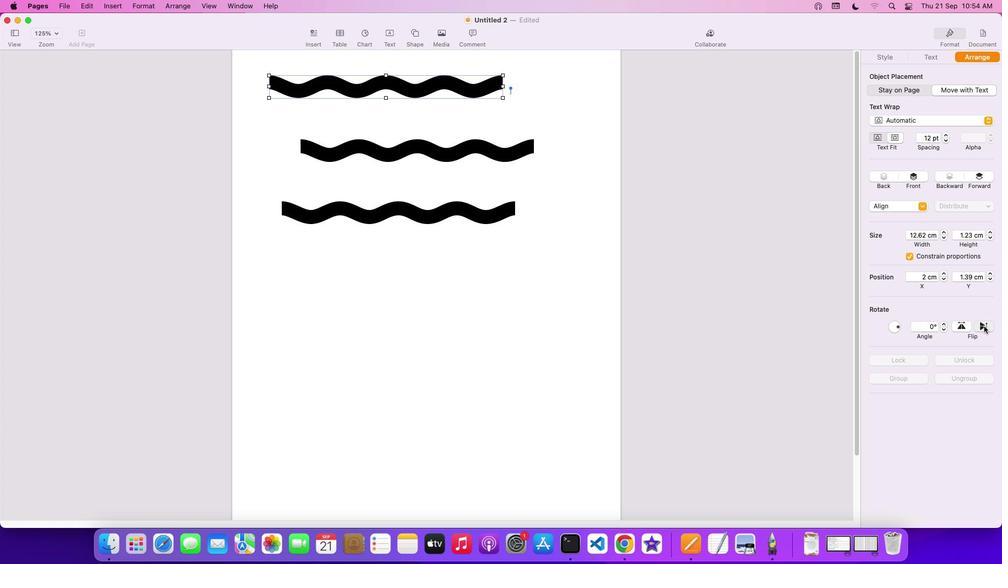 
Action: Mouse moved to (323, 95)
Screenshot: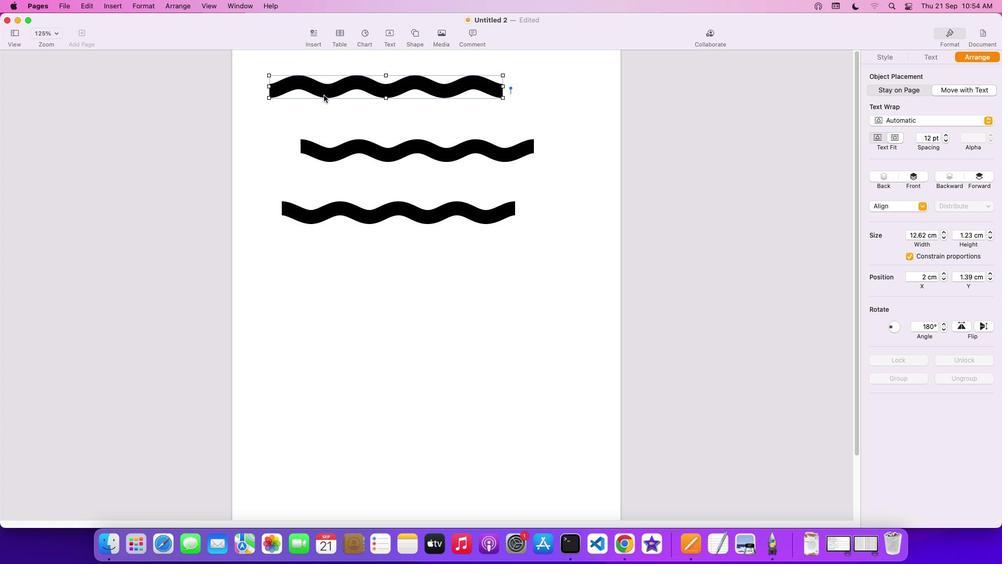 
Action: Mouse pressed left at (323, 95)
Screenshot: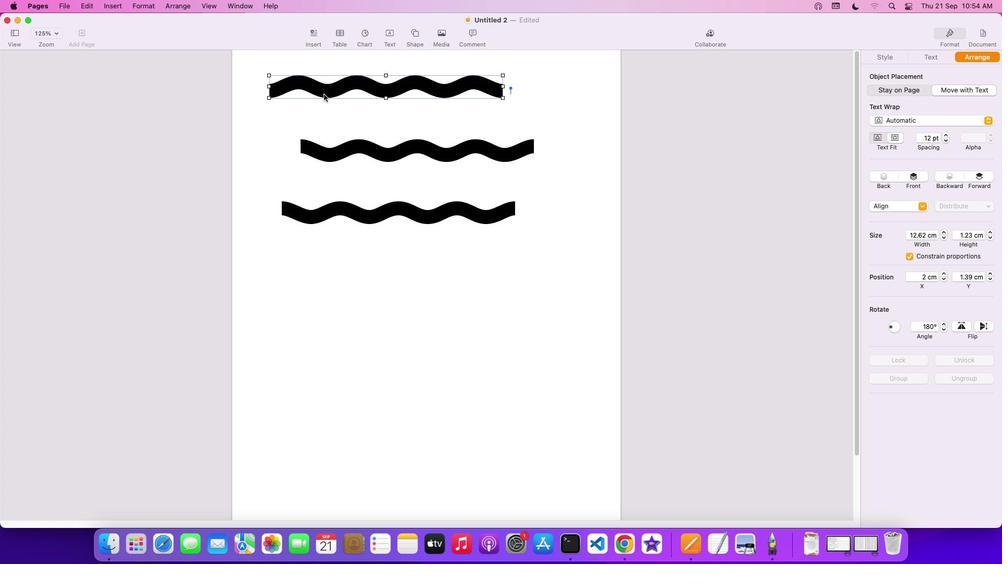 
Action: Mouse moved to (466, 62)
Screenshot: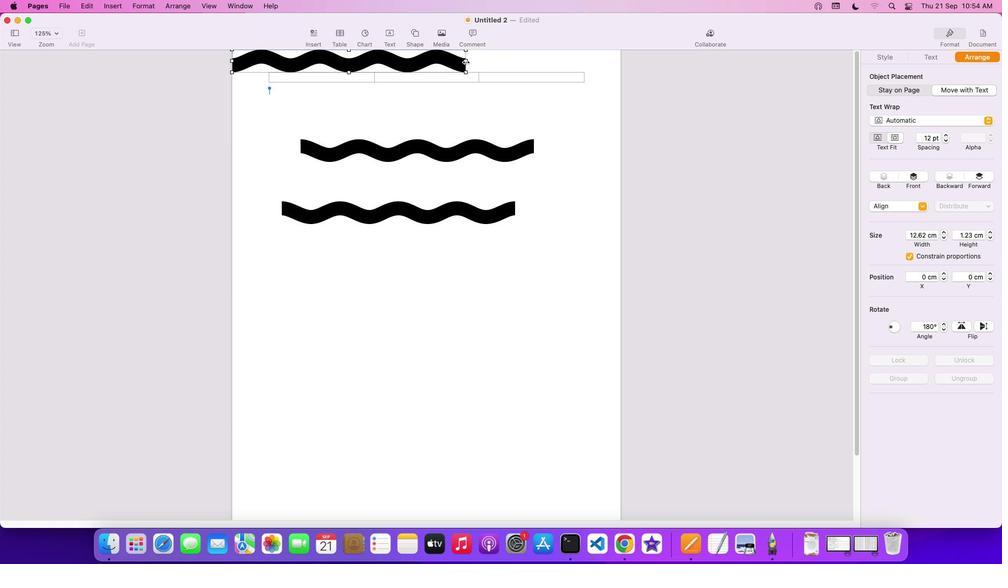 
Action: Mouse pressed left at (466, 62)
Screenshot: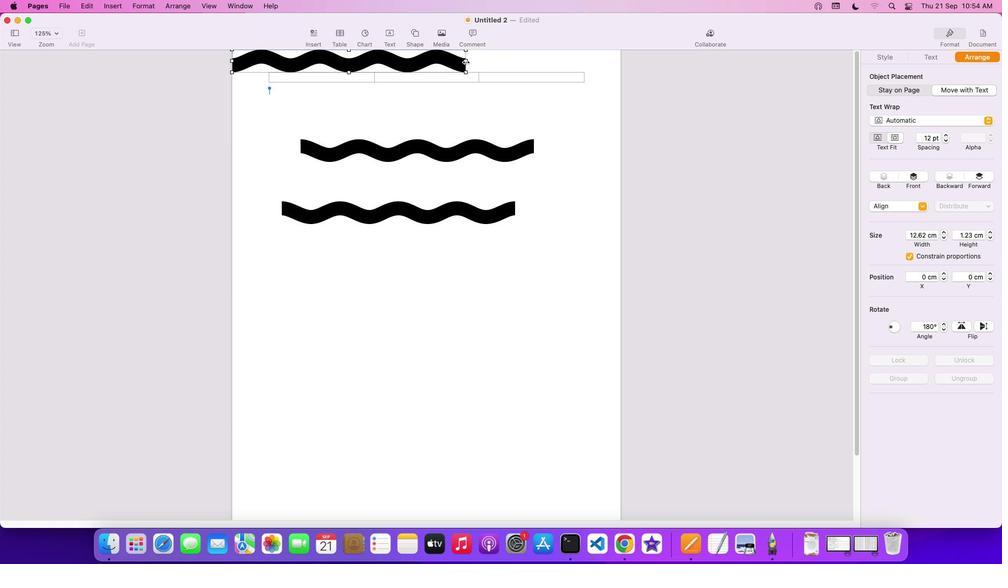 
Action: Mouse moved to (490, 65)
Screenshot: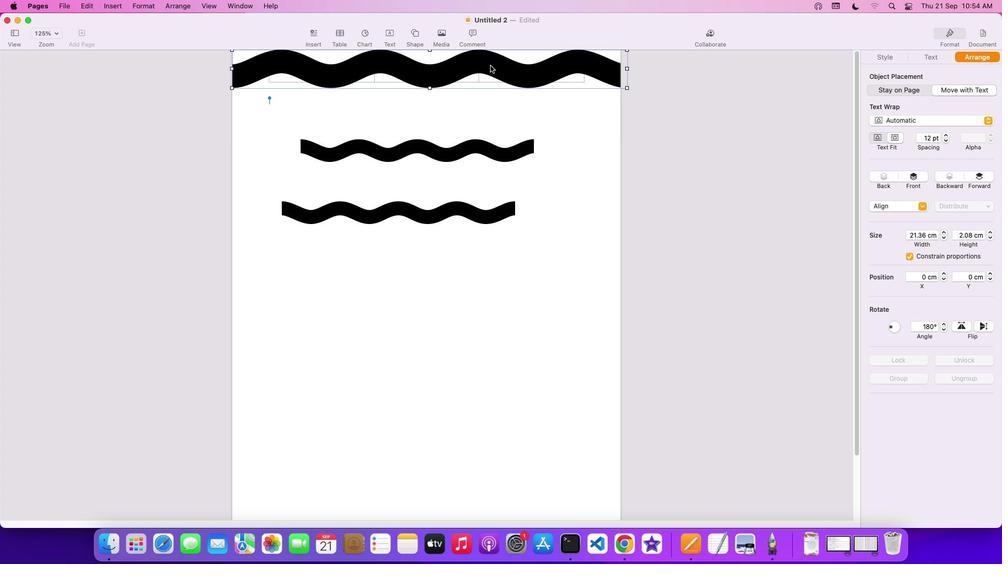 
Action: Mouse pressed left at (490, 65)
Screenshot: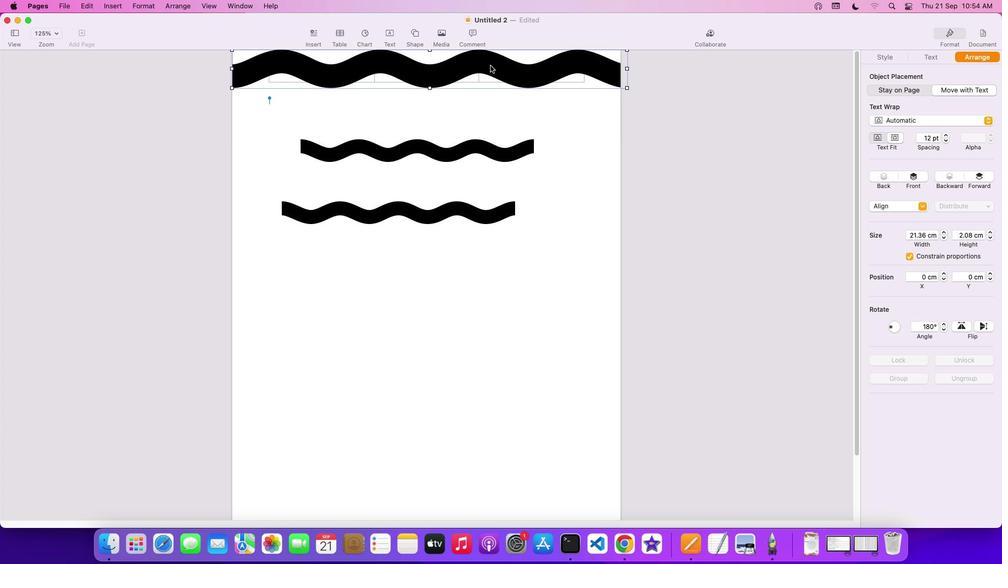 
Action: Mouse moved to (921, 92)
Screenshot: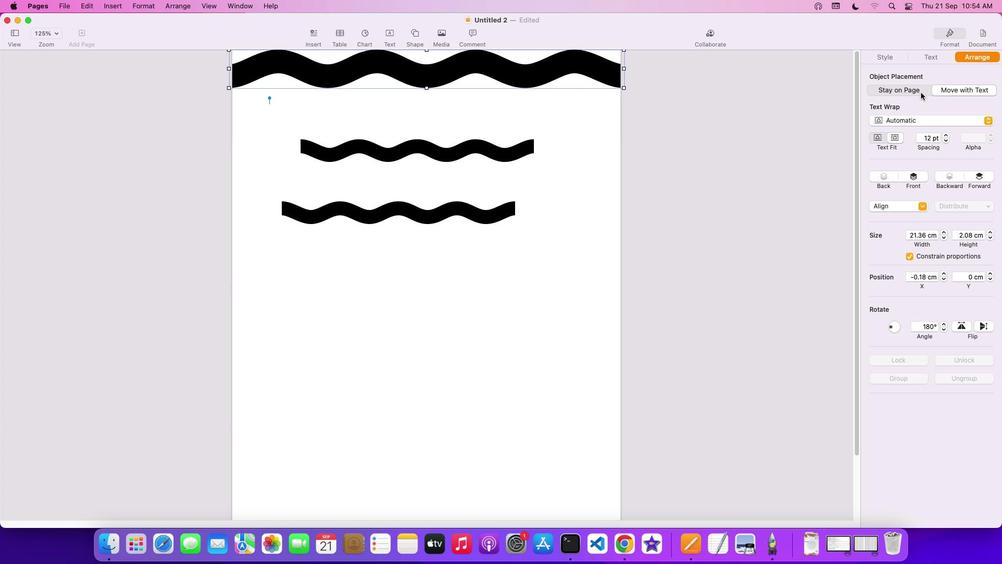 
Action: Mouse pressed left at (921, 92)
Screenshot: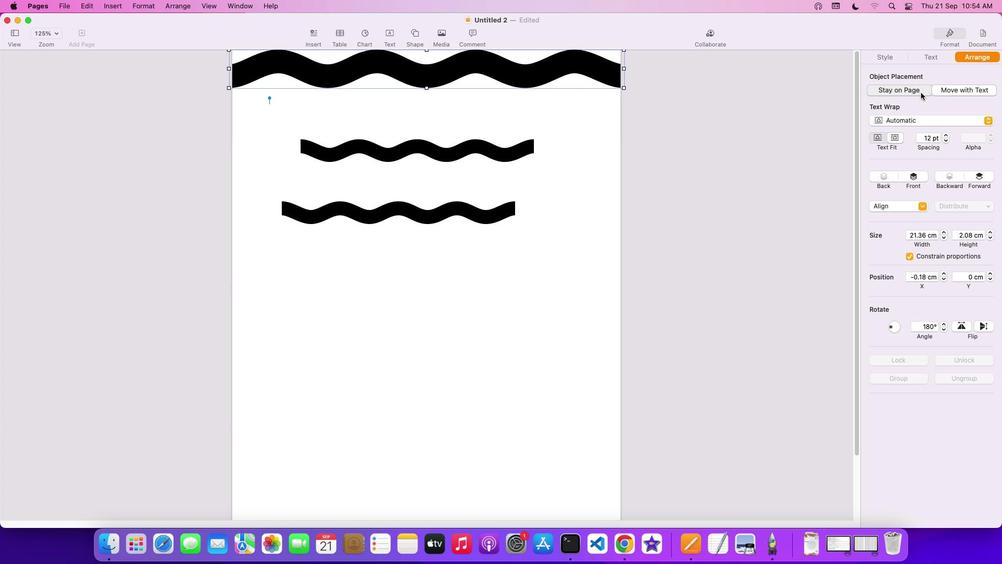 
Action: Mouse moved to (552, 77)
Screenshot: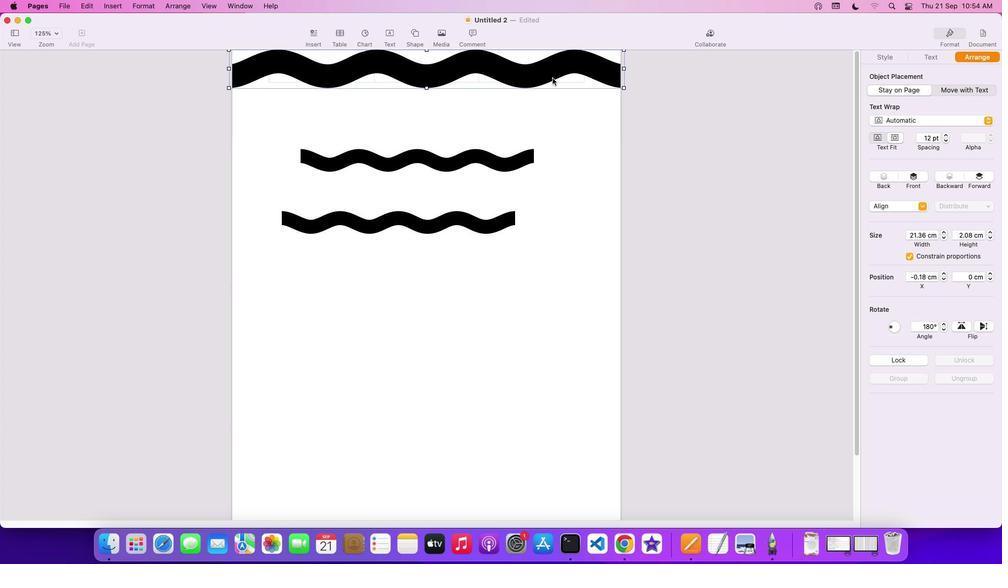 
Action: Mouse pressed left at (552, 77)
Screenshot: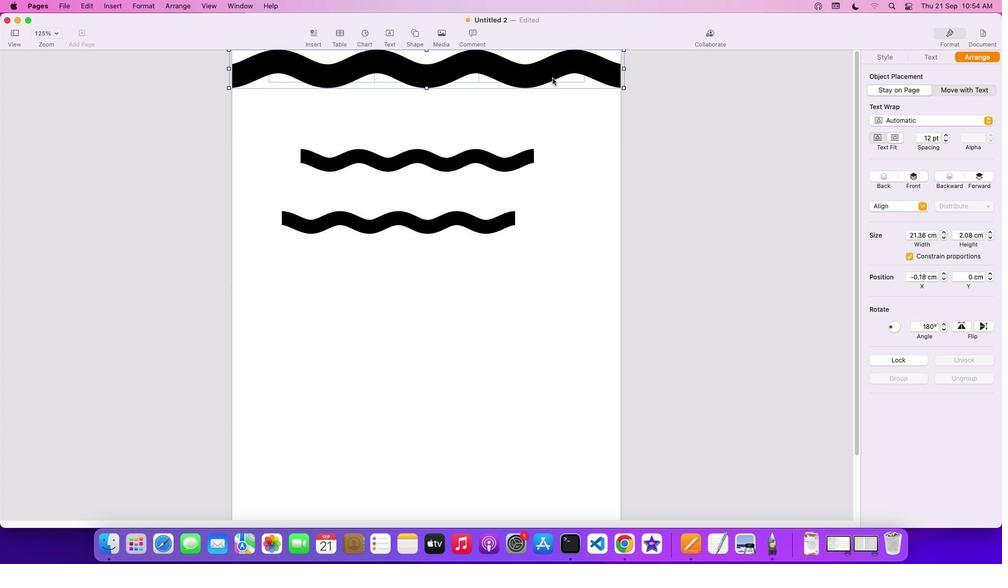 
Action: Mouse moved to (503, 156)
Screenshot: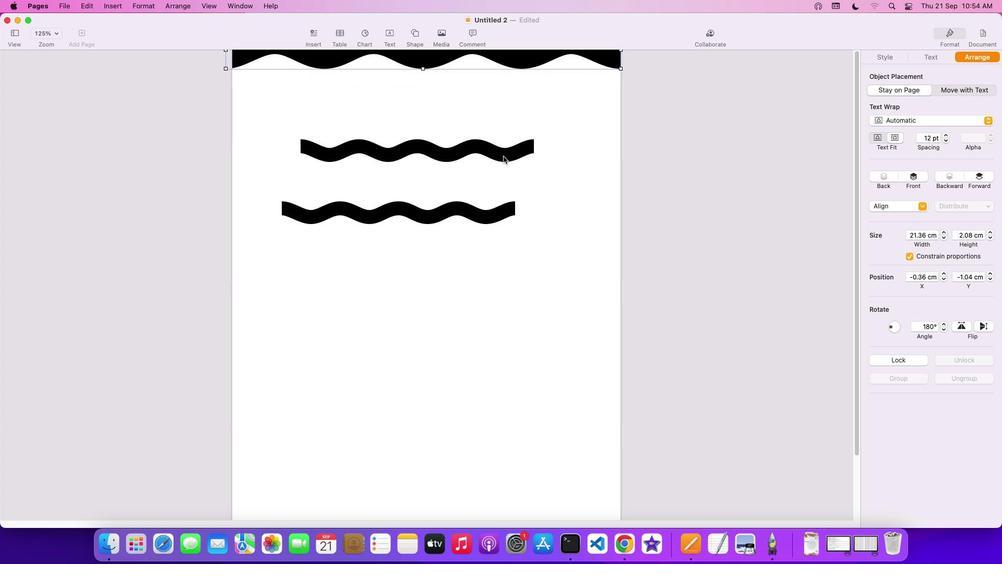 
Action: Mouse pressed left at (503, 156)
Screenshot: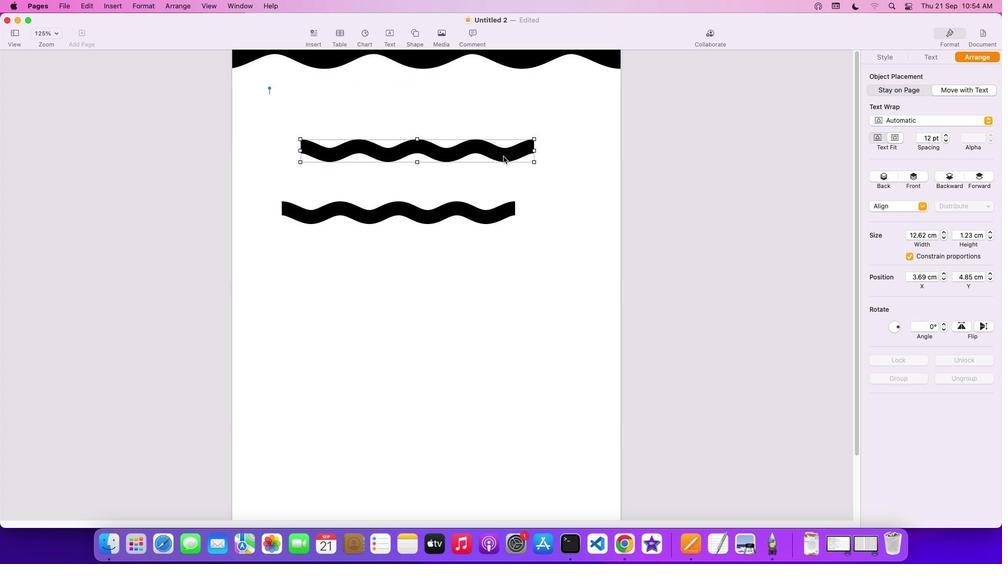 
Action: Mouse moved to (534, 151)
Screenshot: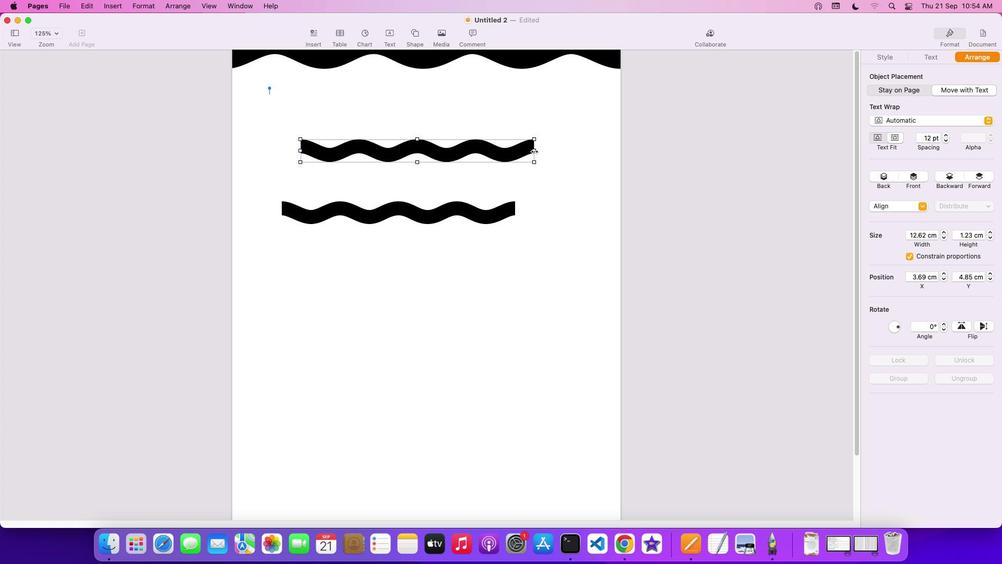 
Action: Mouse pressed left at (534, 151)
Screenshot: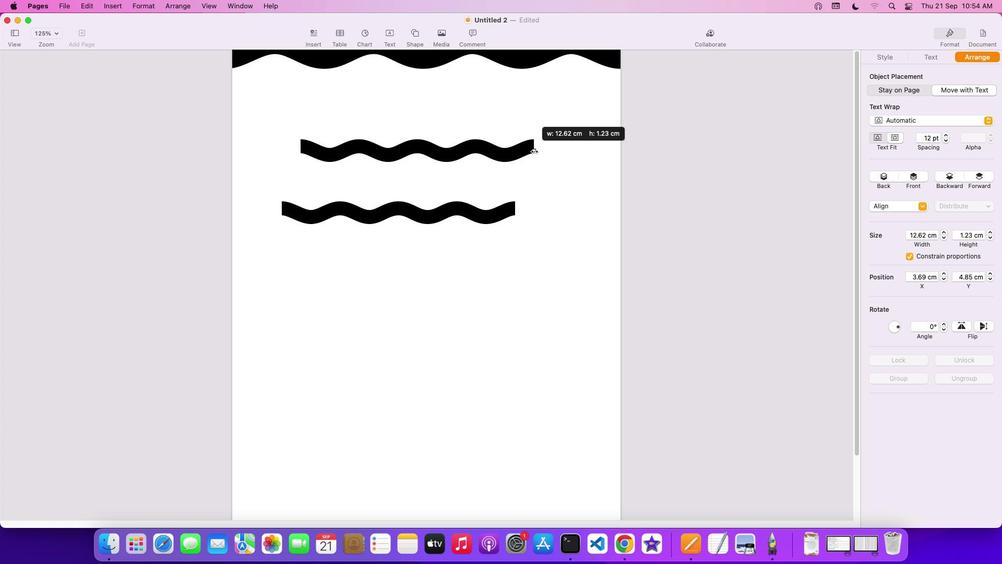
Action: Mouse moved to (540, 144)
